 Task: Marketing: Incoming Requests.
Action: Mouse moved to (73, 102)
Screenshot: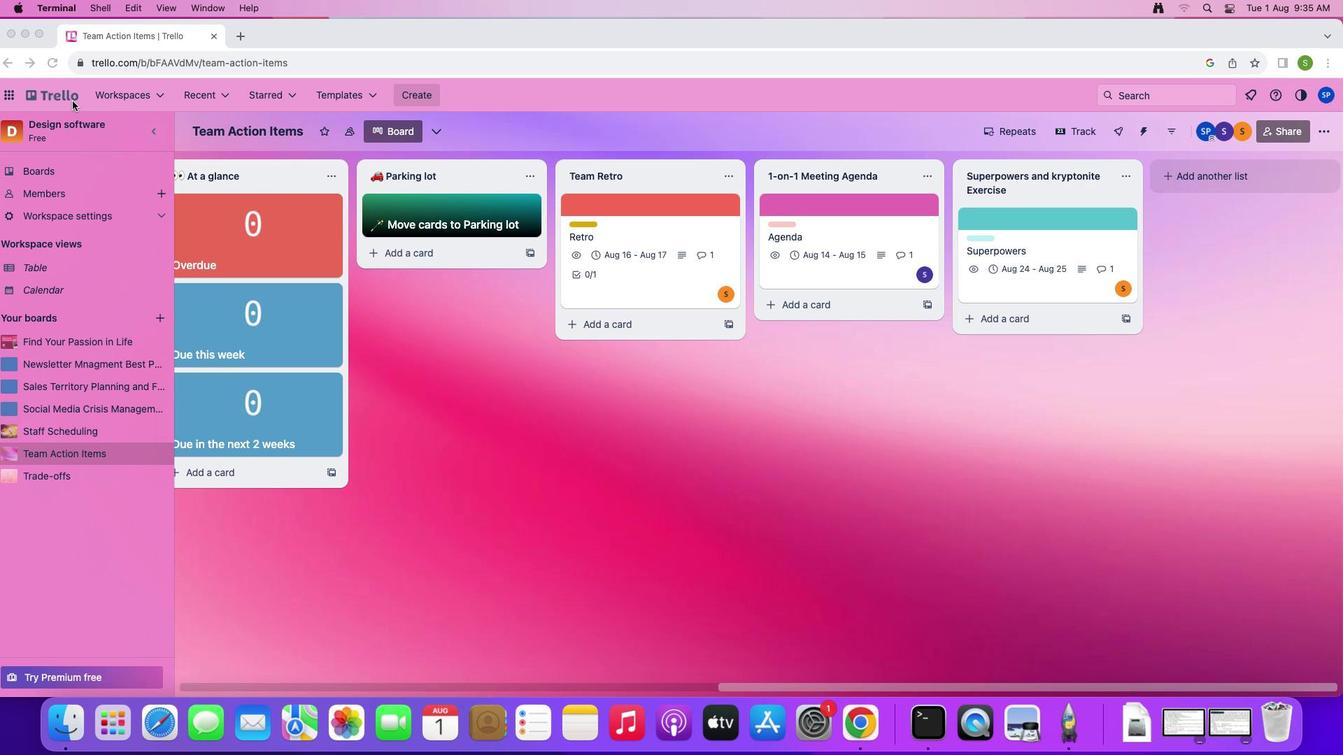 
Action: Mouse pressed left at (73, 102)
Screenshot: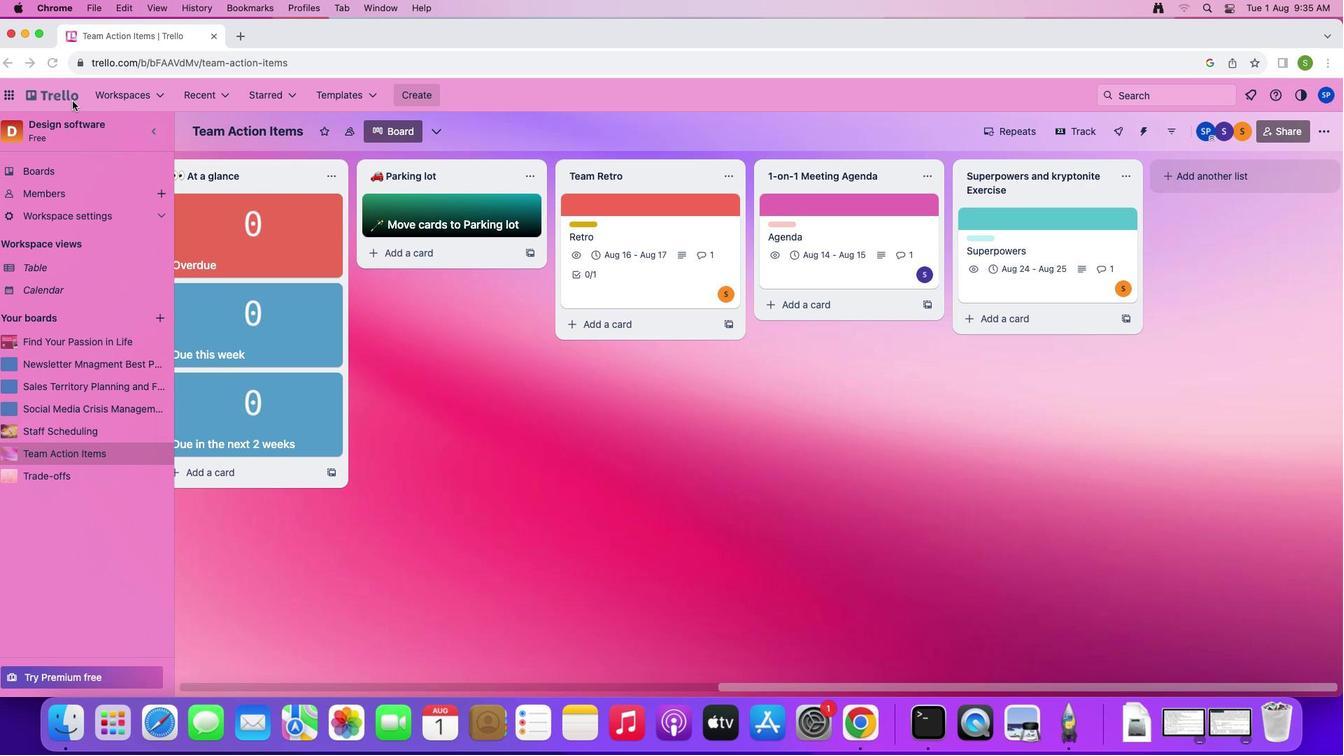 
Action: Mouse moved to (59, 98)
Screenshot: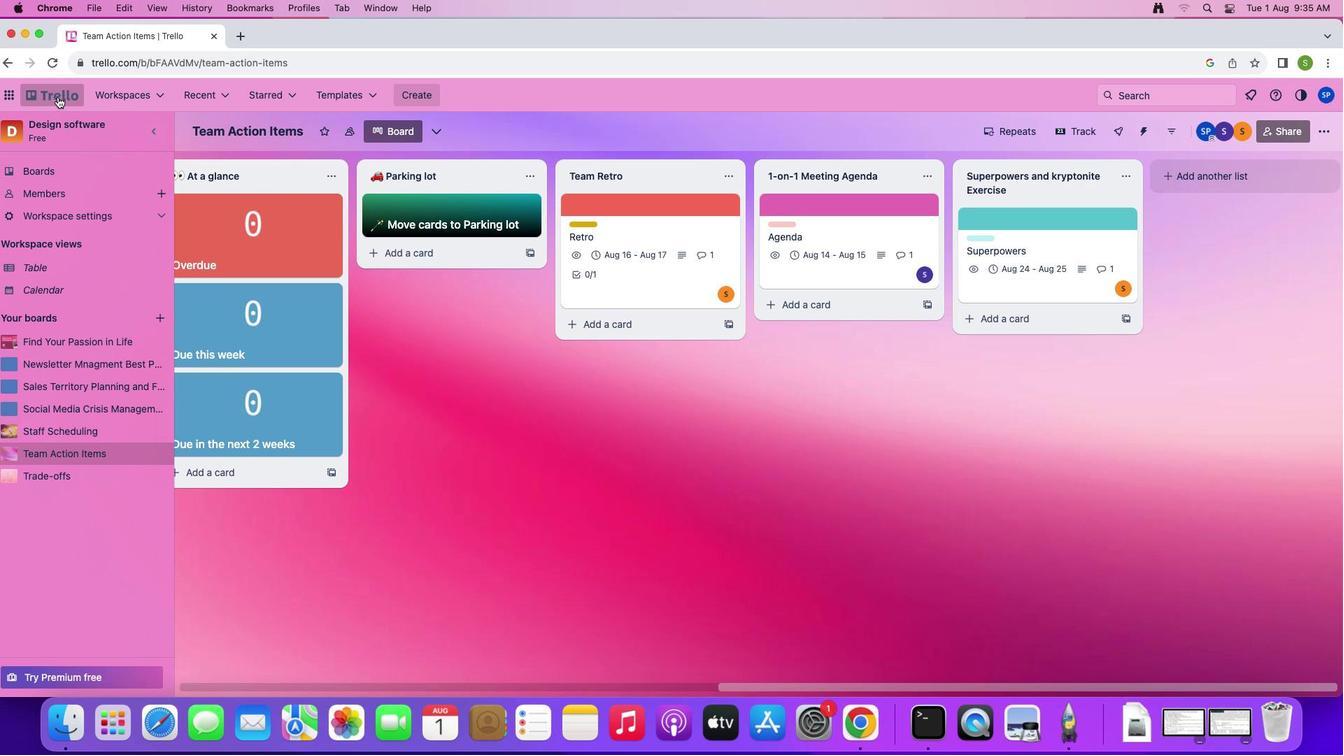 
Action: Mouse pressed left at (59, 98)
Screenshot: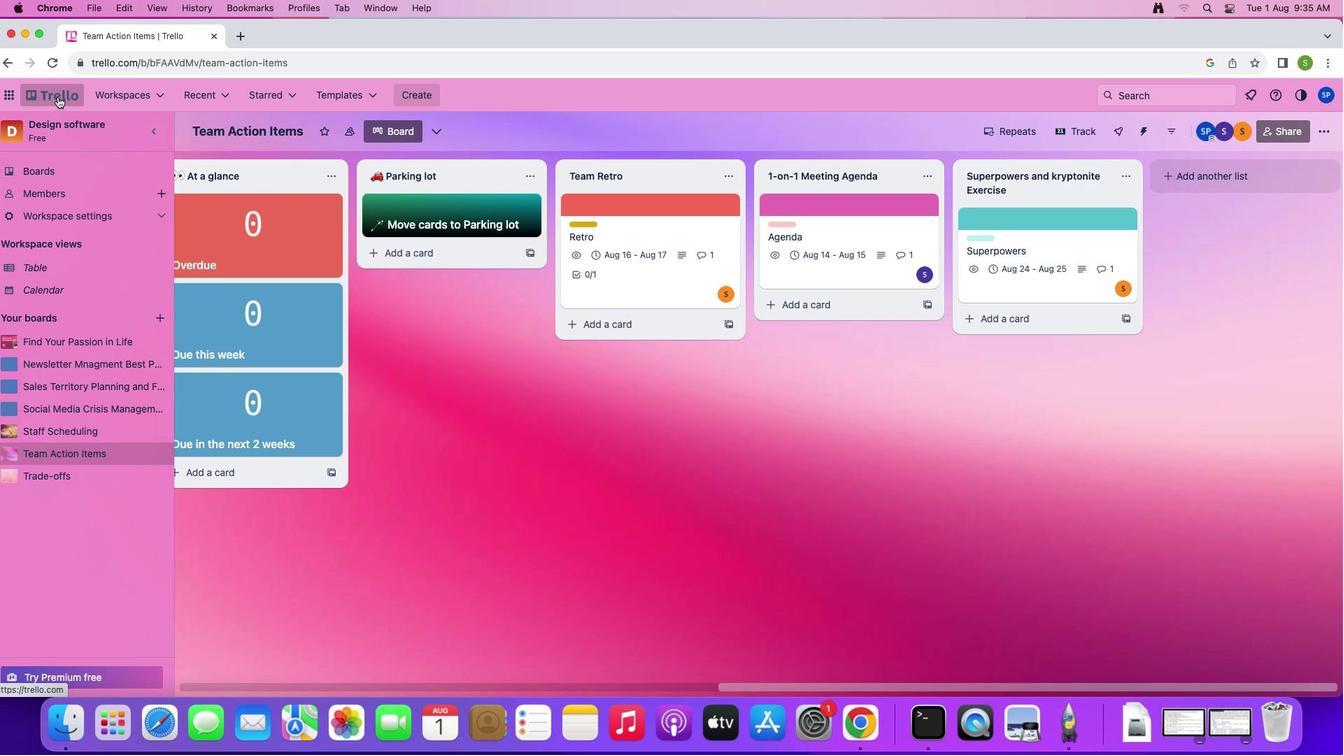
Action: Mouse moved to (349, 182)
Screenshot: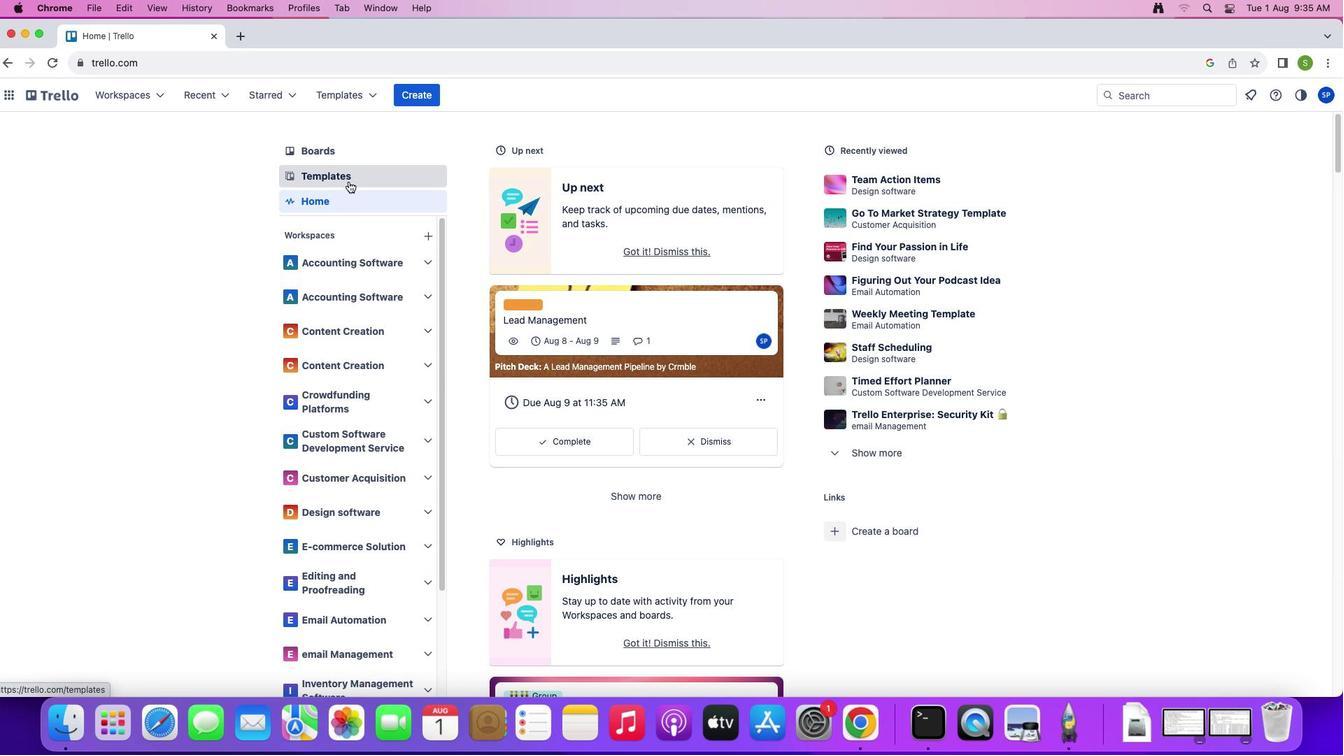 
Action: Mouse pressed left at (349, 182)
Screenshot: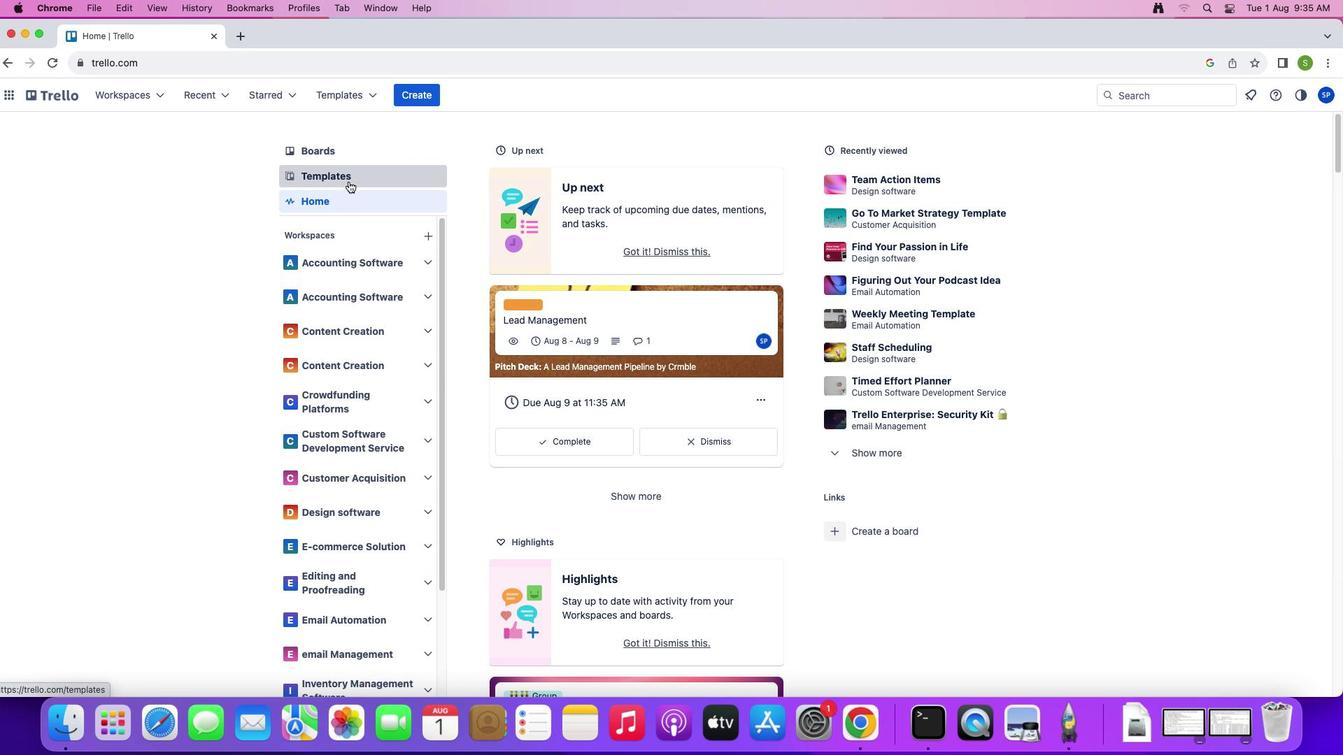 
Action: Mouse moved to (331, 320)
Screenshot: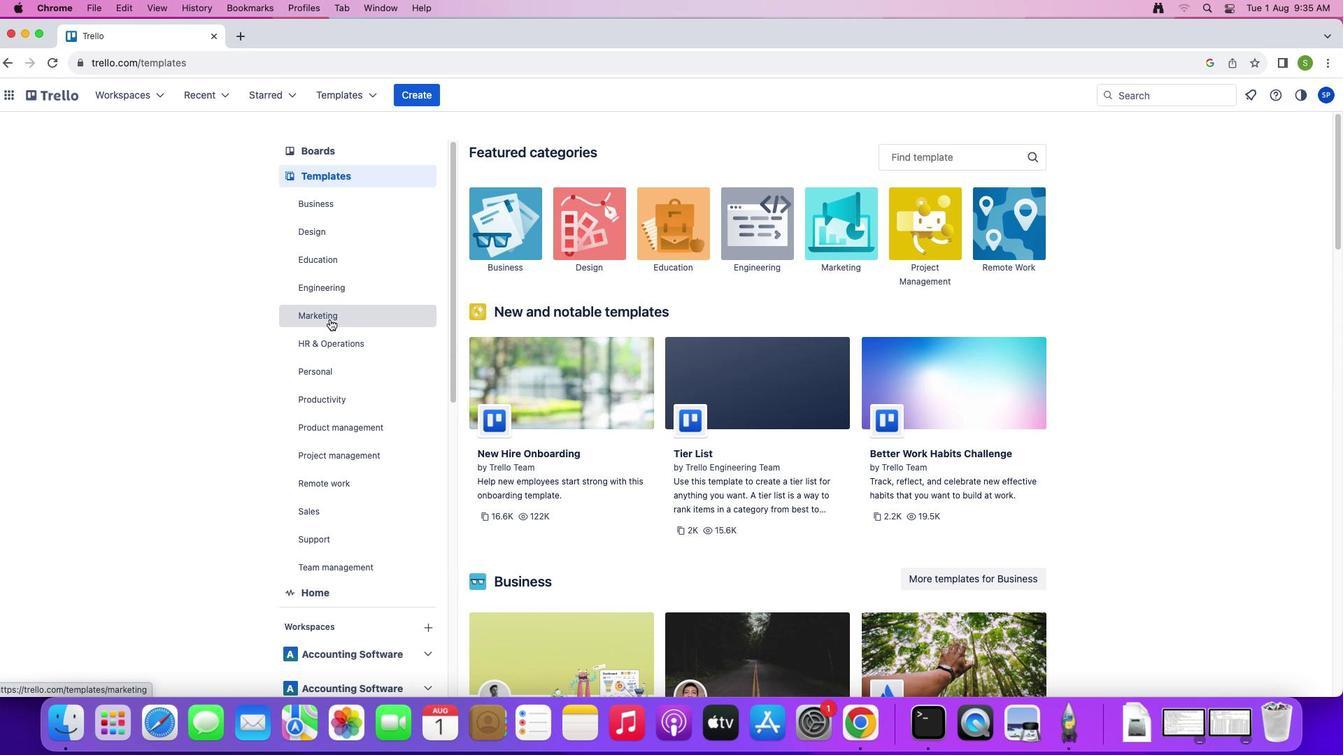
Action: Mouse pressed left at (331, 320)
Screenshot: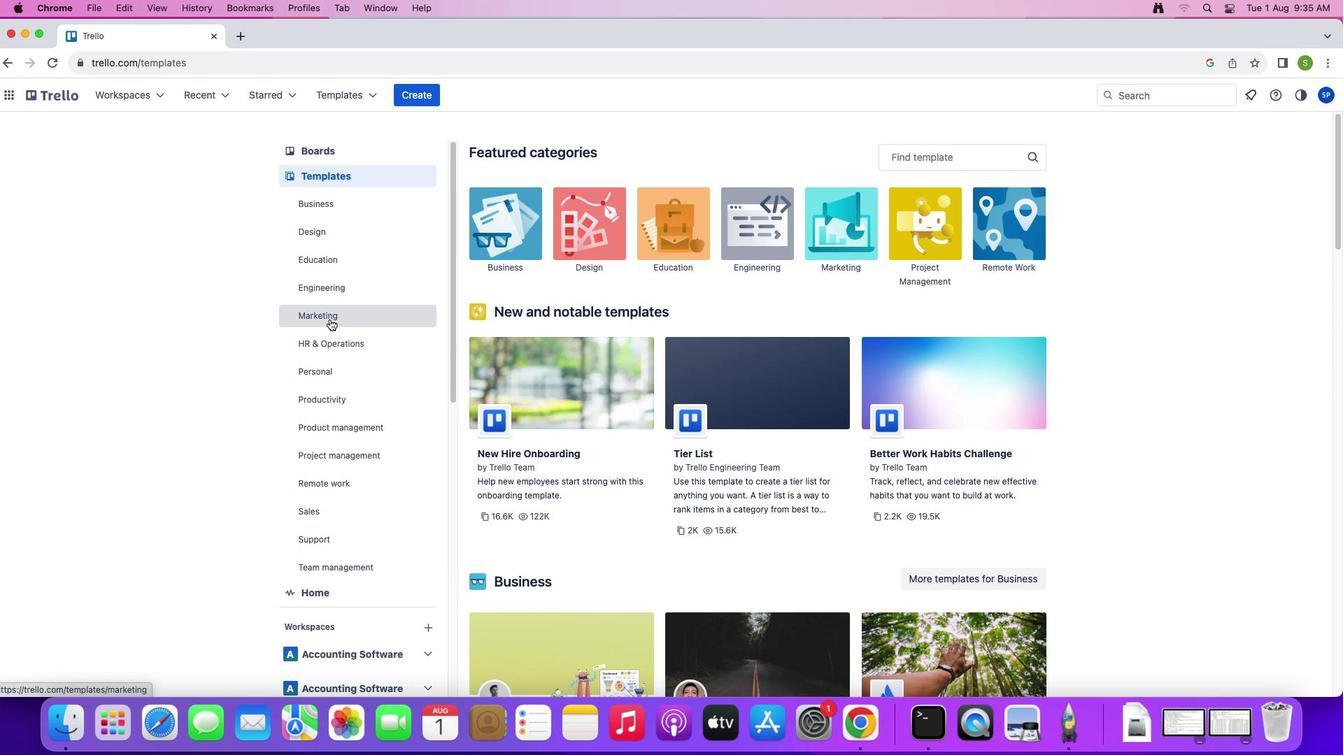 
Action: Mouse moved to (937, 156)
Screenshot: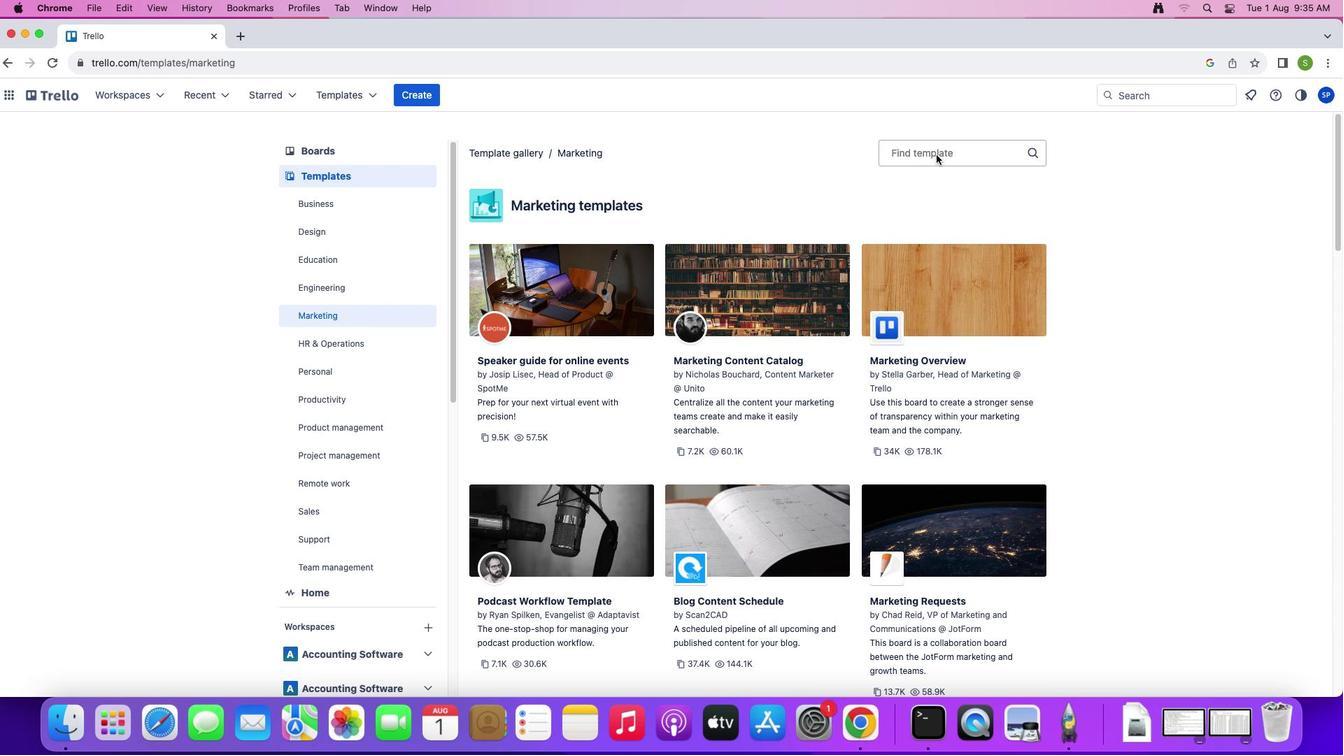 
Action: Mouse pressed left at (937, 156)
Screenshot: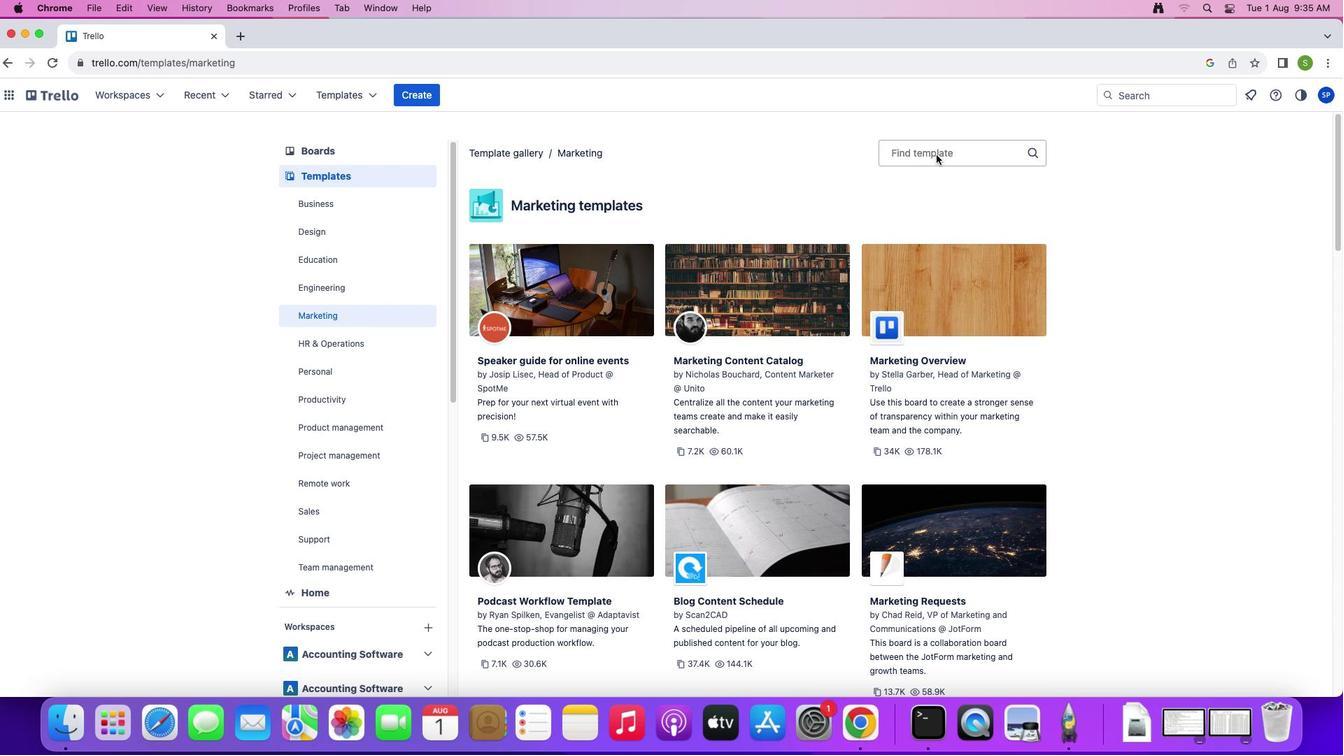 
Action: Mouse moved to (925, 266)
Screenshot: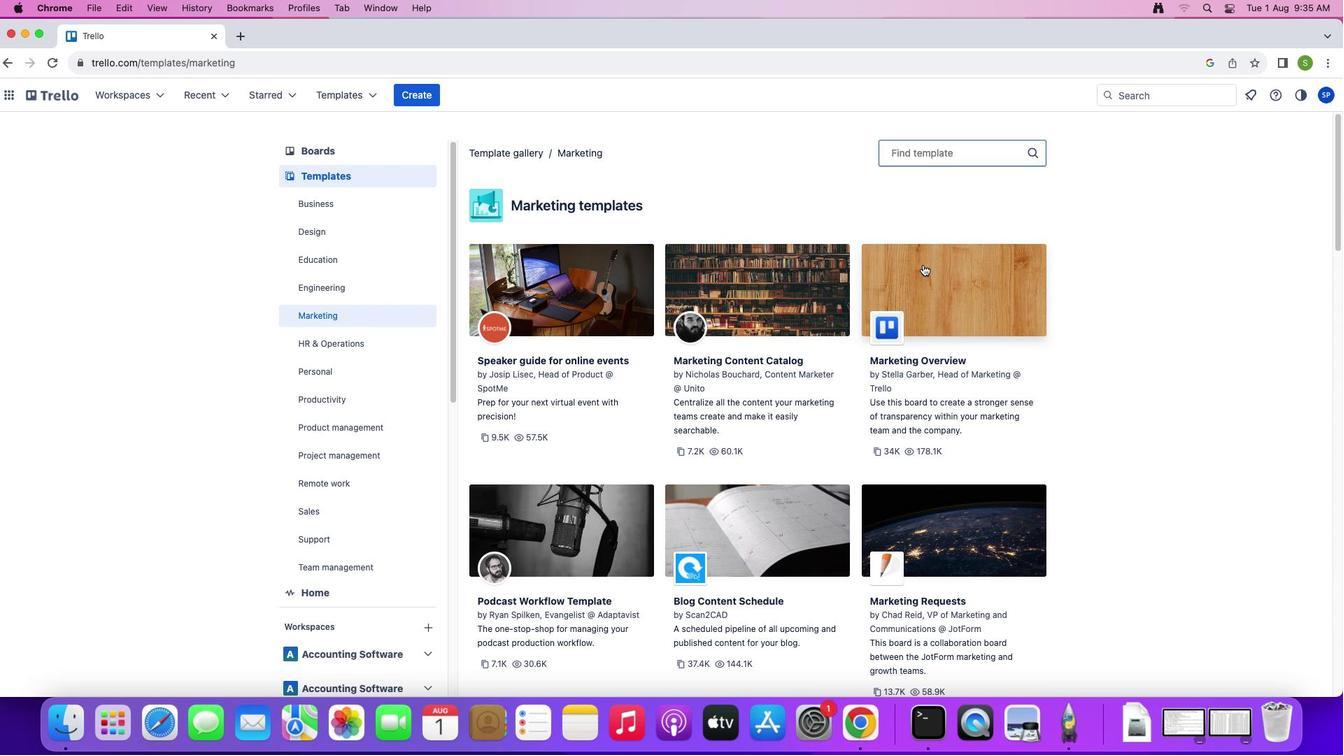 
Action: Key pressed Key.shift'I''n''c''o''m''i''n''g'Key.space
Screenshot: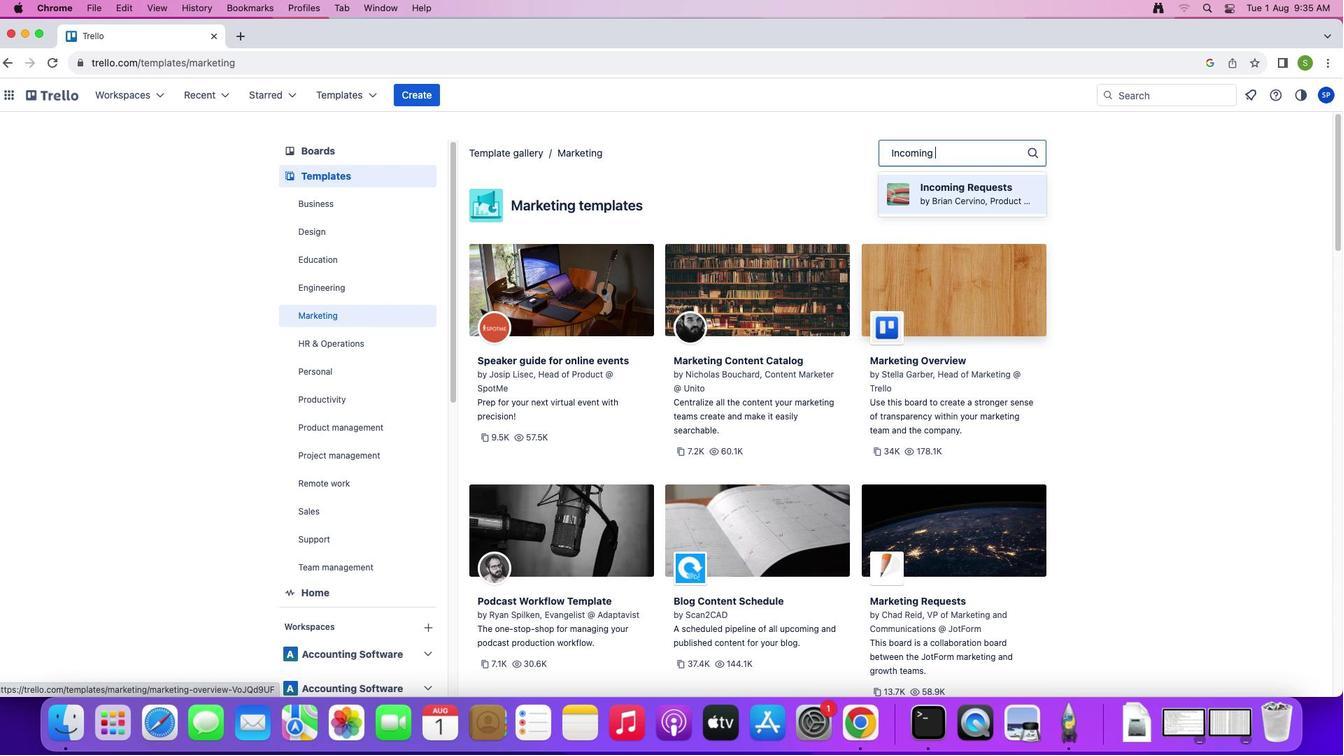 
Action: Mouse moved to (949, 201)
Screenshot: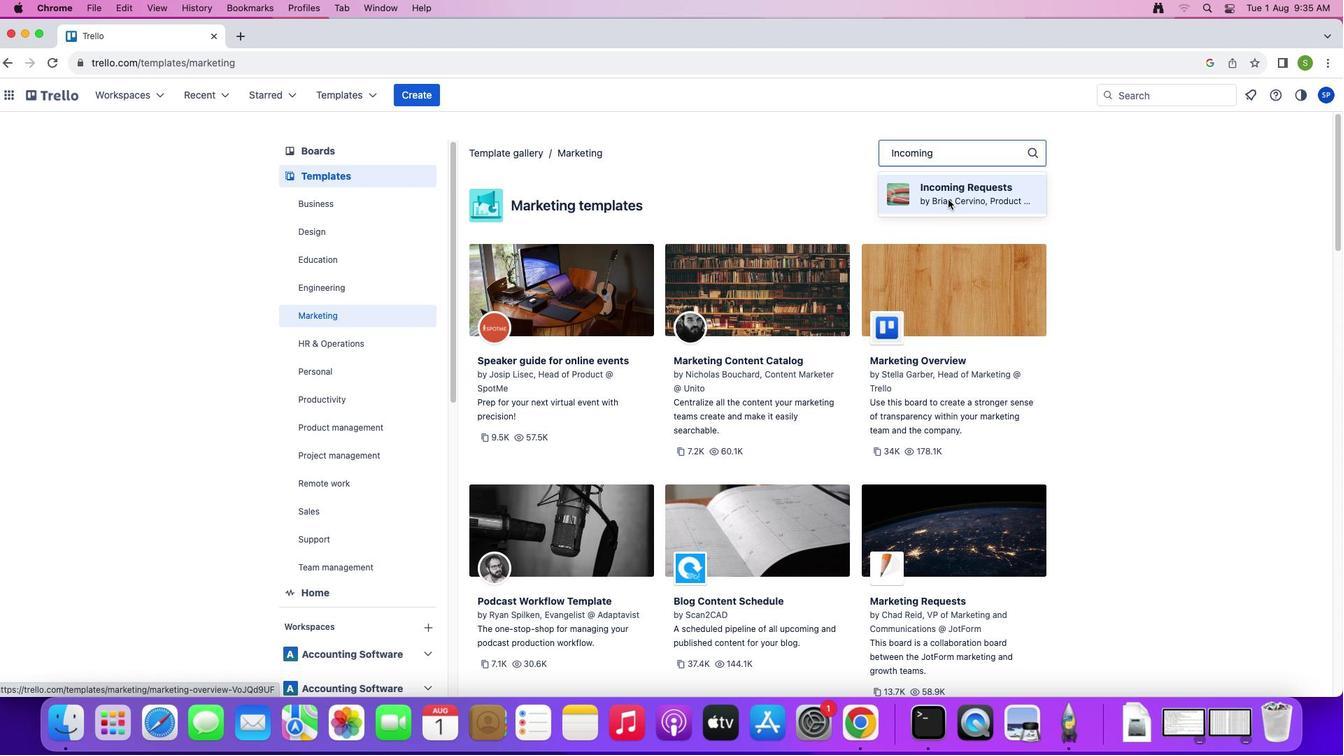 
Action: Mouse pressed left at (949, 201)
Screenshot: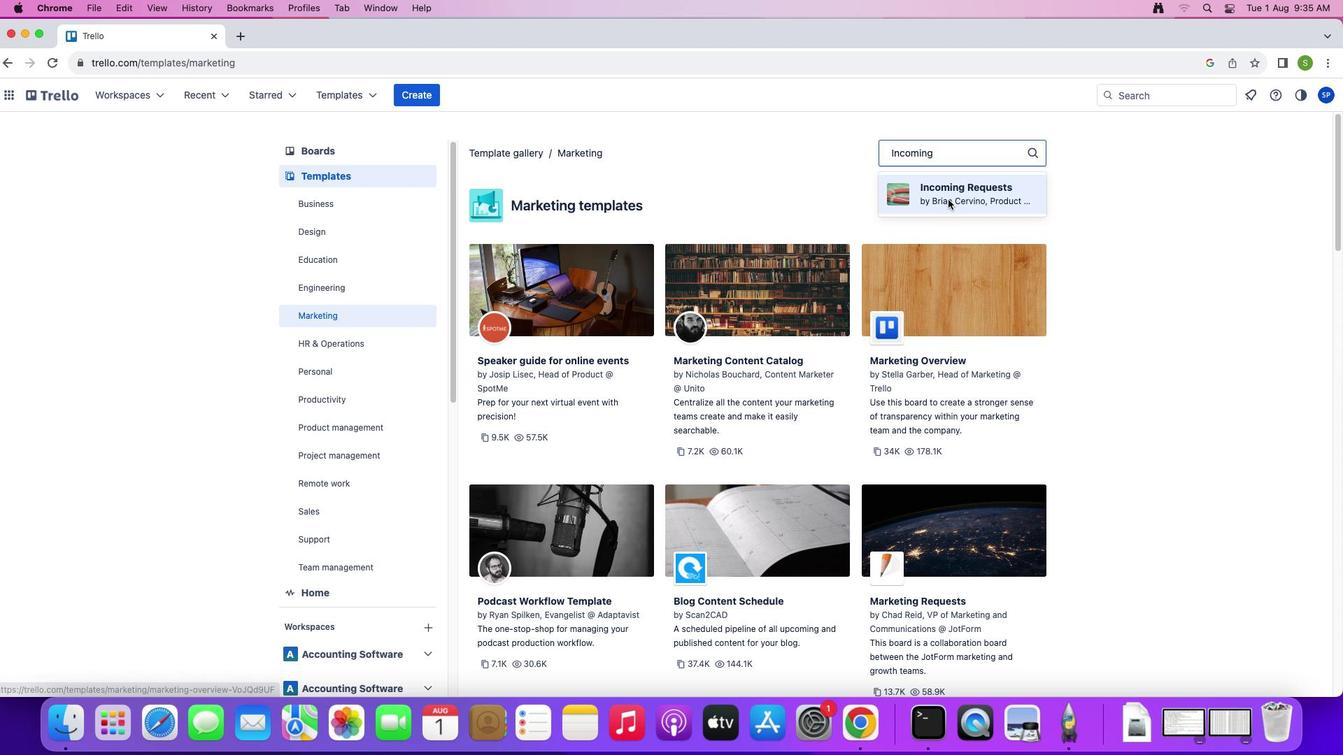 
Action: Mouse moved to (990, 212)
Screenshot: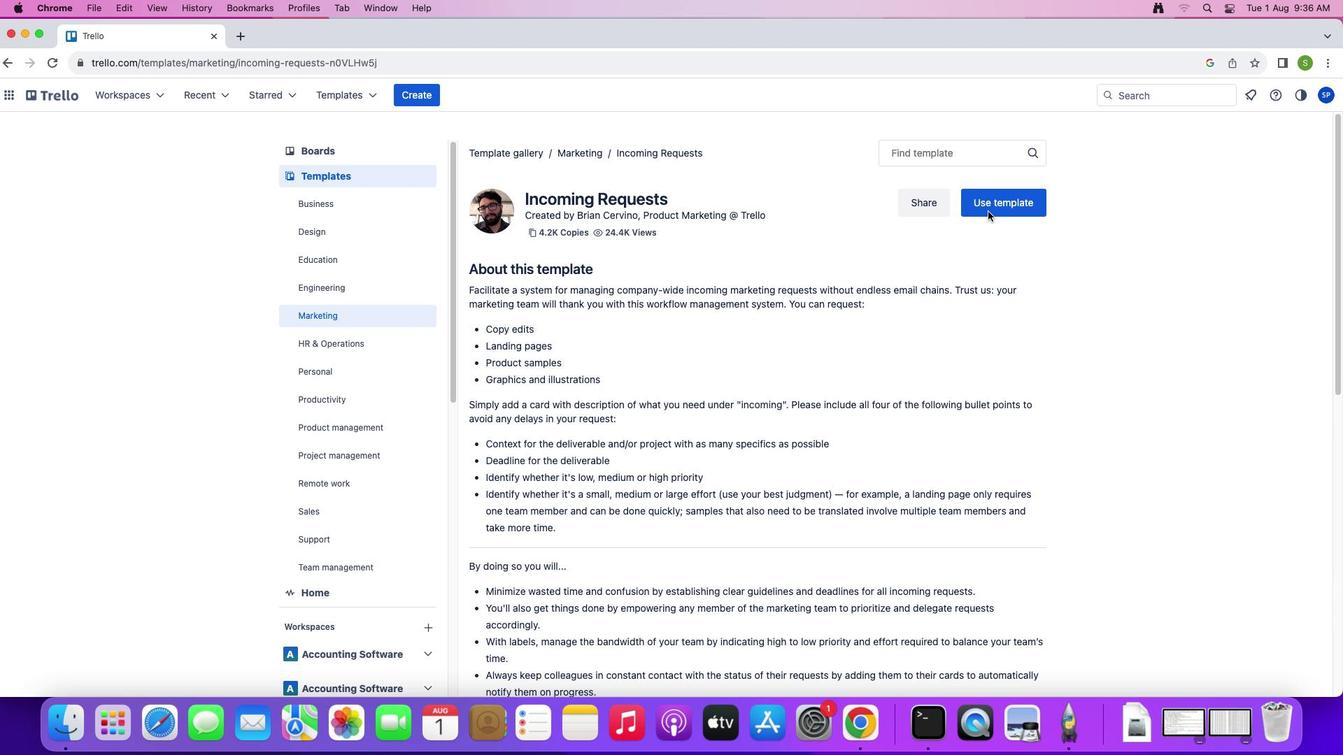 
Action: Mouse pressed left at (990, 212)
Screenshot: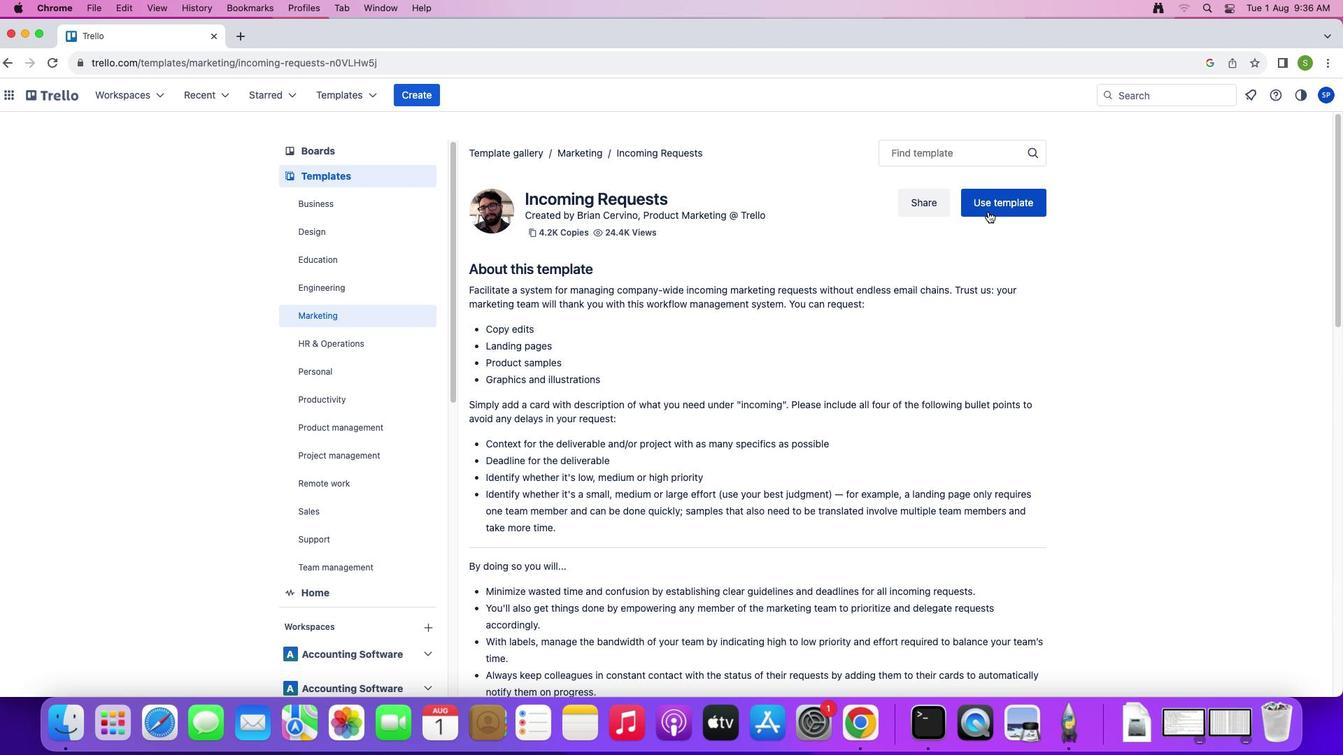 
Action: Mouse moved to (1030, 331)
Screenshot: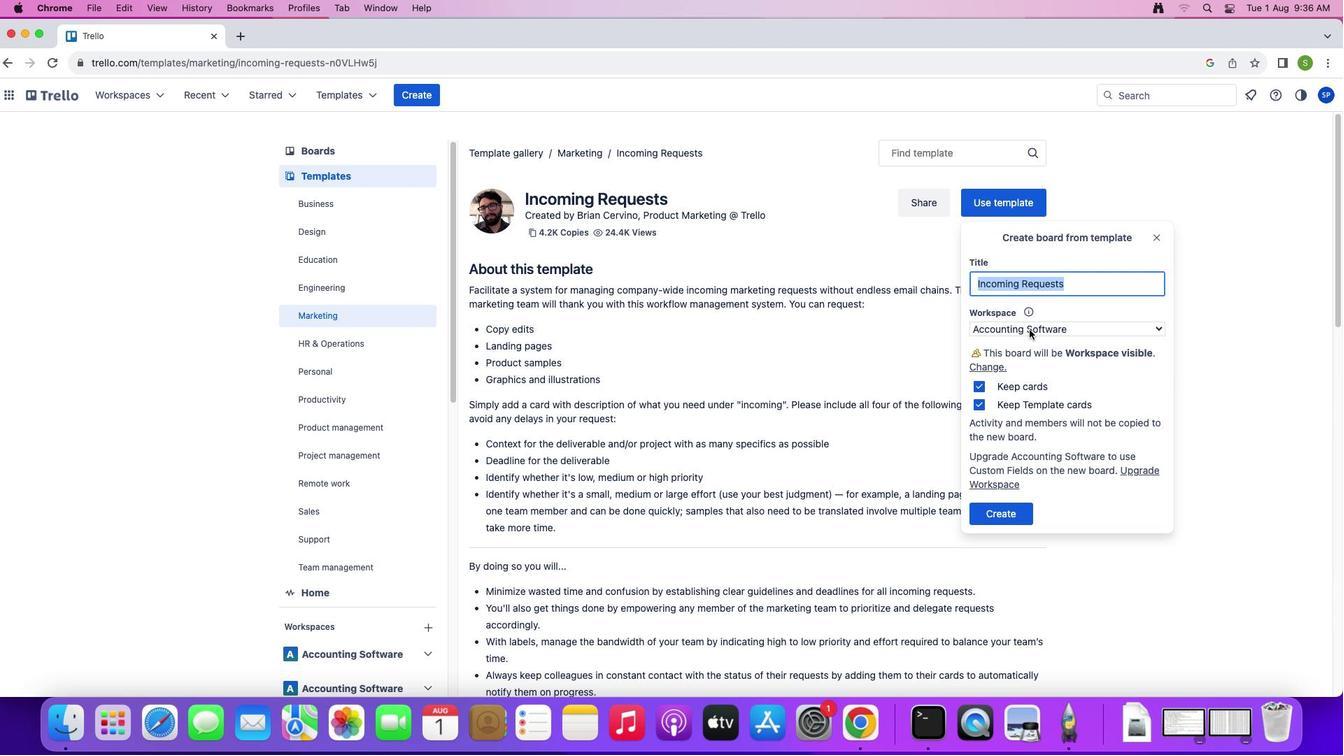 
Action: Mouse pressed left at (1030, 331)
Screenshot: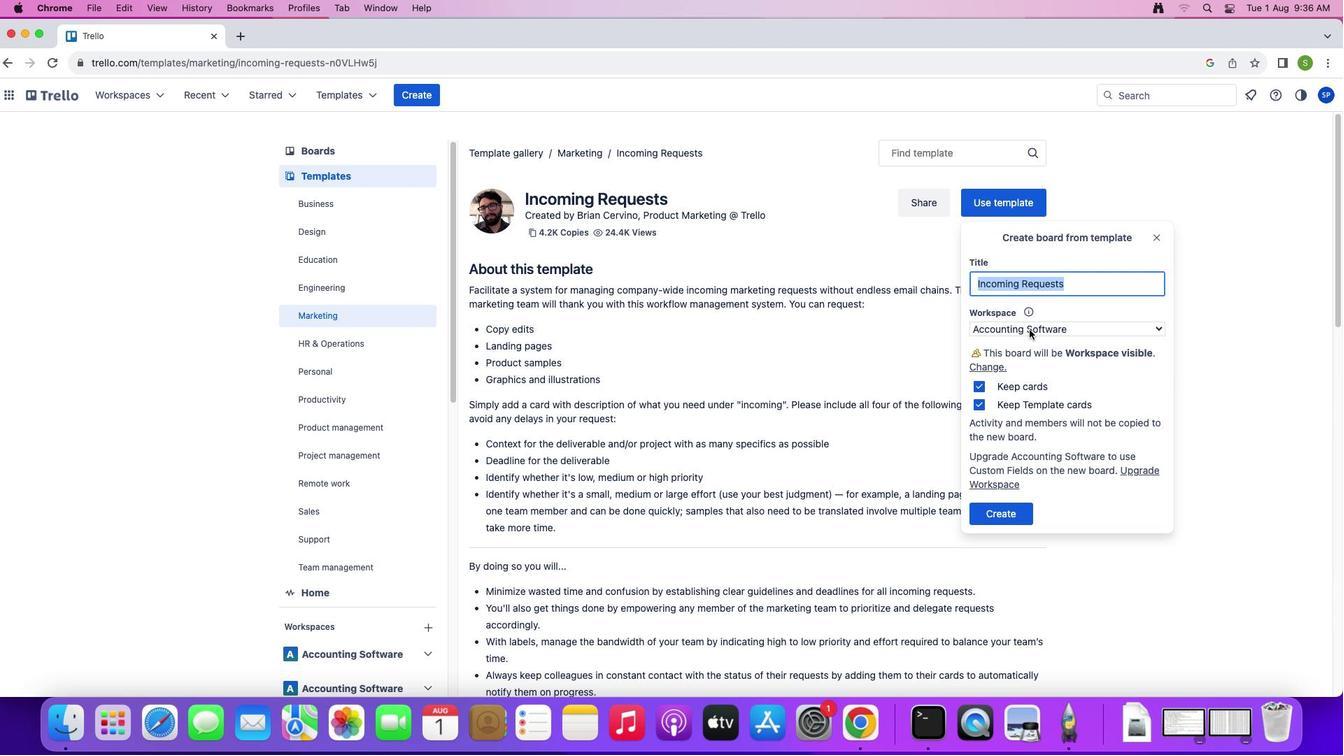 
Action: Mouse moved to (1026, 401)
Screenshot: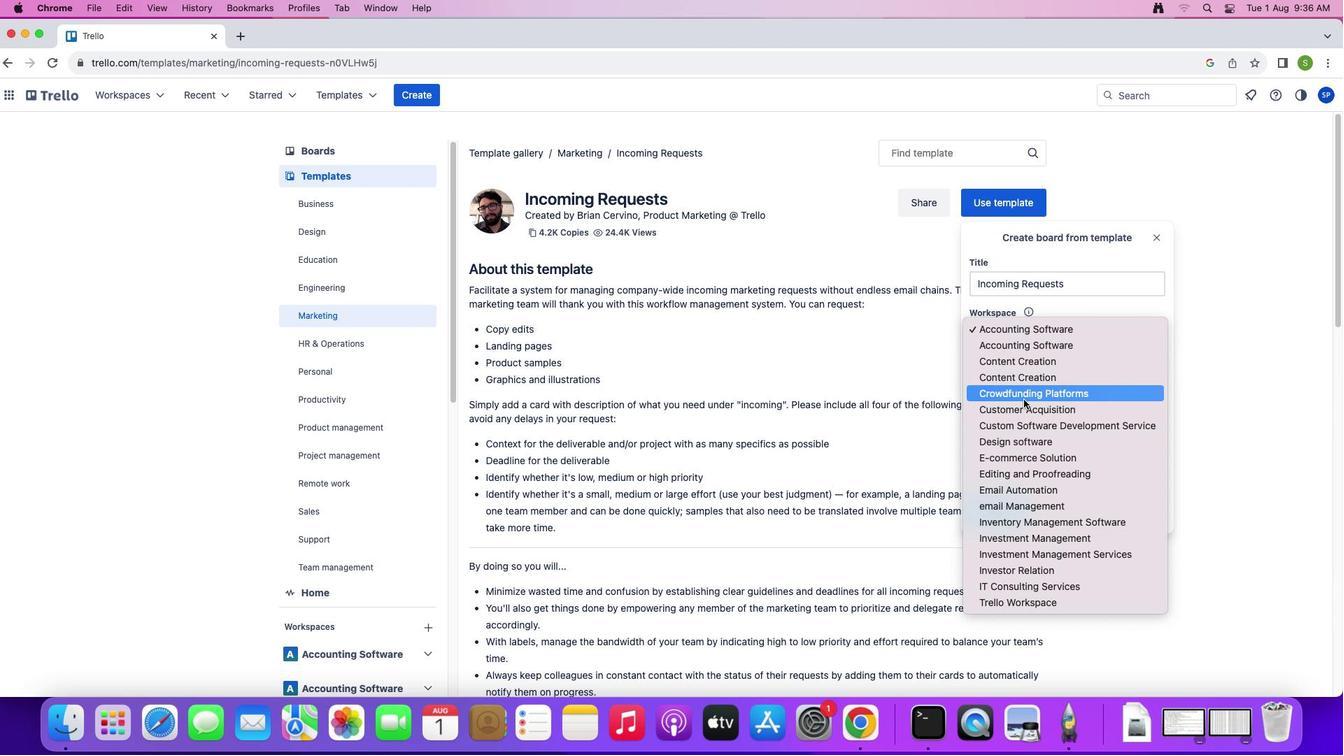 
Action: Mouse pressed left at (1026, 401)
Screenshot: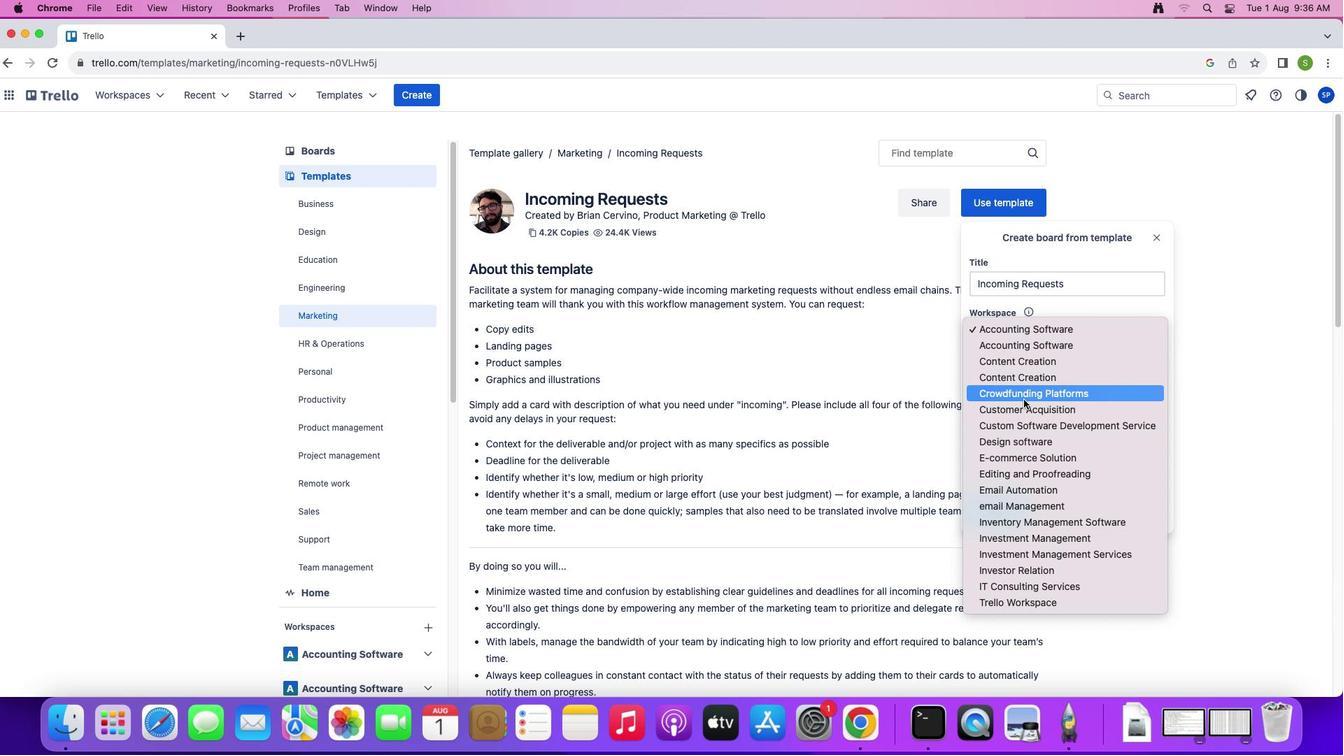 
Action: Mouse moved to (1007, 516)
Screenshot: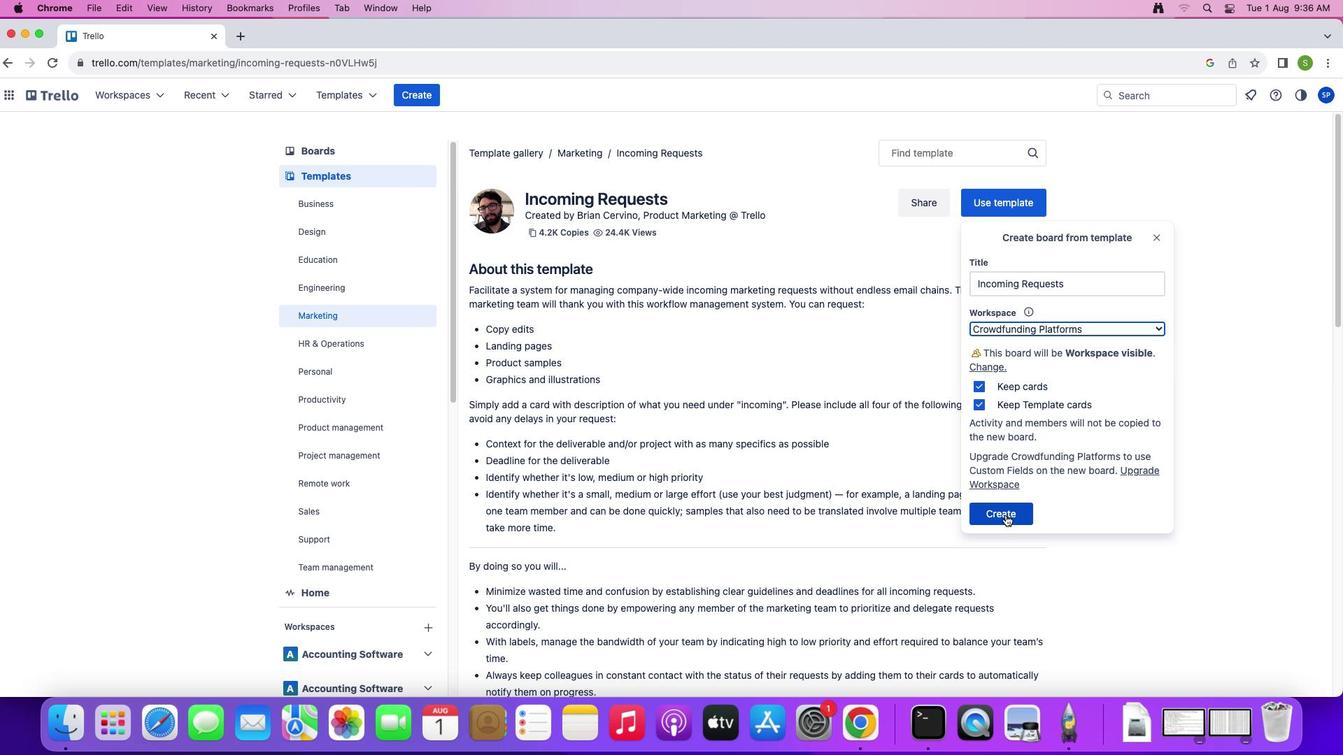
Action: Mouse pressed left at (1007, 516)
Screenshot: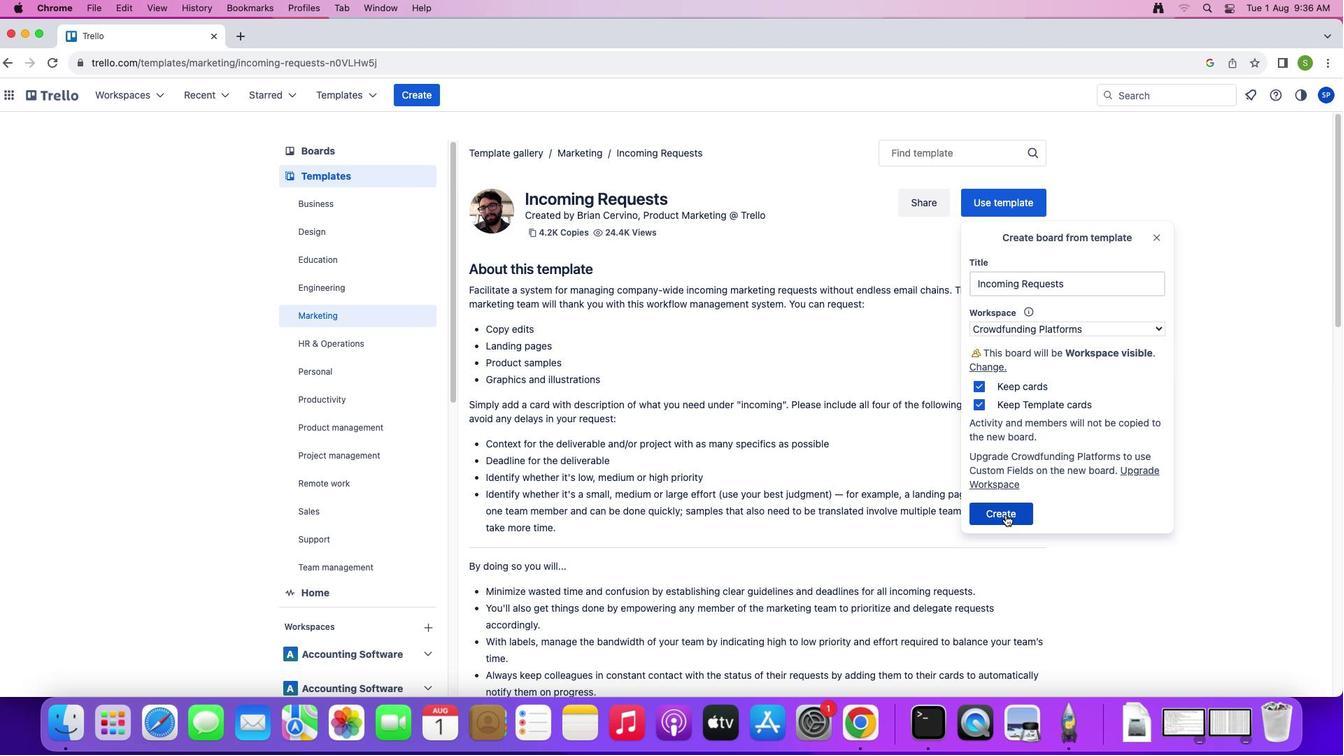
Action: Mouse moved to (622, 688)
Screenshot: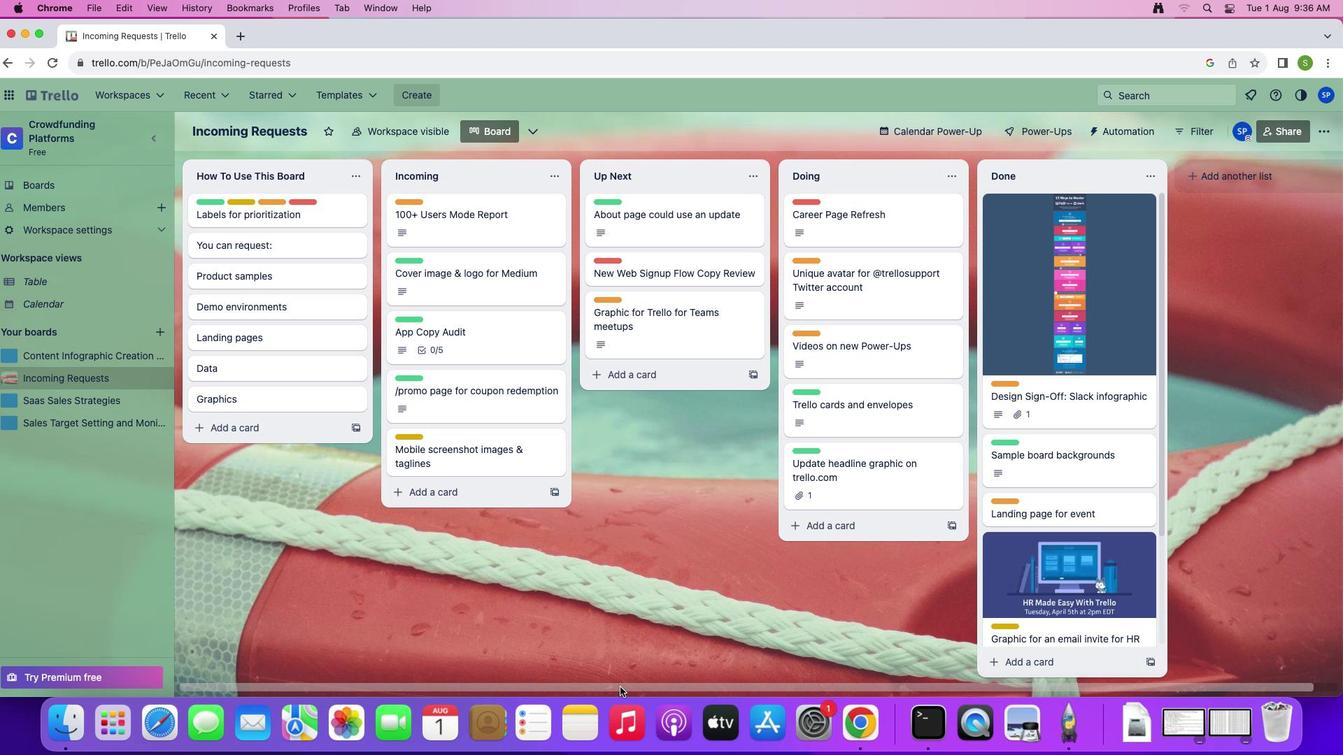 
Action: Mouse pressed left at (622, 688)
Screenshot: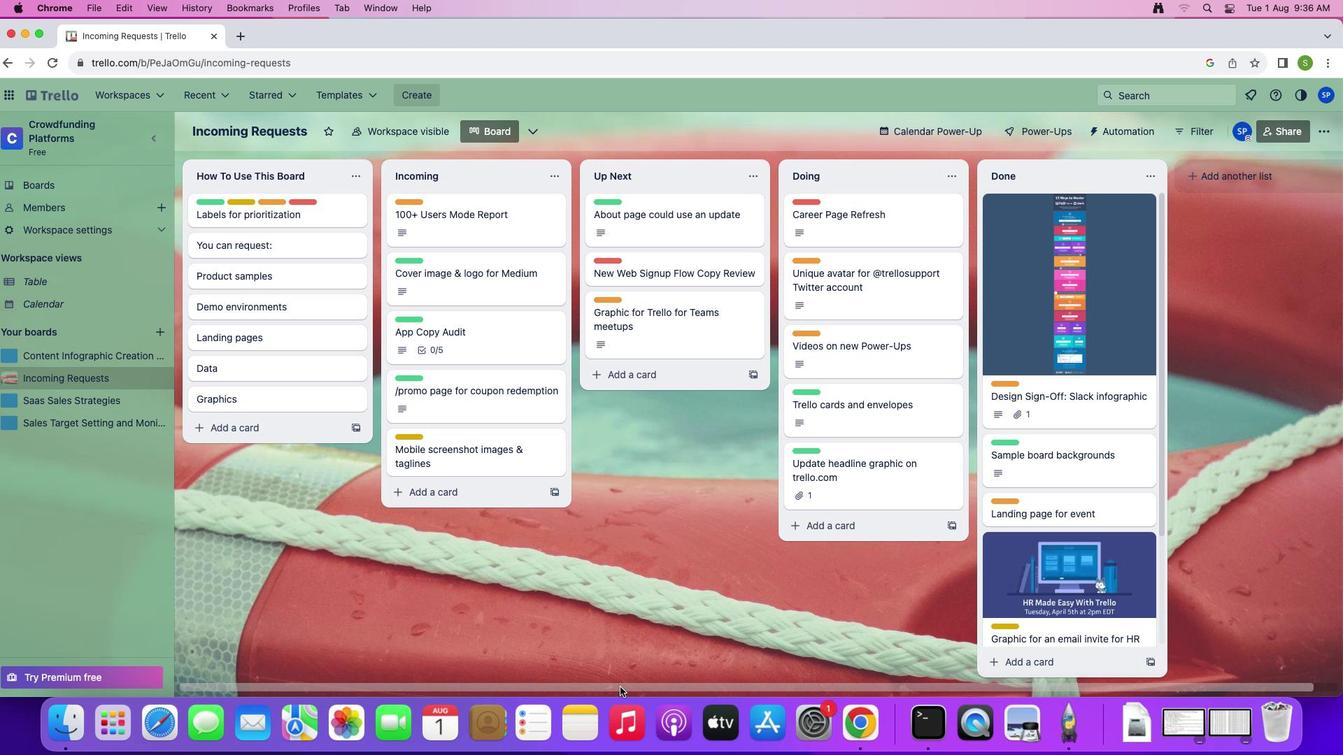 
Action: Mouse moved to (1219, 176)
Screenshot: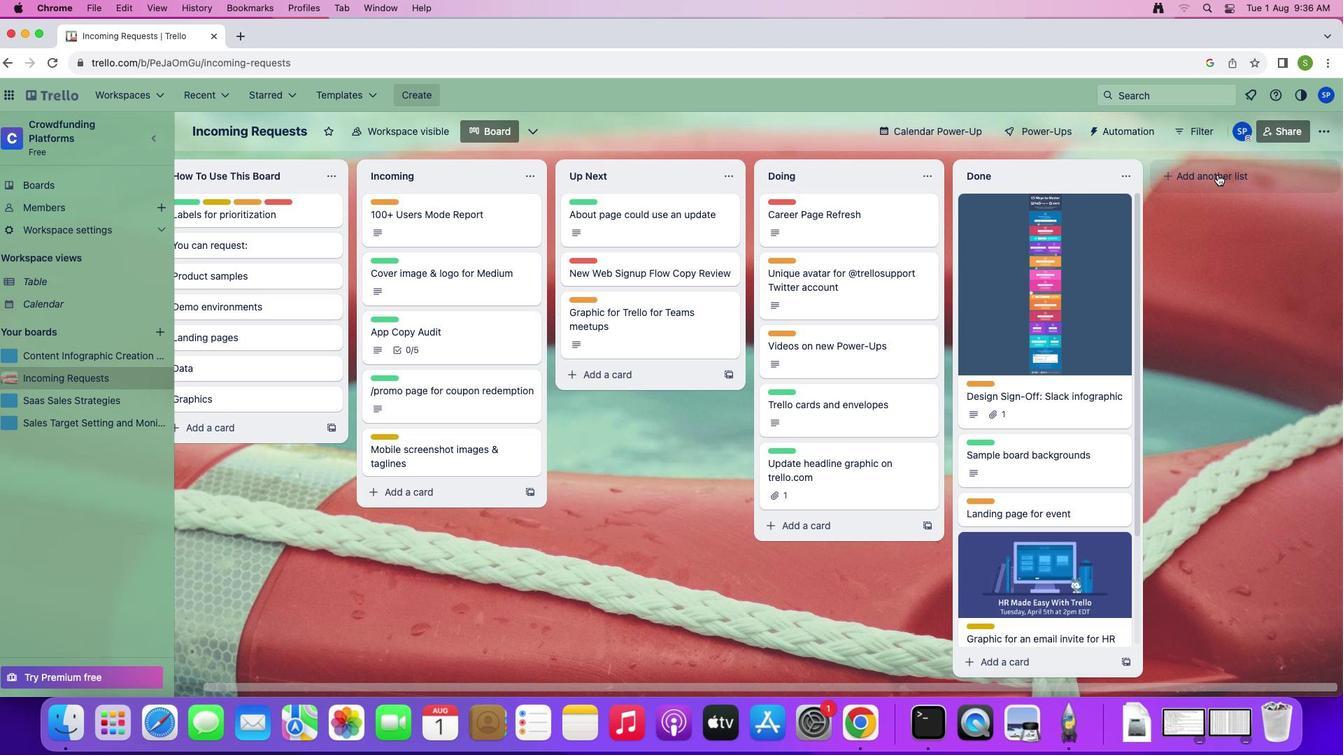 
Action: Mouse pressed left at (1219, 176)
Screenshot: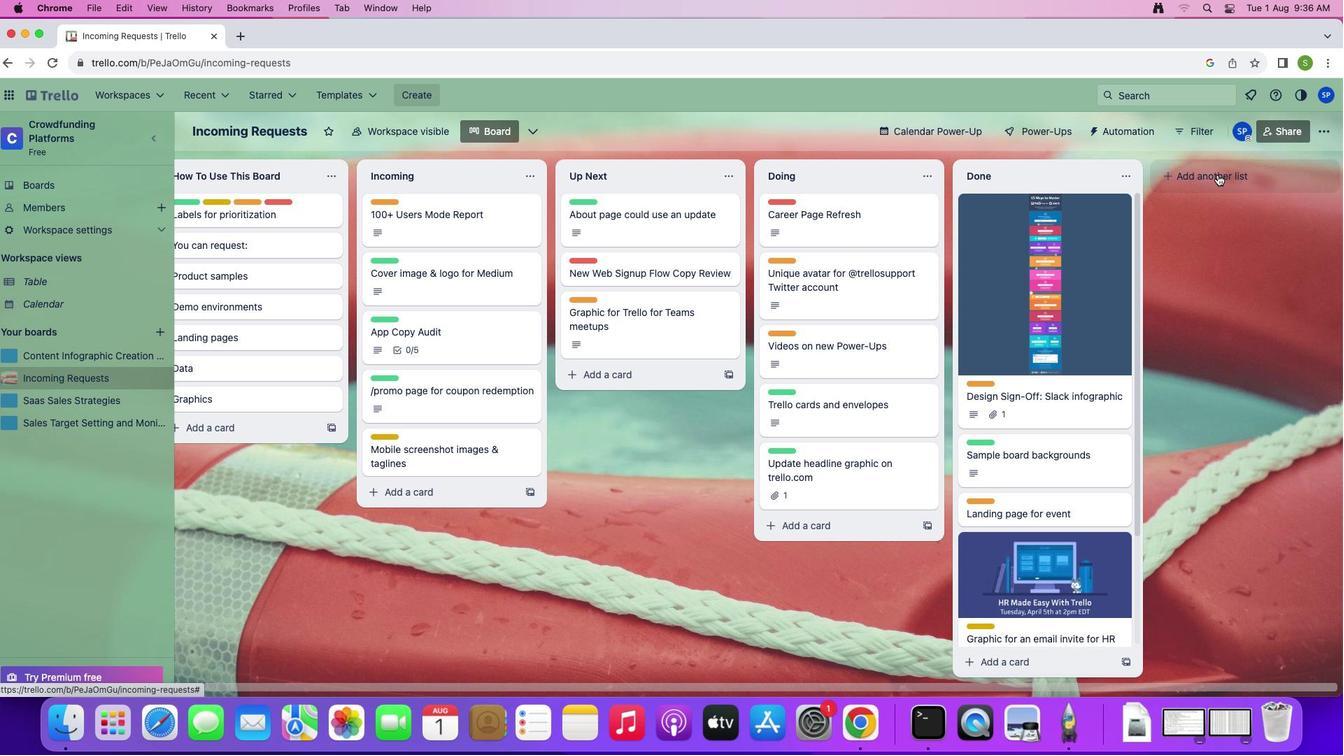 
Action: Mouse moved to (1171, 345)
Screenshot: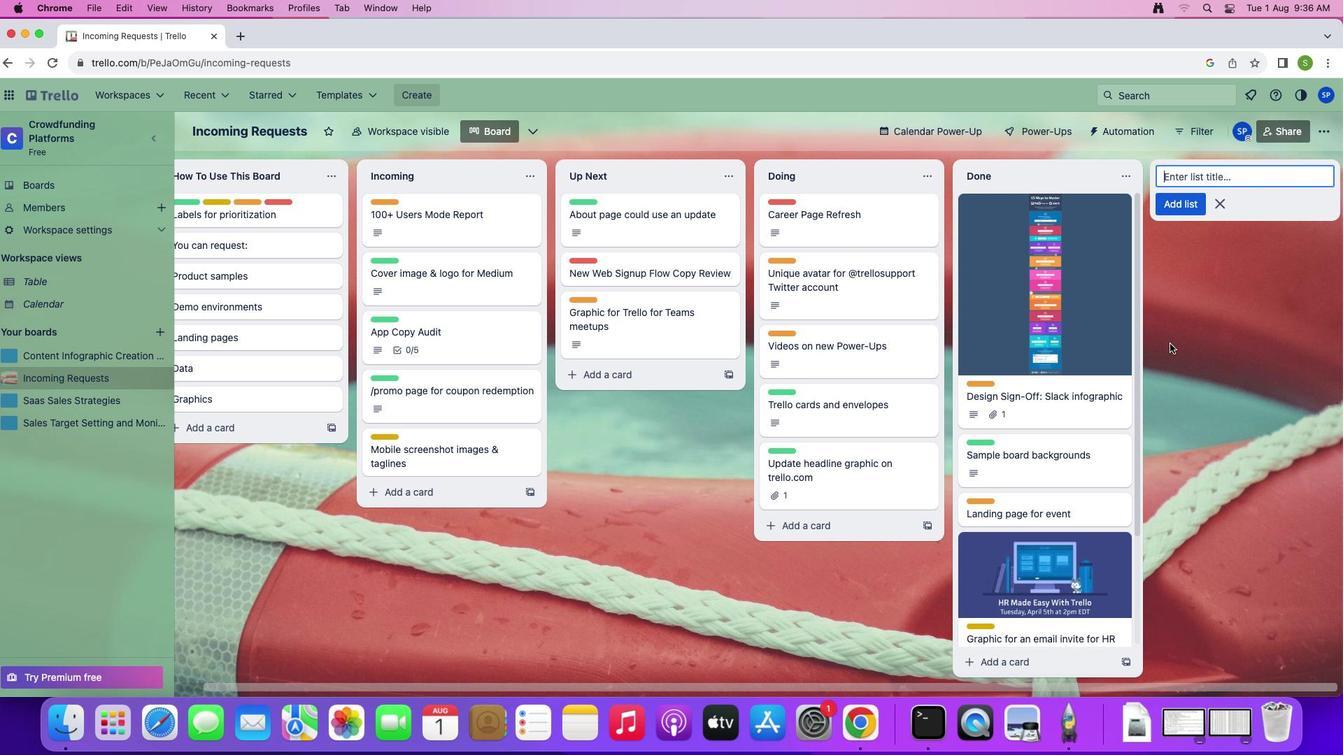
Action: Key pressed Key.shift'G''o'Key.space't''o'Key.space'm''a''r''k''e''t'Key.spaceKey.shift'S''t''r''a''t''e''g''y'Key.spaceKey.shift'T''e''m''p''l''a''t''e'Key.enterKey.shift'E''d''i''t''o''r''i''a''l'Key.spaceKey.shift'C''a''l''e''n''d''a''r'Key.enterKey.shift'M''a''r''k''e''t''i''n''g'Key.spaceKey.shift'O''v''e''r''v''i''e''w'Key.enter
Screenshot: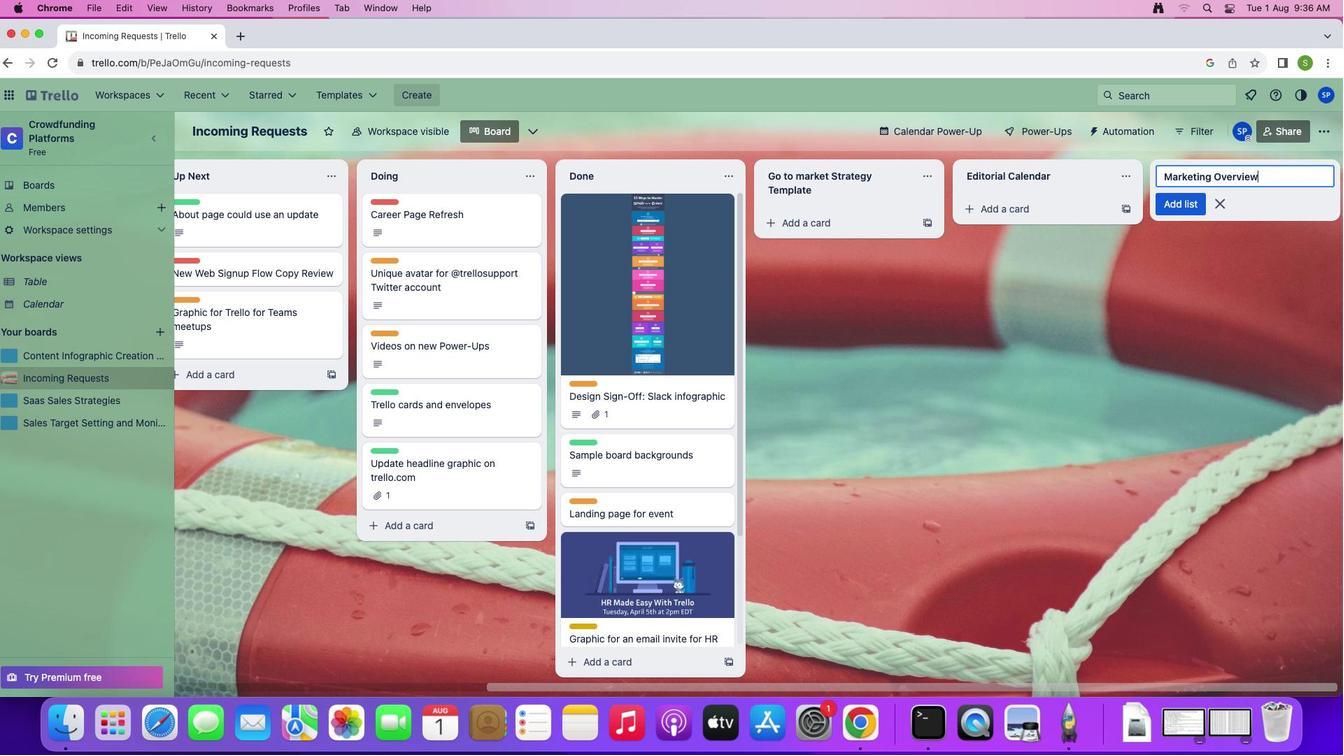 
Action: Mouse moved to (1221, 200)
Screenshot: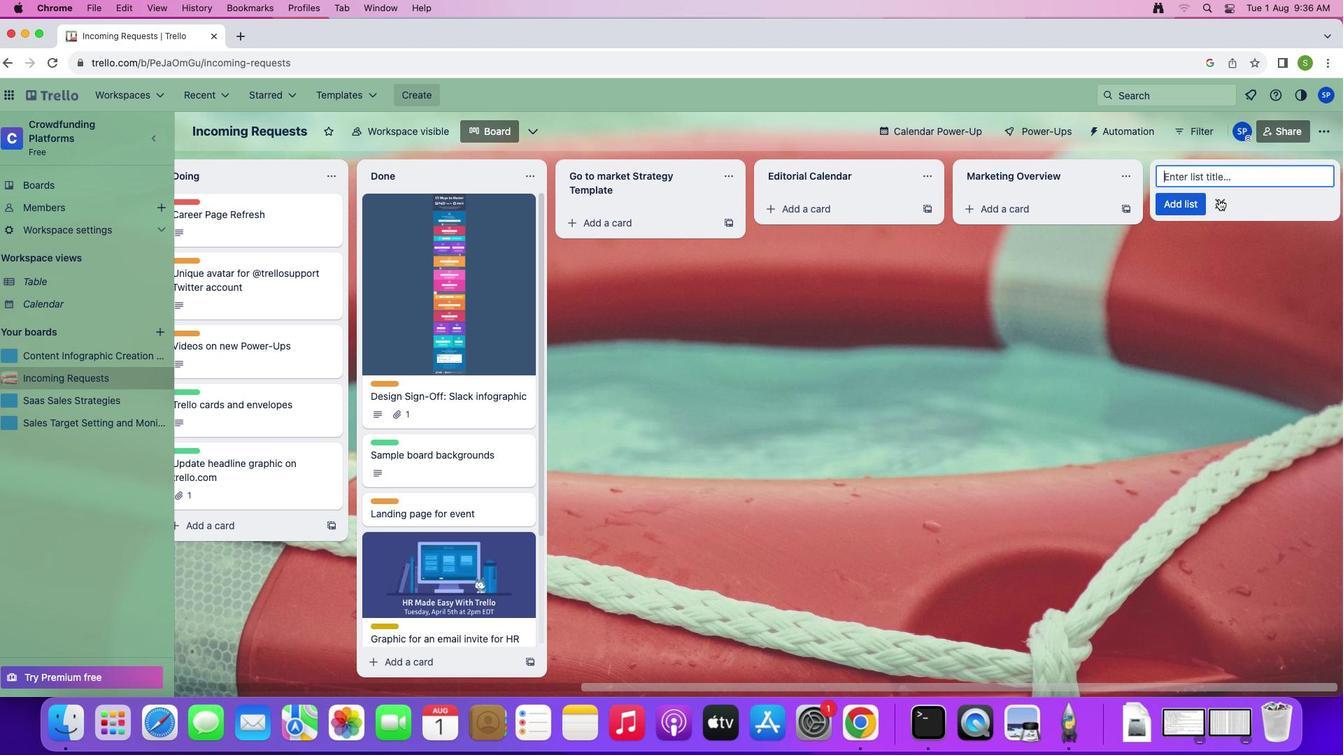 
Action: Mouse pressed left at (1221, 200)
Screenshot: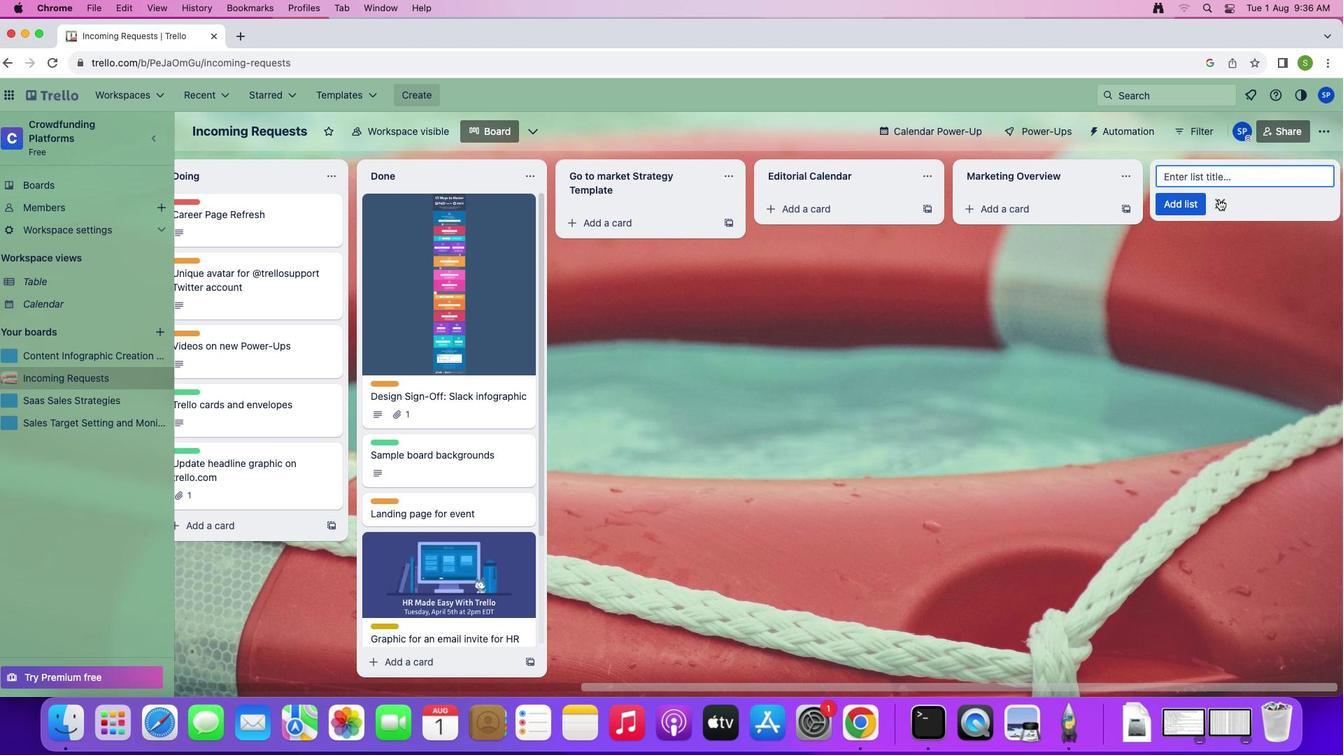 
Action: Mouse moved to (624, 220)
Screenshot: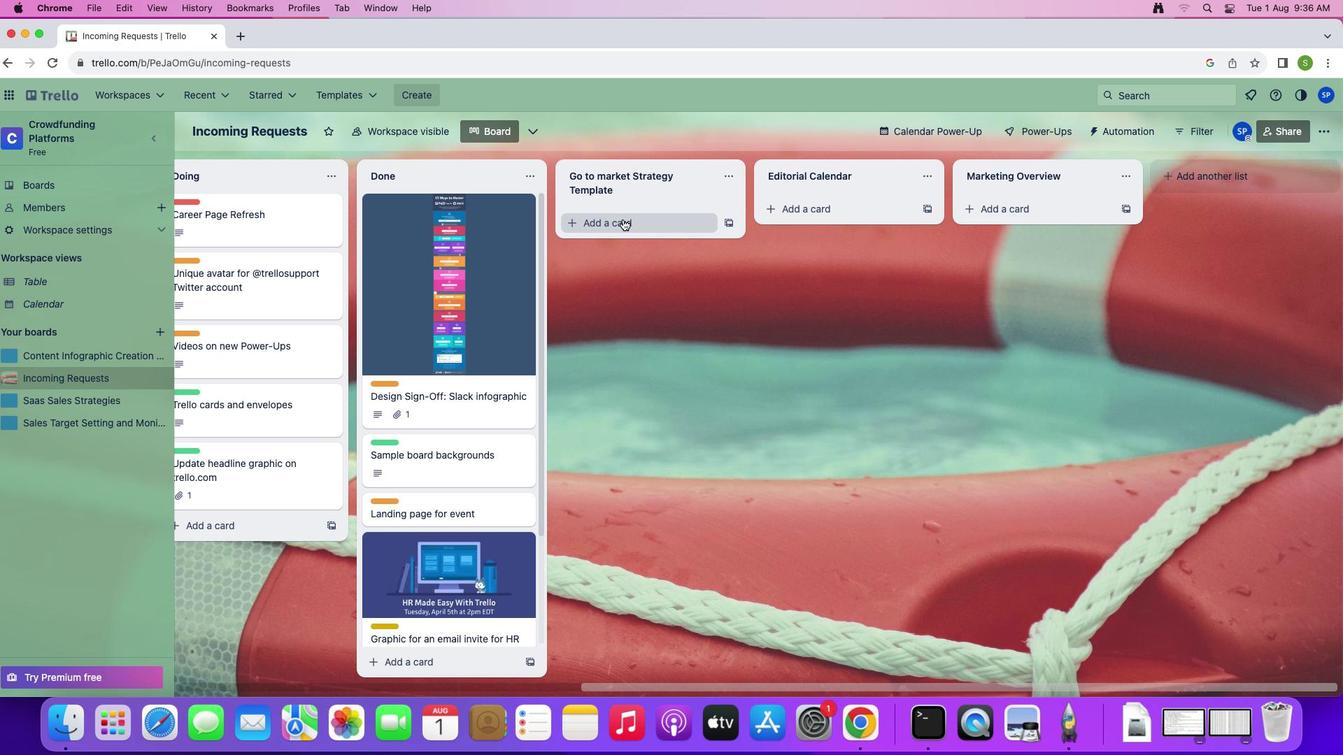 
Action: Mouse pressed left at (624, 220)
Screenshot: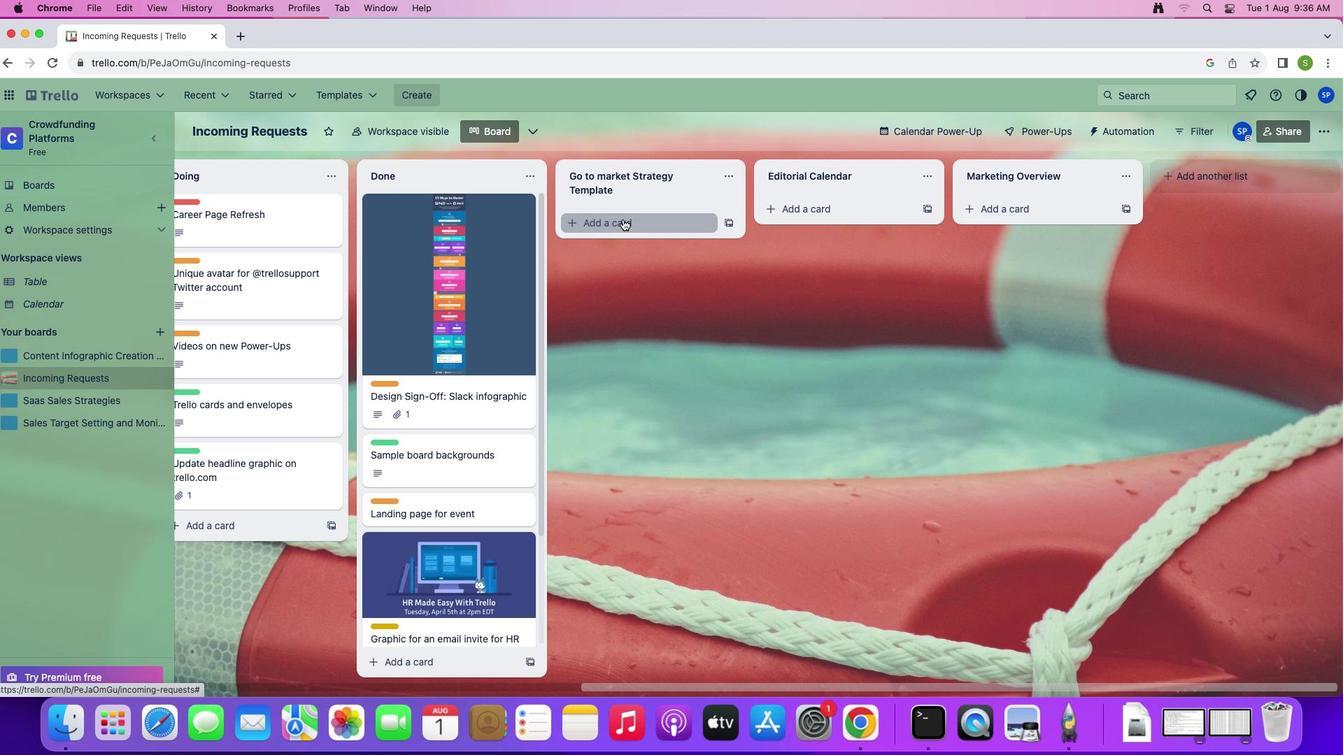 
Action: Mouse moved to (611, 226)
Screenshot: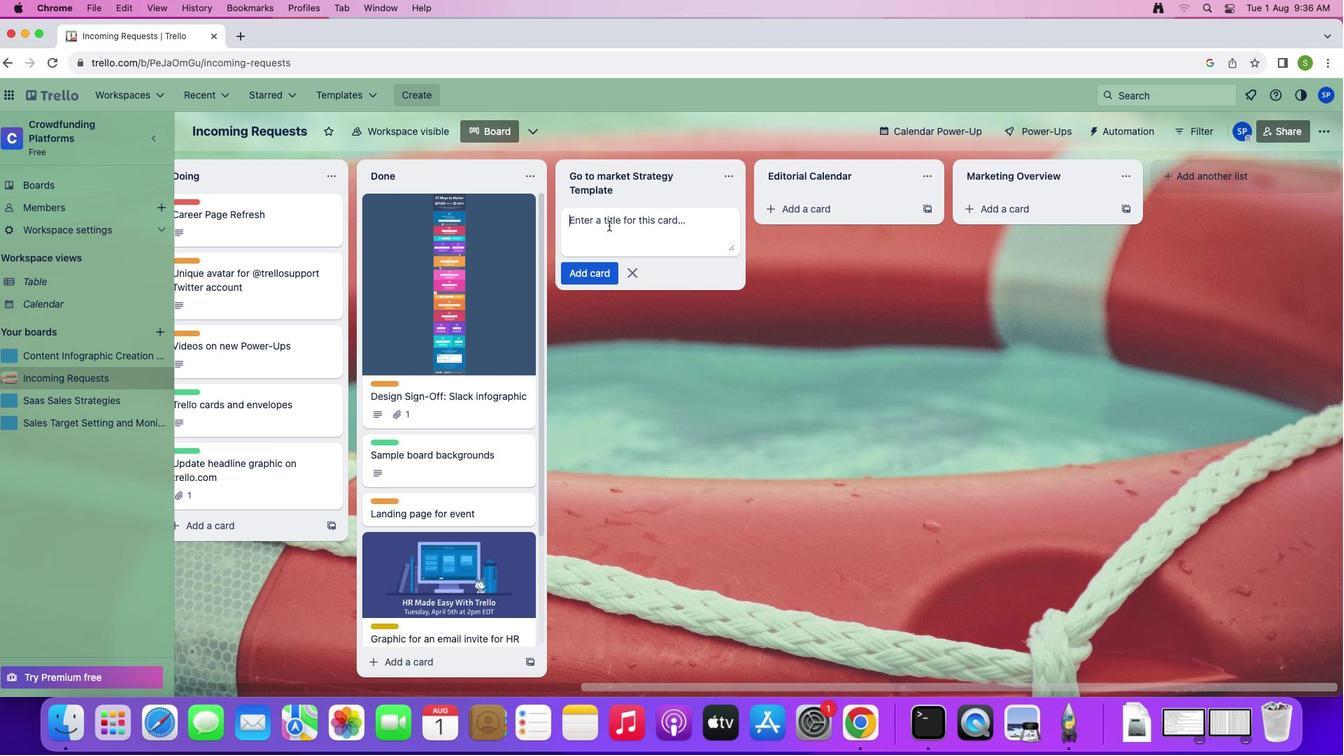 
Action: Mouse pressed left at (611, 226)
Screenshot: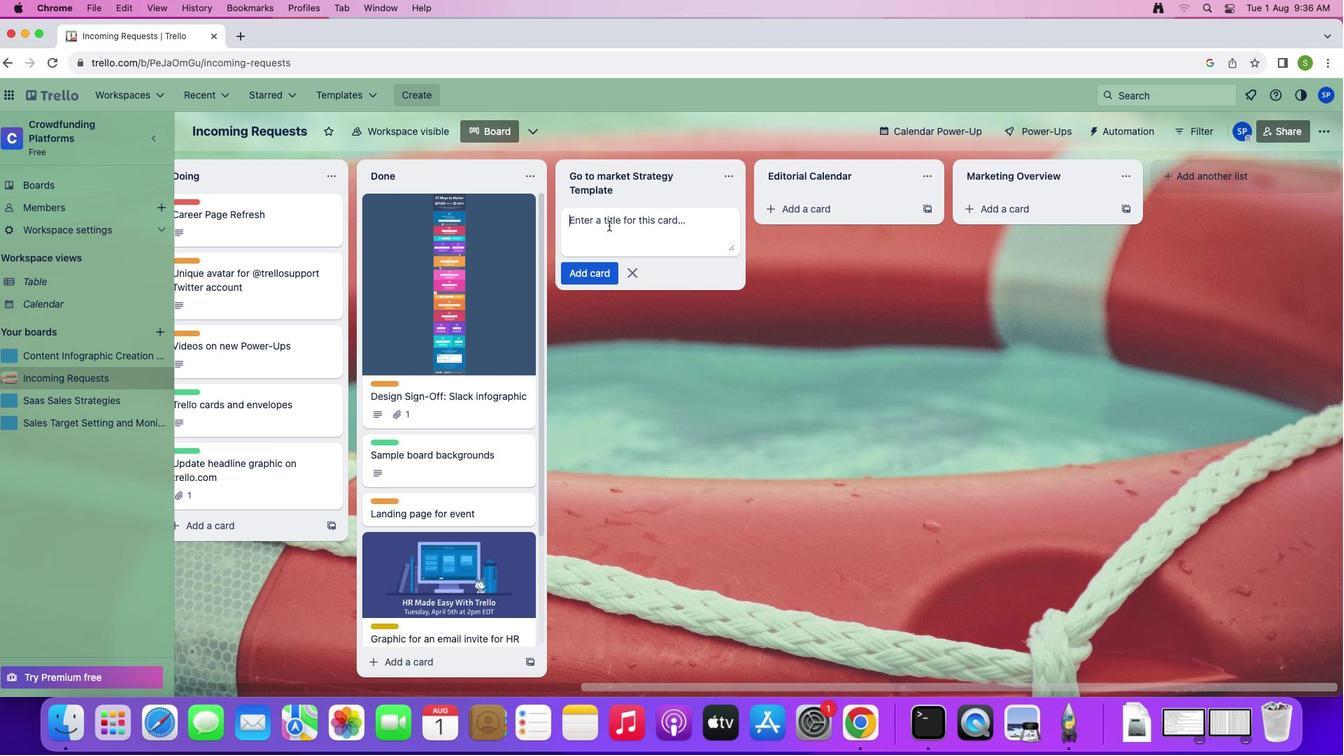 
Action: Mouse moved to (653, 240)
Screenshot: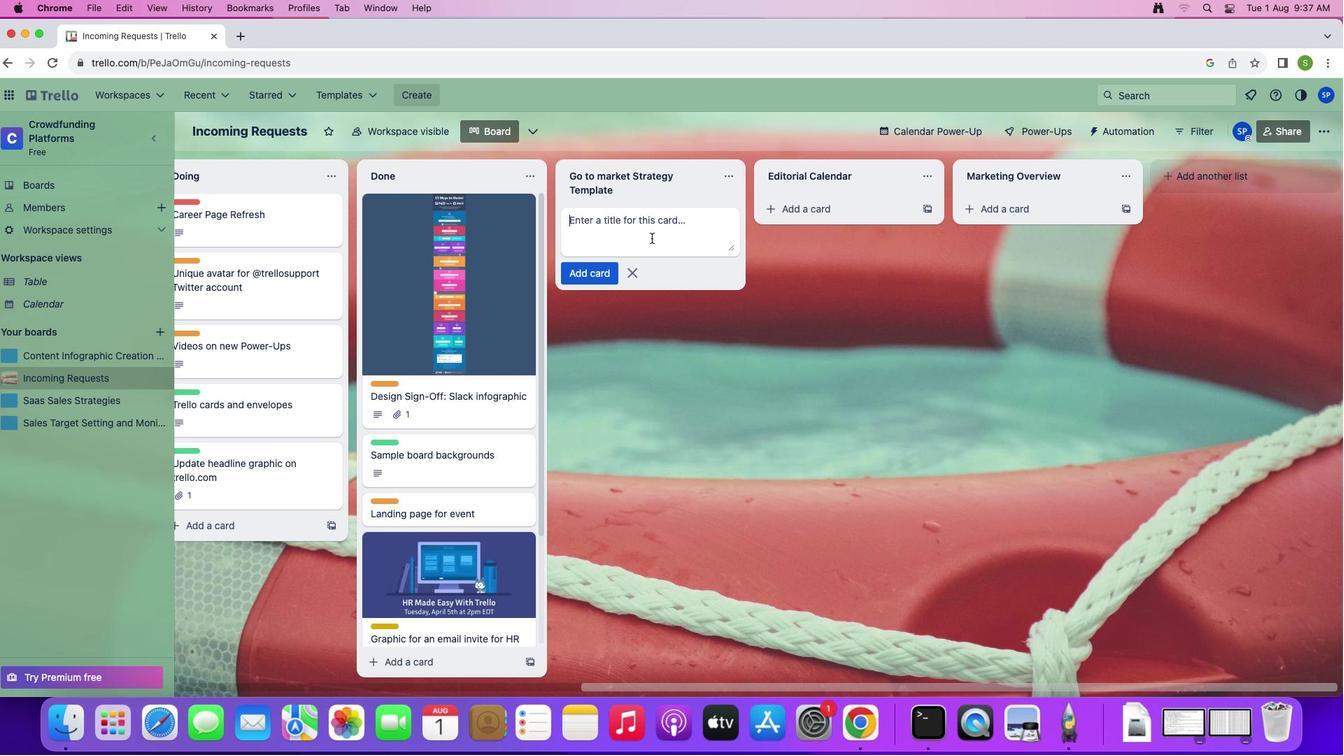 
Action: Key pressed Key.shift
Screenshot: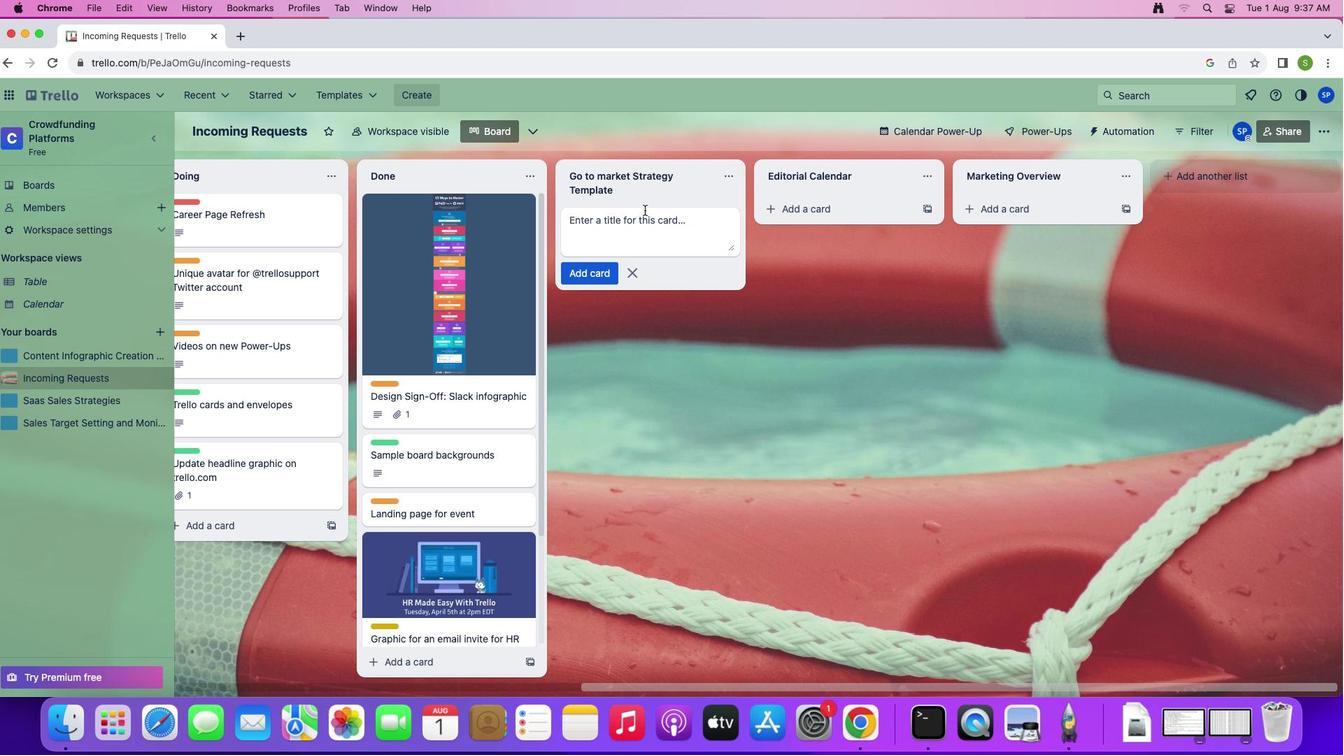 
Action: Mouse moved to (605, 109)
Screenshot: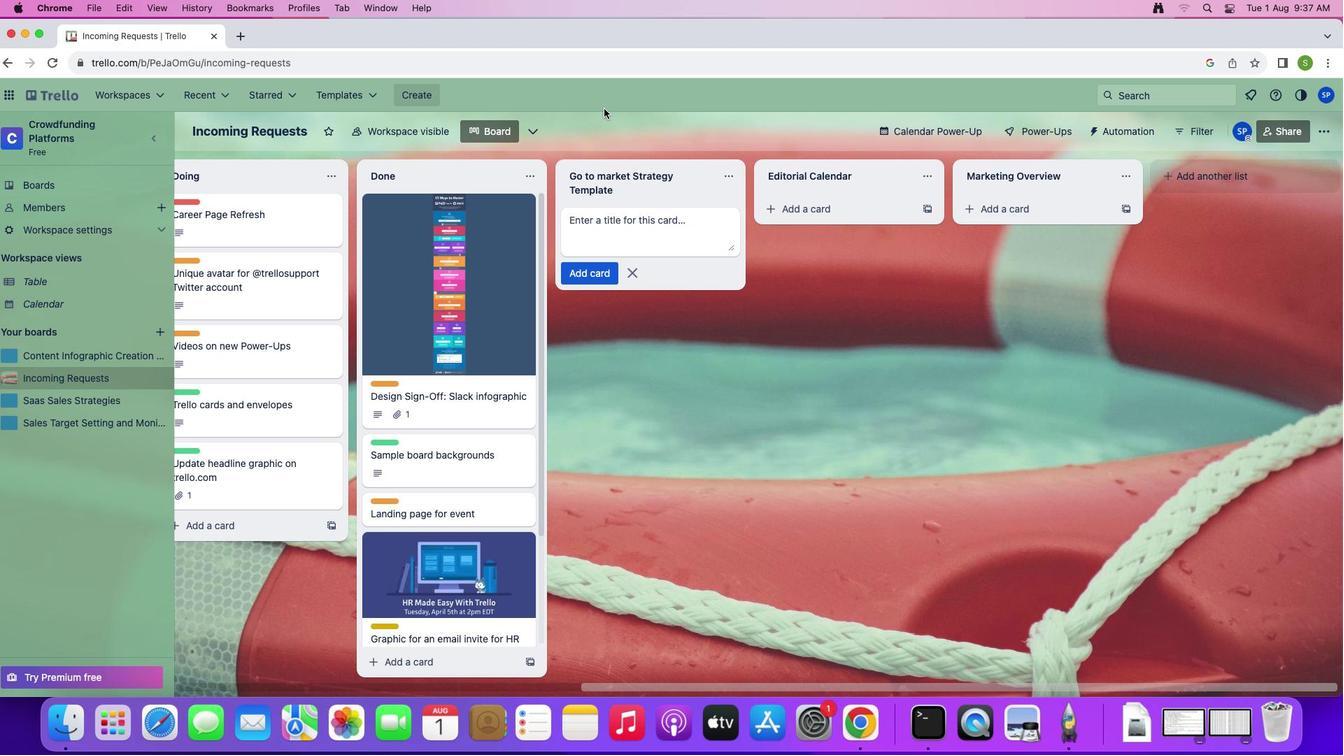 
Action: Key pressed 'M''a''k''e''t''i''n''g'Key.spaceKey.shift'S''t''r''a''t''e''g''y'Key.enter
Screenshot: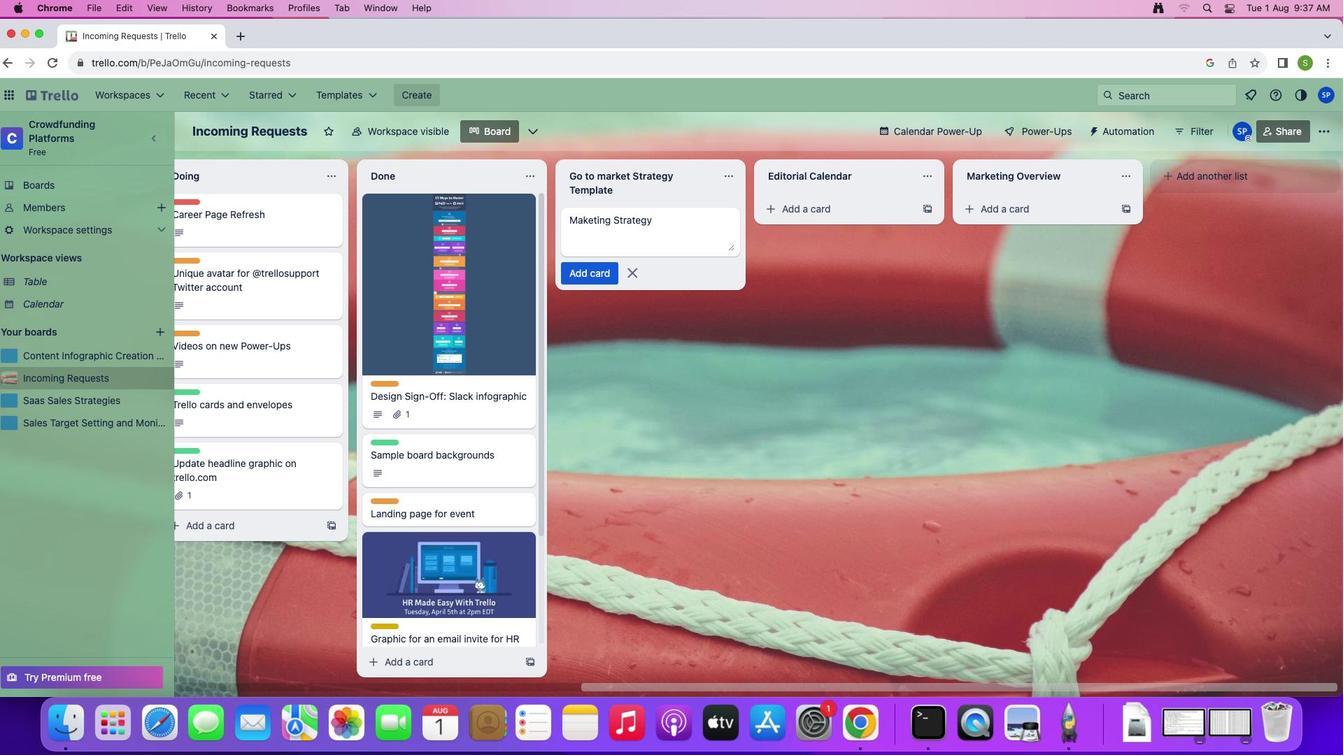
Action: Mouse moved to (809, 209)
Screenshot: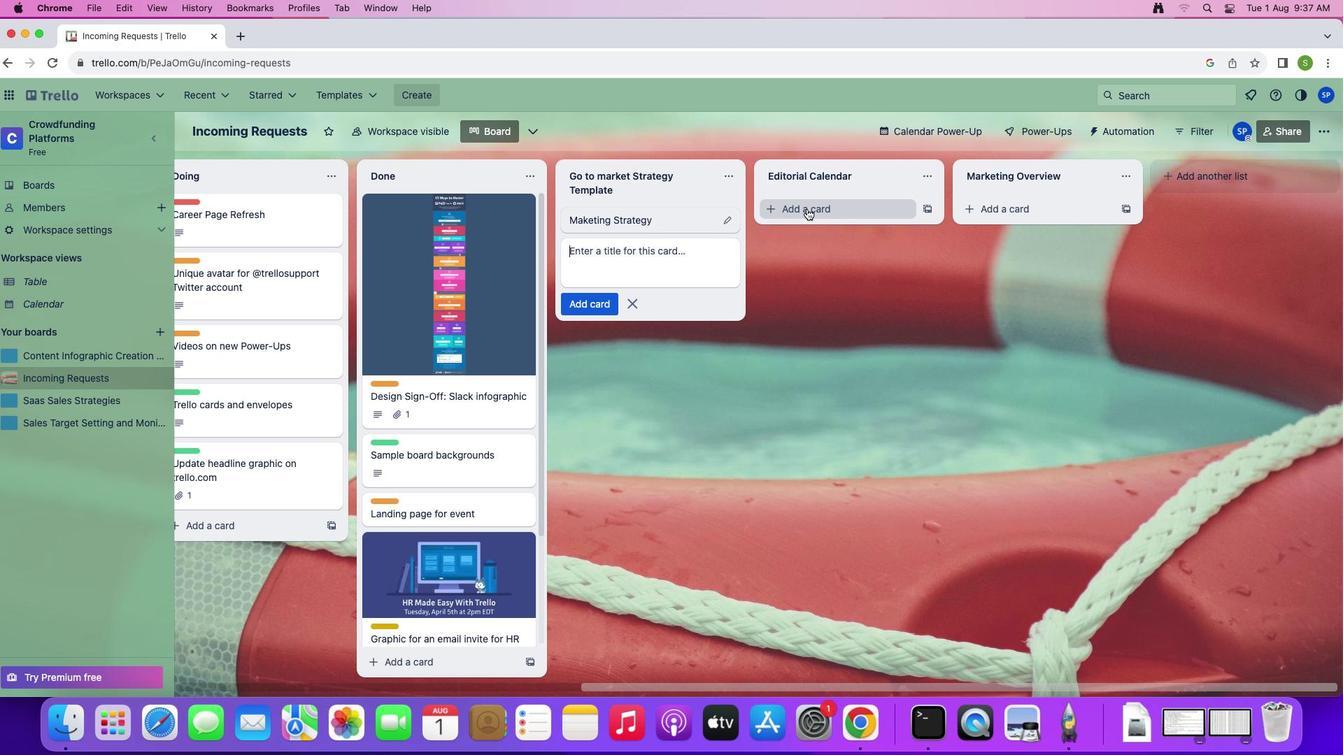 
Action: Mouse pressed left at (809, 209)
Screenshot: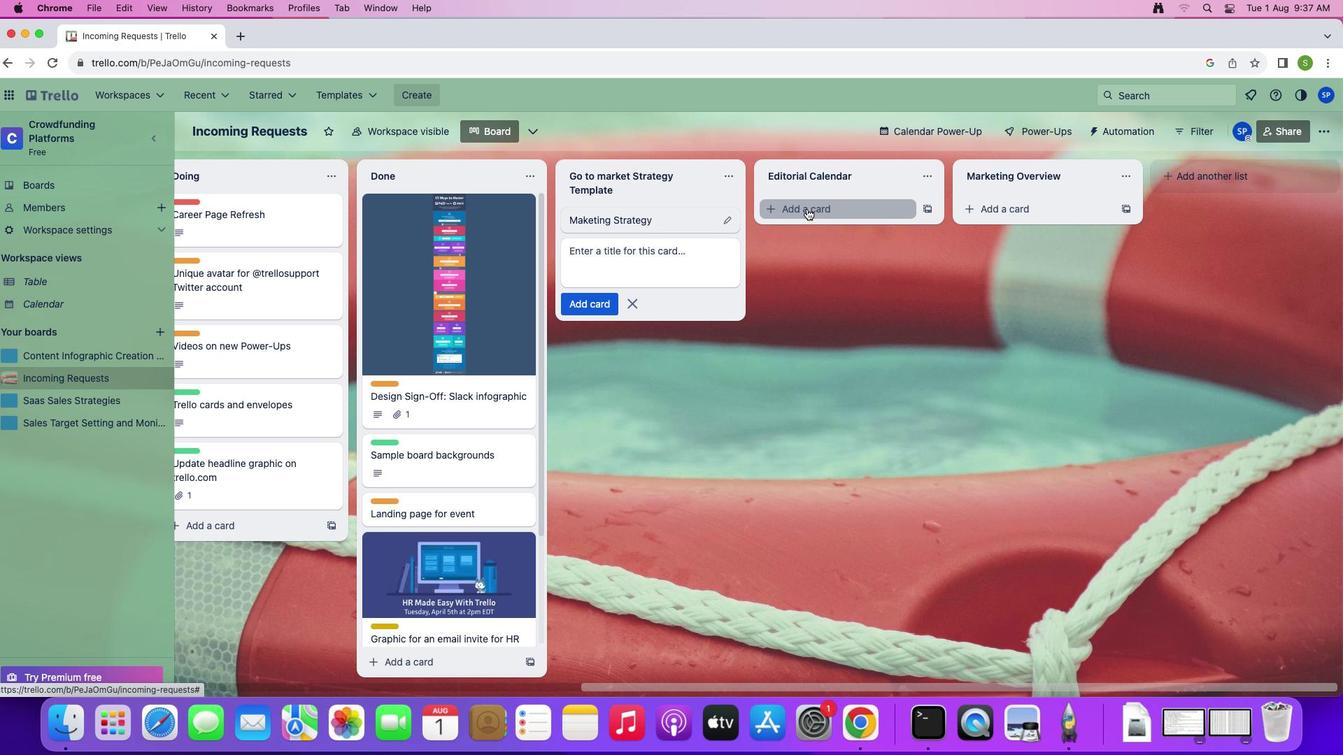 
Action: Mouse moved to (811, 226)
Screenshot: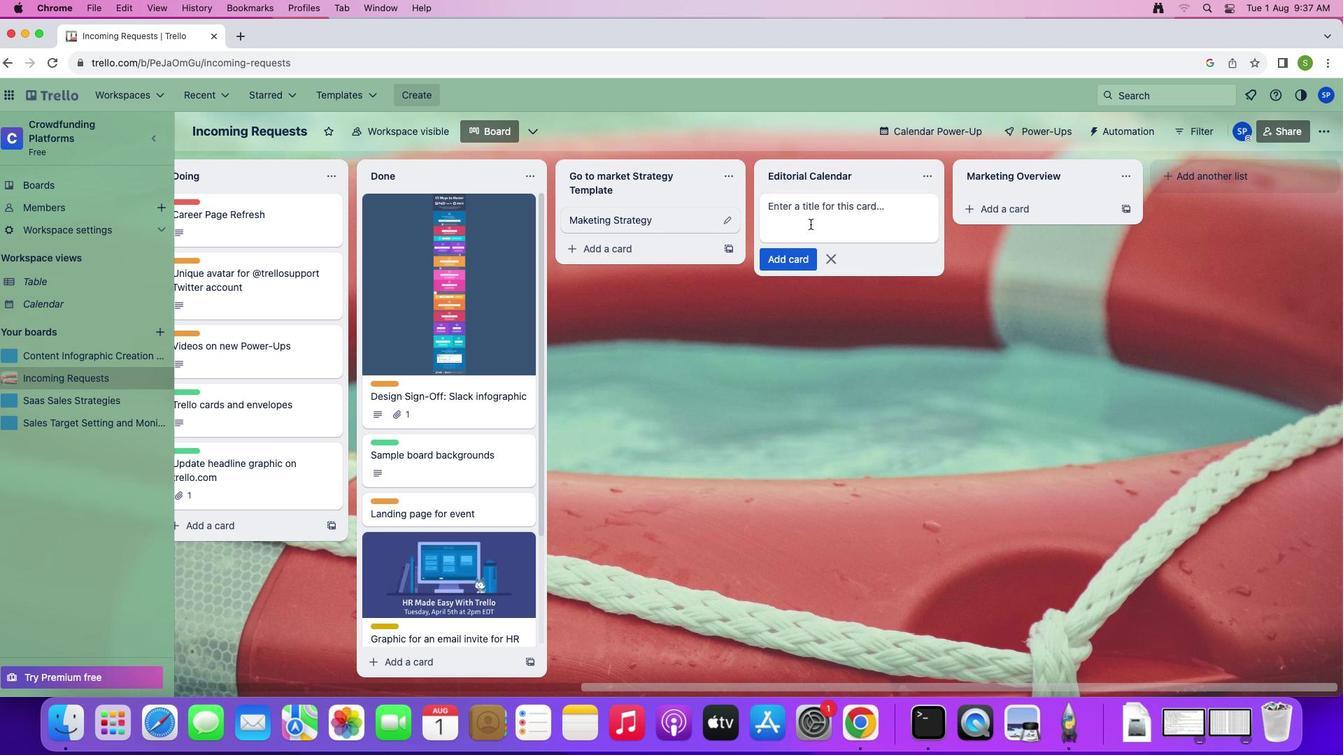 
Action: Key pressed Key.shift'E''d''i''t''o''r''i''a''l'Key.enter
Screenshot: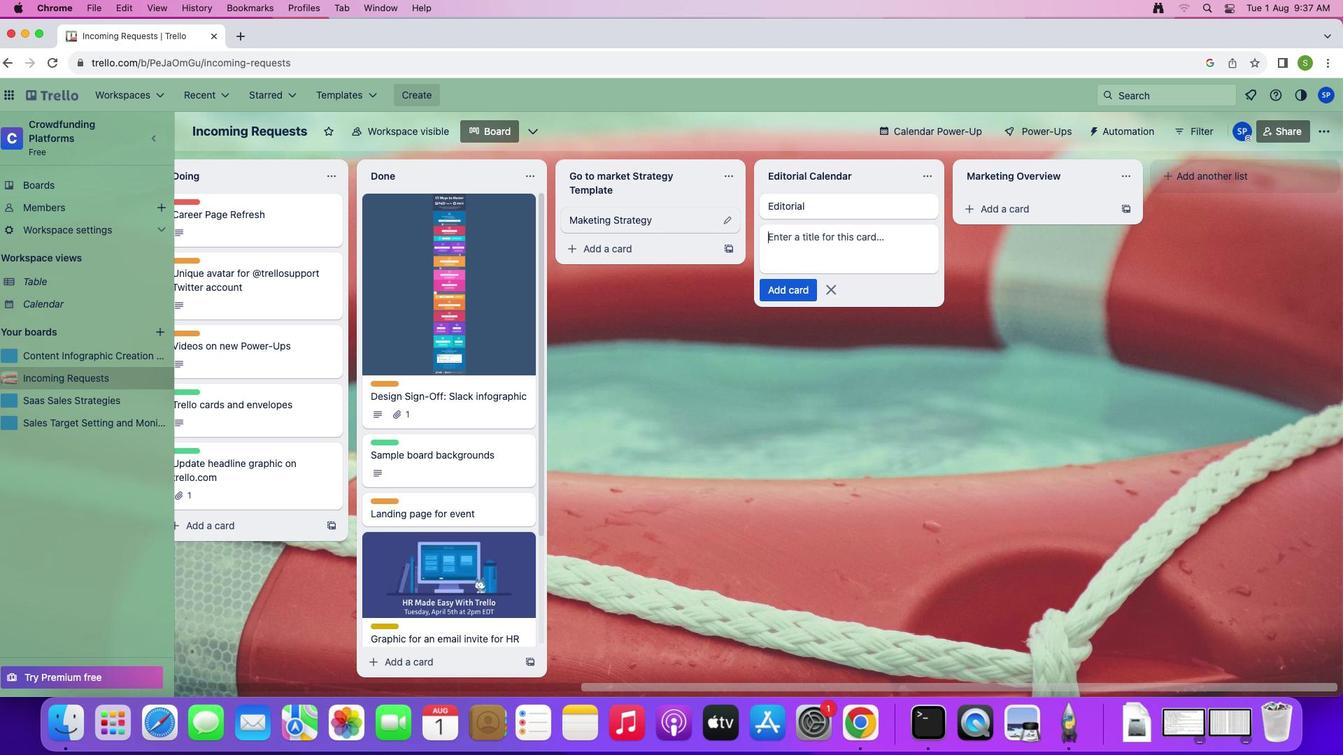 
Action: Mouse moved to (991, 208)
Screenshot: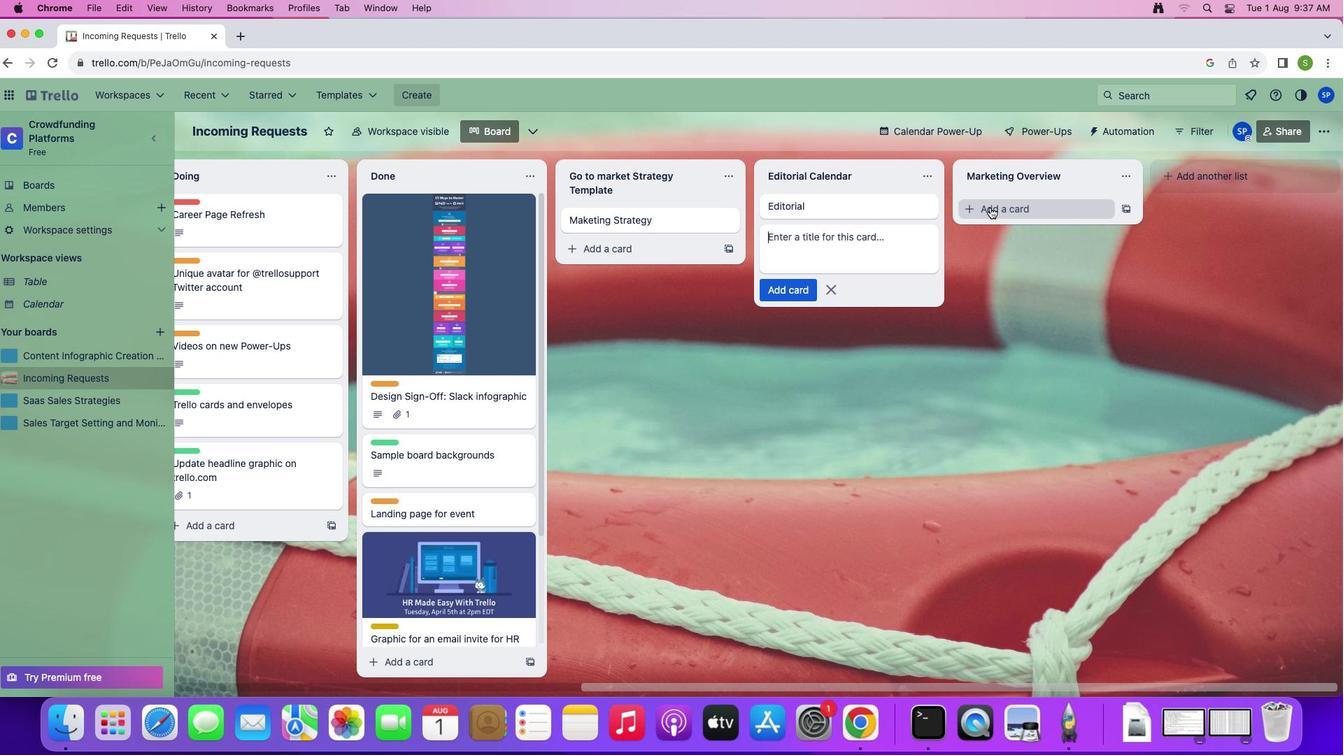 
Action: Mouse pressed left at (991, 208)
Screenshot: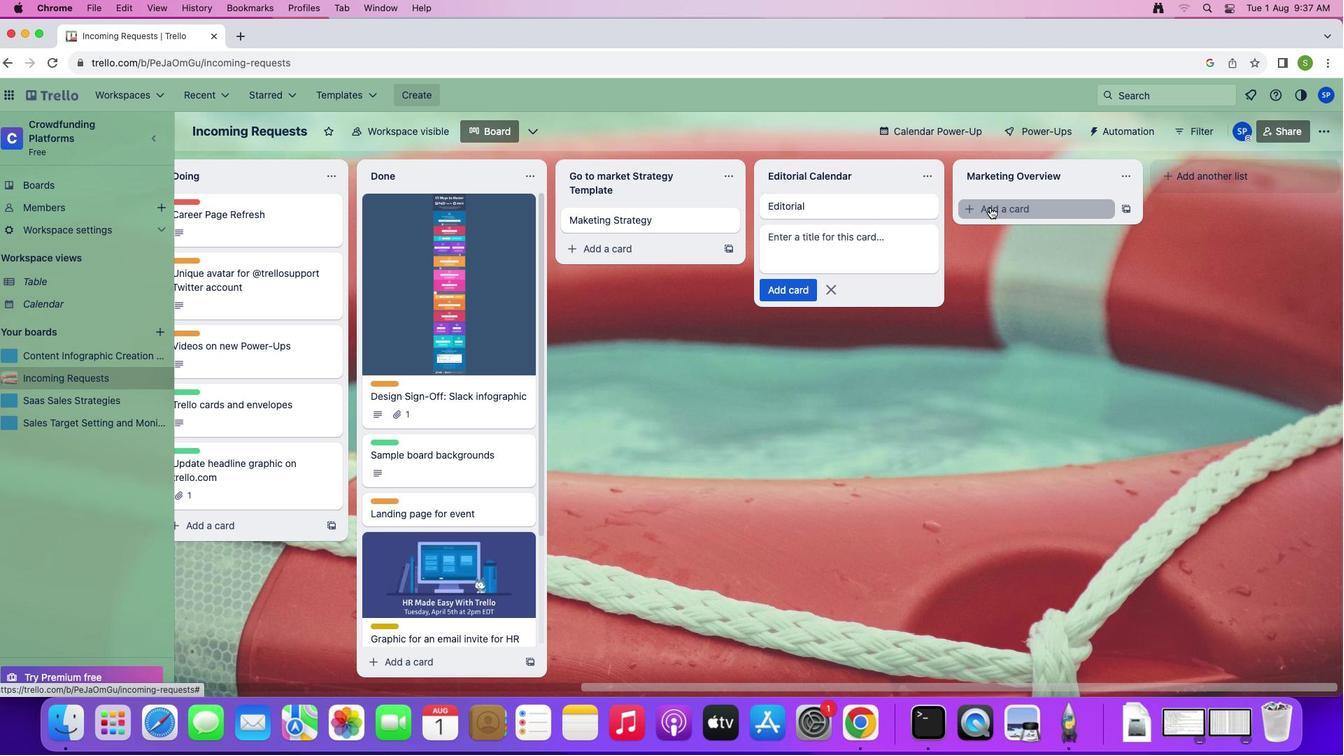 
Action: Mouse moved to (996, 212)
Screenshot: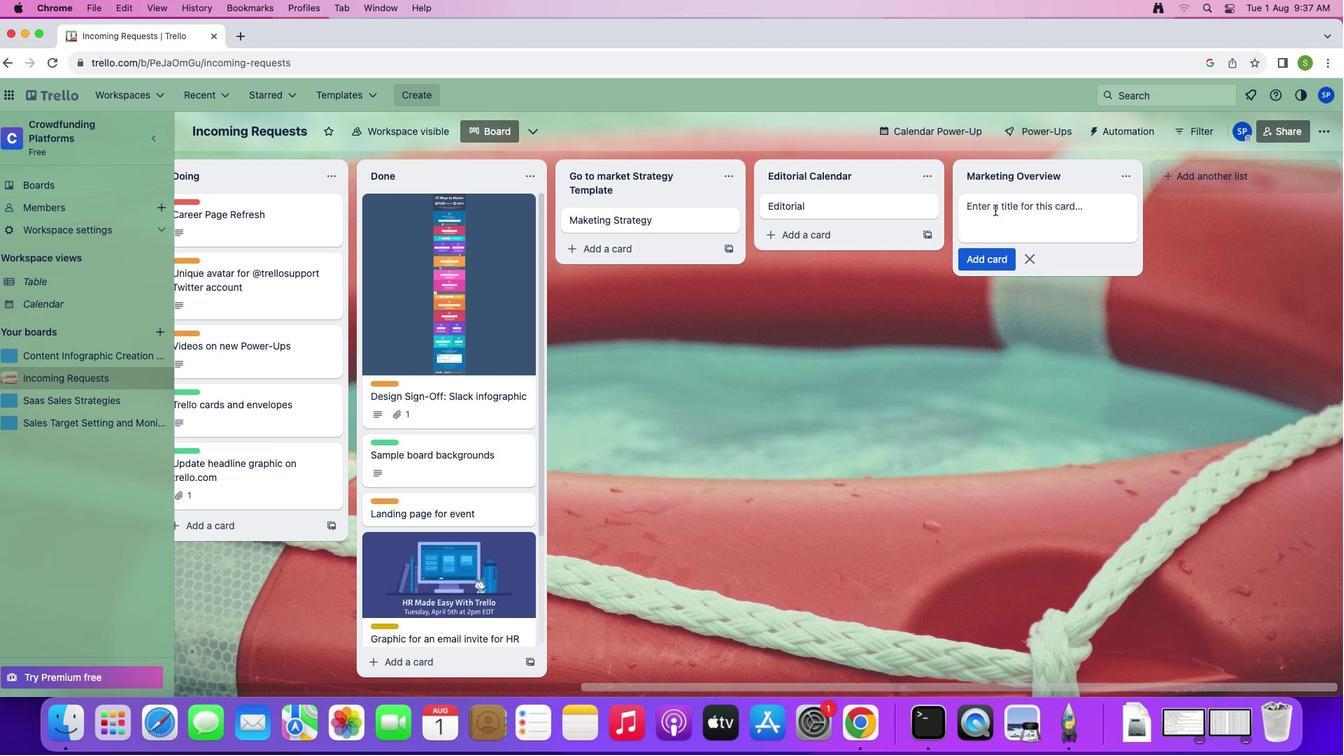 
Action: Key pressed Key.shift'M''a''r''k''e''t''i''n''g'Key.enter
Screenshot: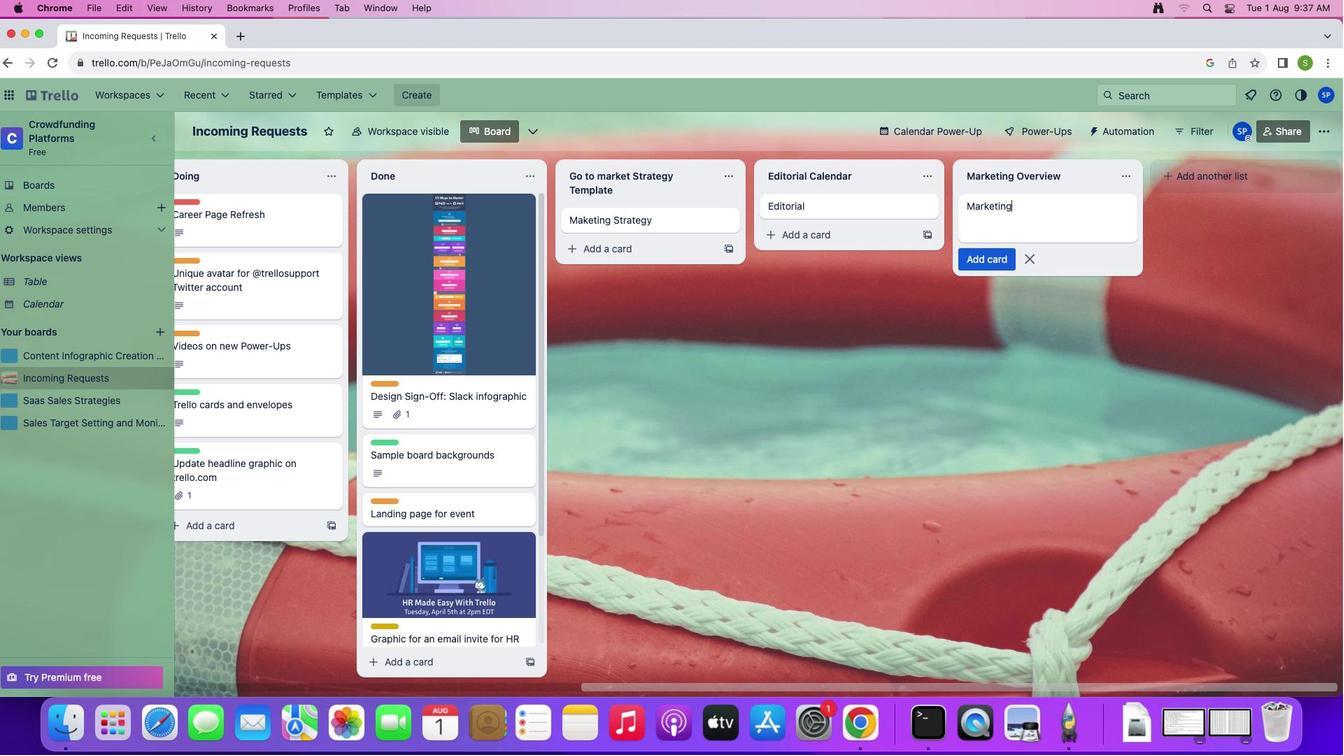 
Action: Mouse moved to (657, 224)
Screenshot: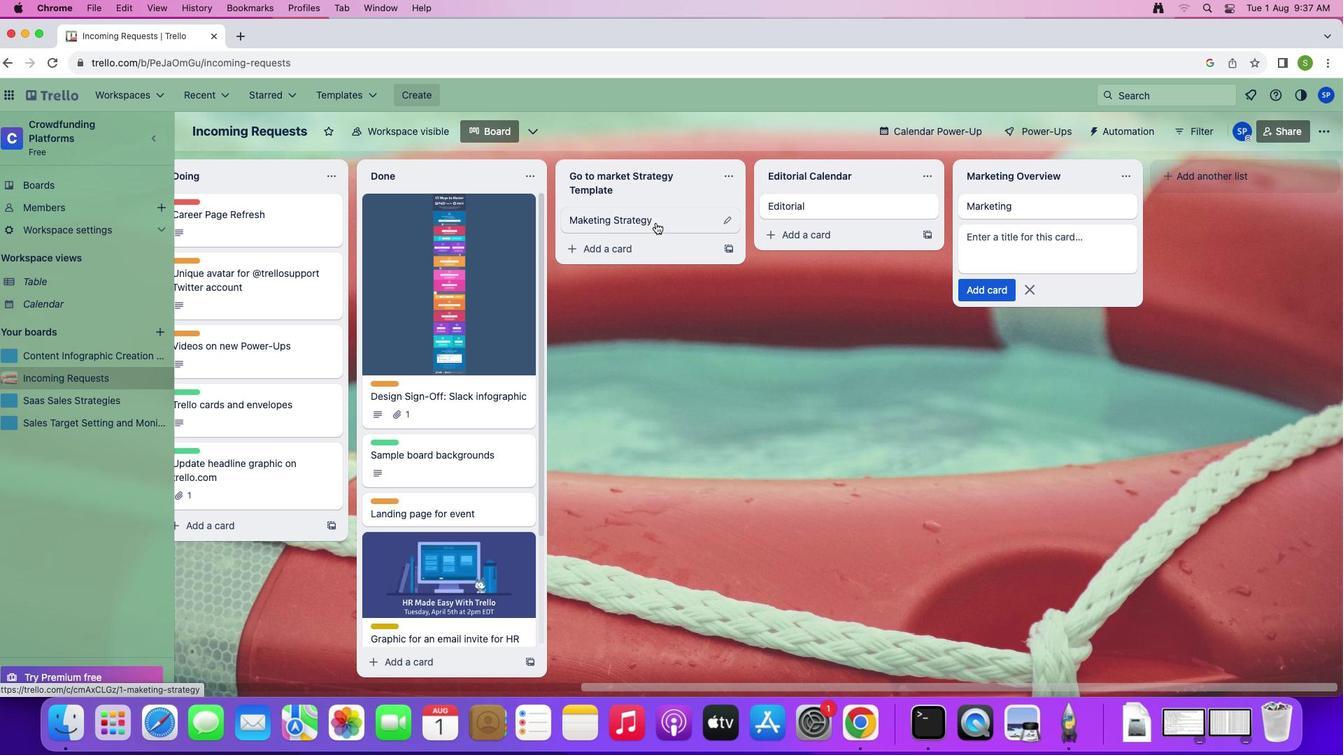 
Action: Mouse pressed left at (657, 224)
Screenshot: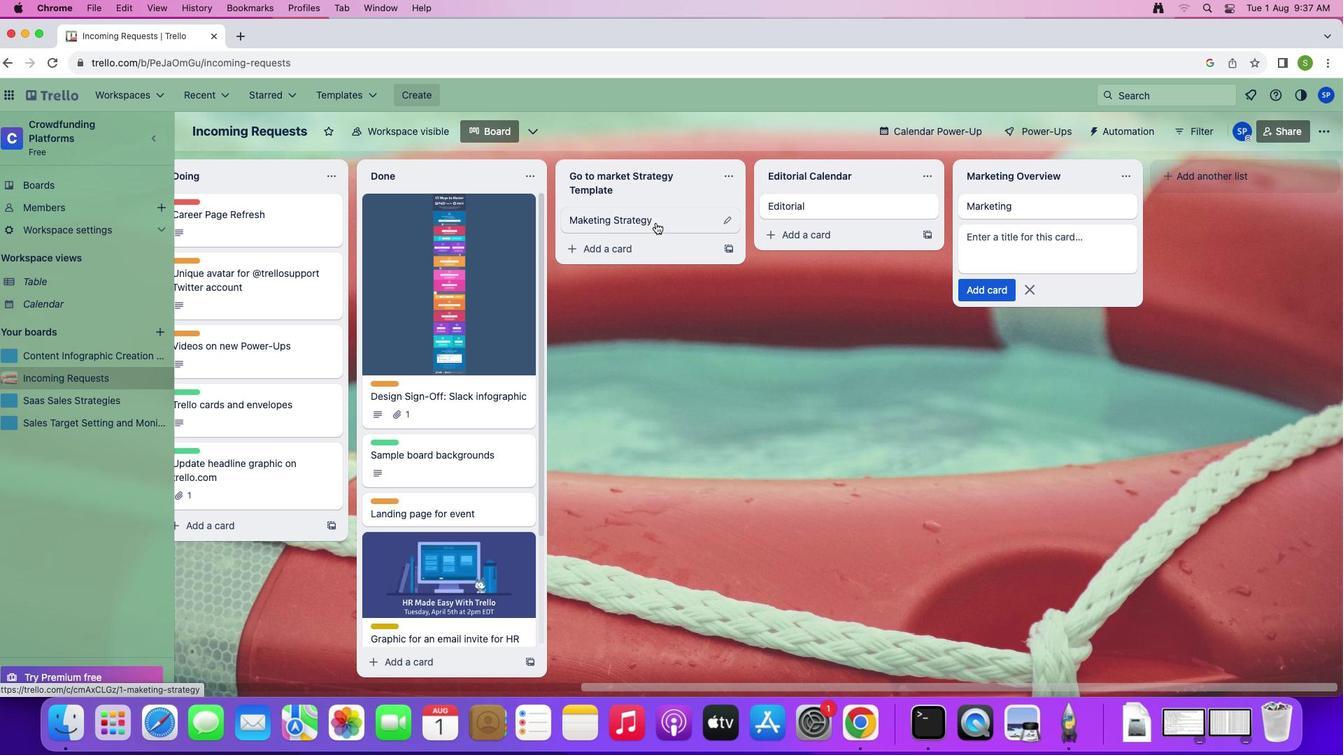
Action: Mouse moved to (848, 207)
Screenshot: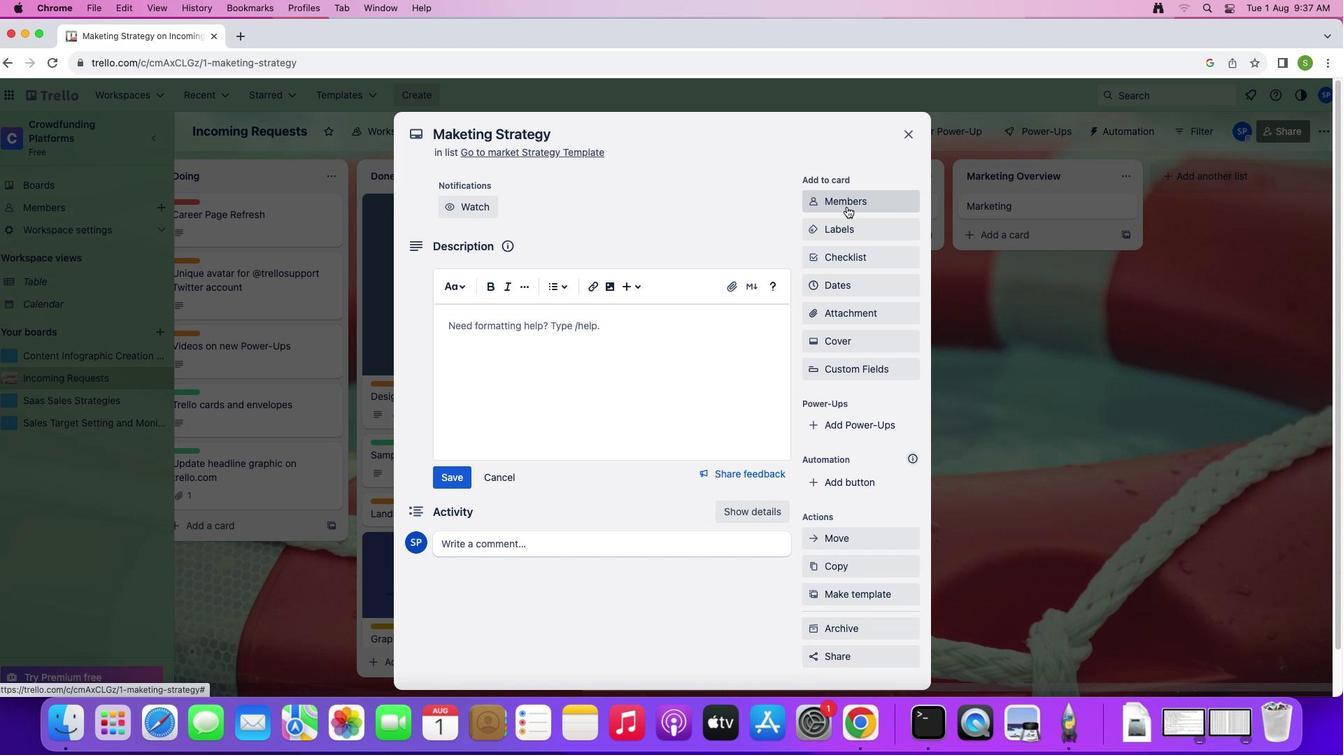 
Action: Mouse pressed left at (848, 207)
Screenshot: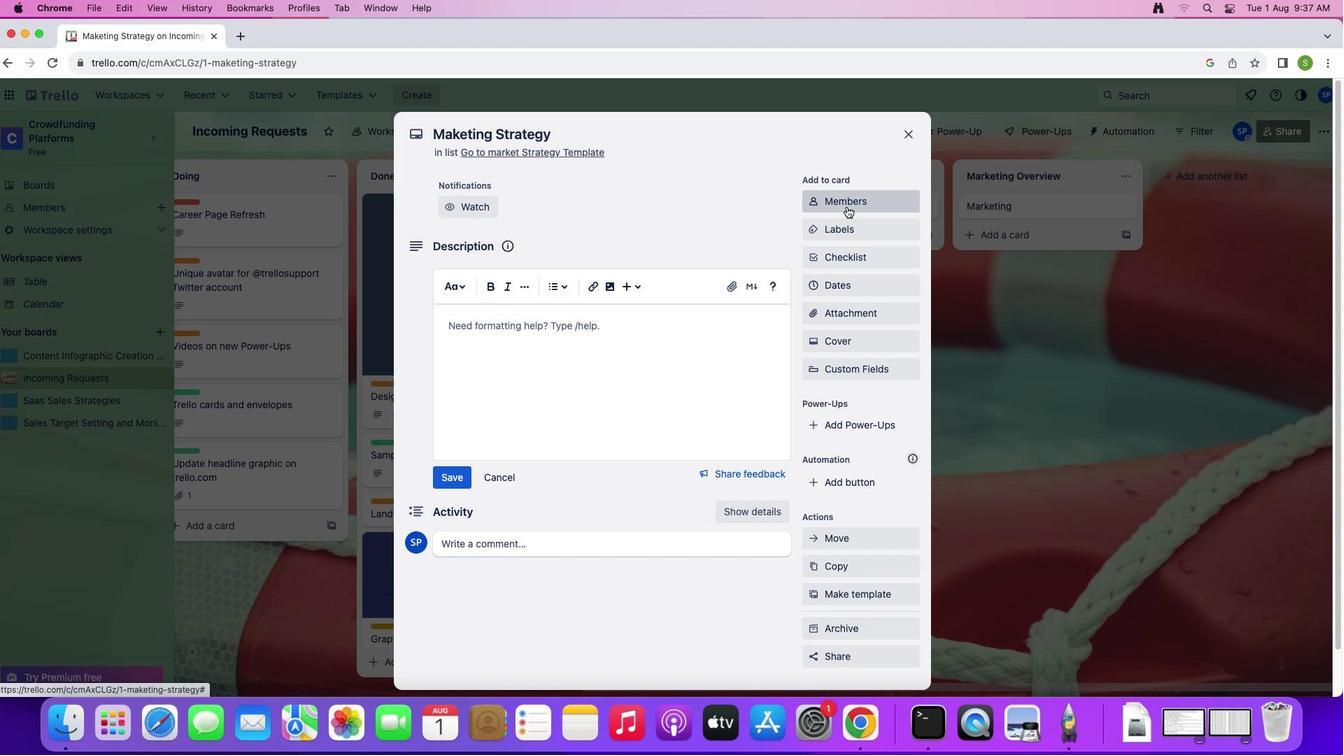 
Action: Mouse moved to (832, 260)
Screenshot: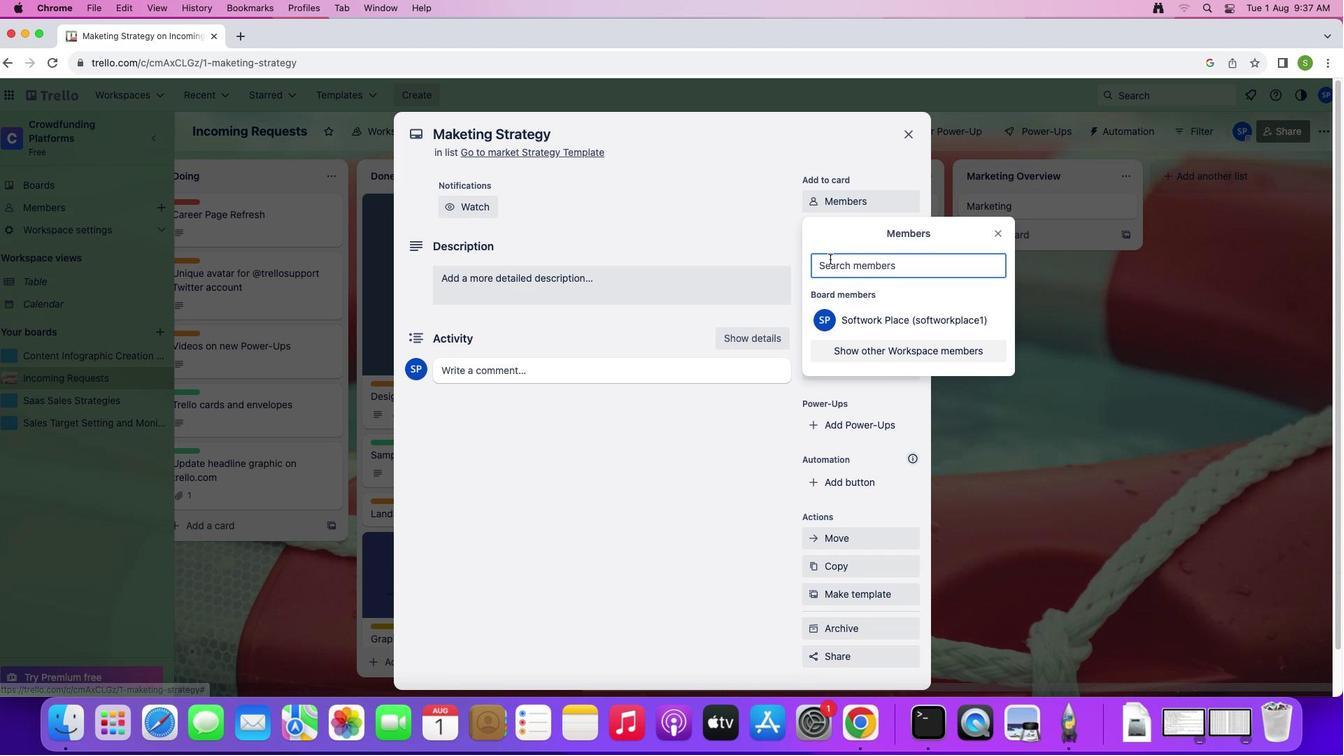 
Action: Mouse pressed left at (832, 260)
Screenshot: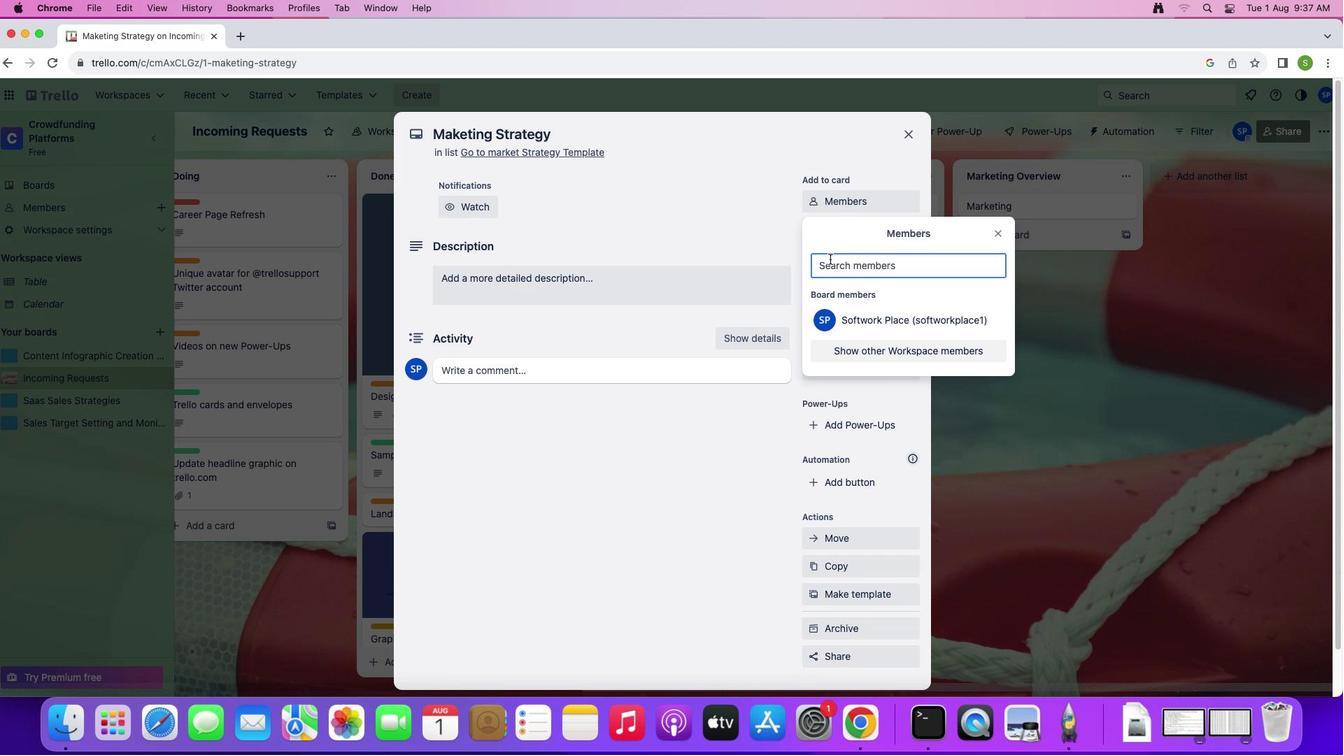 
Action: Mouse moved to (834, 270)
Screenshot: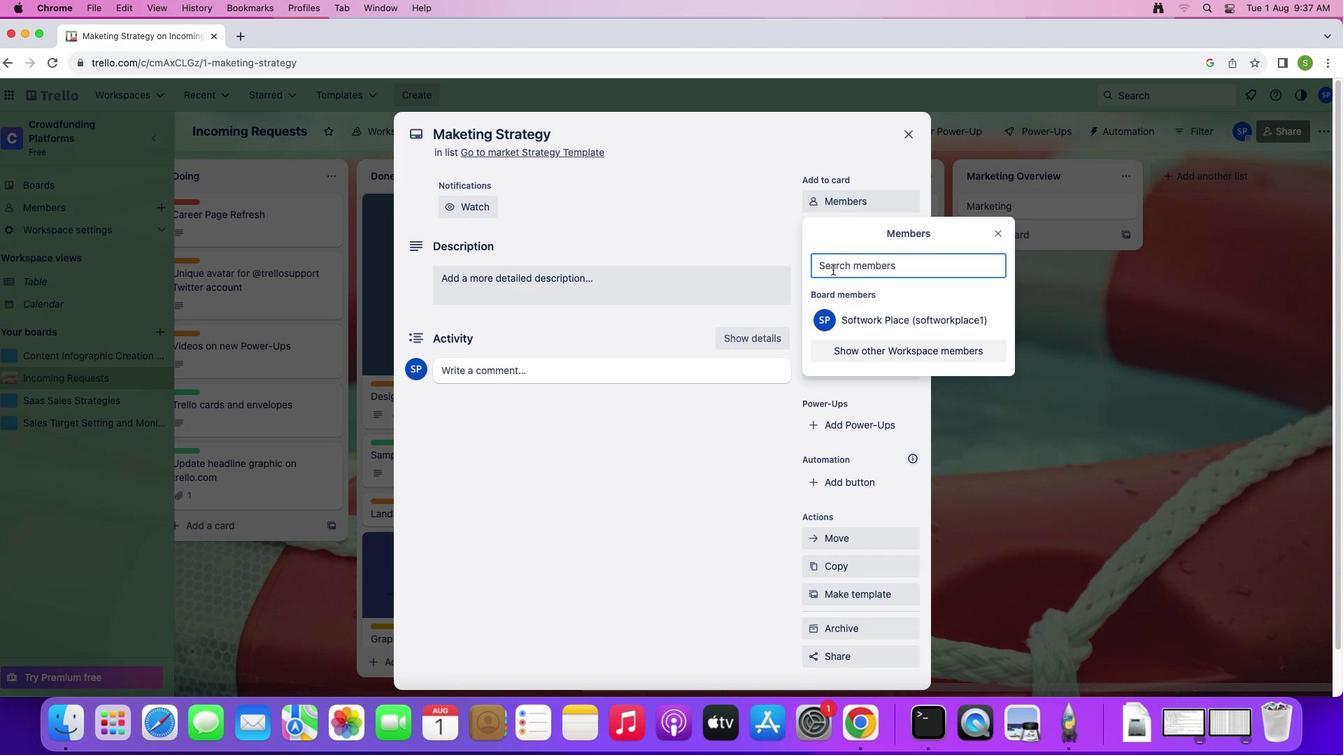 
Action: Key pressed 's''o''f''t''a''g''e''.''1'Key.shift'@''s''o''f''t''a''g''e''.''n''e''t'
Screenshot: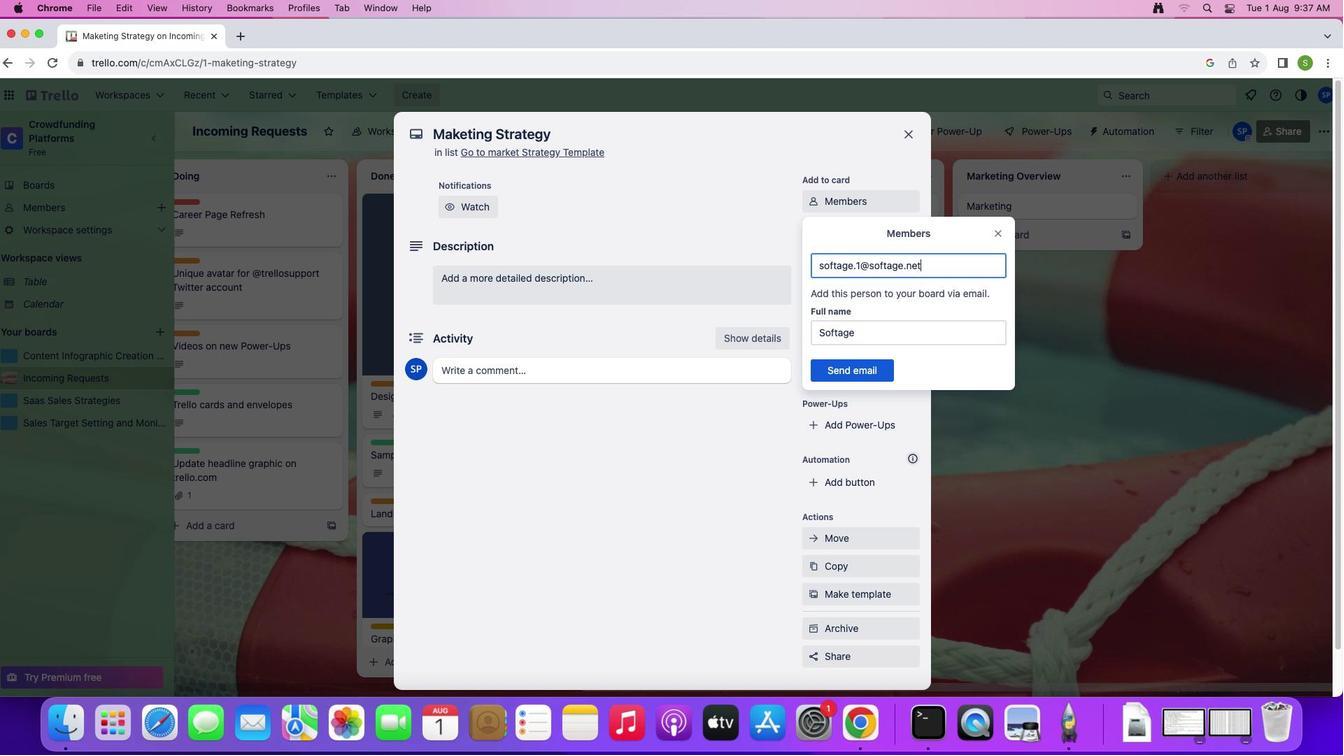 
Action: Mouse moved to (861, 366)
Screenshot: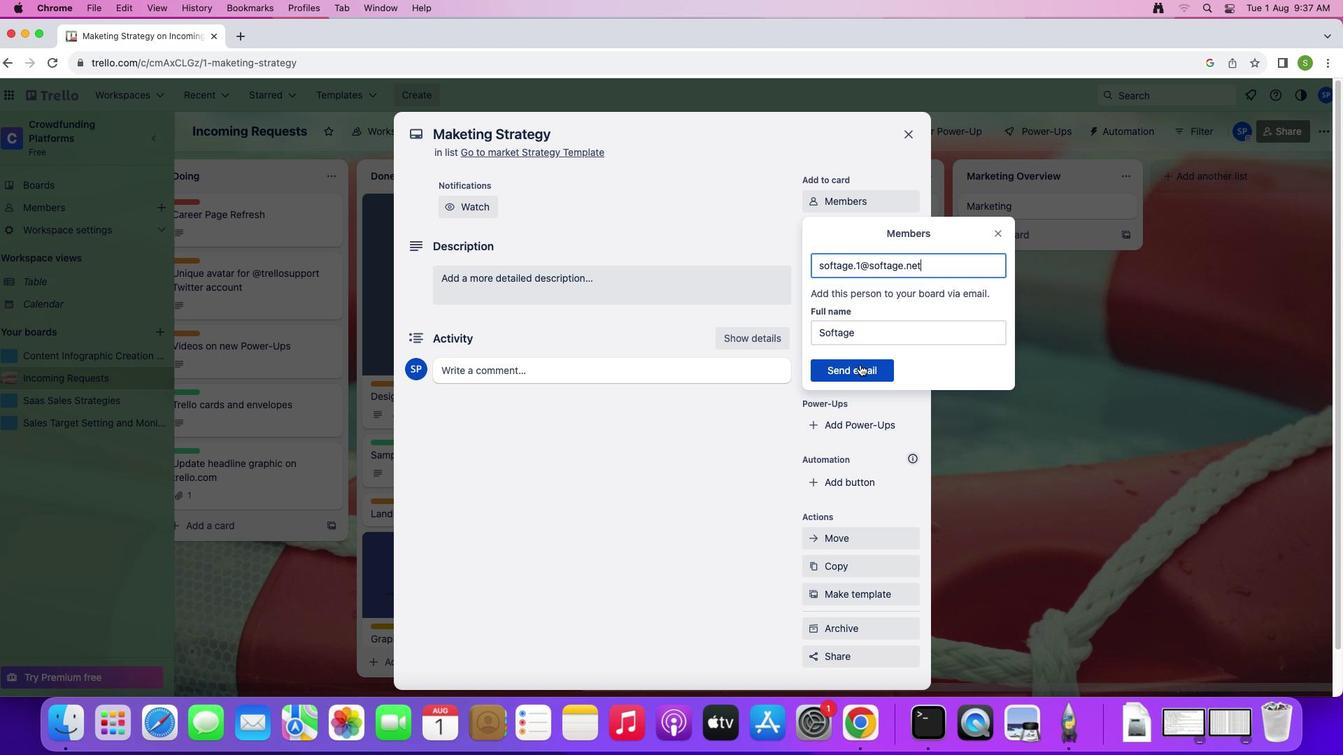 
Action: Mouse pressed left at (861, 366)
Screenshot: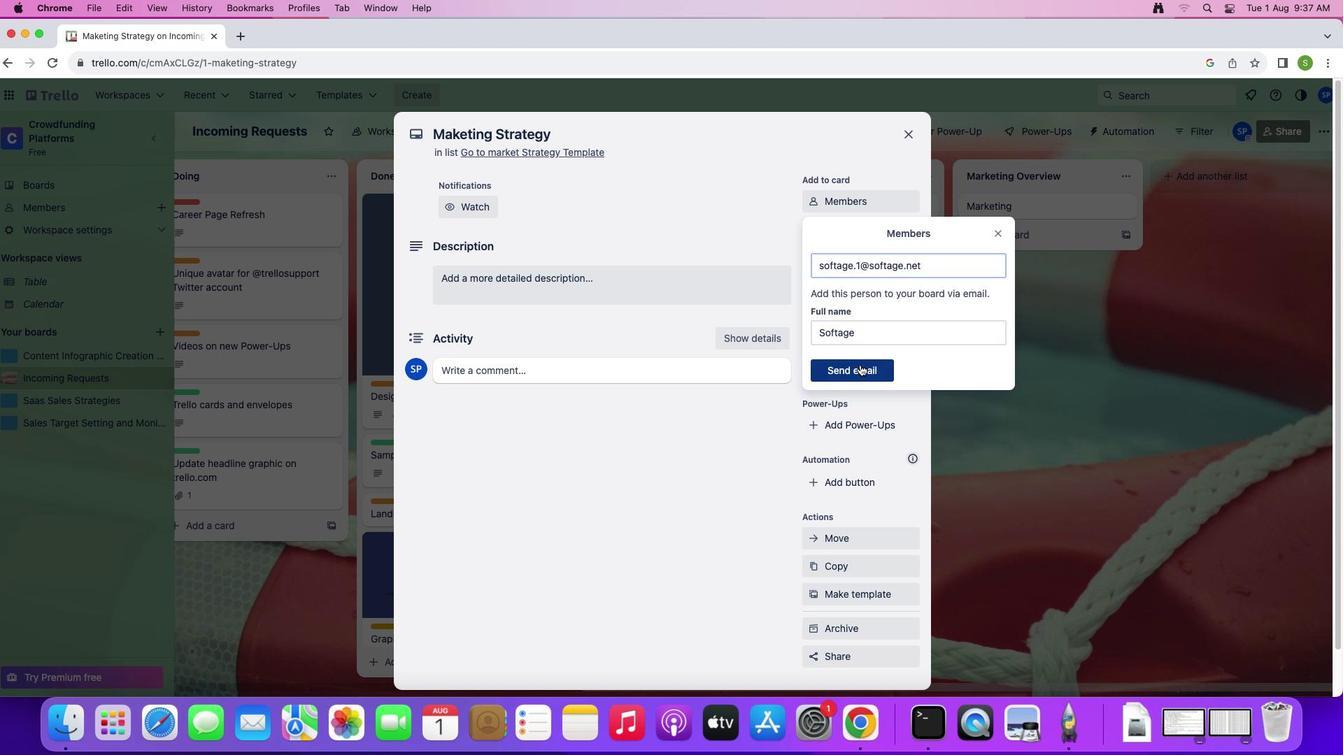 
Action: Mouse moved to (843, 278)
Screenshot: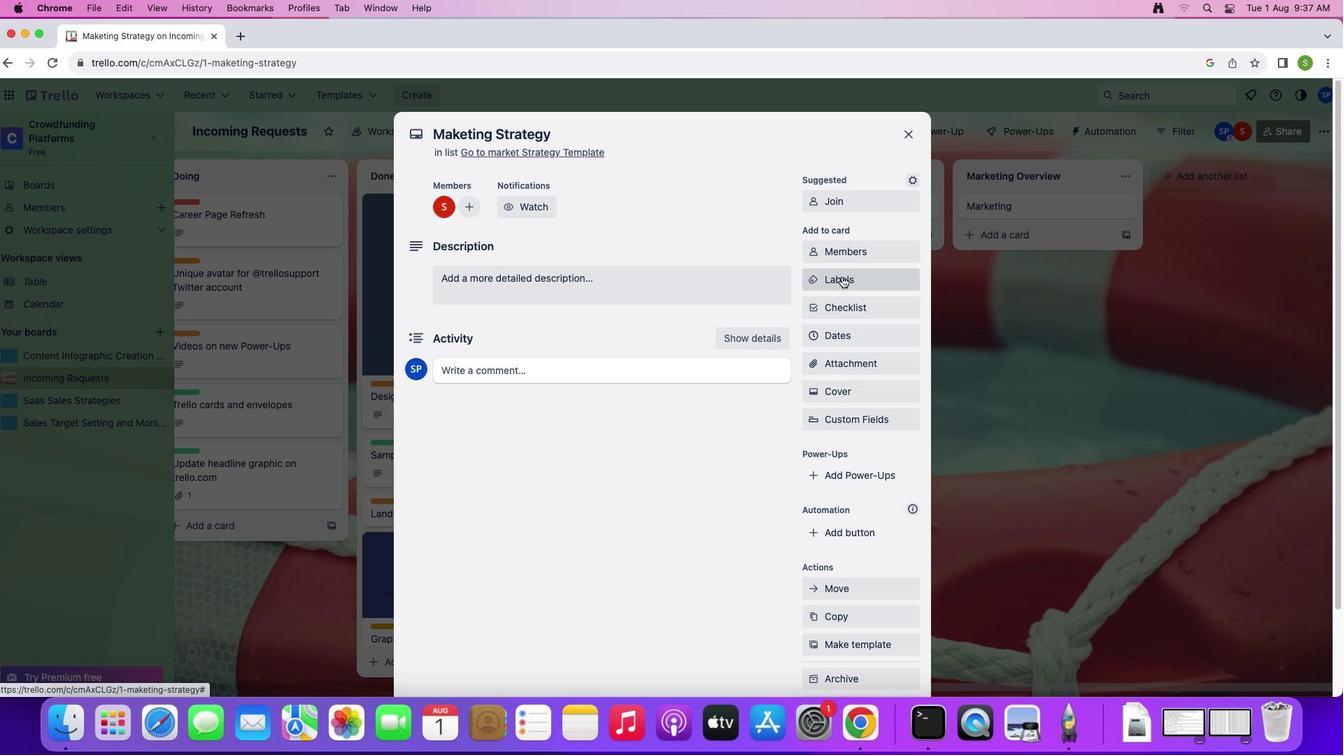 
Action: Mouse pressed left at (843, 278)
Screenshot: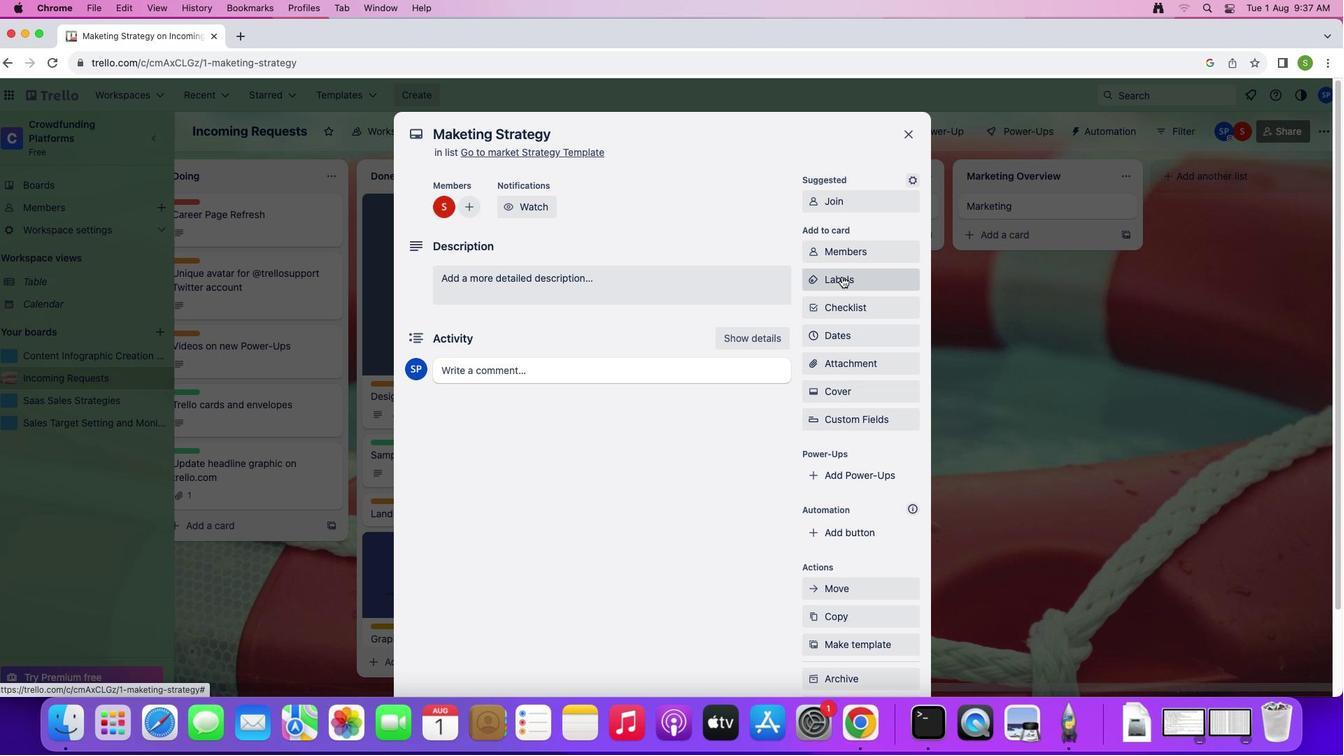 
Action: Mouse moved to (895, 394)
Screenshot: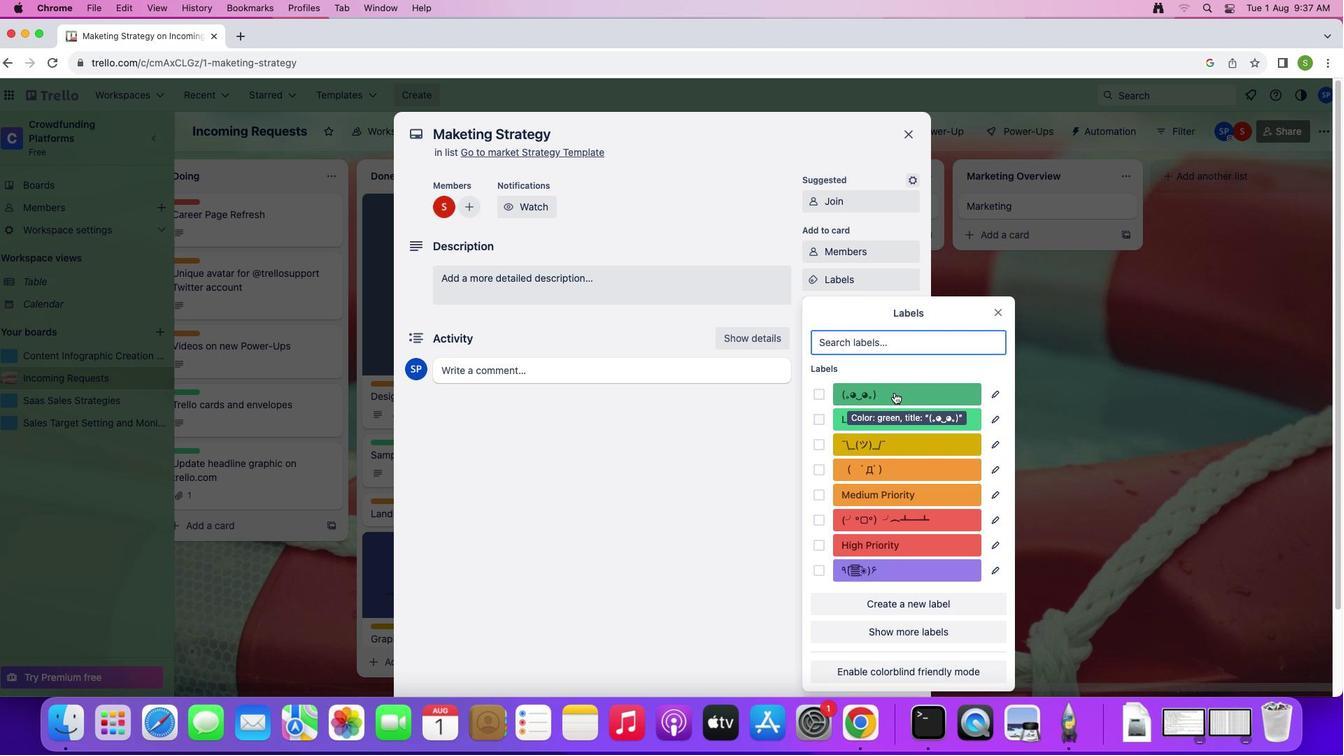 
Action: Mouse pressed left at (895, 394)
Screenshot: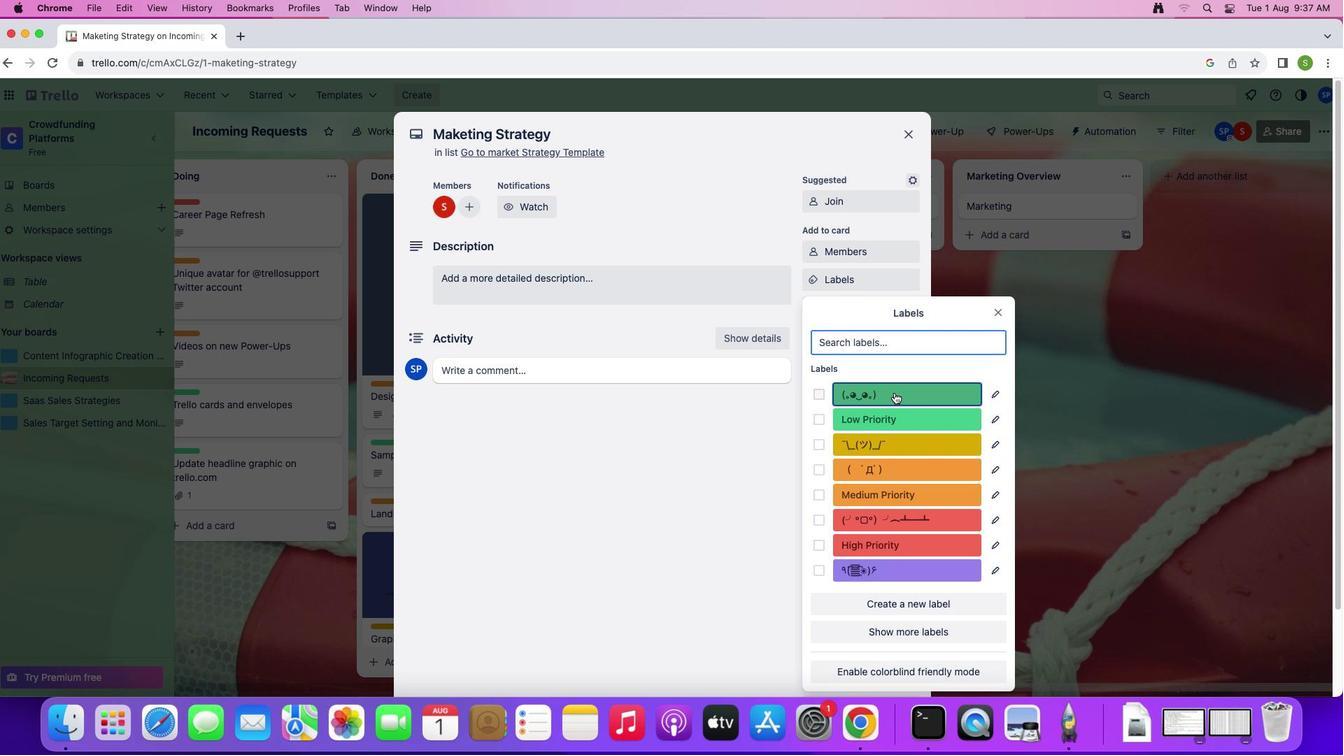 
Action: Mouse moved to (1002, 320)
Screenshot: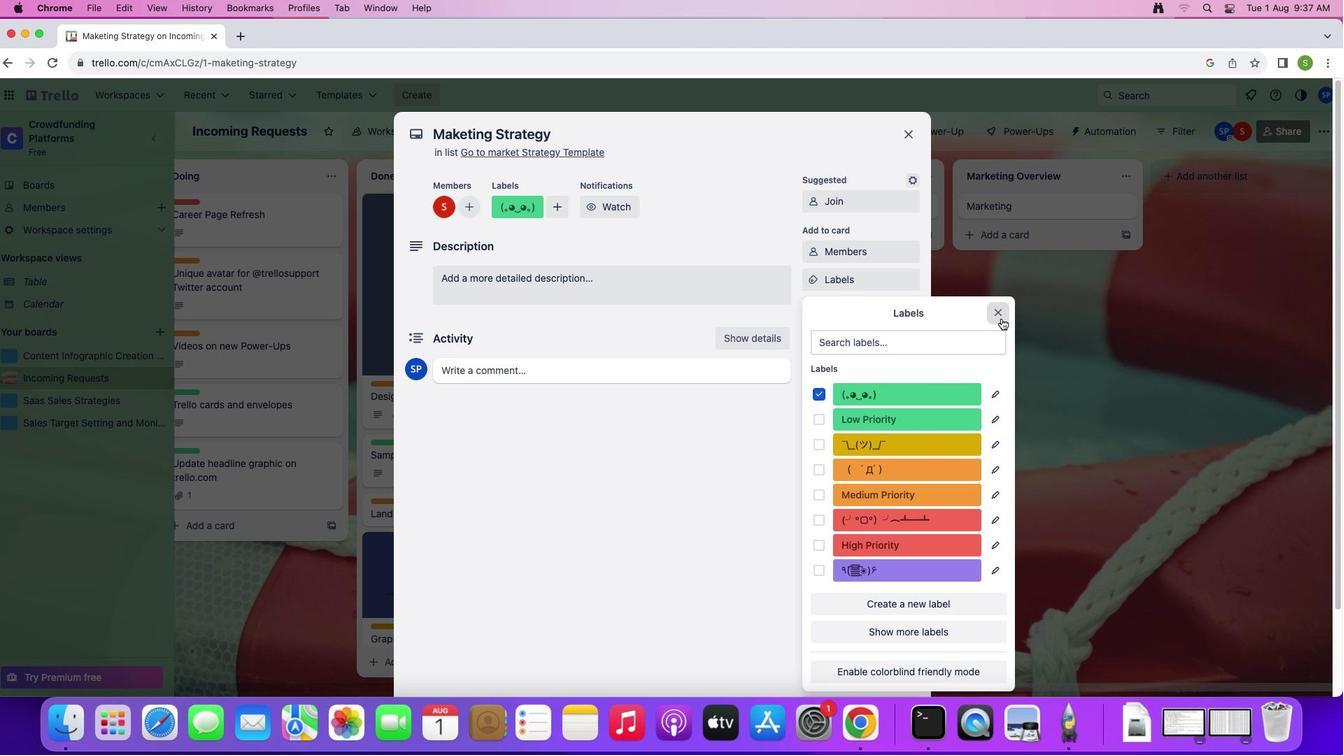 
Action: Mouse pressed left at (1002, 320)
Screenshot: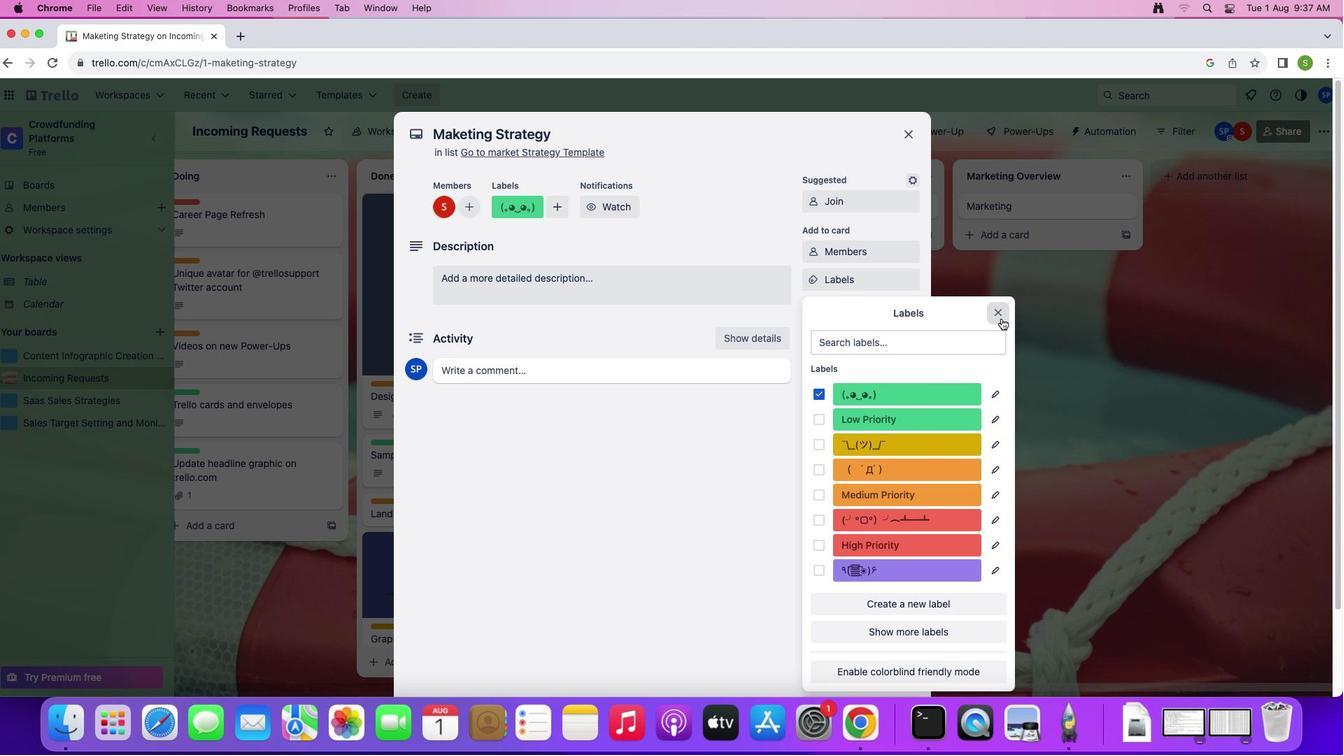 
Action: Mouse moved to (839, 313)
Screenshot: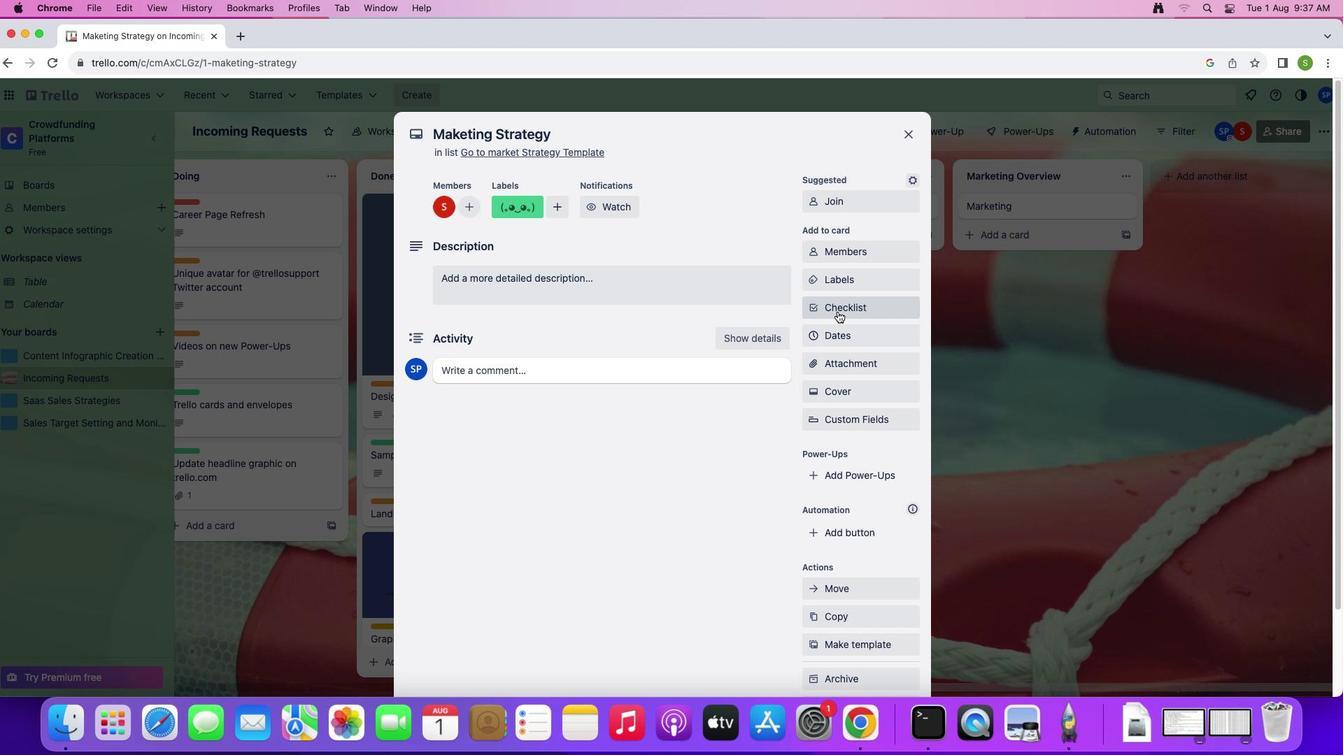 
Action: Mouse pressed left at (839, 313)
Screenshot: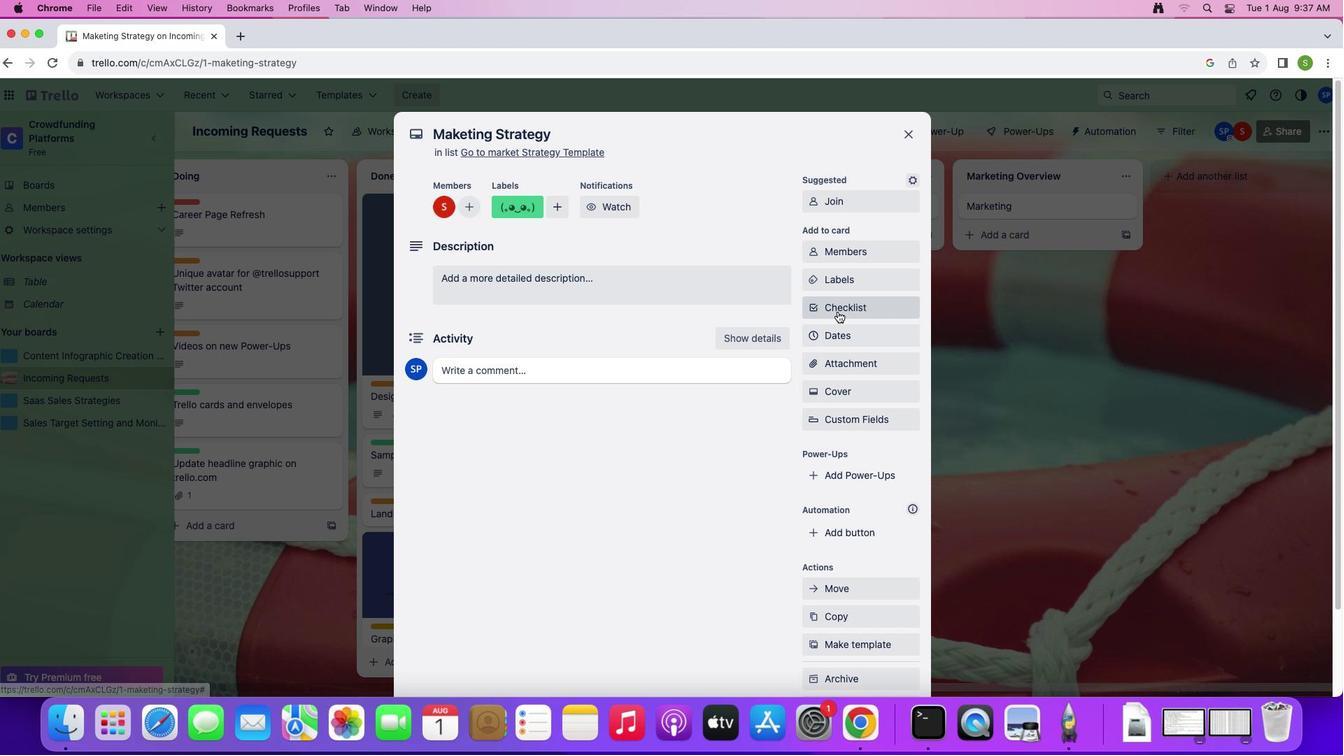 
Action: Mouse moved to (840, 464)
Screenshot: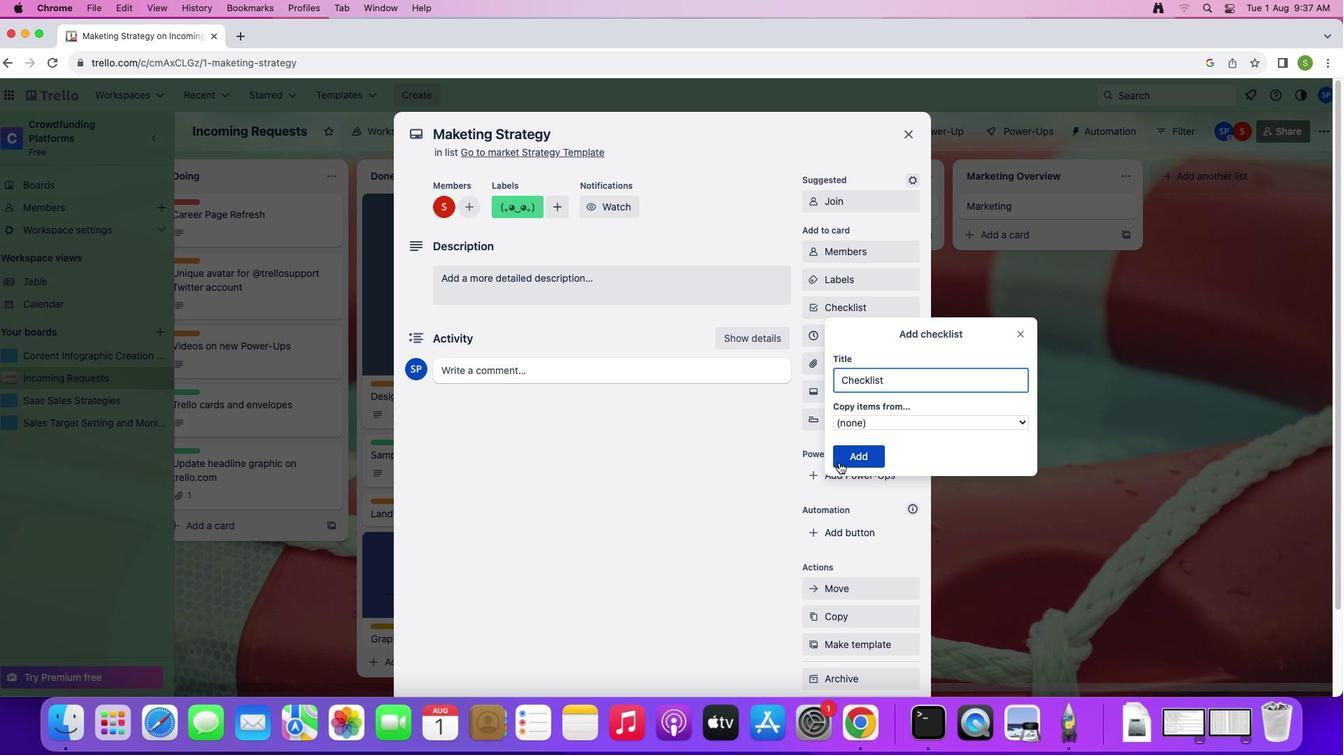 
Action: Mouse pressed left at (840, 464)
Screenshot: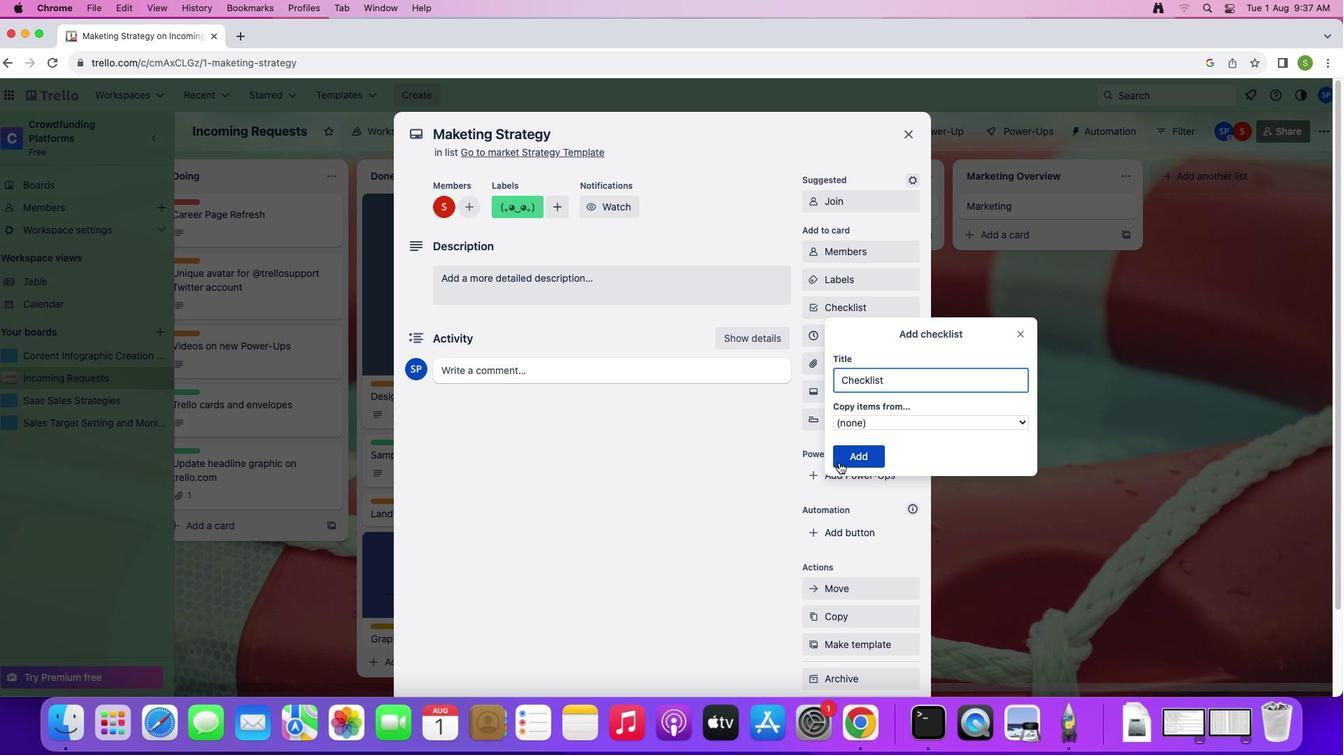 
Action: Mouse moved to (844, 331)
Screenshot: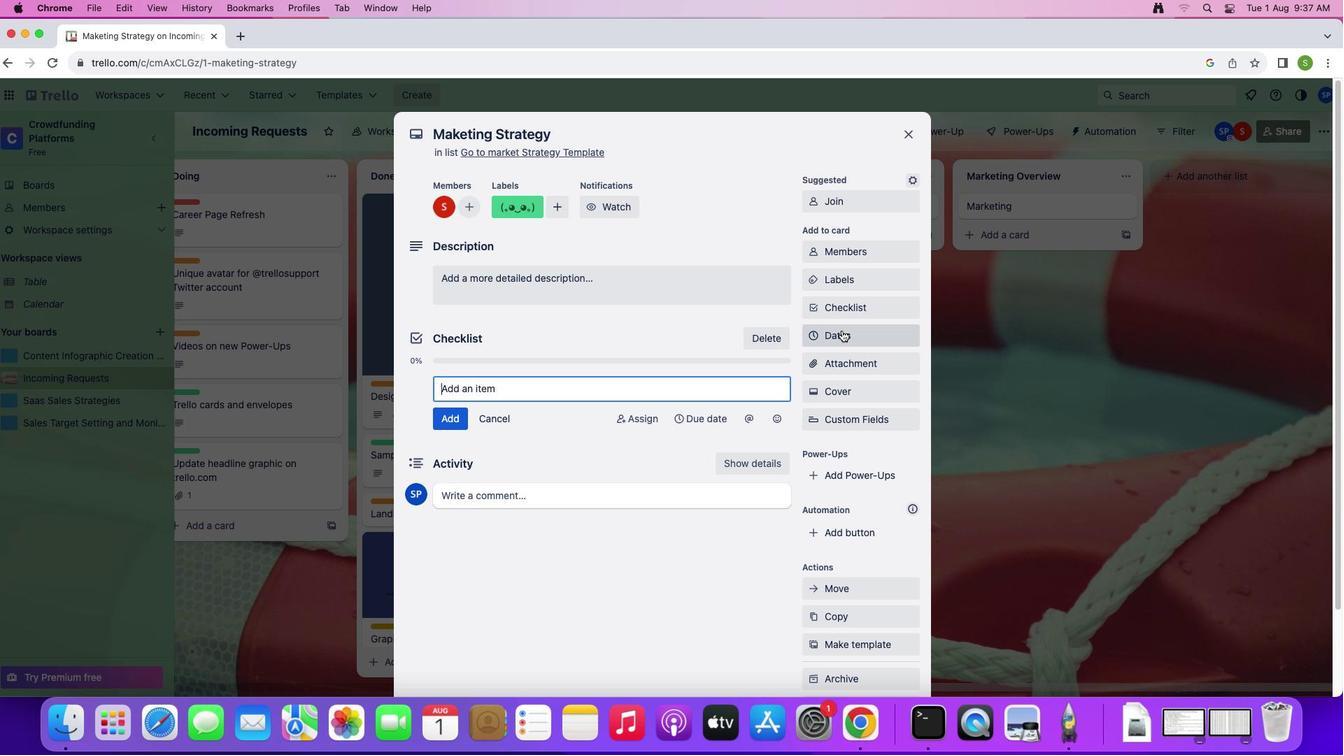 
Action: Mouse pressed left at (844, 331)
Screenshot: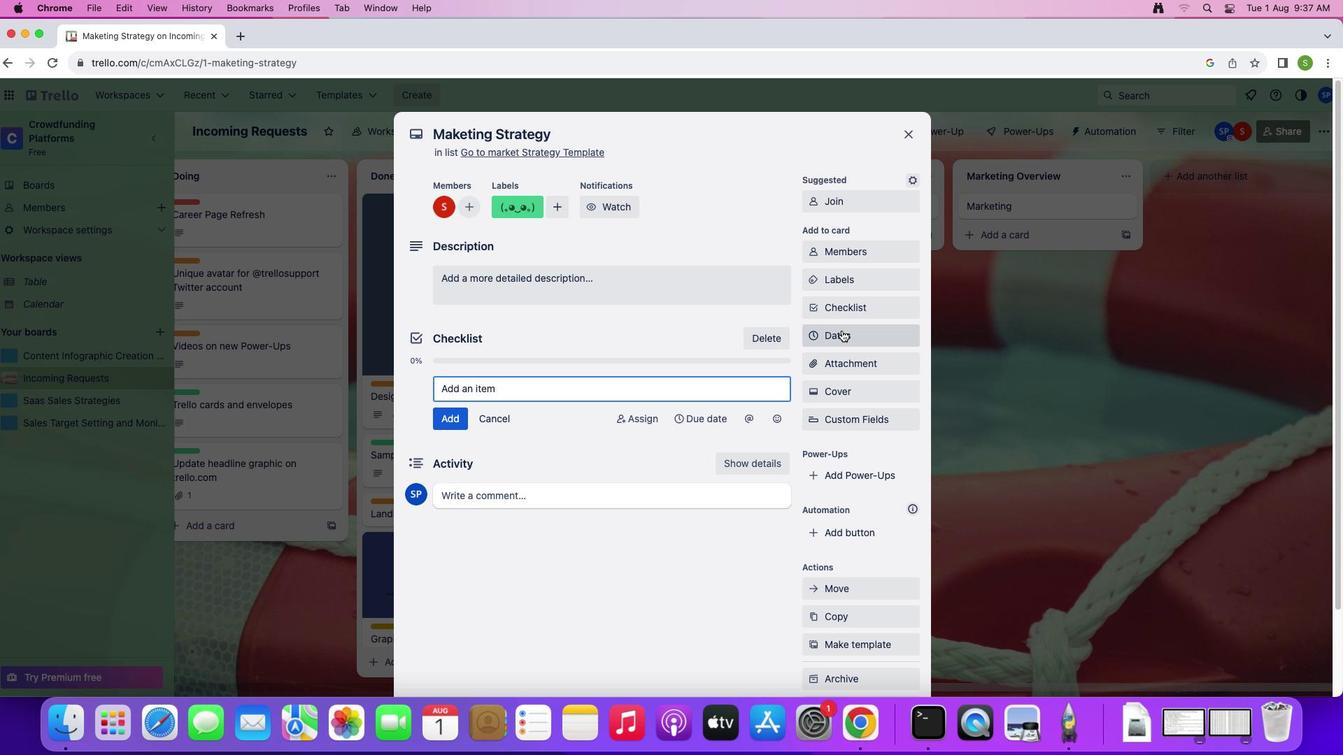 
Action: Mouse moved to (852, 241)
Screenshot: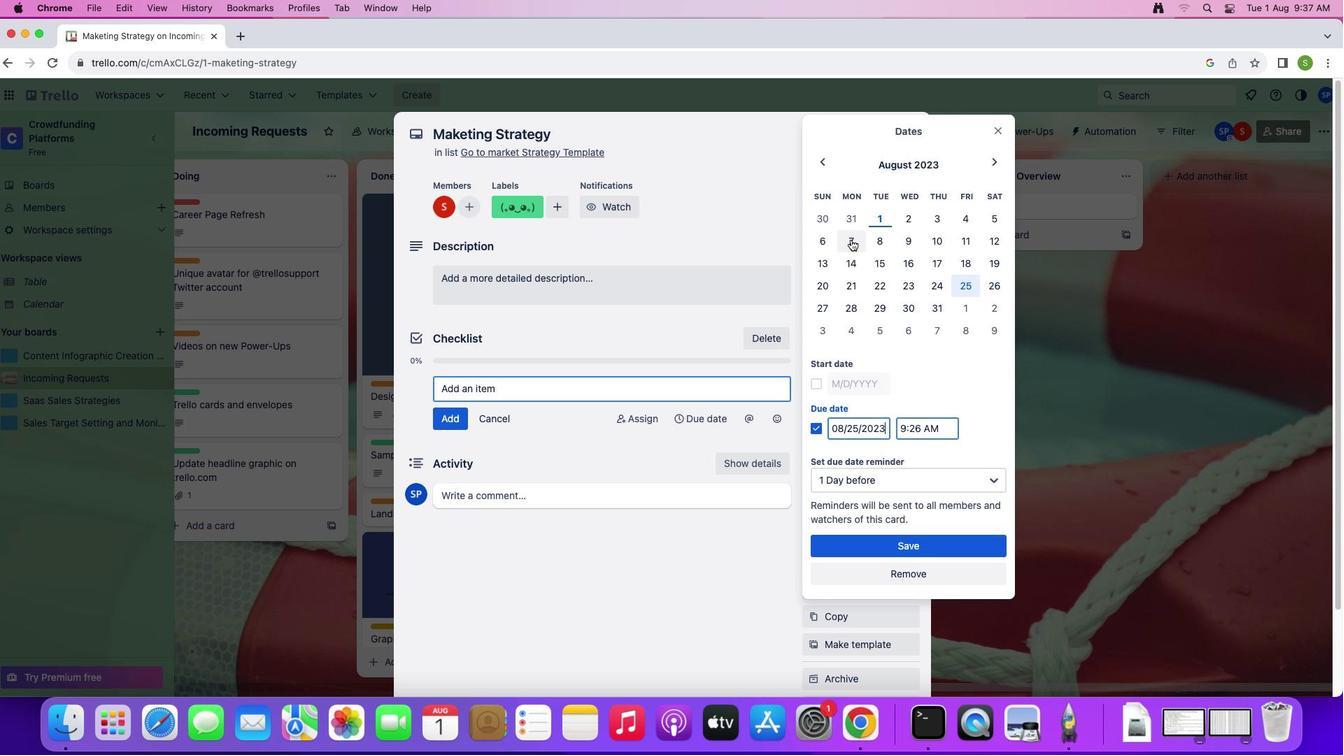 
Action: Mouse pressed left at (852, 241)
Screenshot: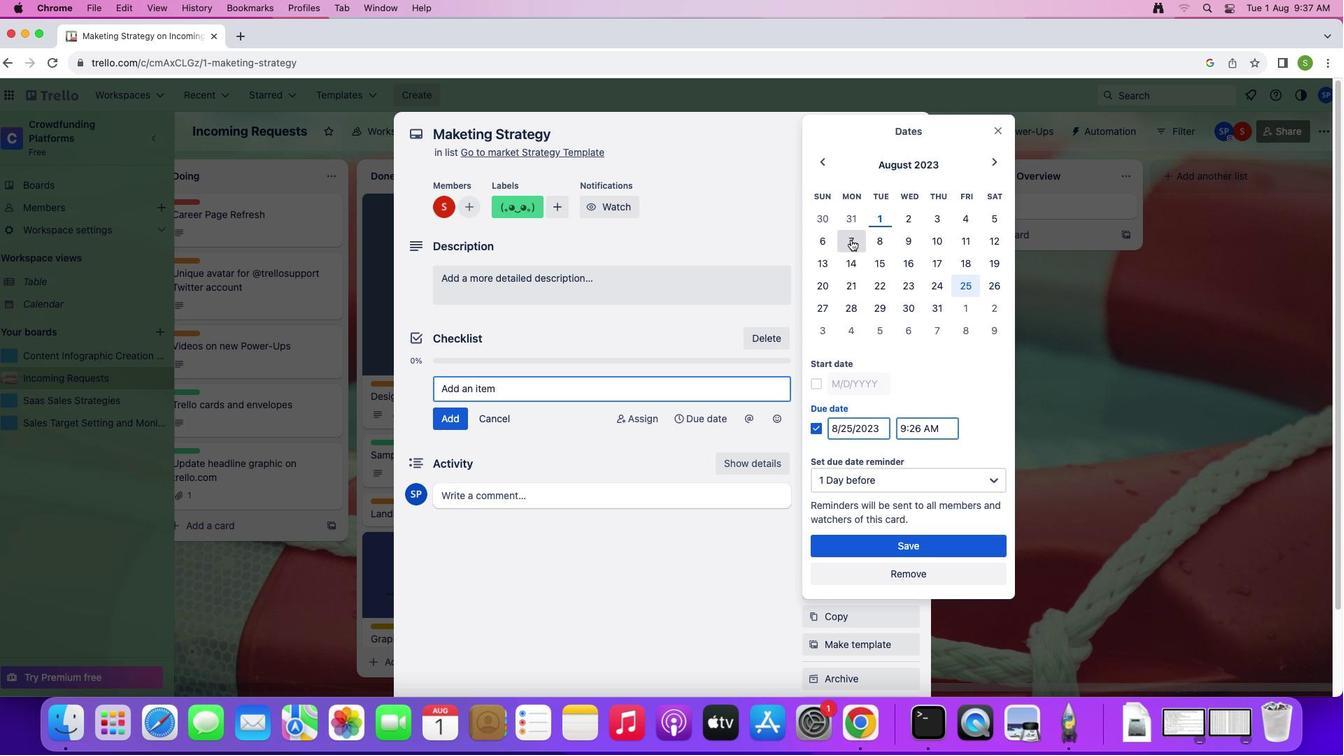 
Action: Mouse moved to (827, 382)
Screenshot: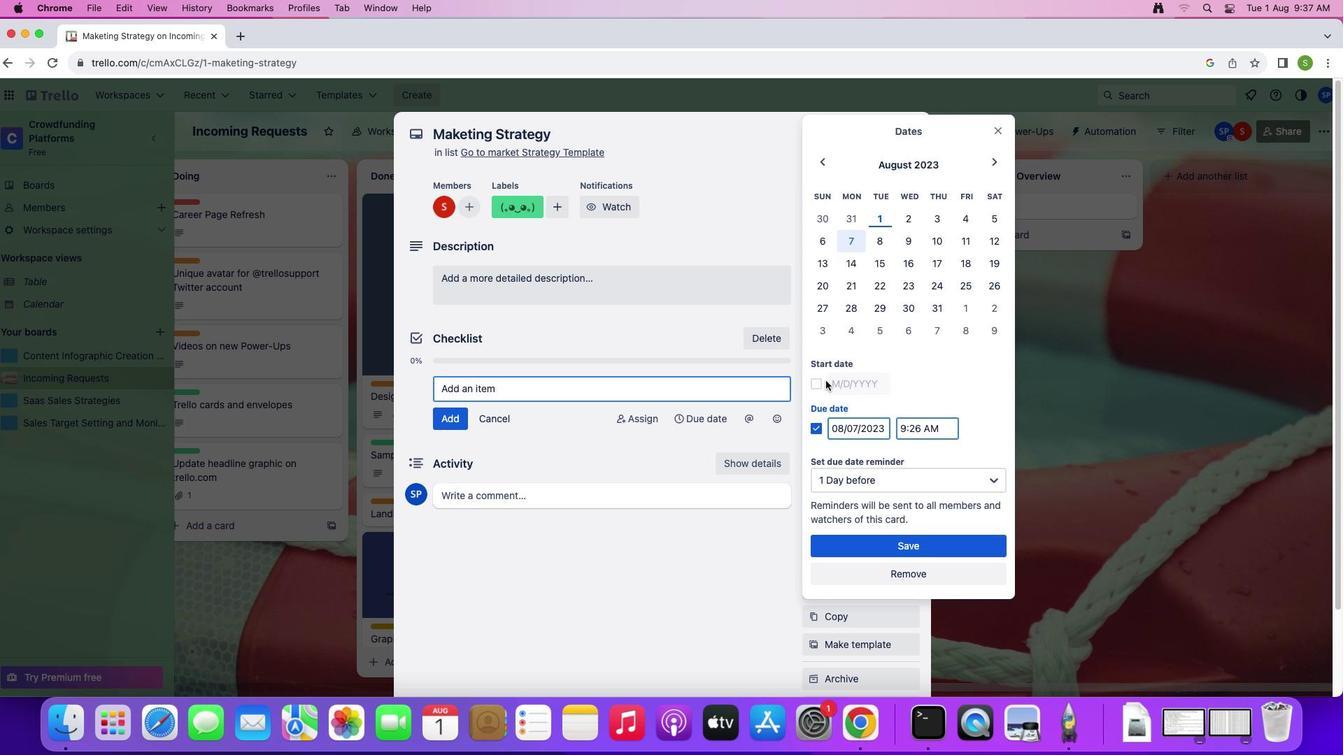 
Action: Mouse pressed left at (827, 382)
Screenshot: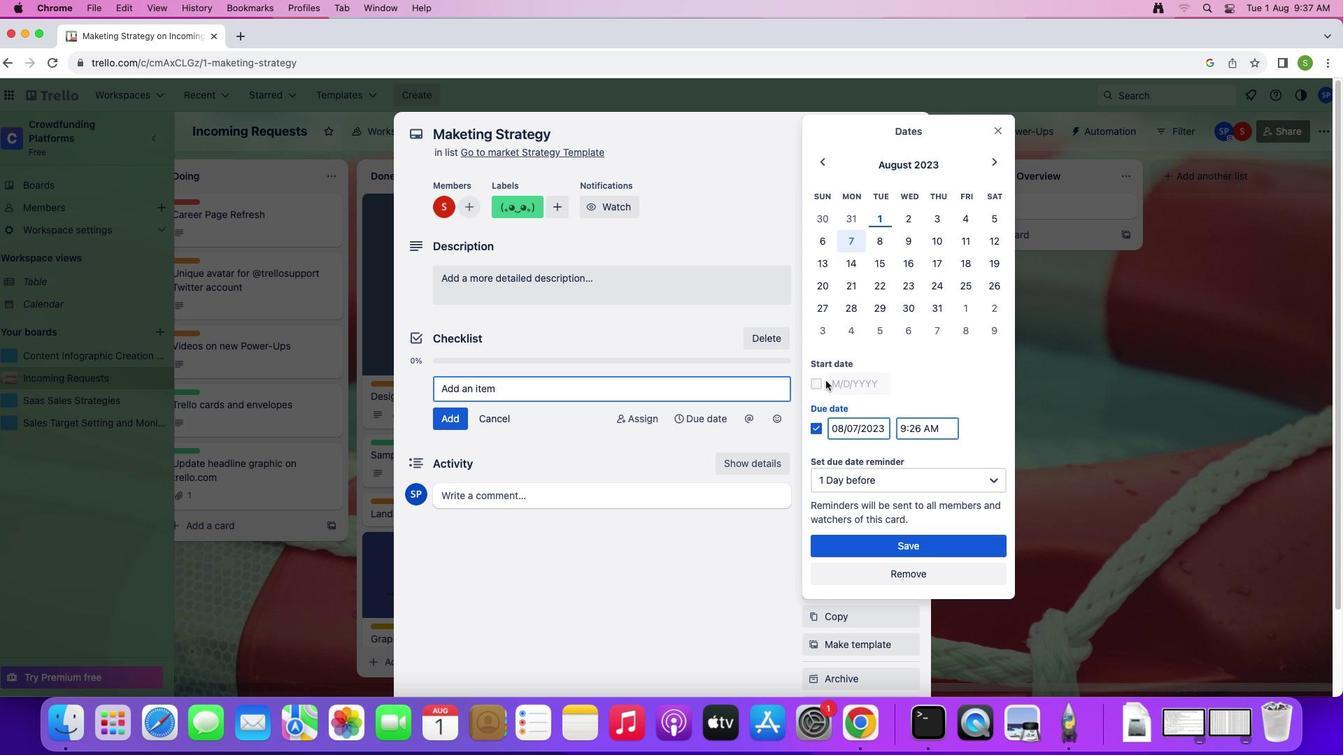 
Action: Mouse moved to (869, 544)
Screenshot: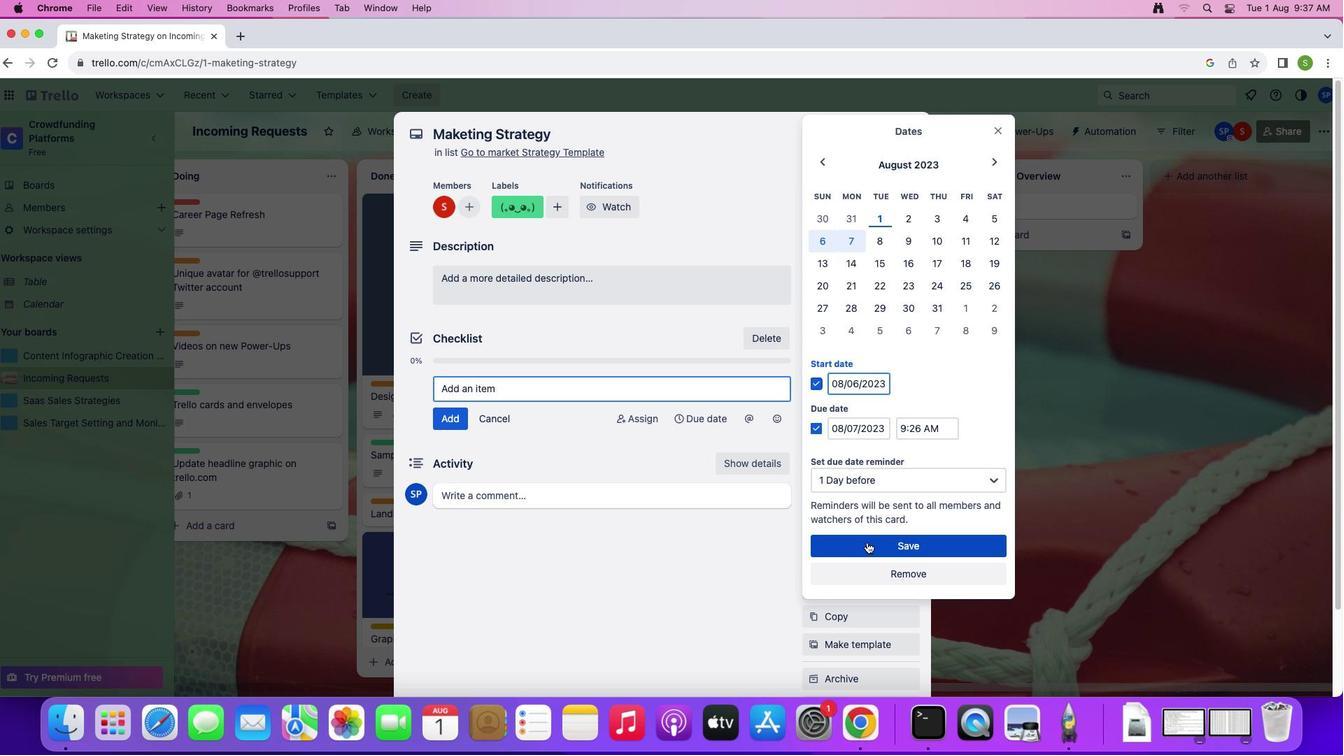 
Action: Mouse pressed left at (869, 544)
Screenshot: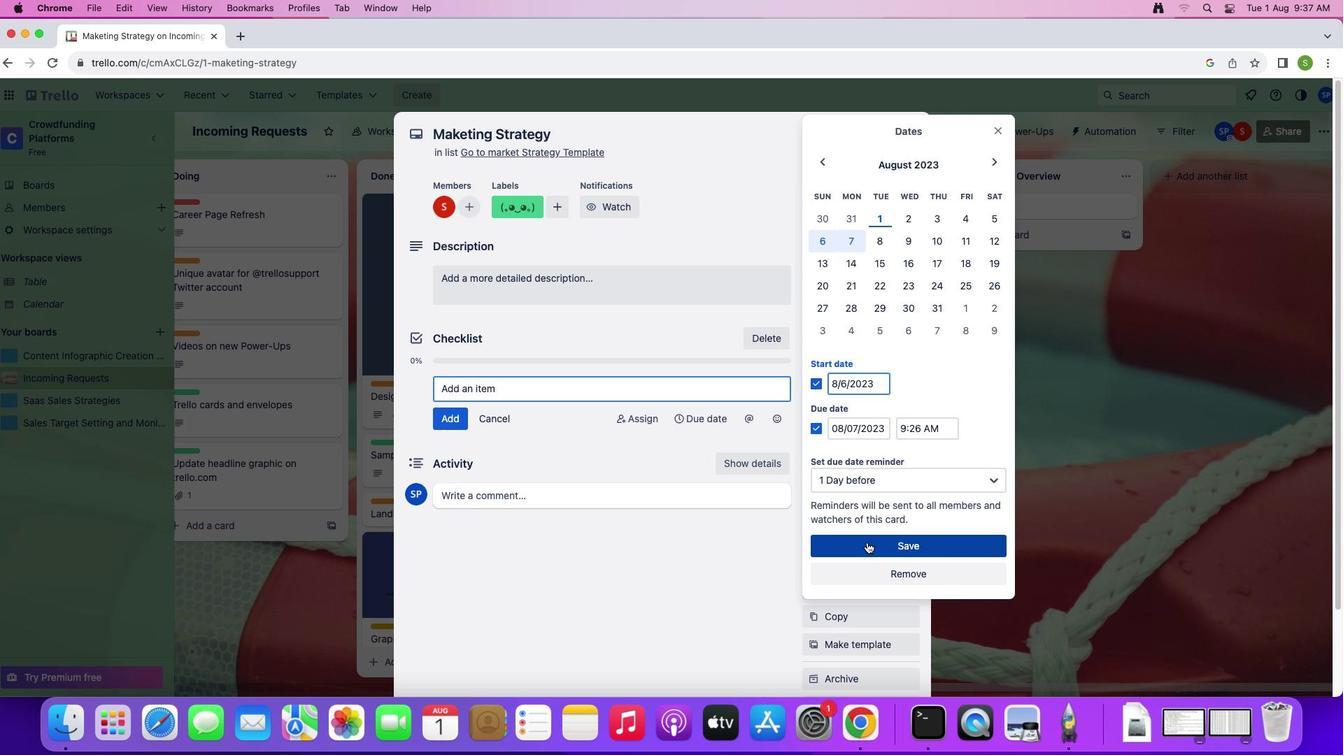 
Action: Mouse moved to (854, 391)
Screenshot: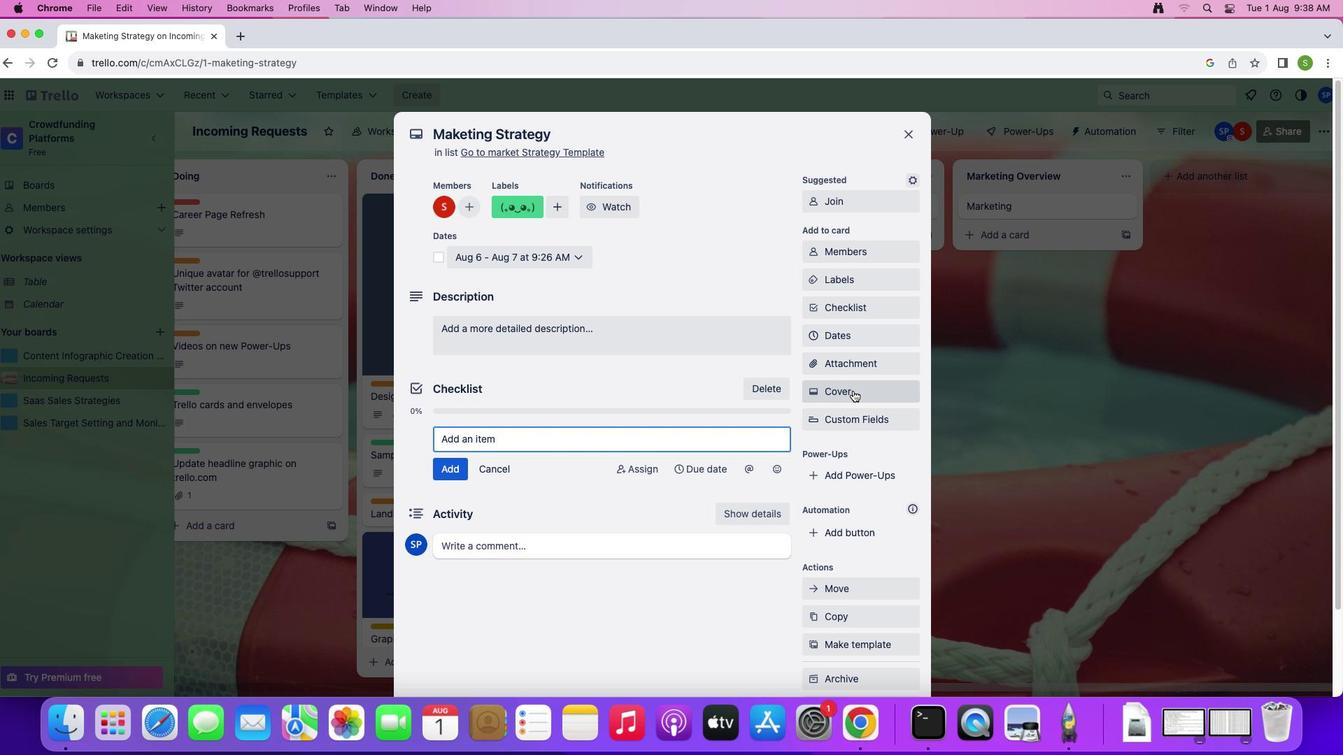 
Action: Mouse pressed left at (854, 391)
Screenshot: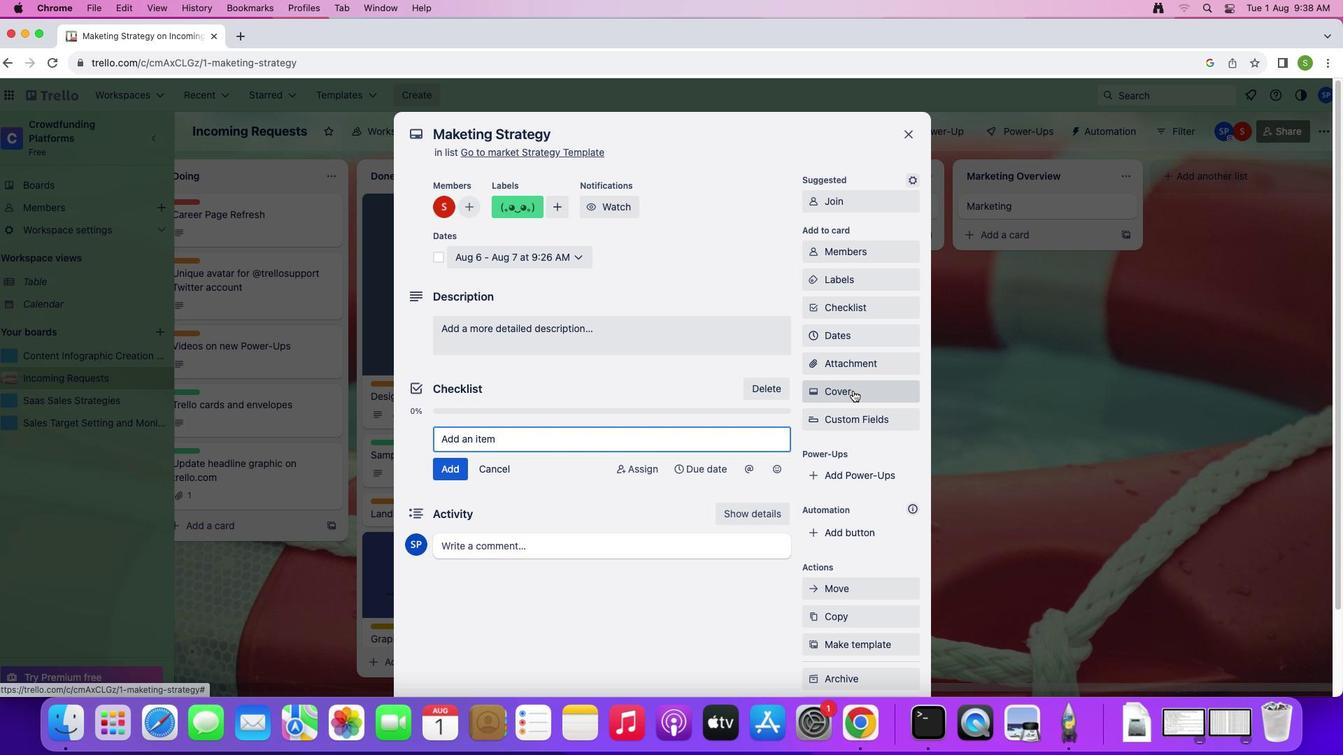 
Action: Mouse moved to (946, 421)
Screenshot: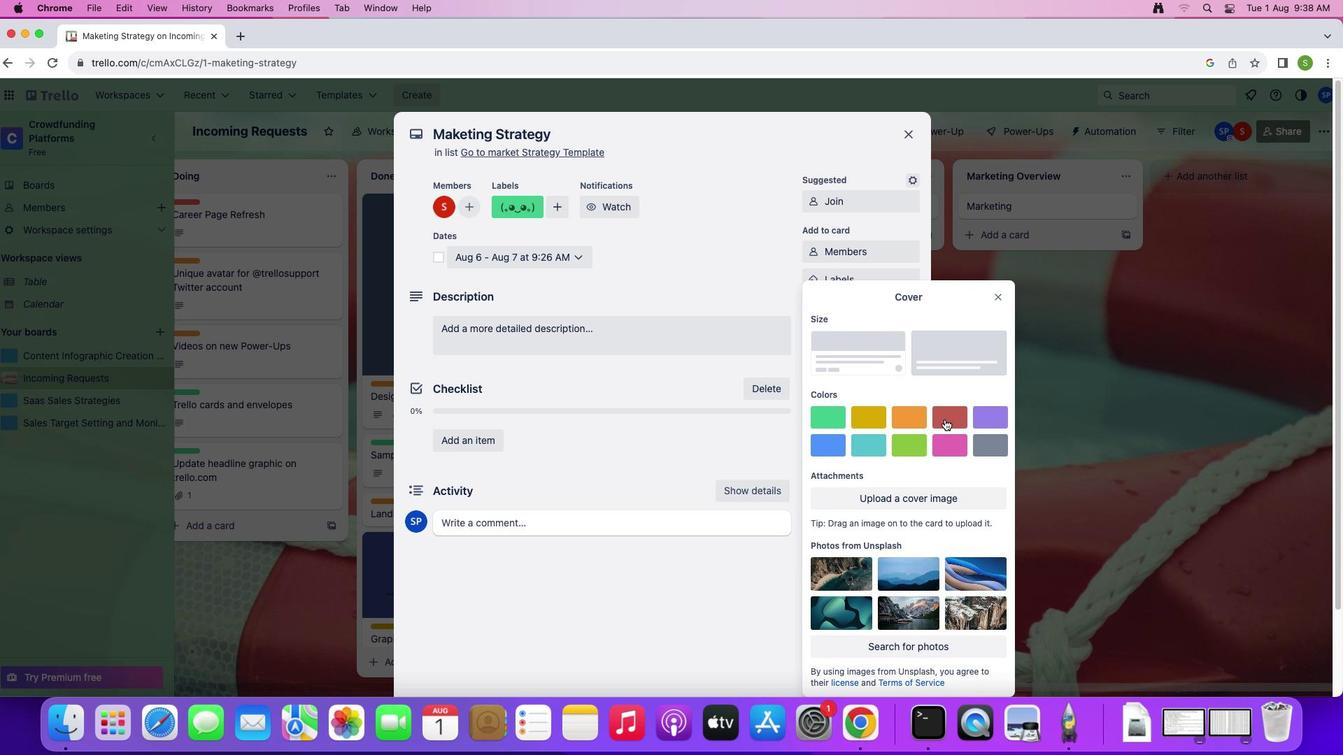 
Action: Mouse pressed left at (946, 421)
Screenshot: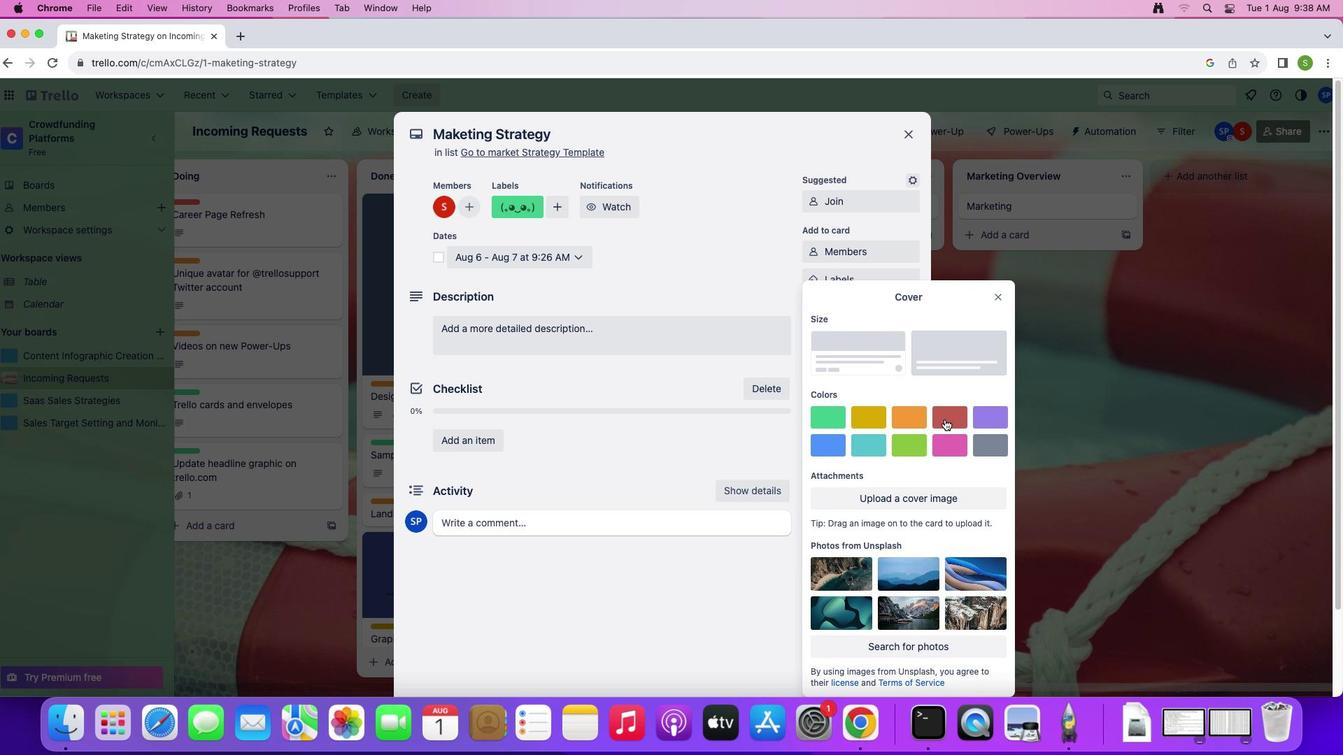 
Action: Mouse moved to (994, 265)
Screenshot: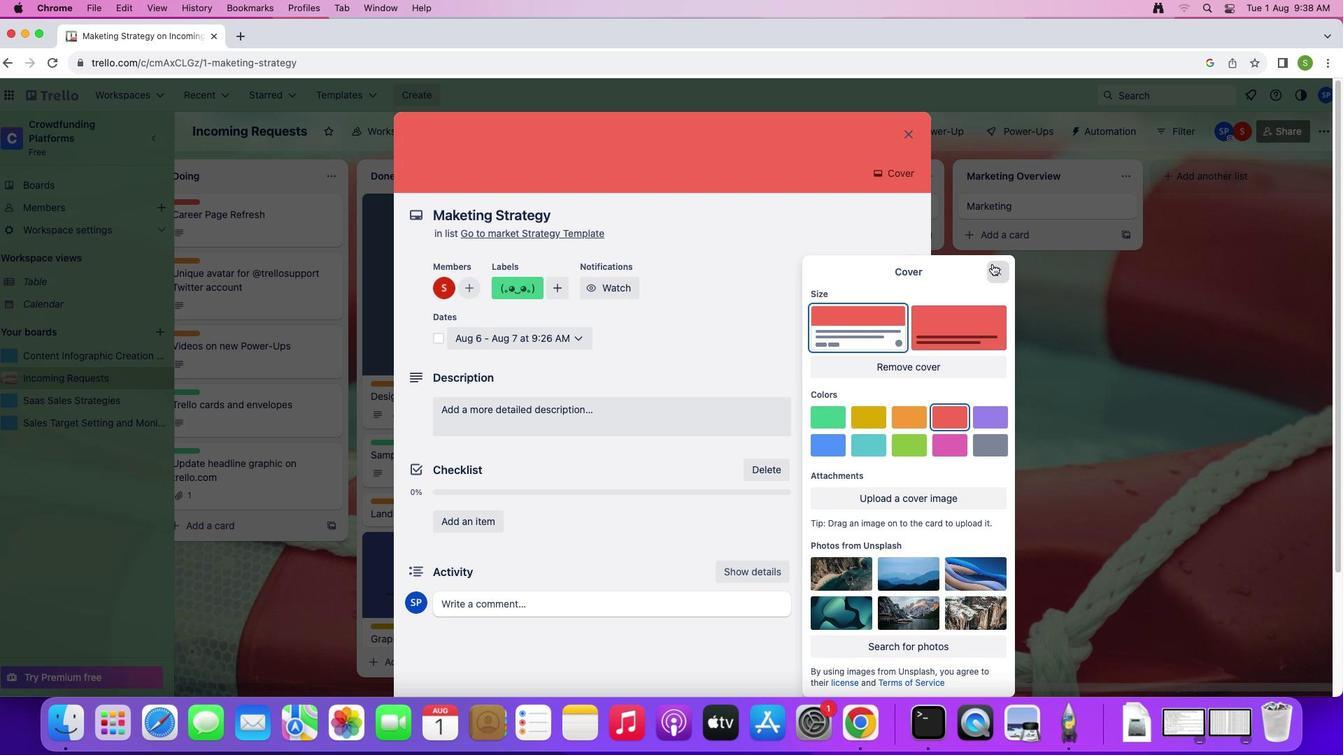 
Action: Mouse pressed left at (994, 265)
Screenshot: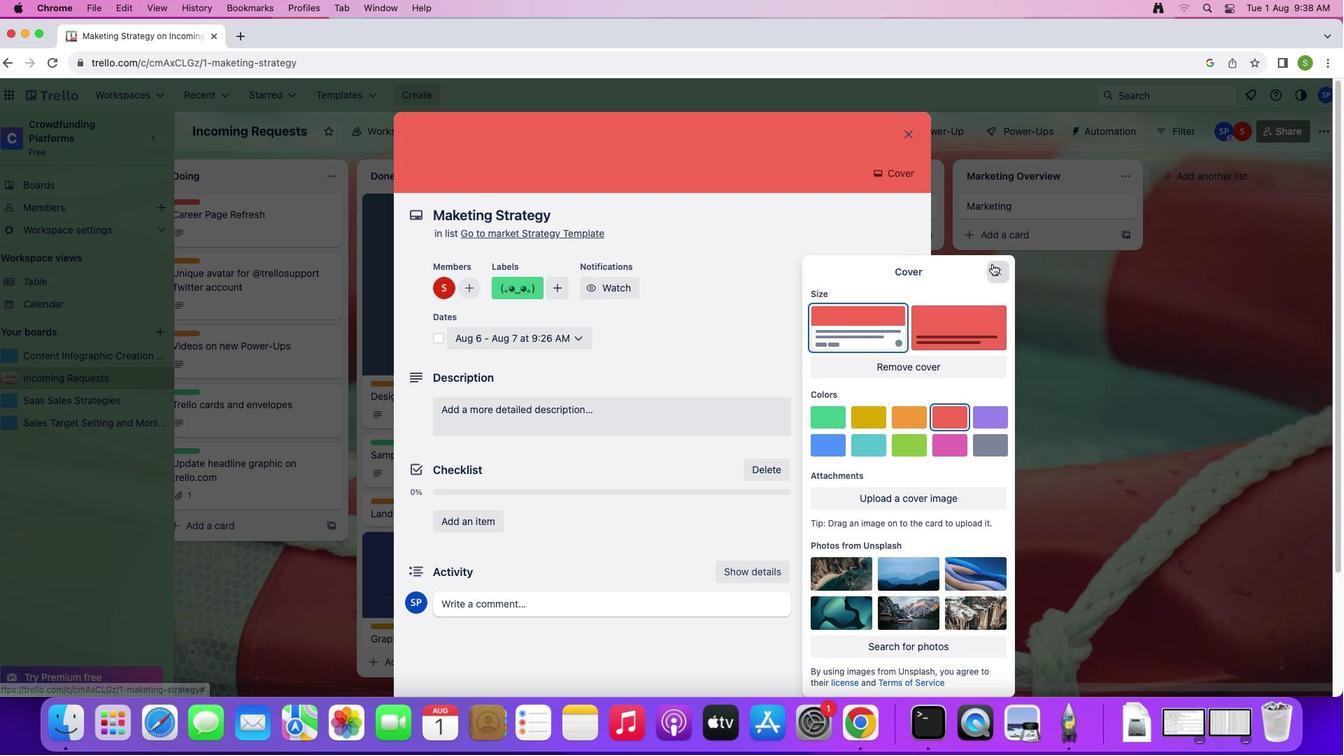 
Action: Mouse moved to (569, 412)
Screenshot: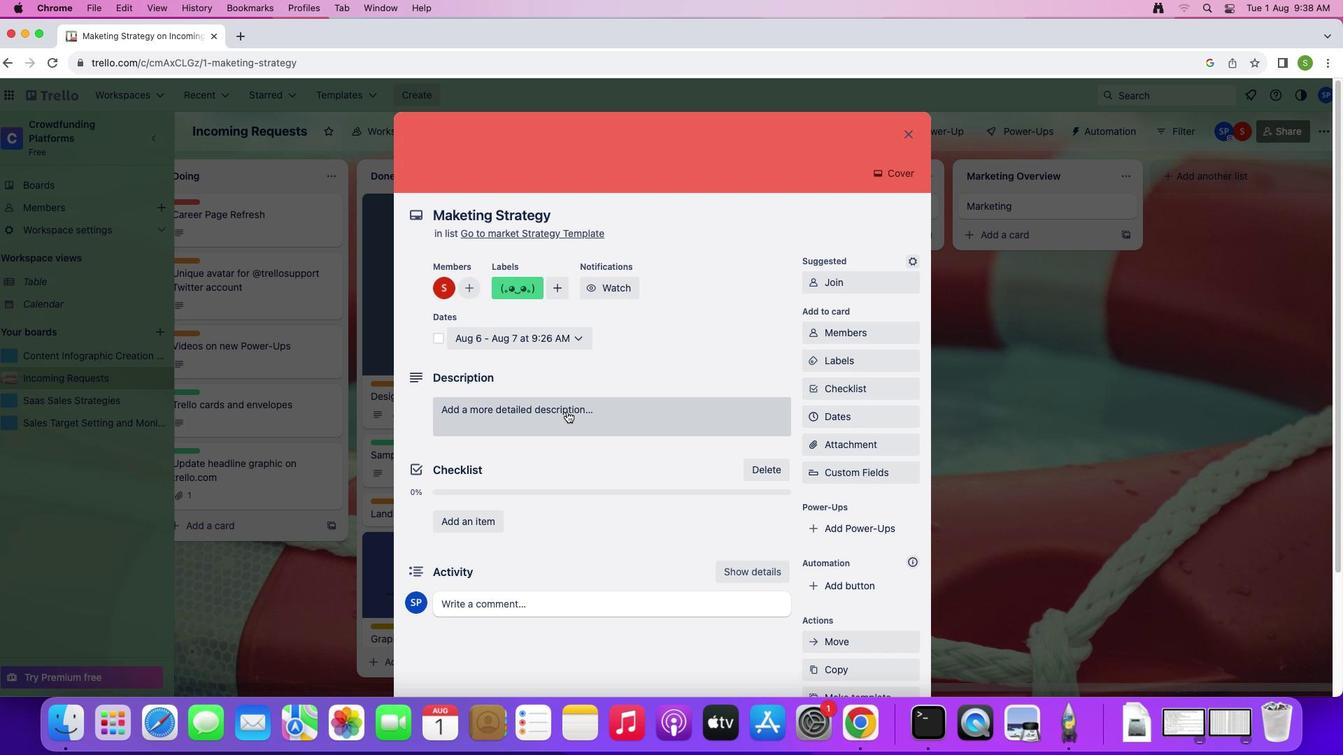 
Action: Mouse pressed left at (569, 412)
Screenshot: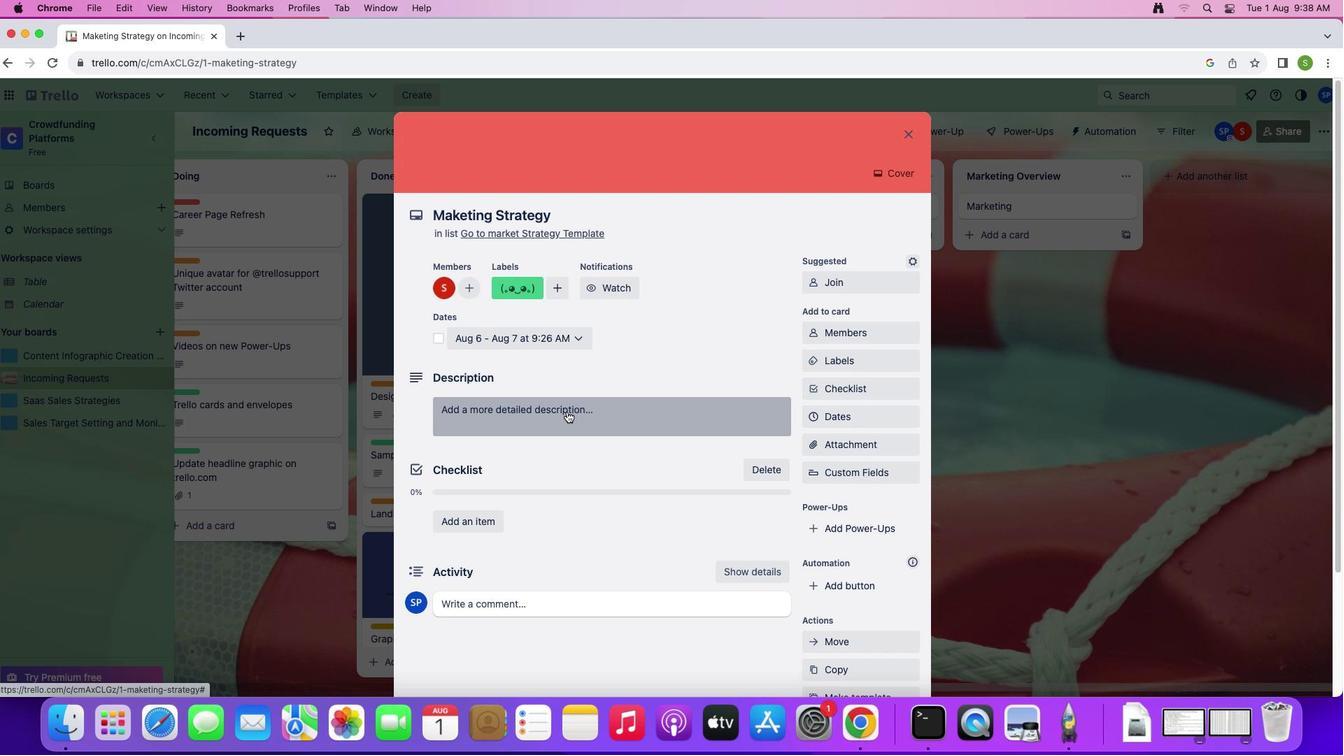 
Action: Mouse moved to (513, 467)
Screenshot: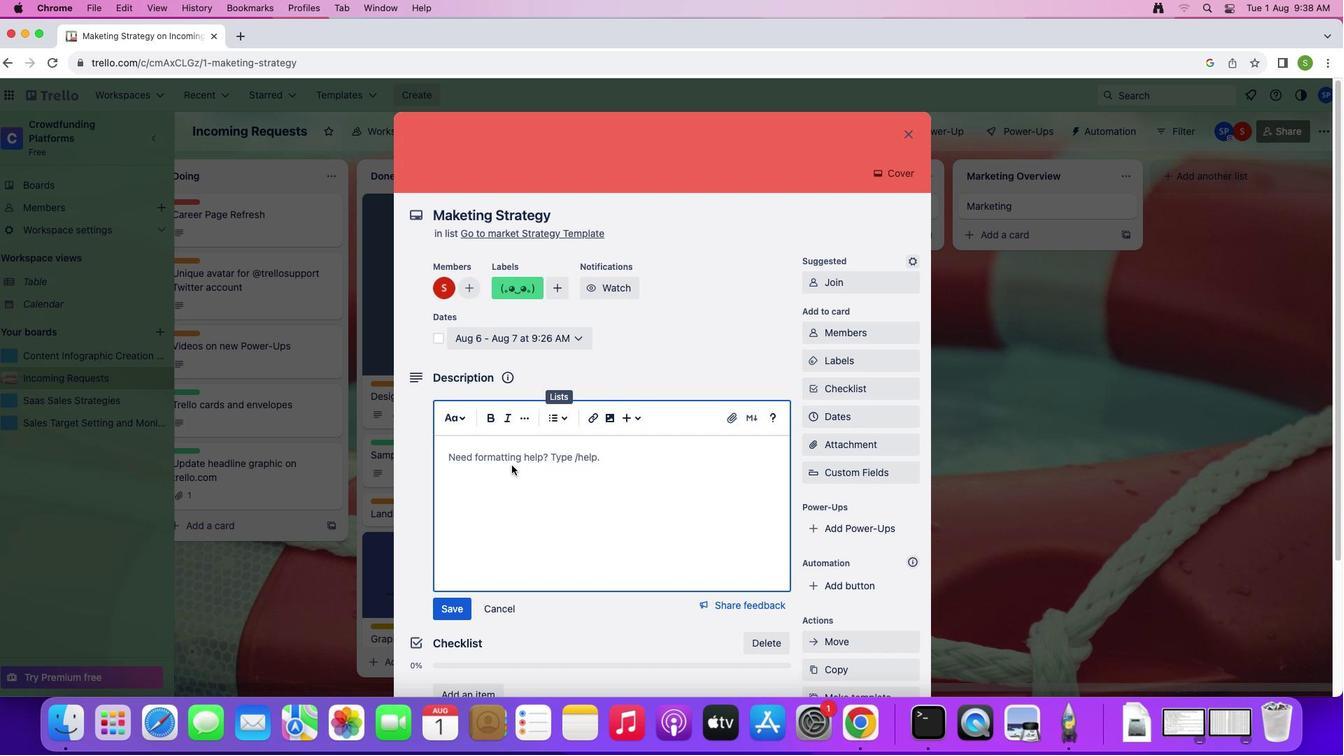 
Action: Mouse pressed left at (513, 467)
Screenshot: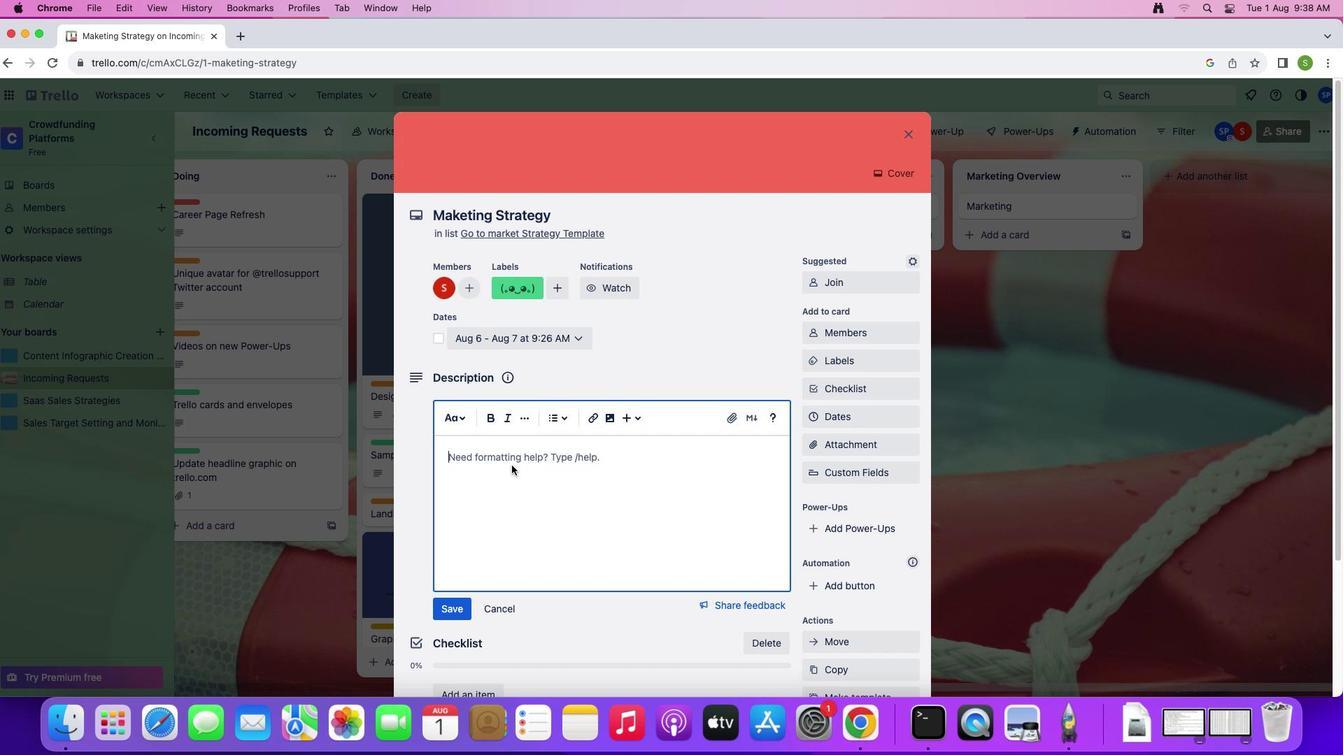 
Action: Mouse moved to (587, 482)
Screenshot: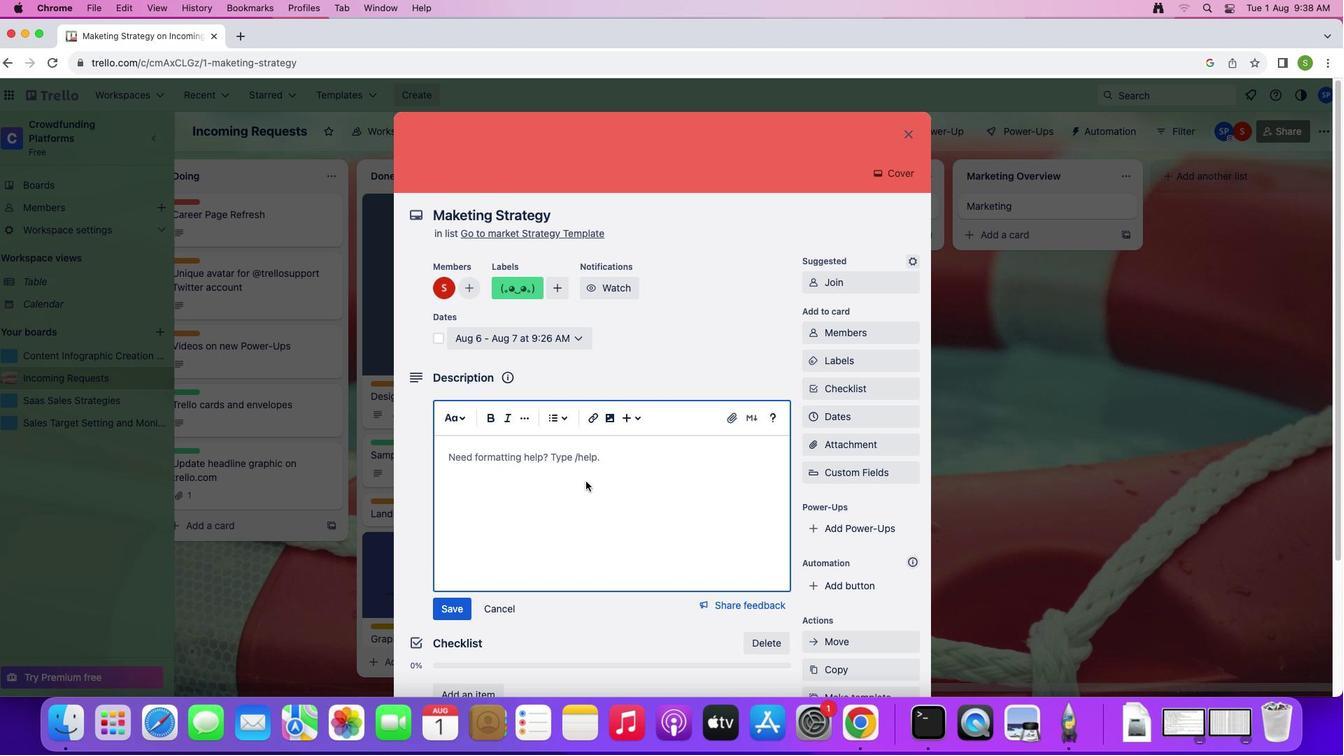 
Action: Key pressed Key.shift'S''e''a''m''l''e''s''s''l''y'Key.space'c''o''o''r''d''i''n''a''t''e'Key.space'c''r''o''s''s''-'Key.spaceKey.backspace't''e''a''m'Key.space'g''o'Key.space't''o'Key.space'm''a''k'Key.backspace'r''k''e''t'Key.space'b''r''a''n''d'Key.space'a''n''d'Key.space'p''r''o''d''u''c''t'Key.space'l''a''u''n''c''h''e''s'Key.space'w''i''t''h'Key.space'a'Key.space's''i''n''g''l''e'Key.spaceKey.shift'T''r''e''l''l''o'Key.space'b''o''a''r''d''.'
Screenshot: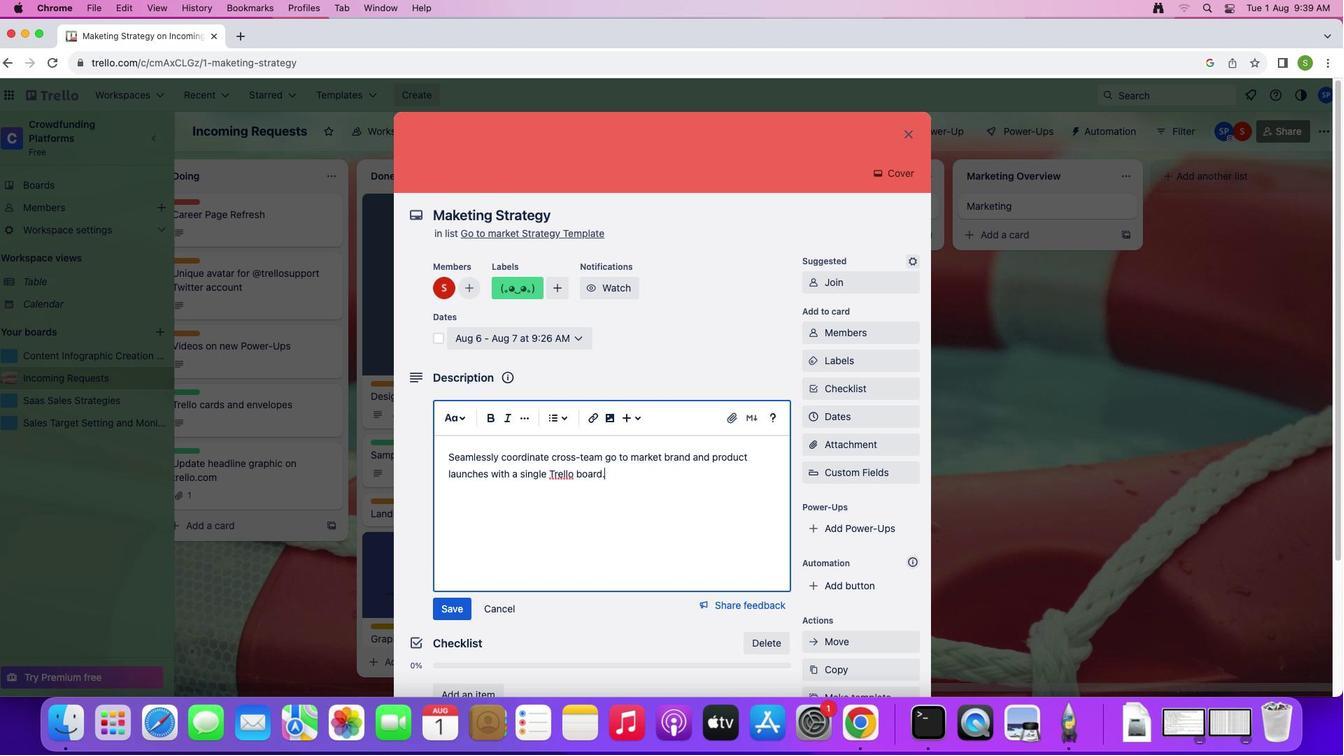 
Action: Mouse moved to (459, 610)
Screenshot: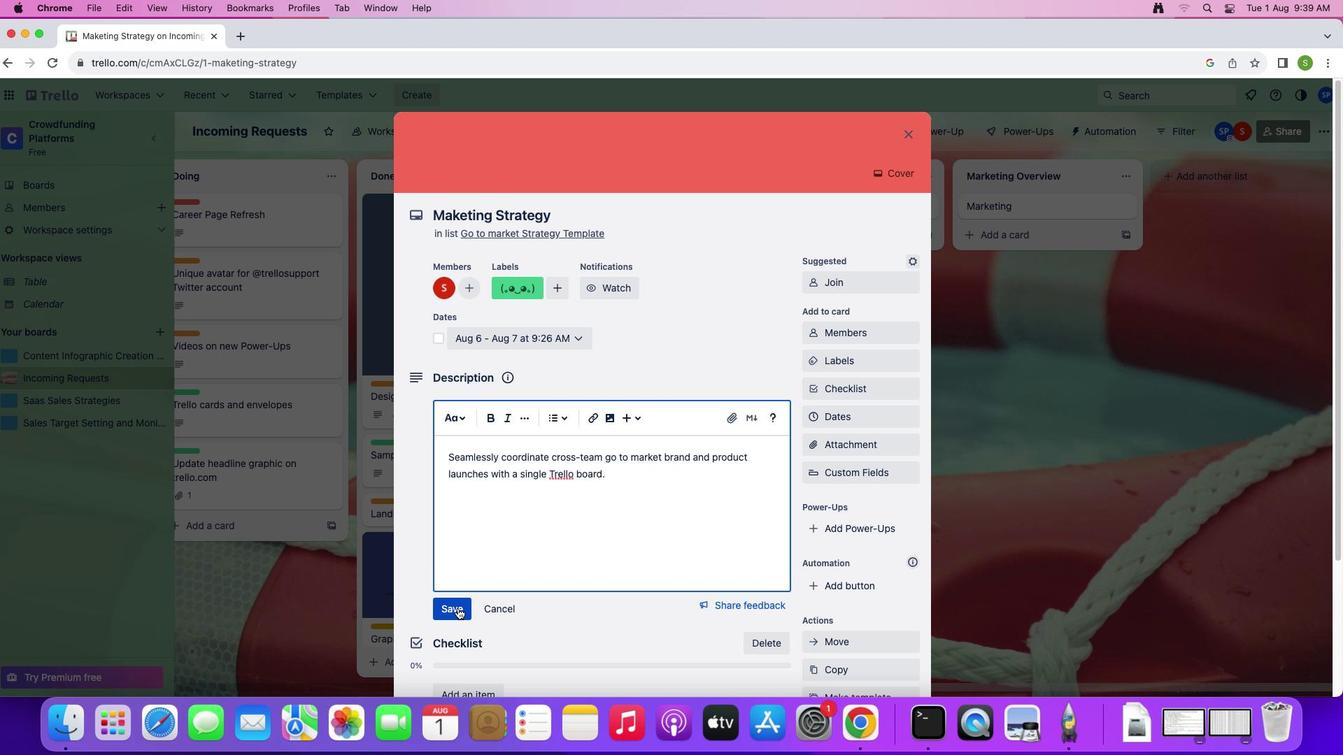 
Action: Mouse pressed left at (459, 610)
Screenshot: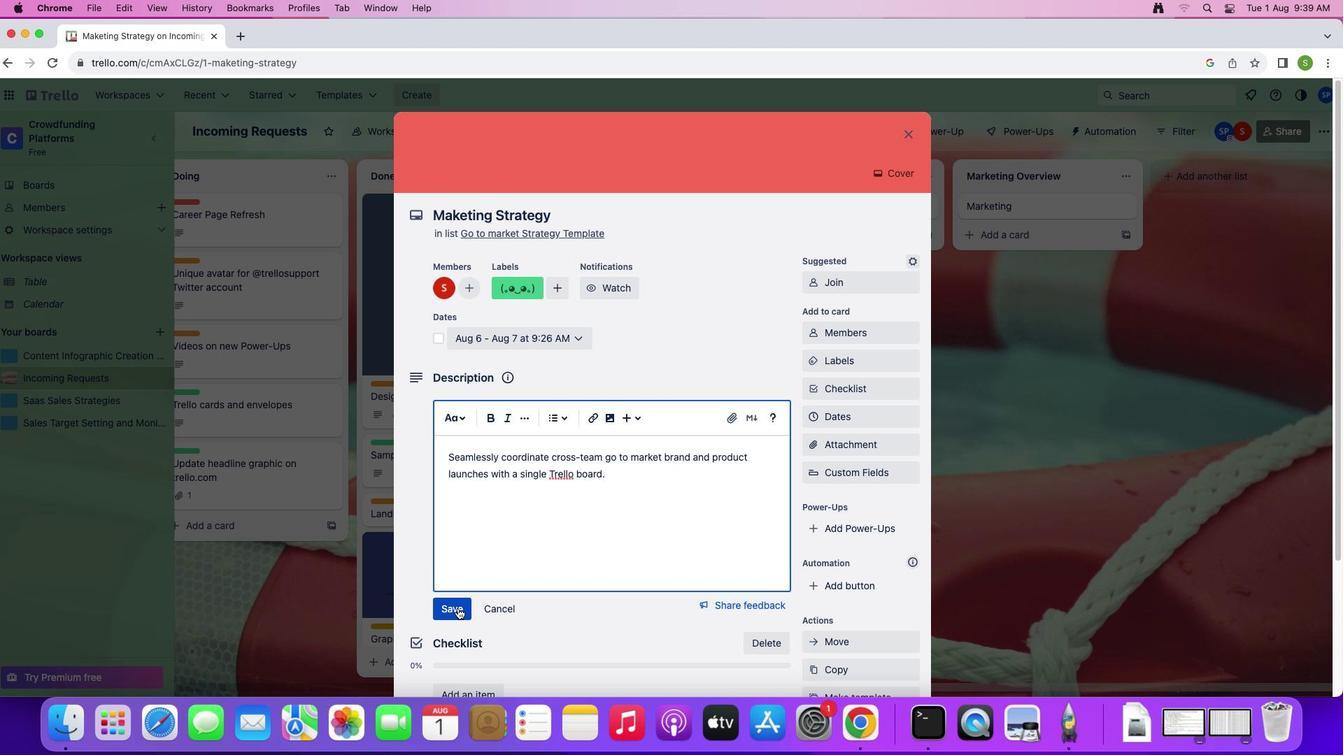 
Action: Mouse moved to (529, 594)
Screenshot: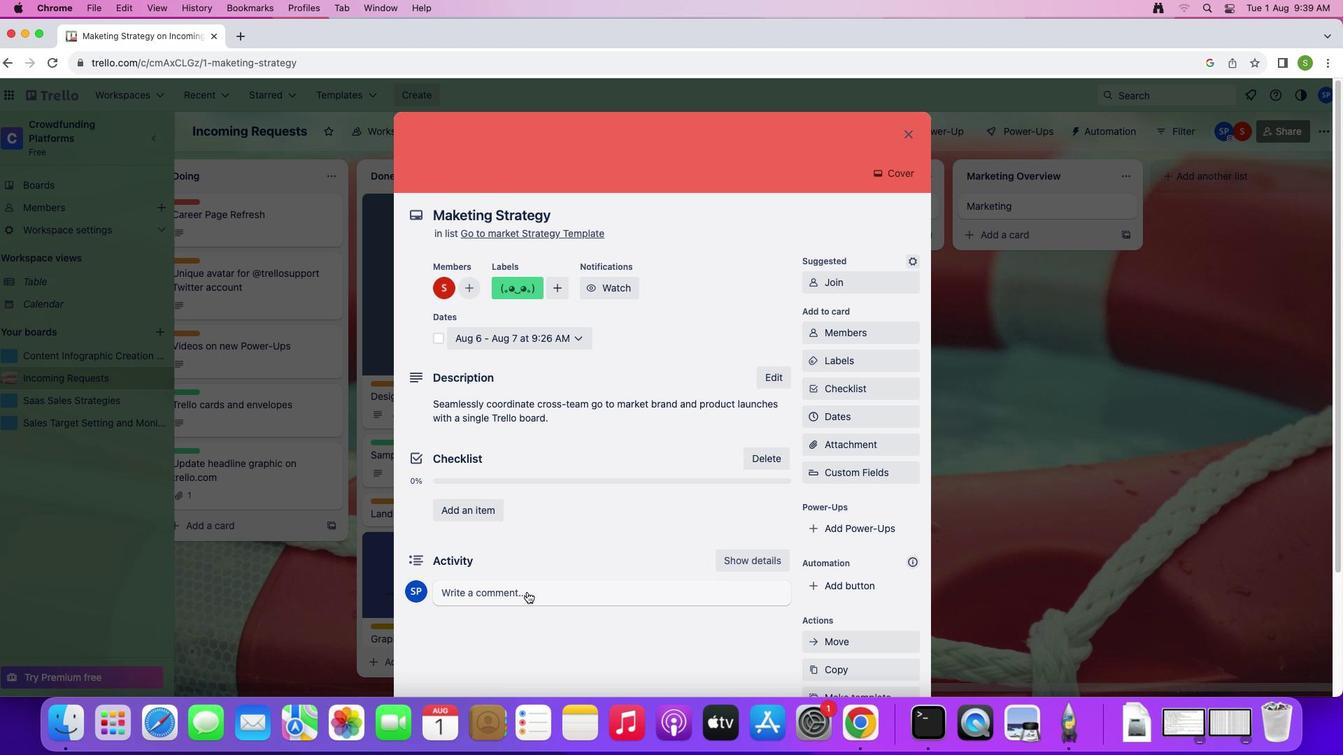
Action: Mouse pressed left at (529, 594)
Screenshot: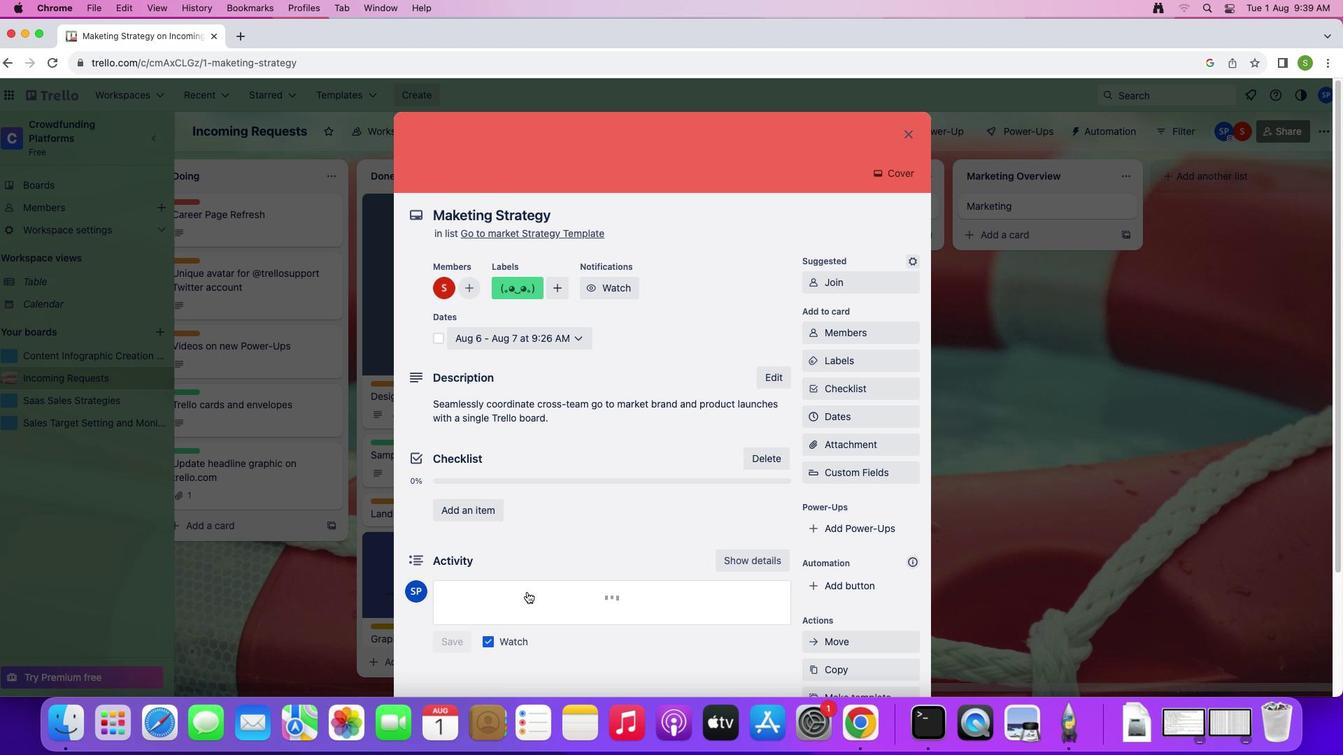 
Action: Mouse moved to (520, 624)
Screenshot: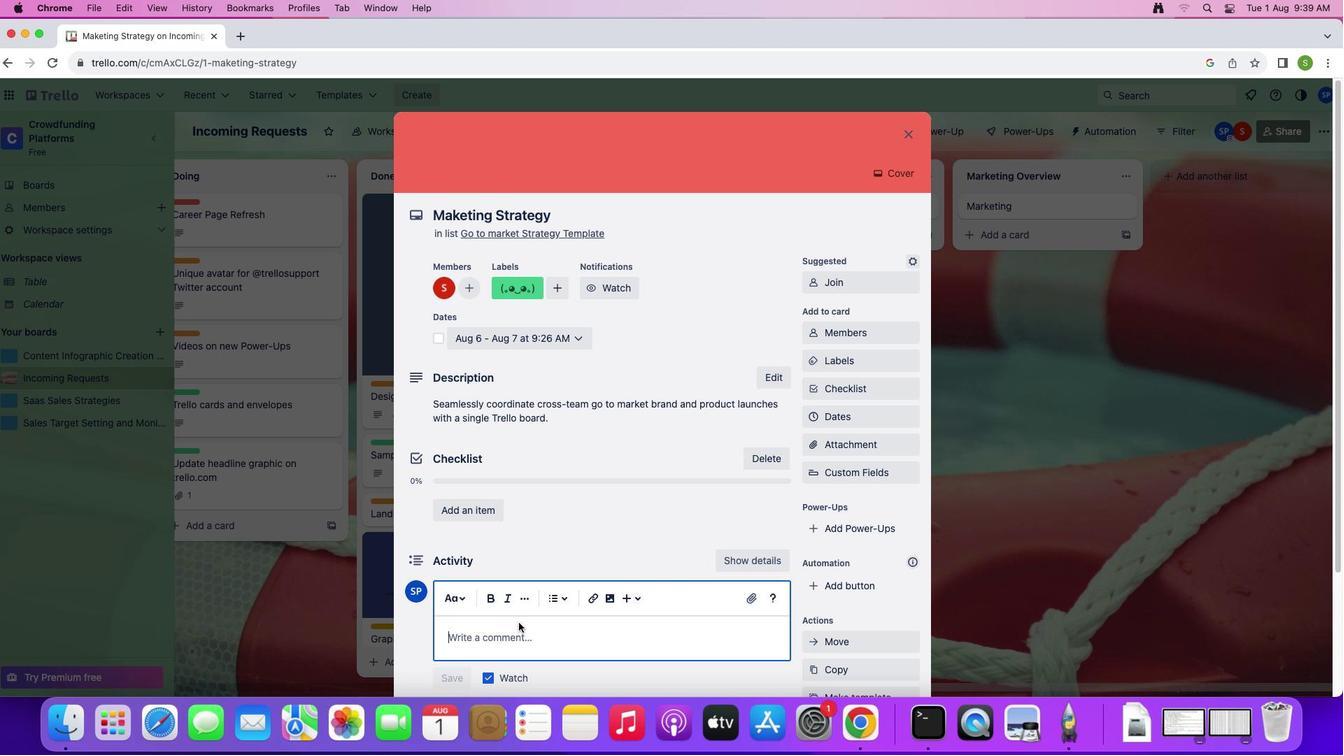 
Action: Mouse pressed left at (520, 624)
Screenshot: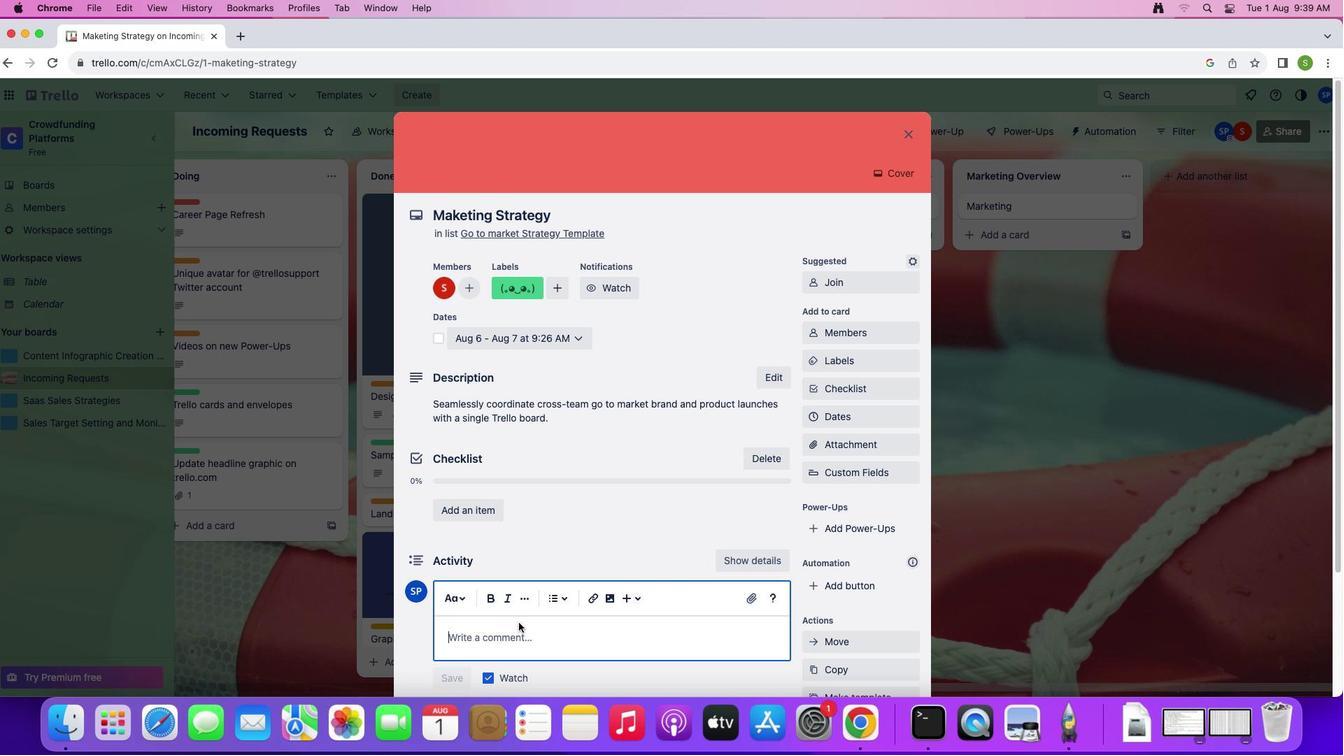 
Action: Mouse moved to (632, 537)
Screenshot: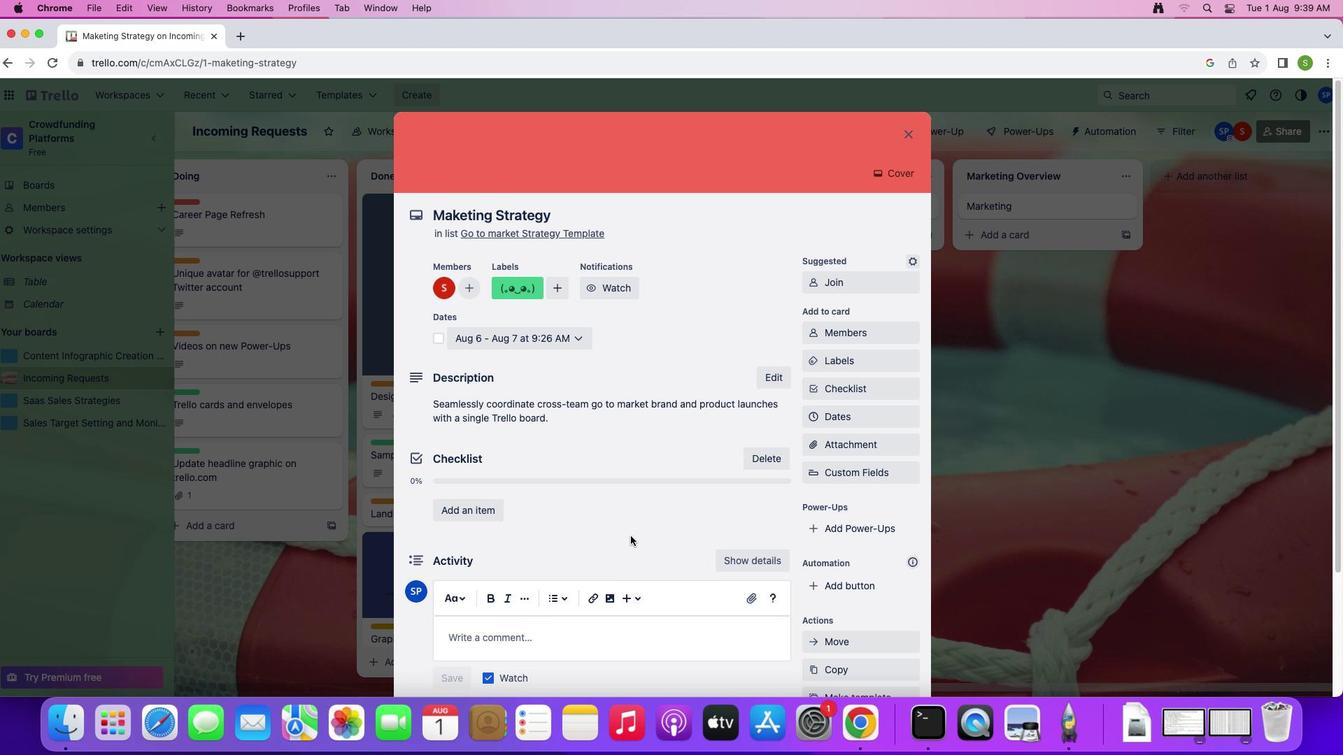 
Action: Key pressed Key.shift'M''a''r''k''e''t''i''n''g'Key.spaceKey.shift'T''e''a''m'
Screenshot: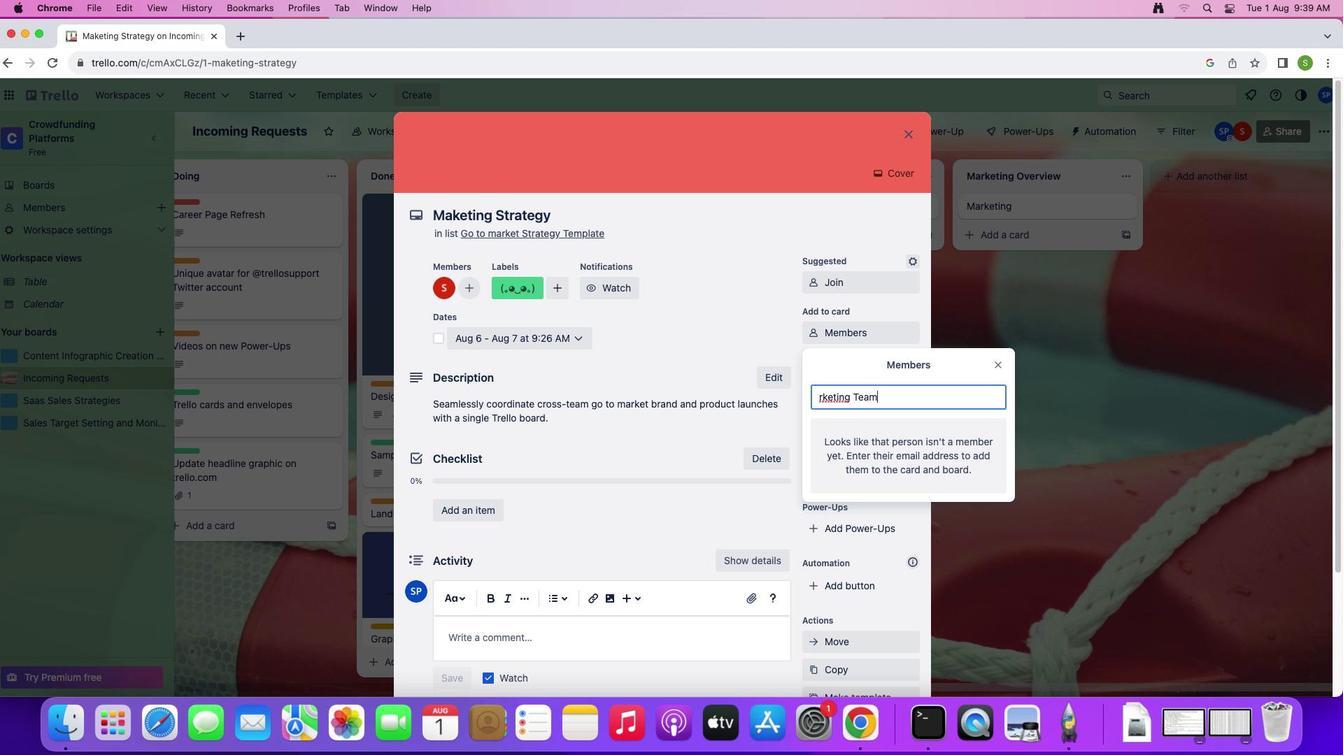 
Action: Mouse moved to (917, 396)
Screenshot: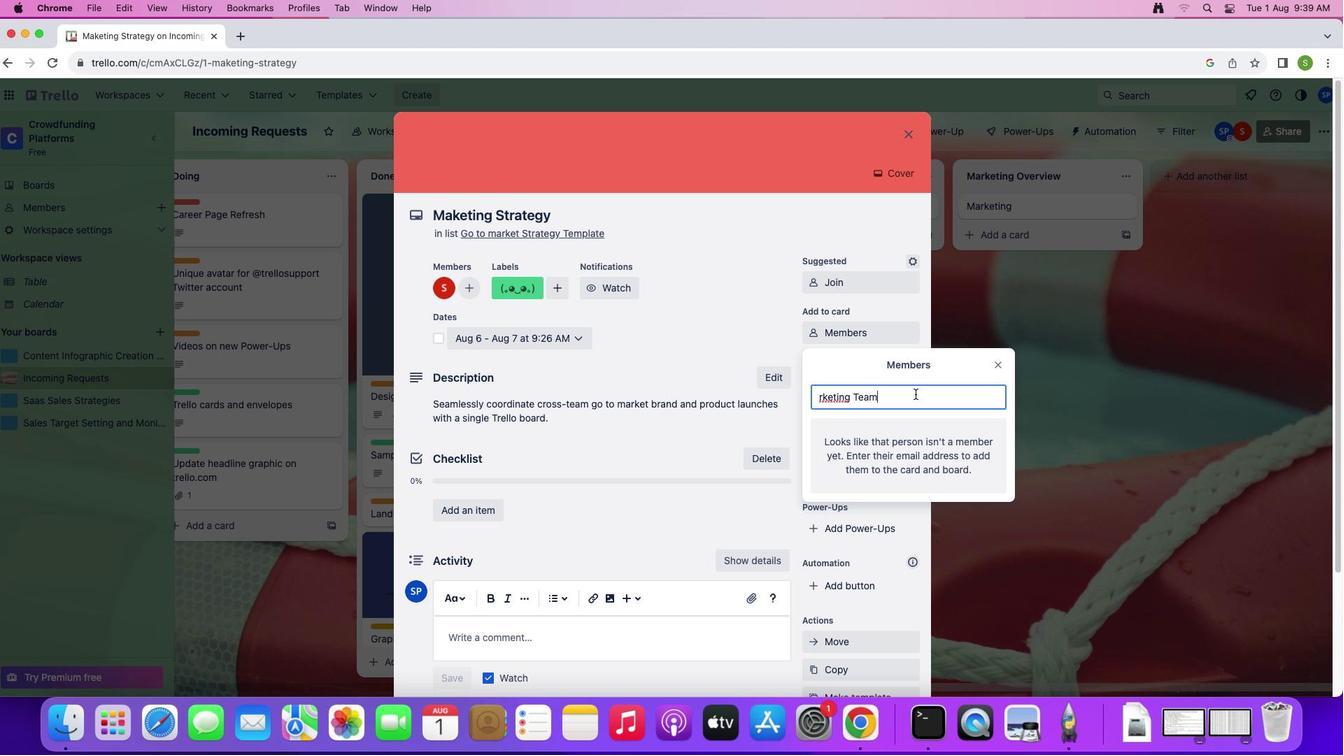 
Action: Key pressed Key.backspace
Screenshot: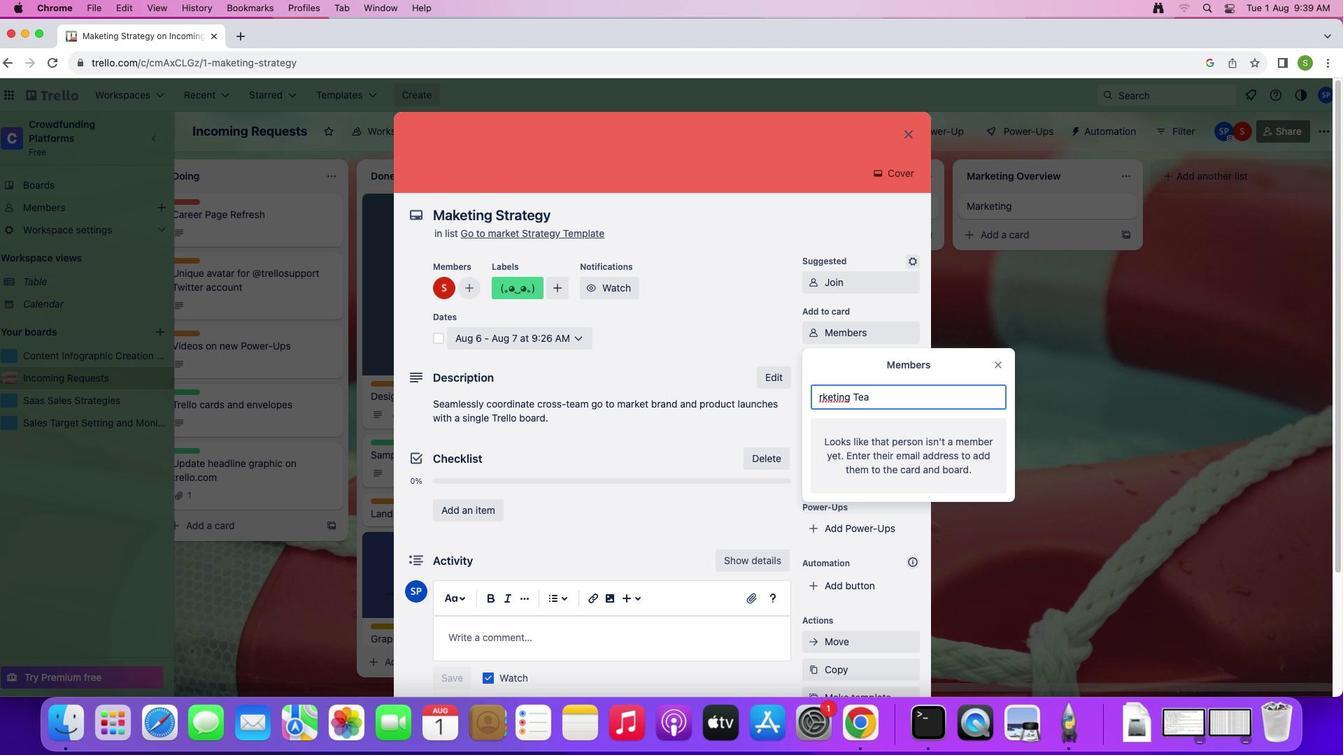 
Action: Mouse moved to (916, 396)
Screenshot: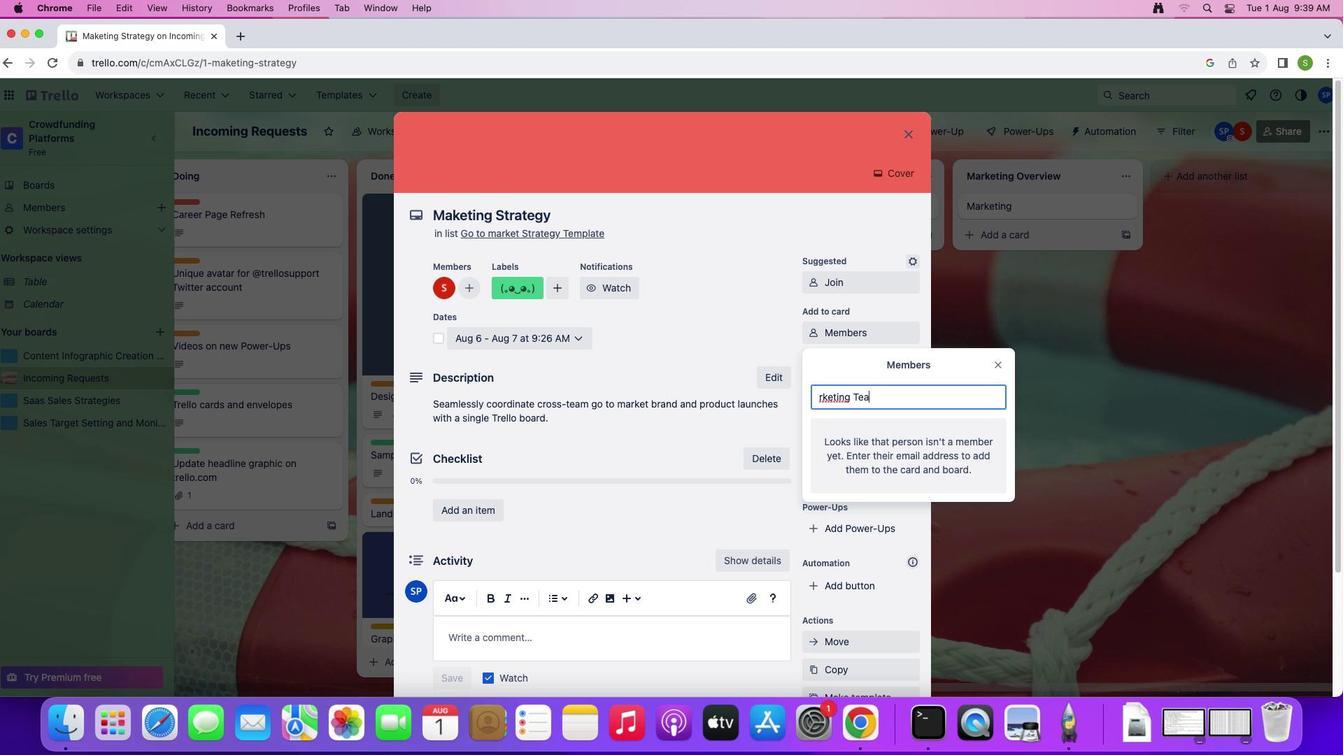 
Action: Key pressed Key.backspaceKey.backspaceKey.backspaceKey.backspaceKey.backspaceKey.backspaceKey.backspaceKey.backspace
Screenshot: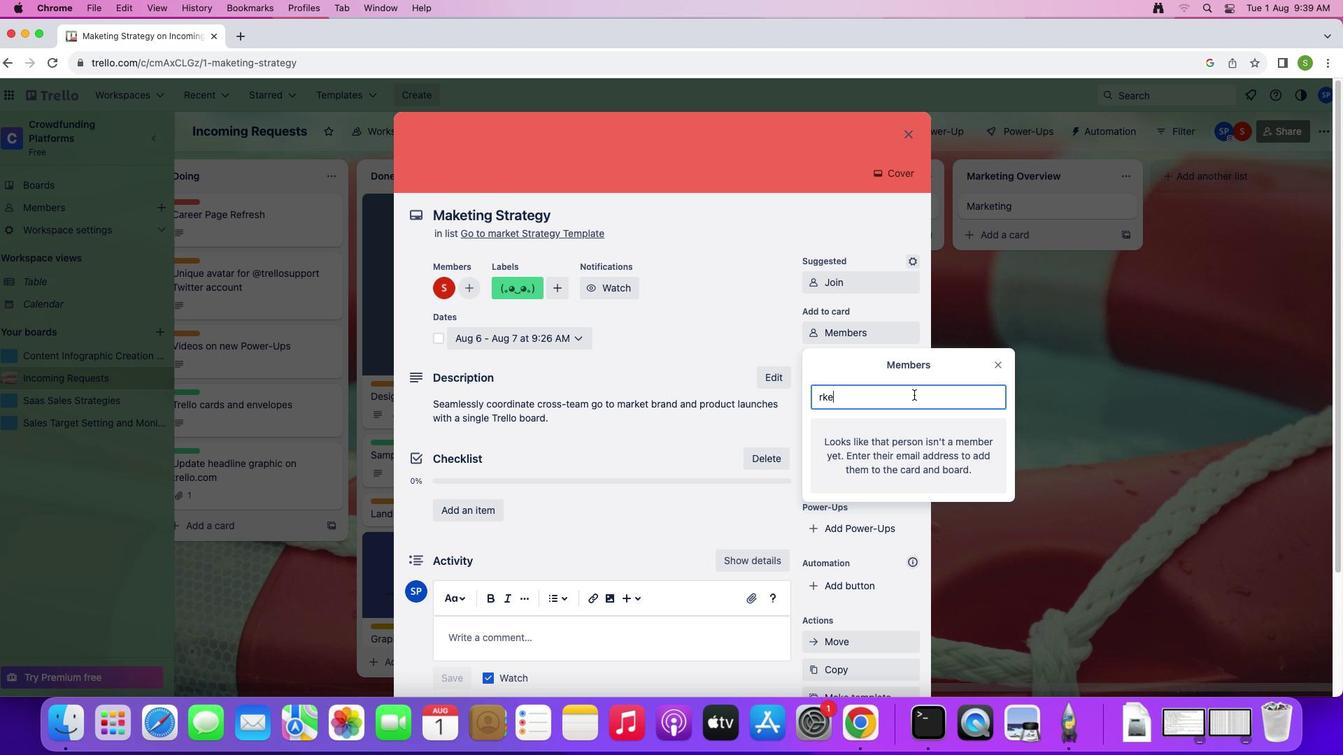 
Action: Mouse moved to (916, 396)
Screenshot: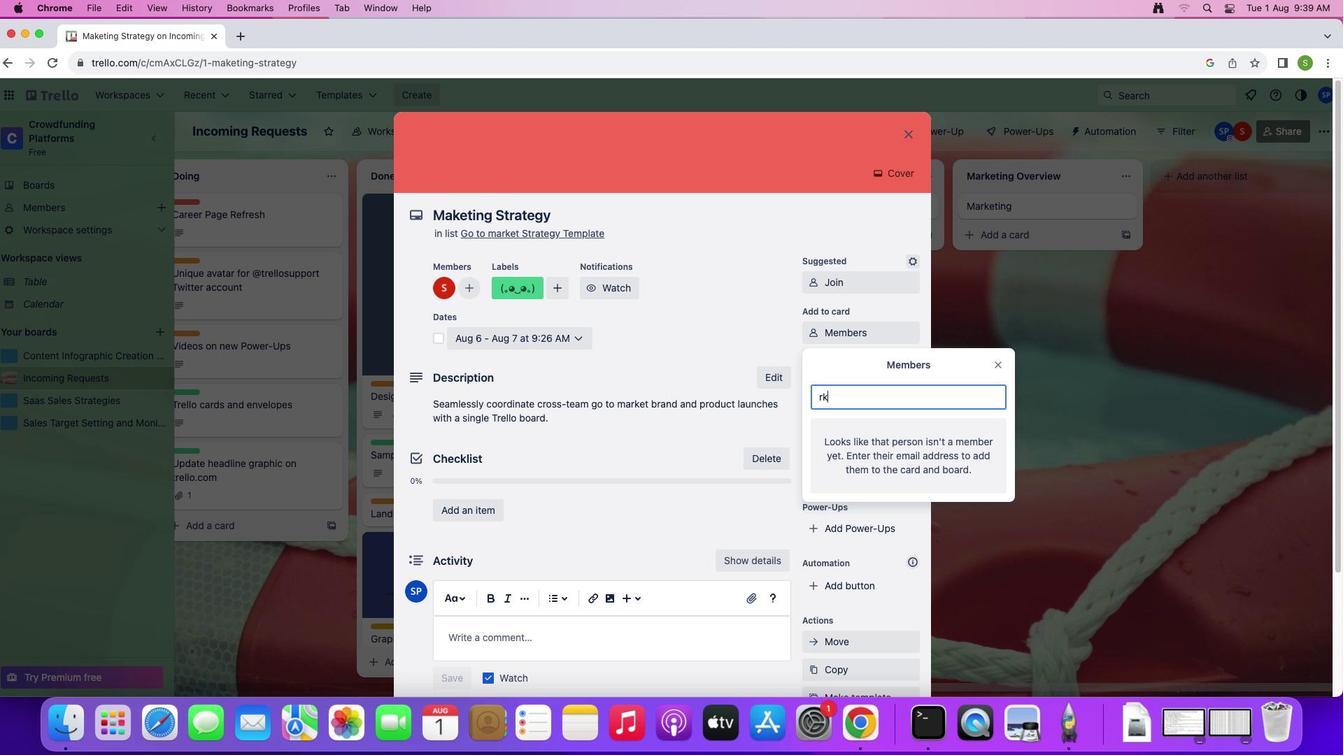 
Action: Key pressed Key.backspace
Screenshot: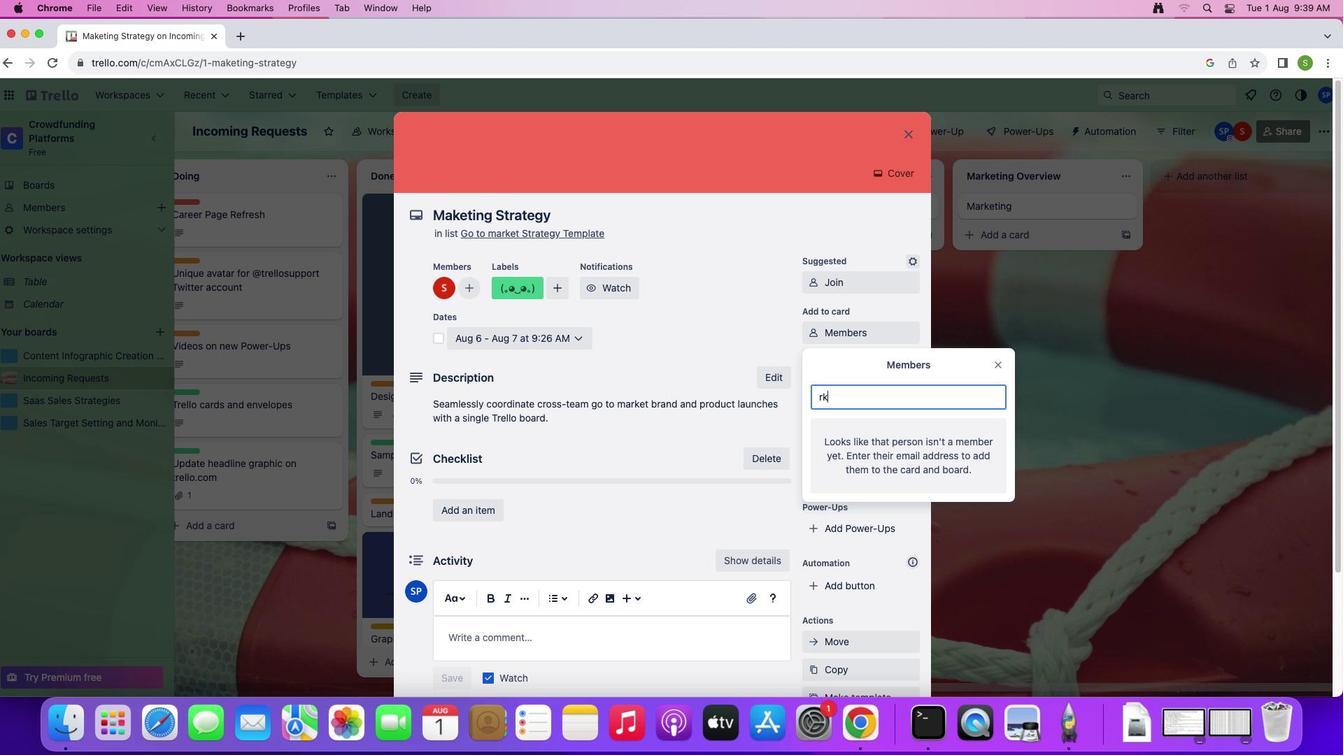
Action: Mouse moved to (914, 397)
Screenshot: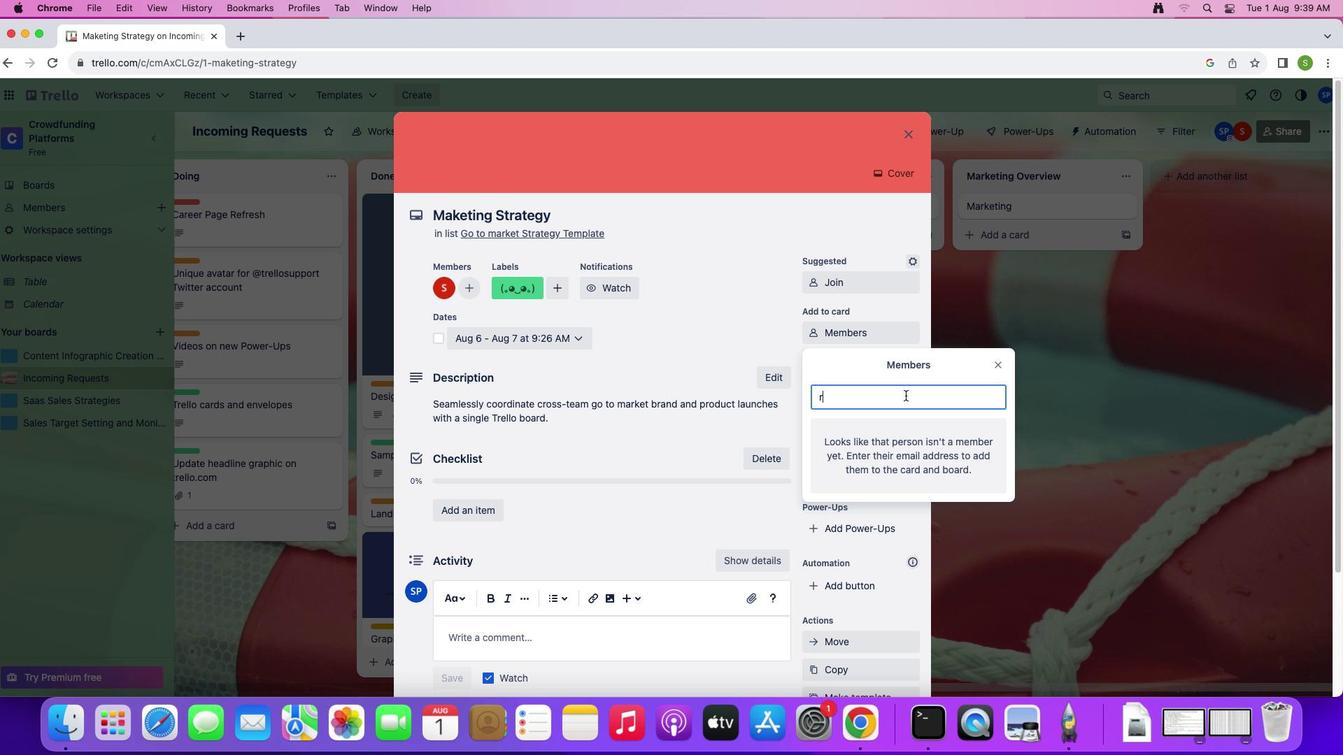 
Action: Key pressed Key.backspace
Screenshot: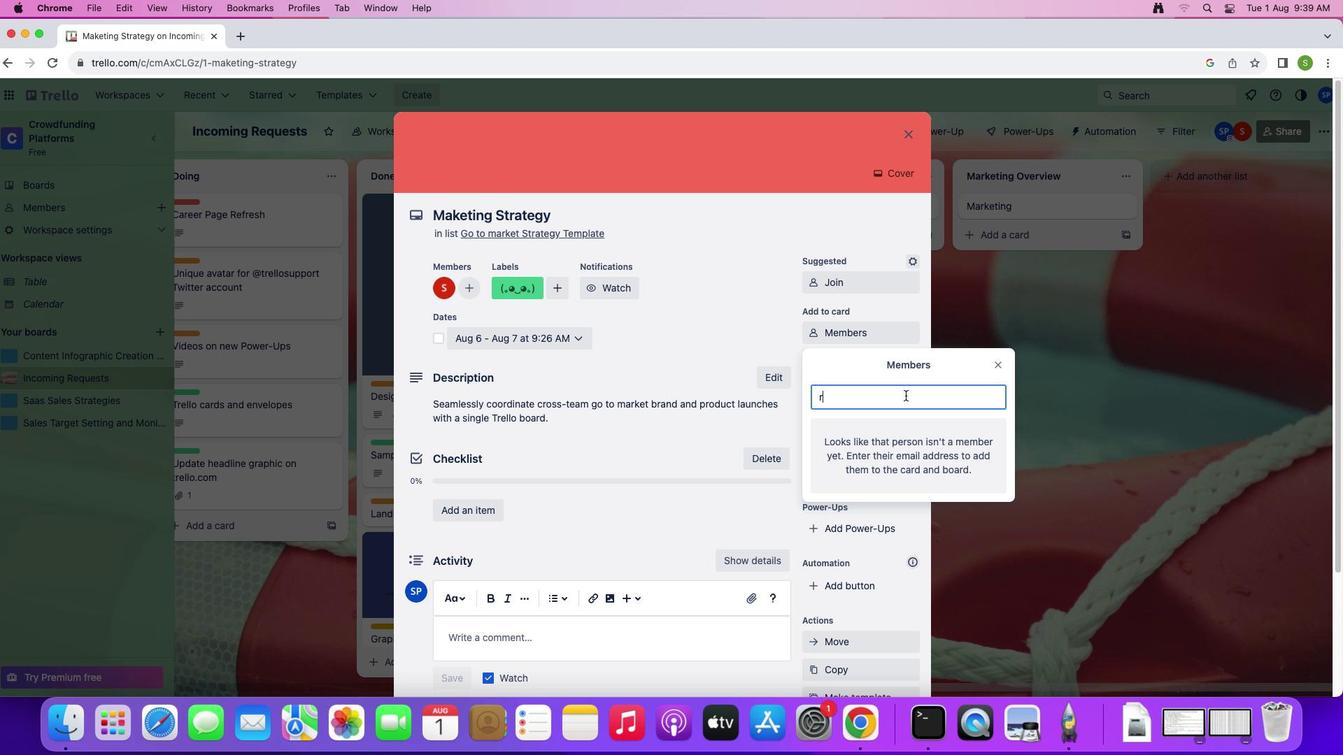 
Action: Mouse moved to (907, 397)
Screenshot: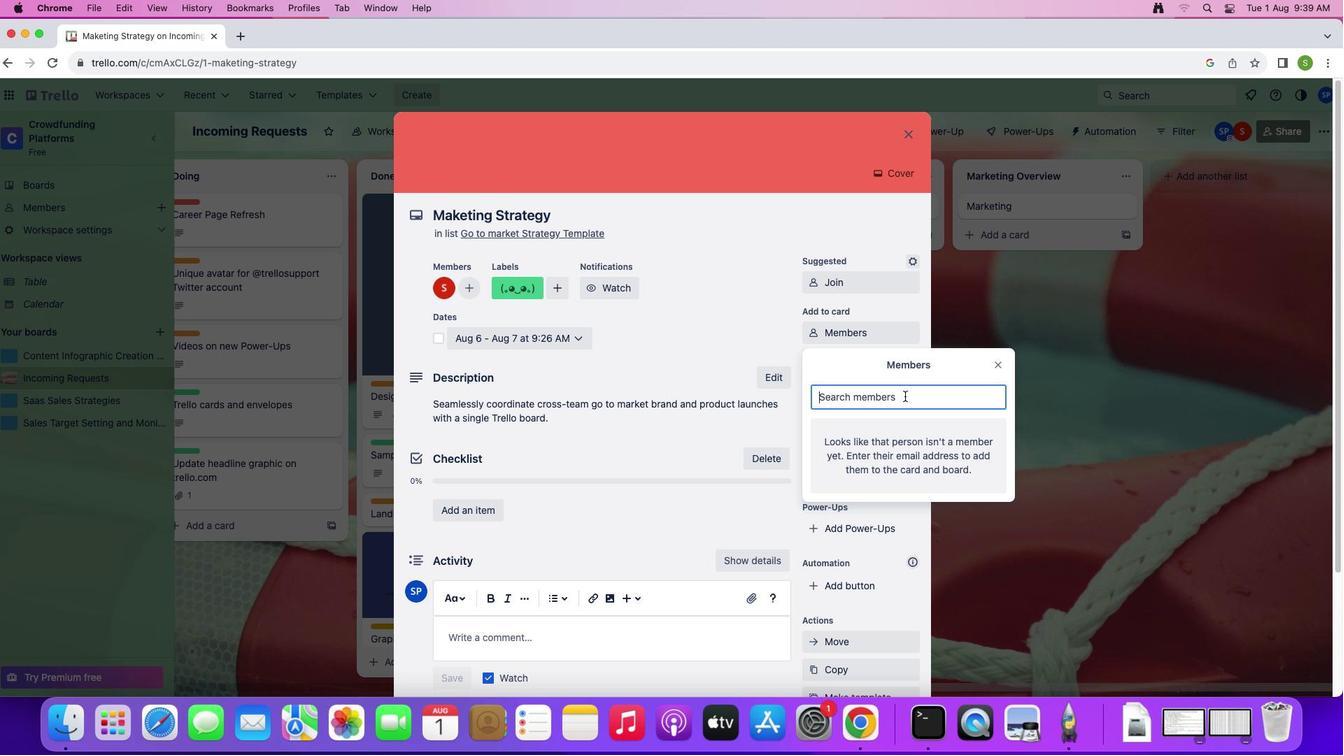 
Action: Key pressed Key.backspace
Screenshot: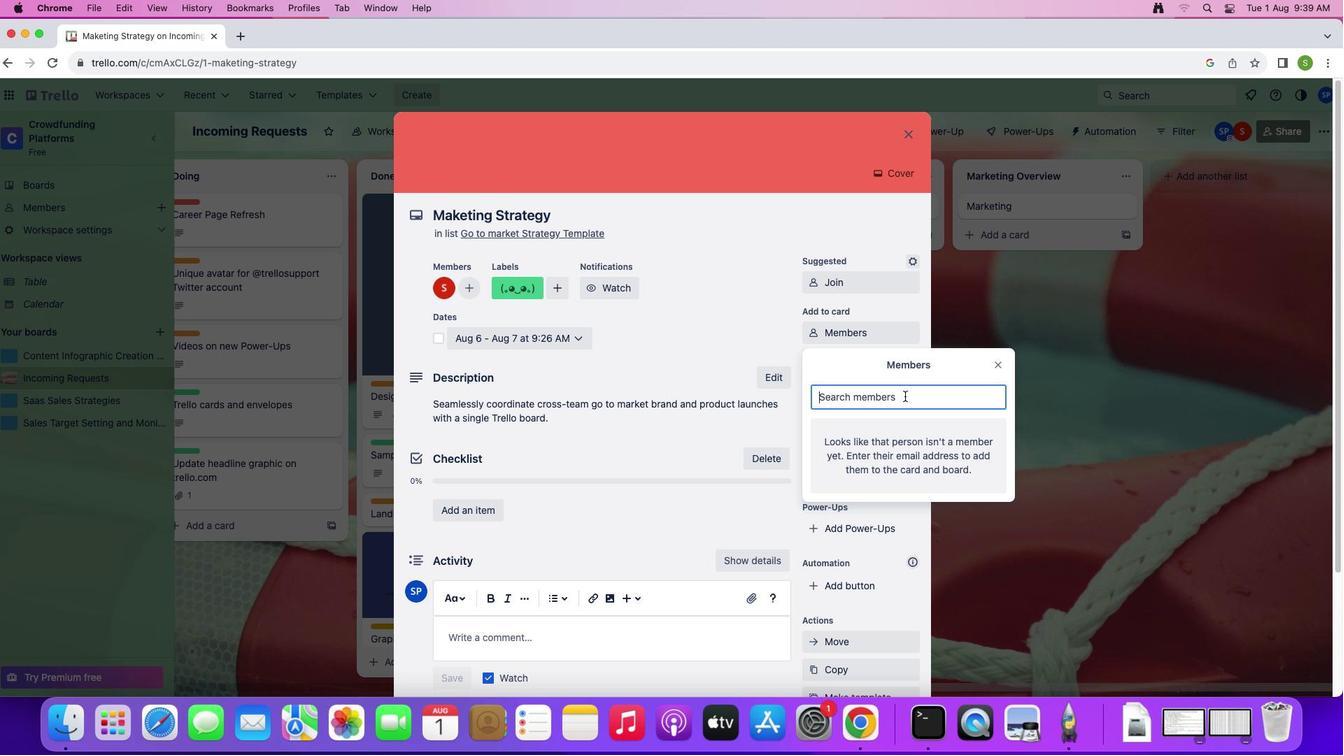 
Action: Mouse moved to (907, 397)
Screenshot: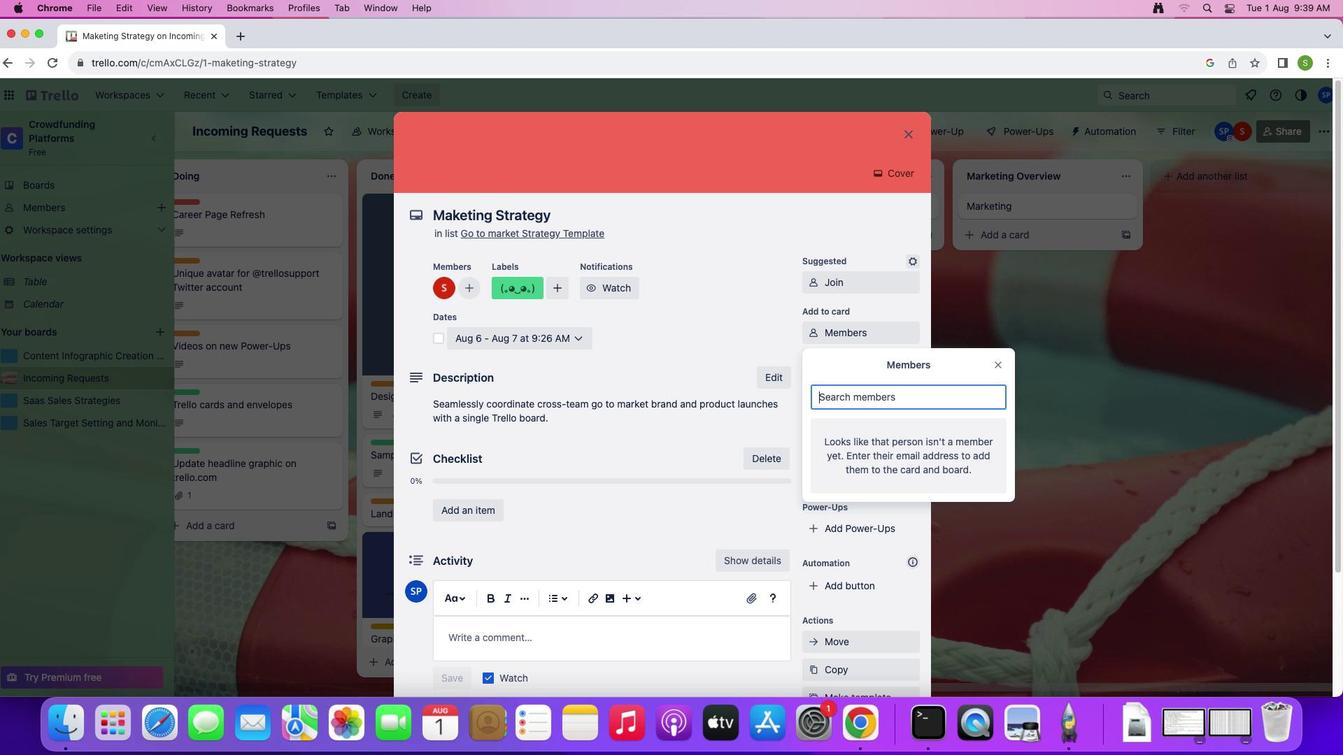 
Action: Key pressed Key.backspaceKey.backspaceKey.backspace
Screenshot: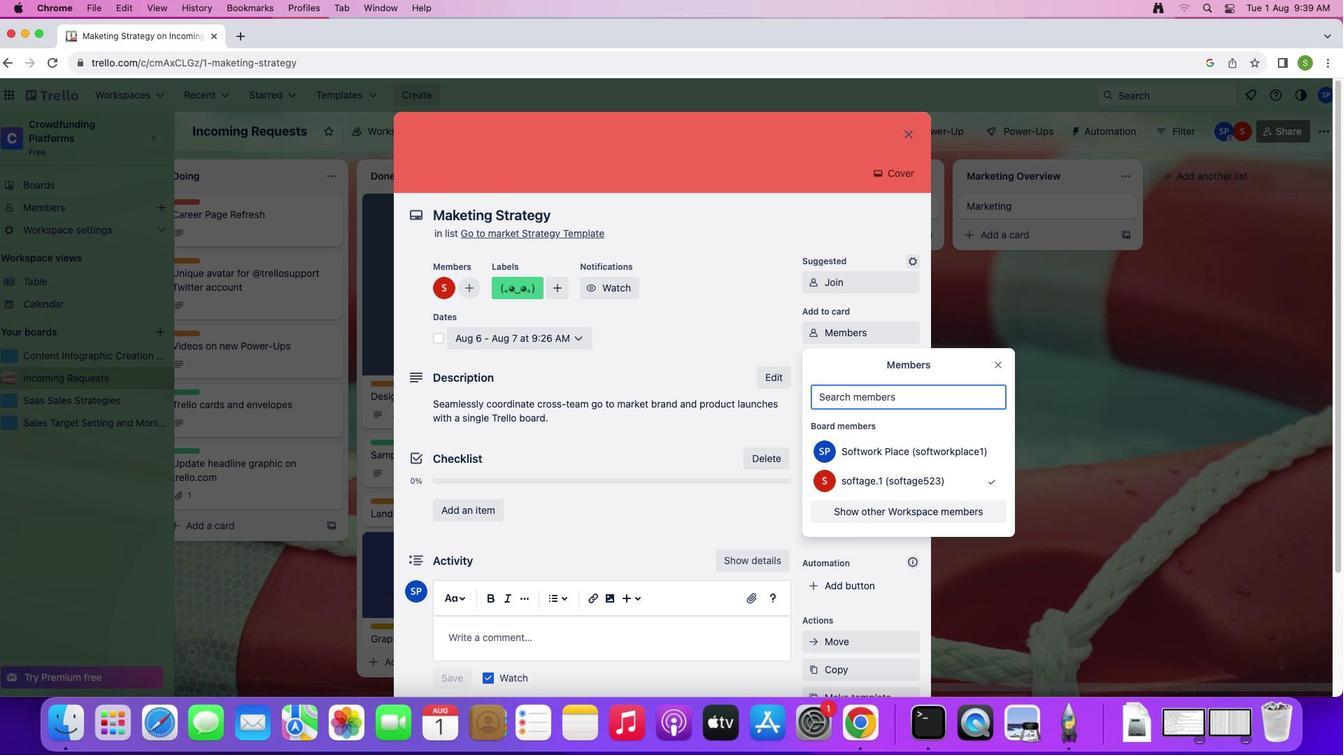 
Action: Mouse moved to (905, 397)
Screenshot: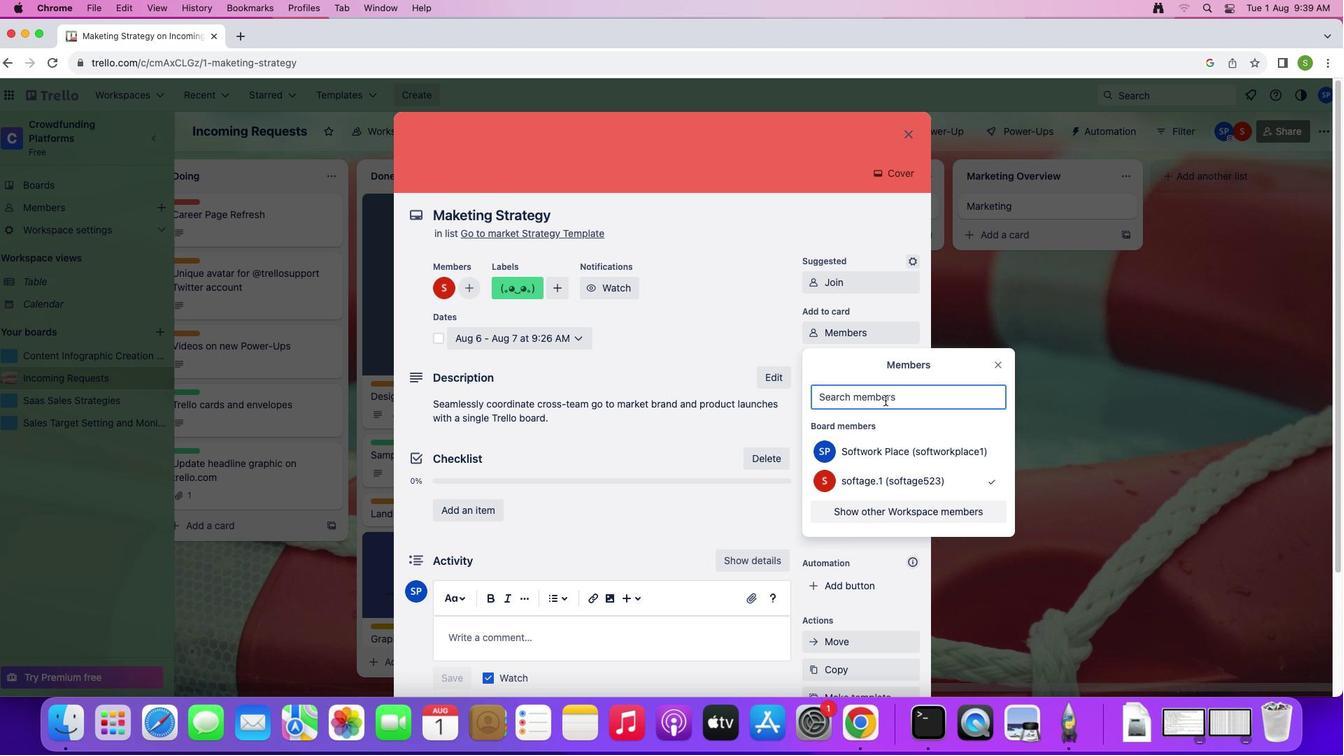 
Action: Key pressed Key.backspace
Screenshot: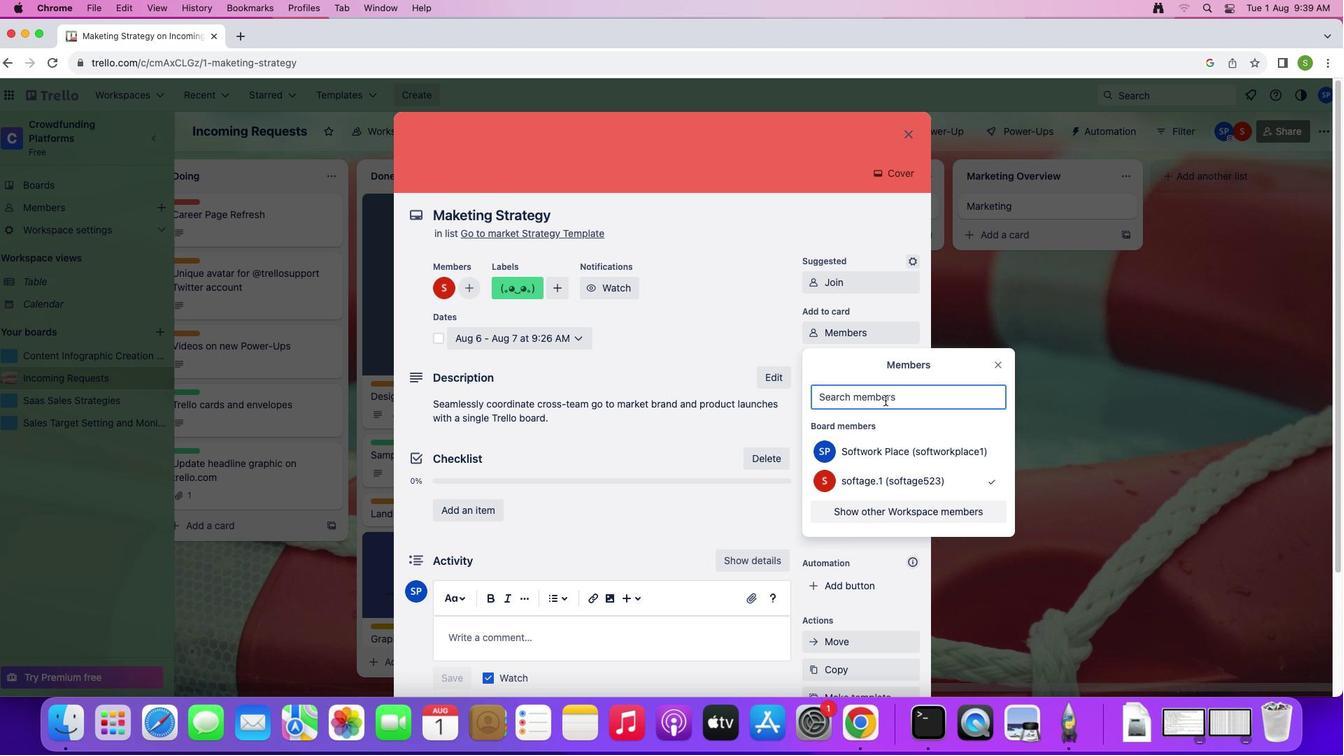 
Action: Mouse moved to (865, 409)
Screenshot: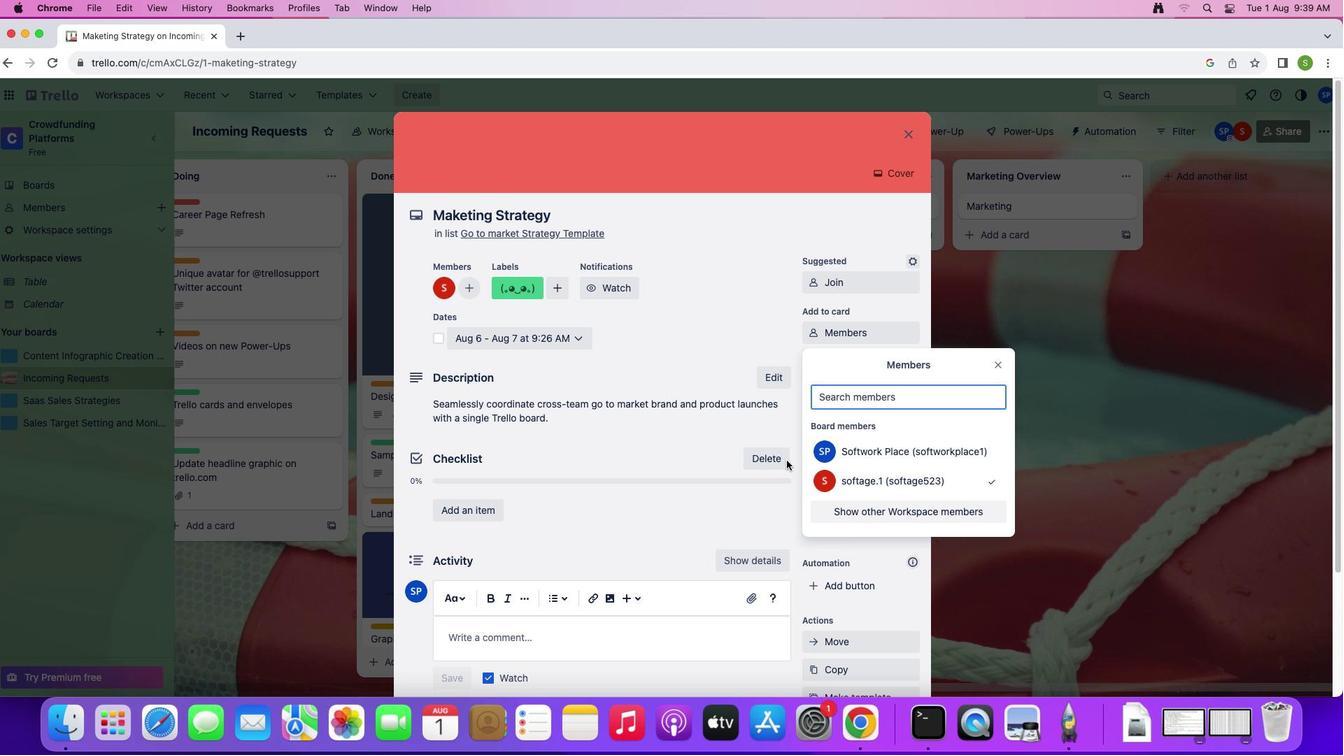 
Action: Key pressed Key.backspace
Screenshot: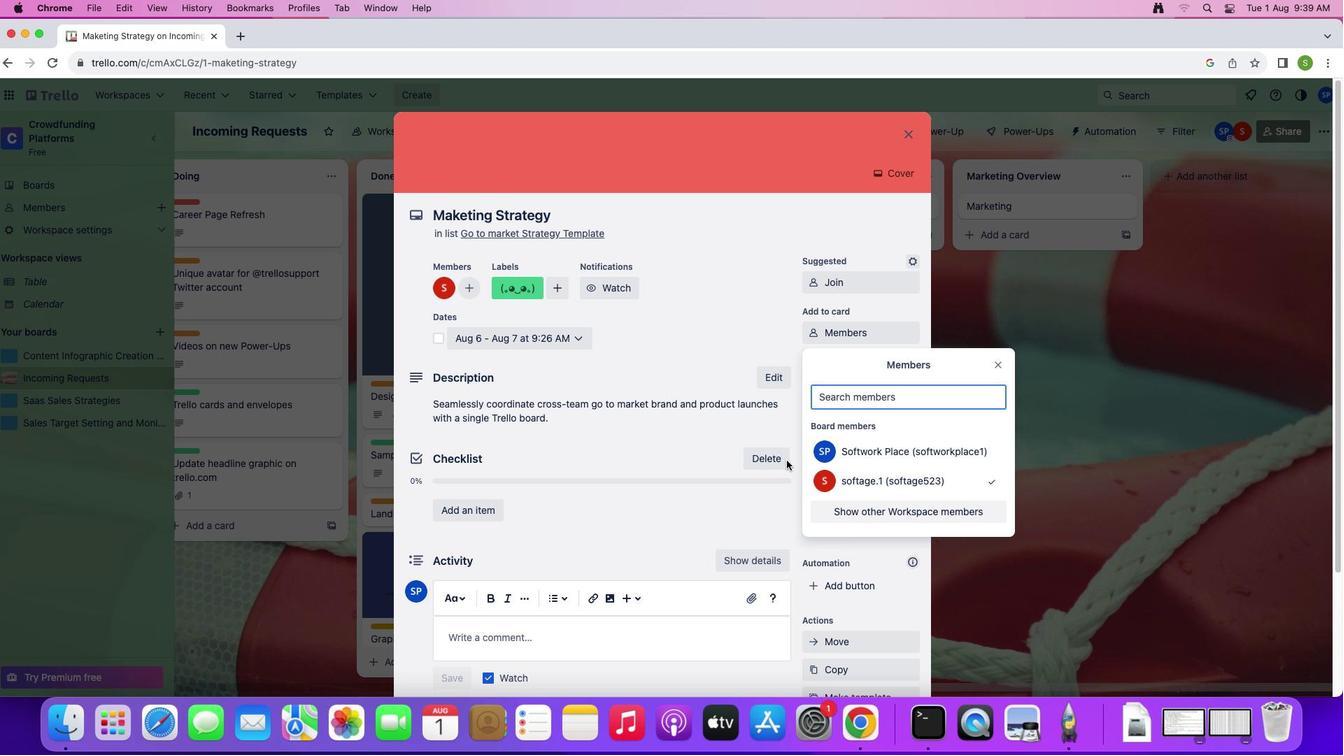 
Action: Mouse moved to (744, 490)
Screenshot: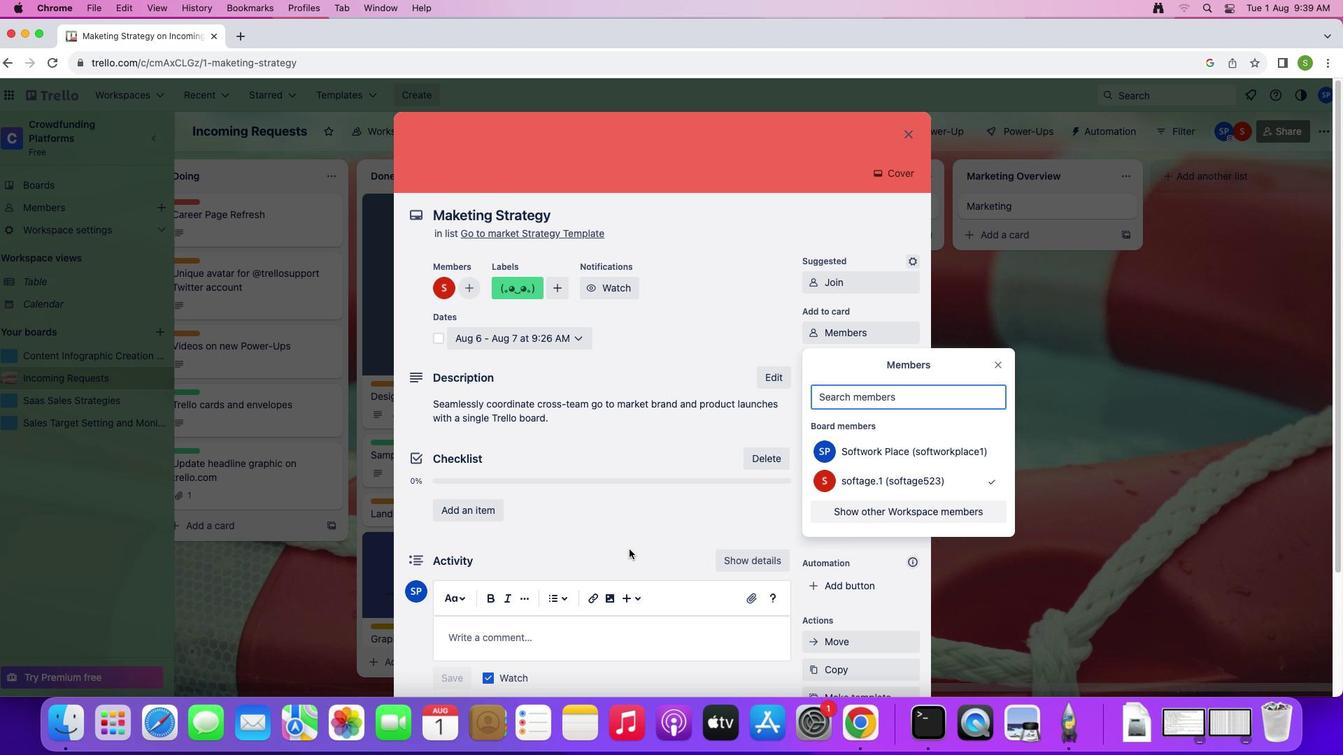 
Action: Key pressed Key.backspace
Screenshot: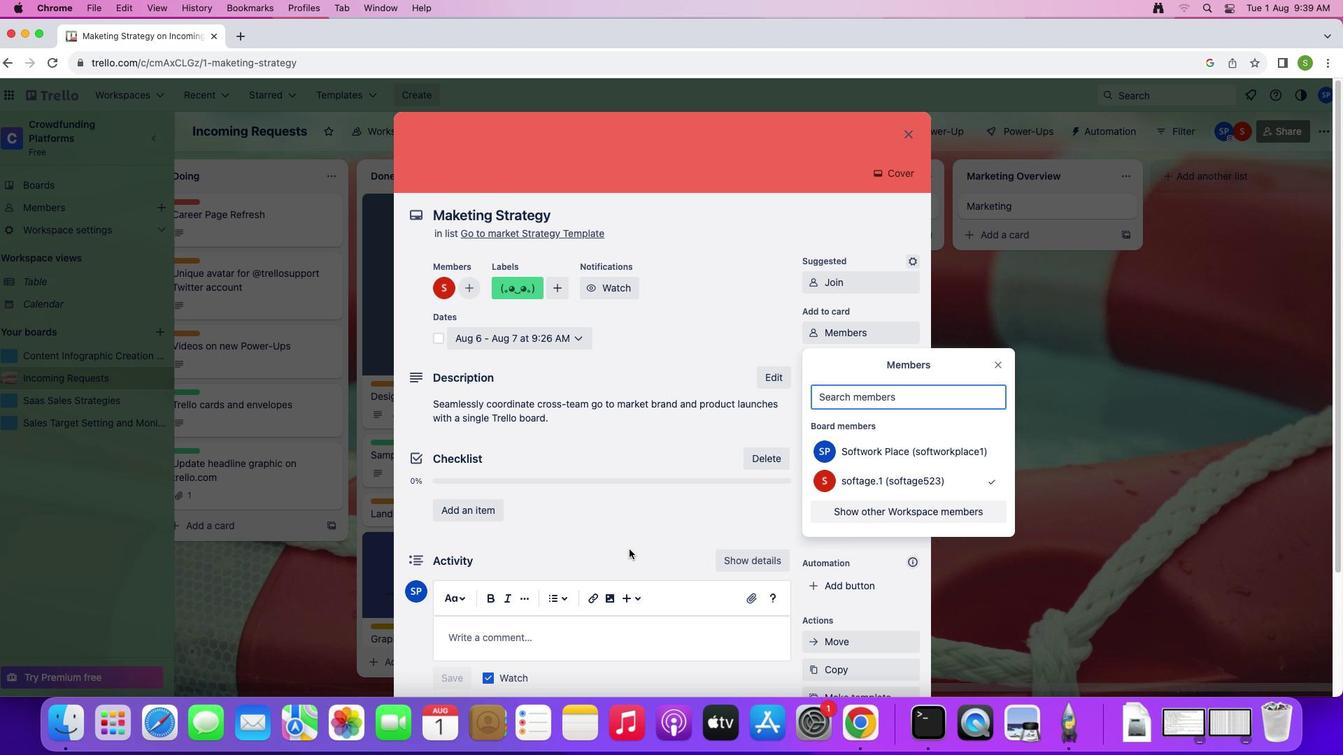 
Action: Mouse moved to (468, 648)
Screenshot: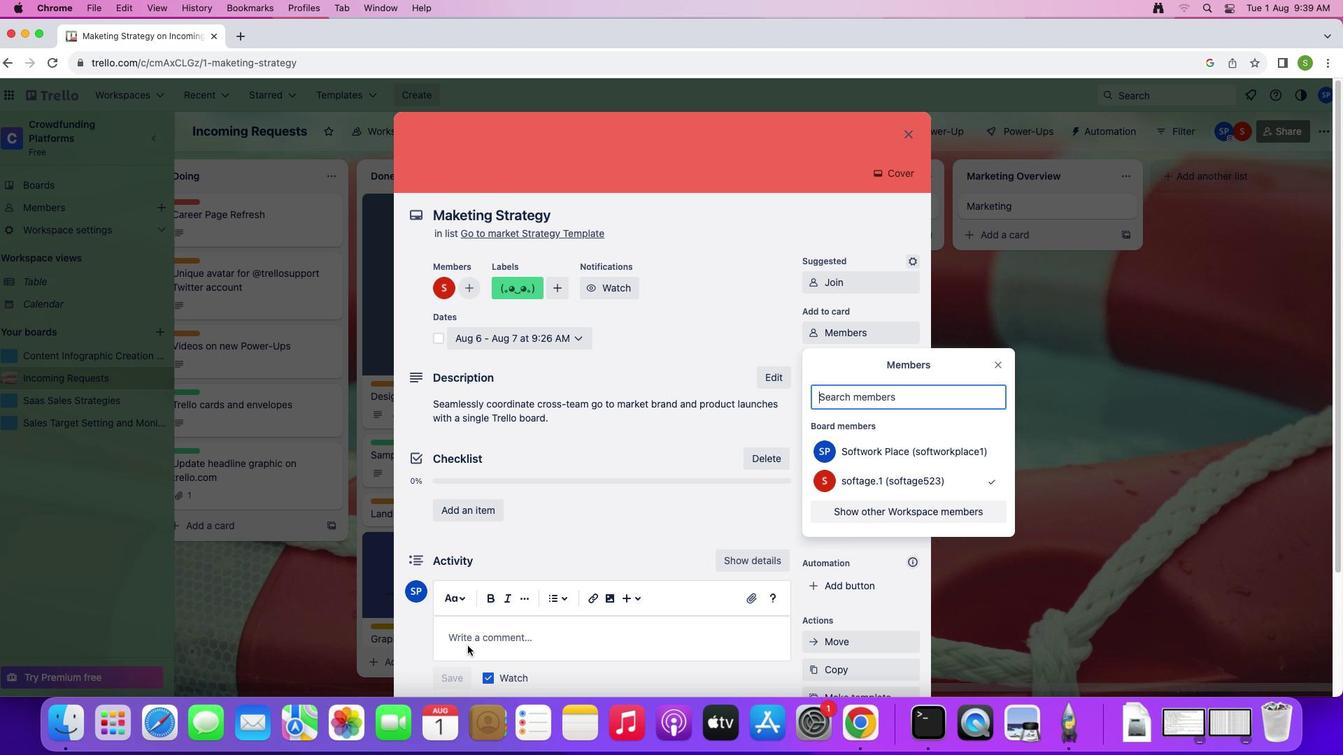 
Action: Mouse pressed left at (468, 648)
Screenshot: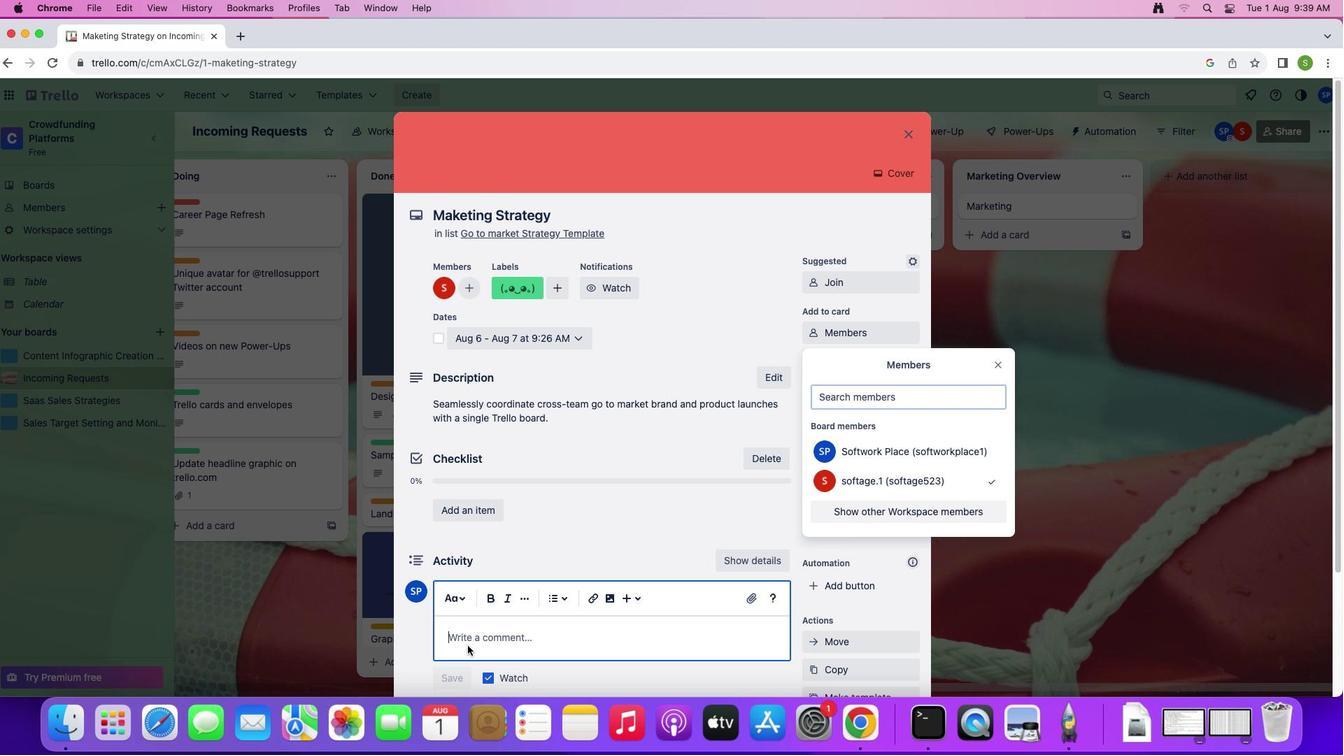 
Action: Mouse moved to (556, 608)
Screenshot: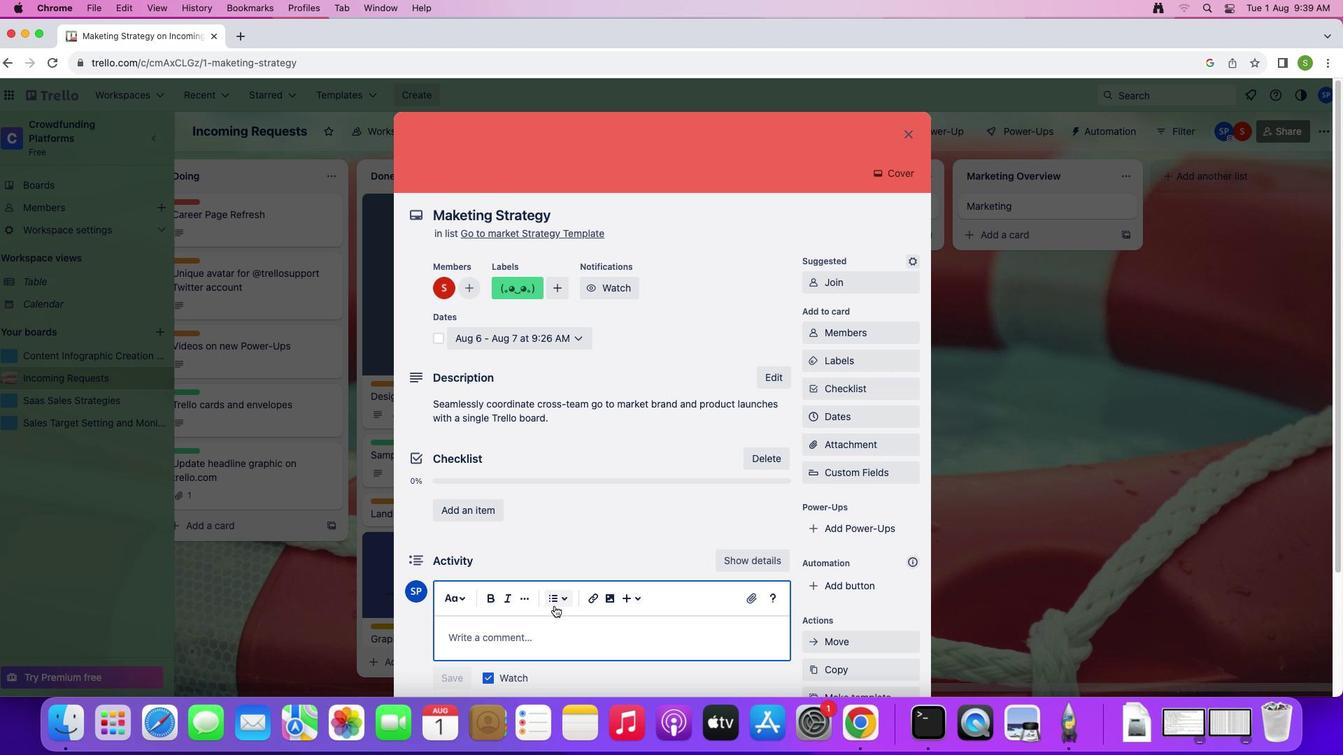 
Action: Key pressed Key.shift'N'Key.backspaceKey.shift'M''a''r''k''e''t''i''n''g'Key.spaceKey.shift'T''e''a''m'
Screenshot: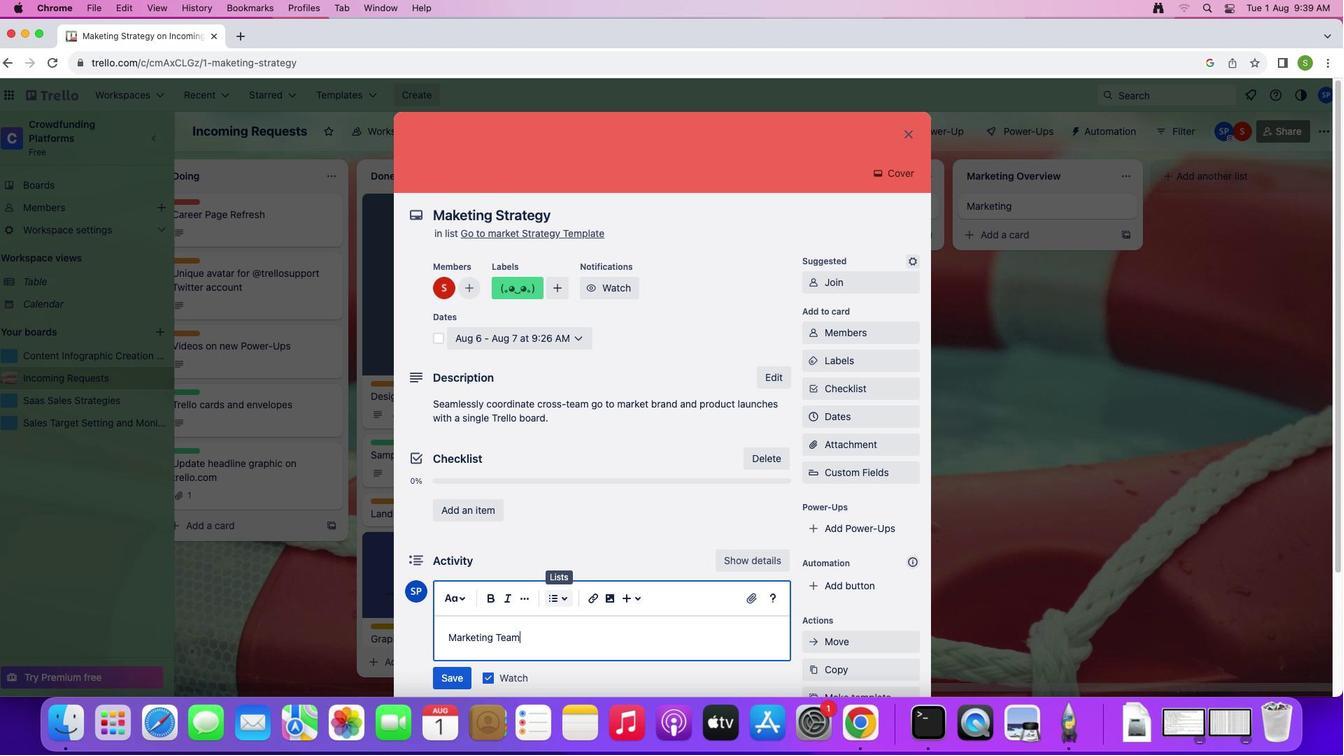 
Action: Mouse moved to (461, 687)
Screenshot: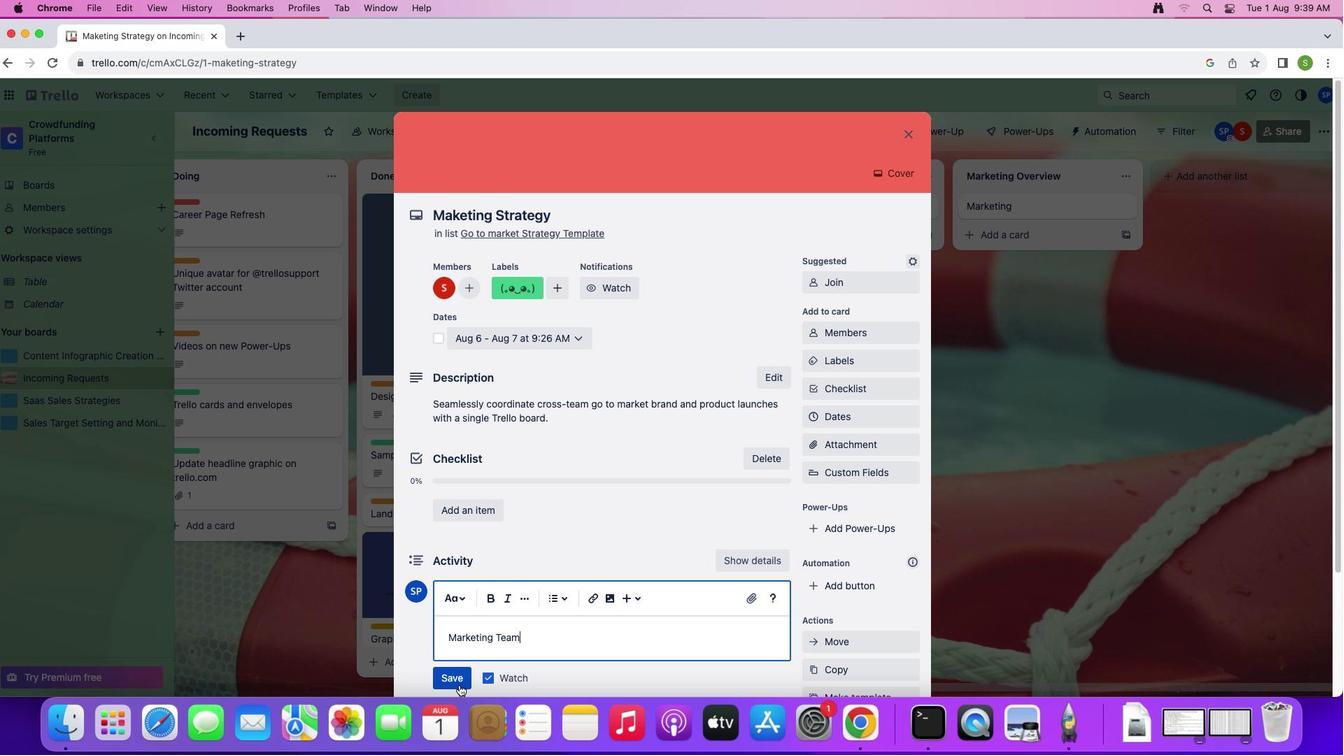 
Action: Mouse pressed left at (461, 687)
Screenshot: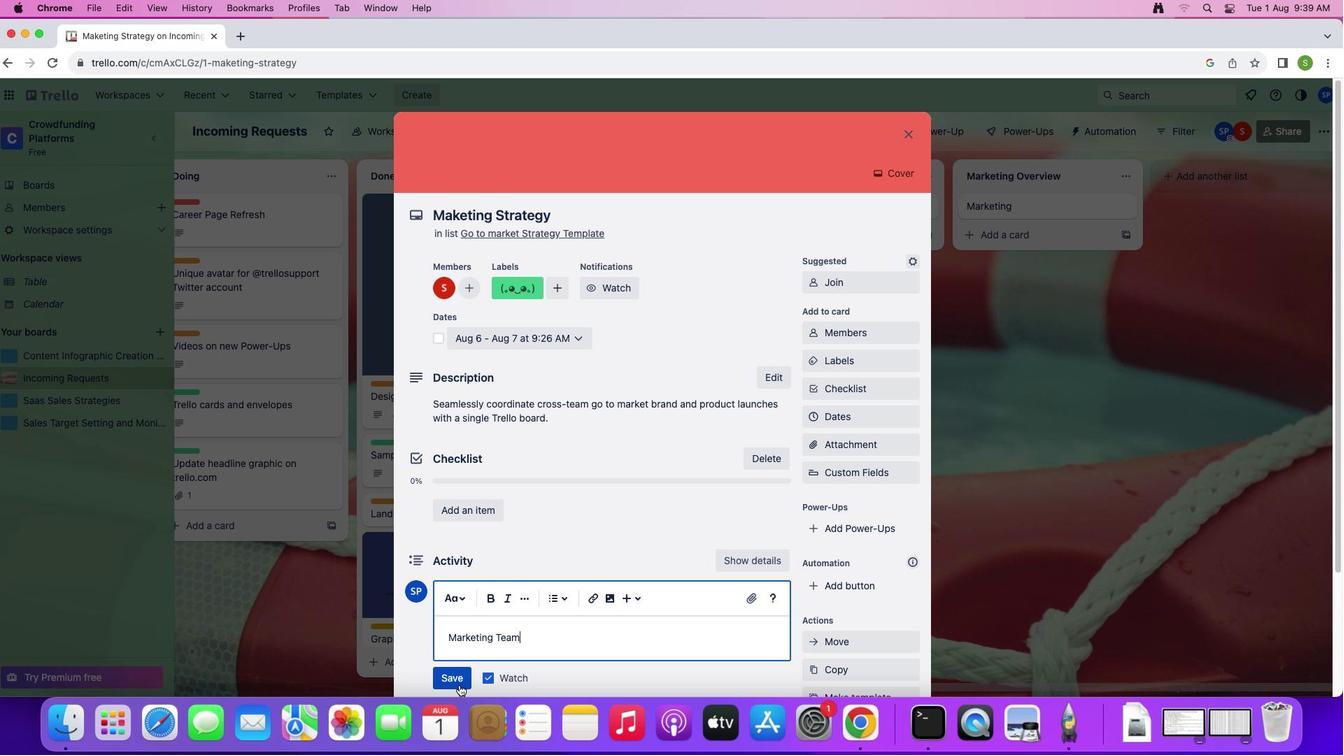 
Action: Mouse moved to (916, 138)
Screenshot: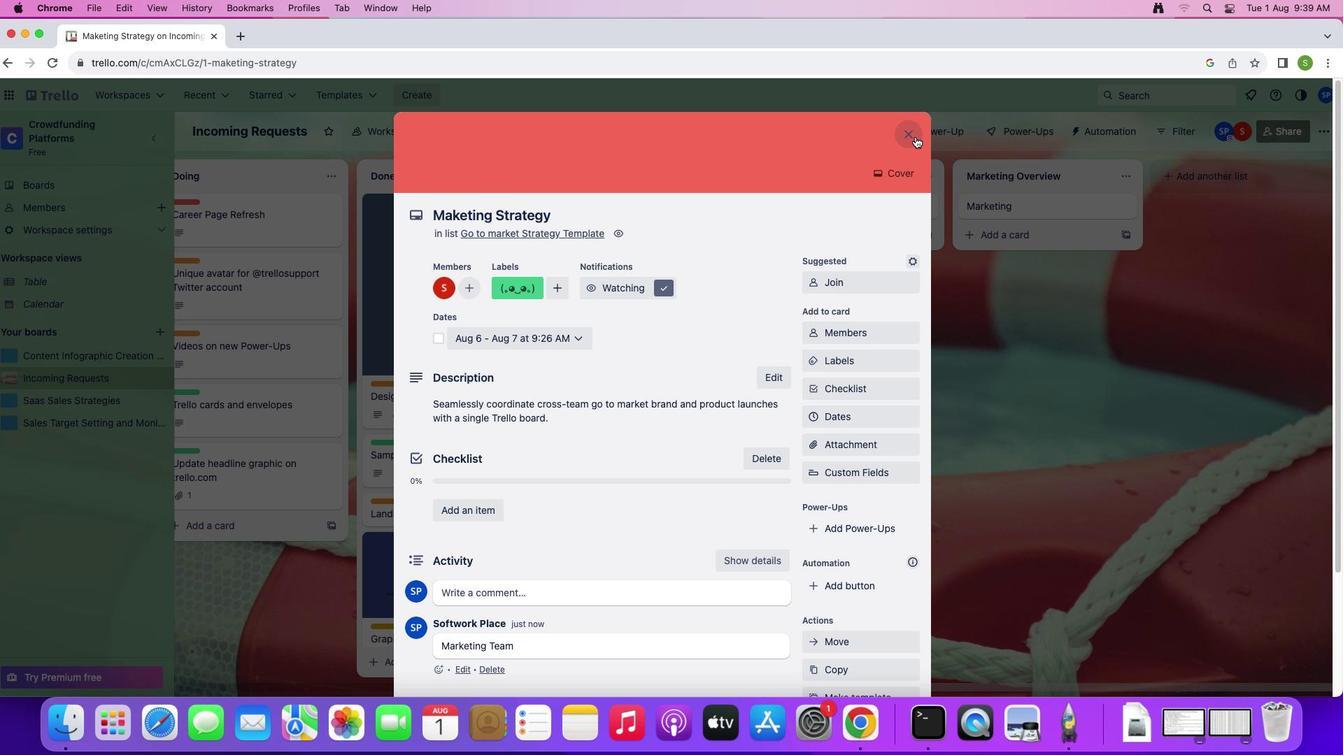 
Action: Mouse pressed left at (916, 138)
Screenshot: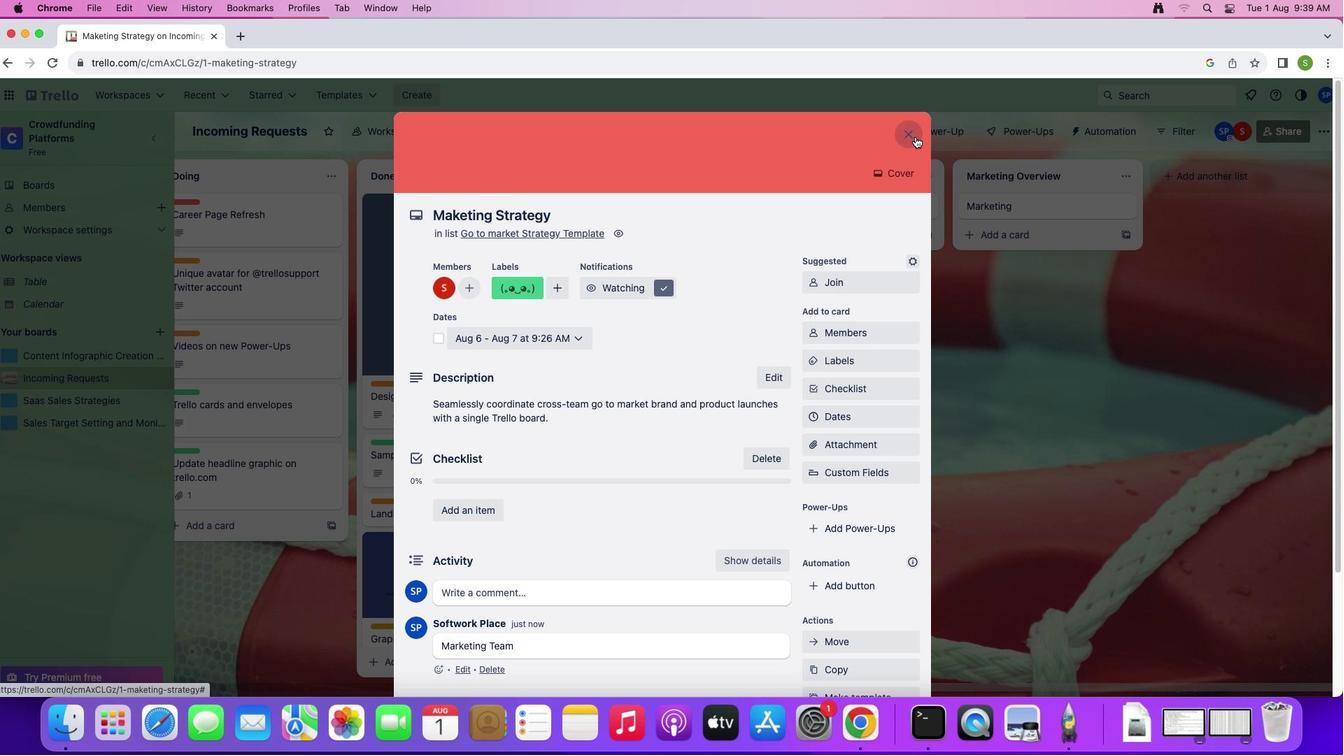 
Action: Mouse moved to (800, 209)
Screenshot: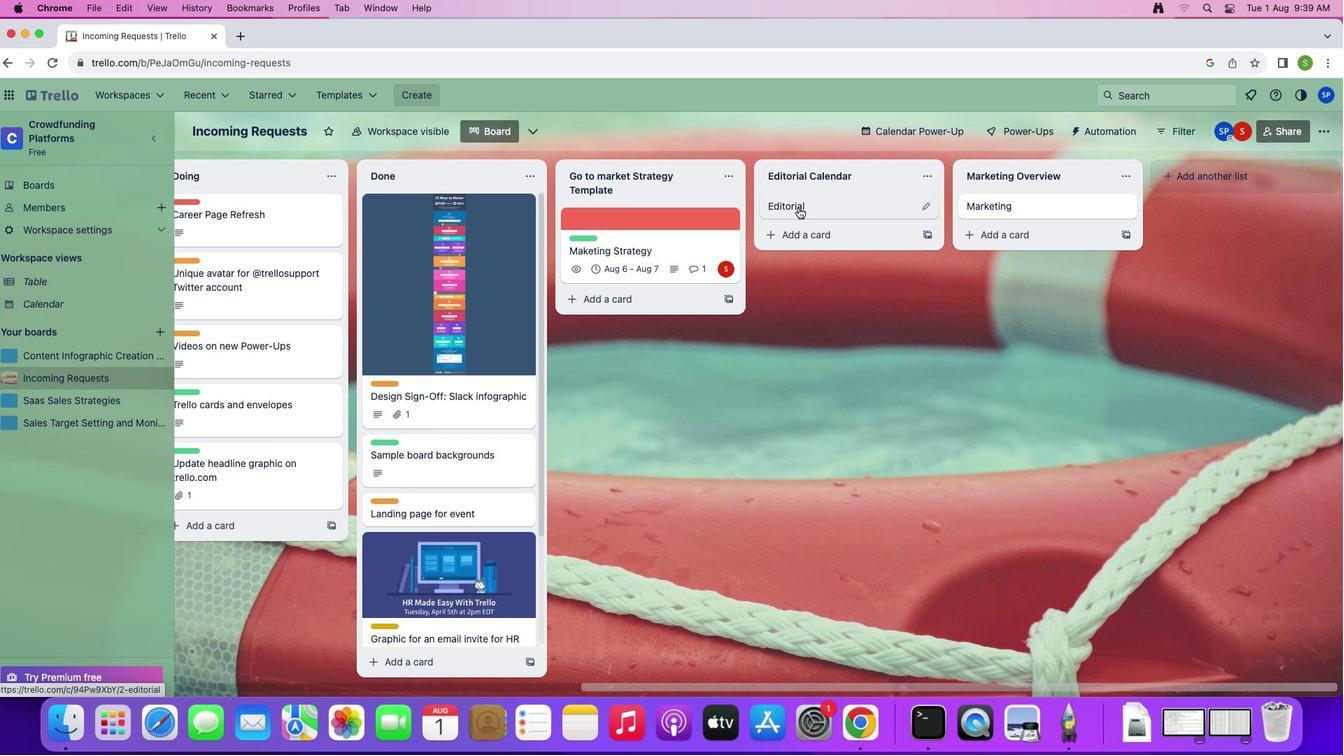 
Action: Mouse pressed left at (800, 209)
Screenshot: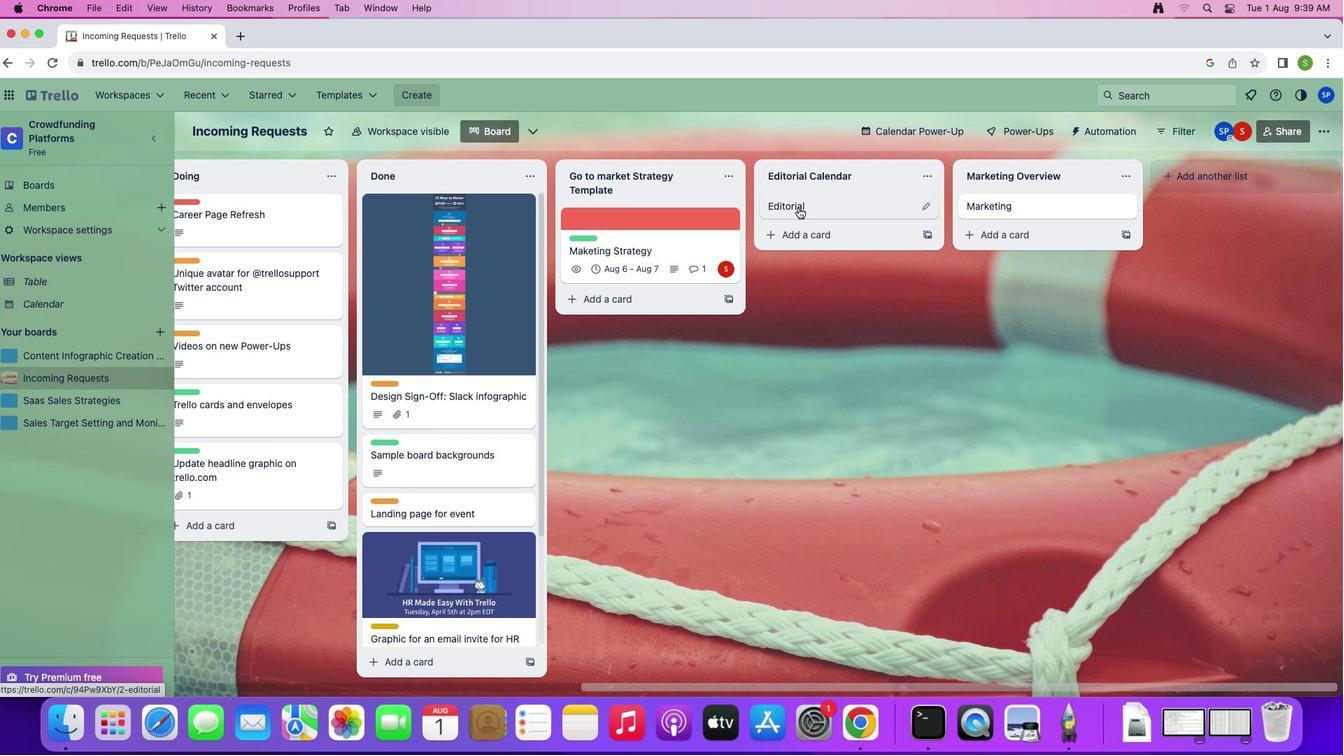 
Action: Mouse moved to (858, 250)
Screenshot: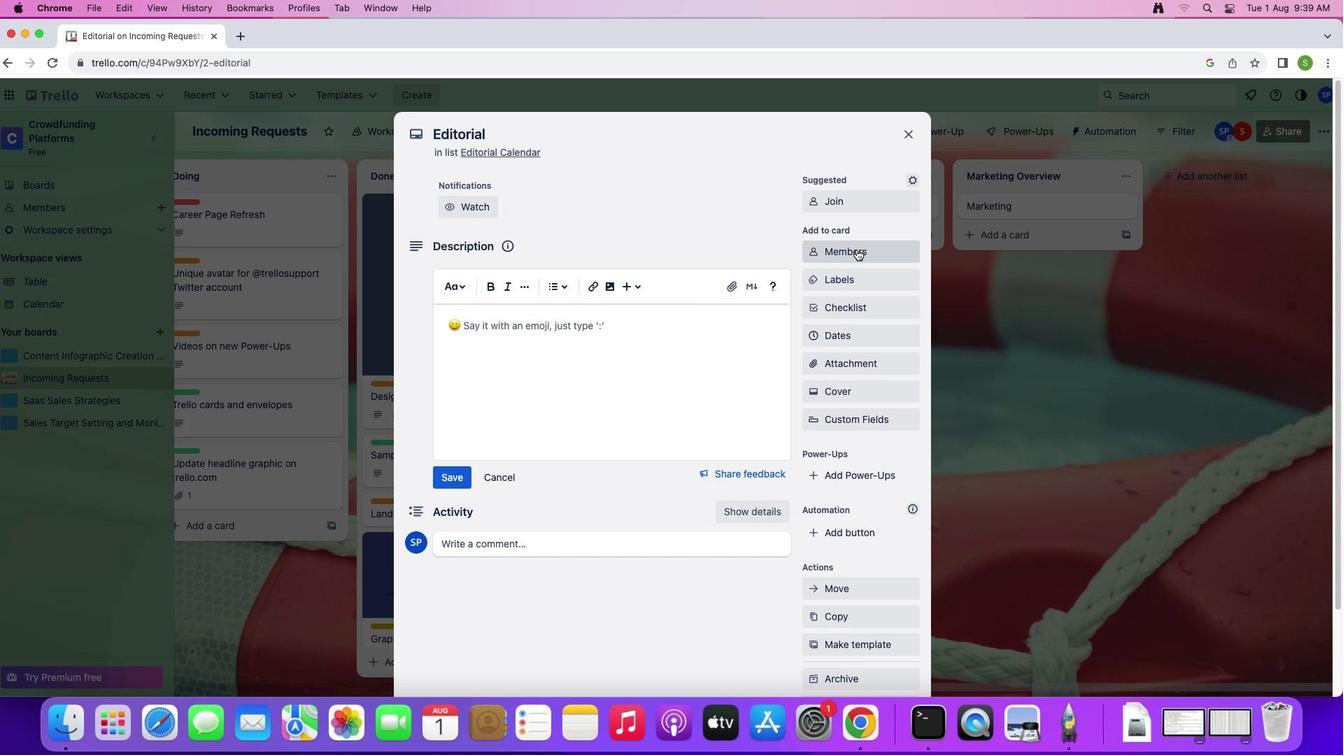 
Action: Mouse pressed left at (858, 250)
Screenshot: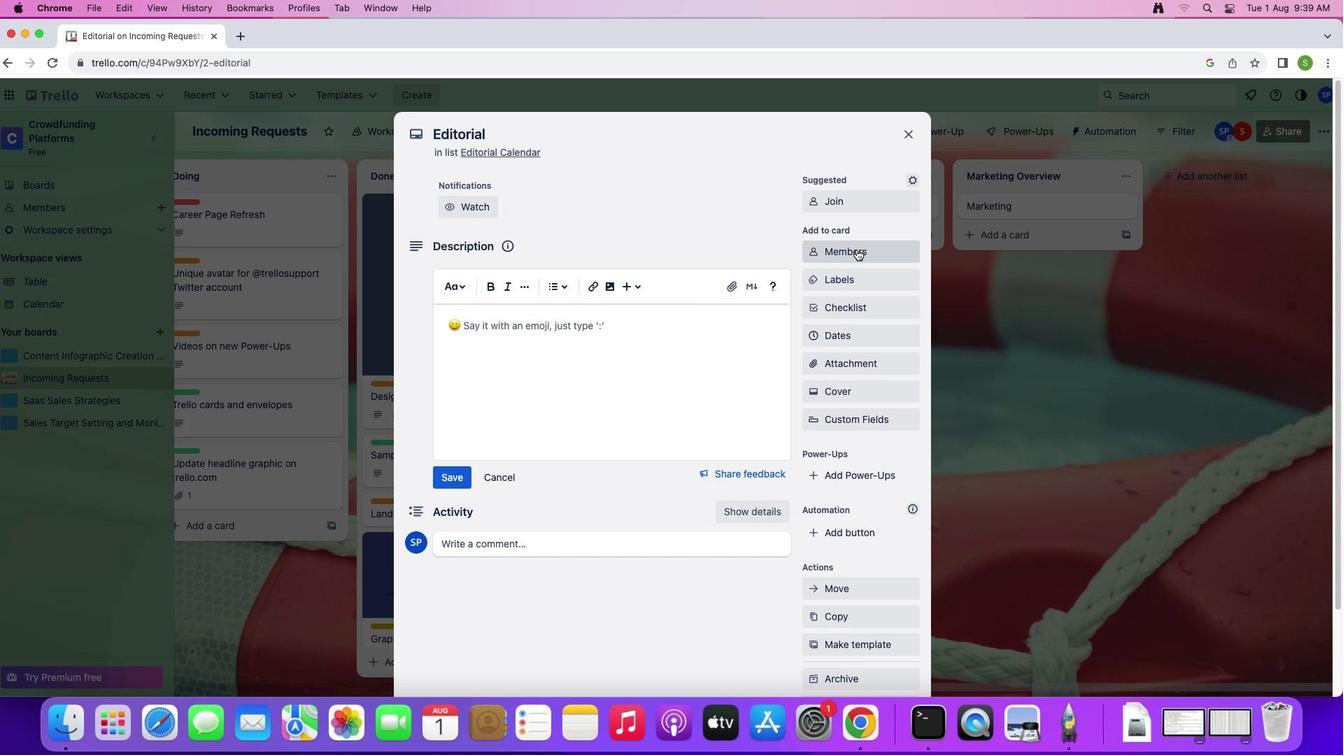 
Action: Mouse moved to (852, 314)
Screenshot: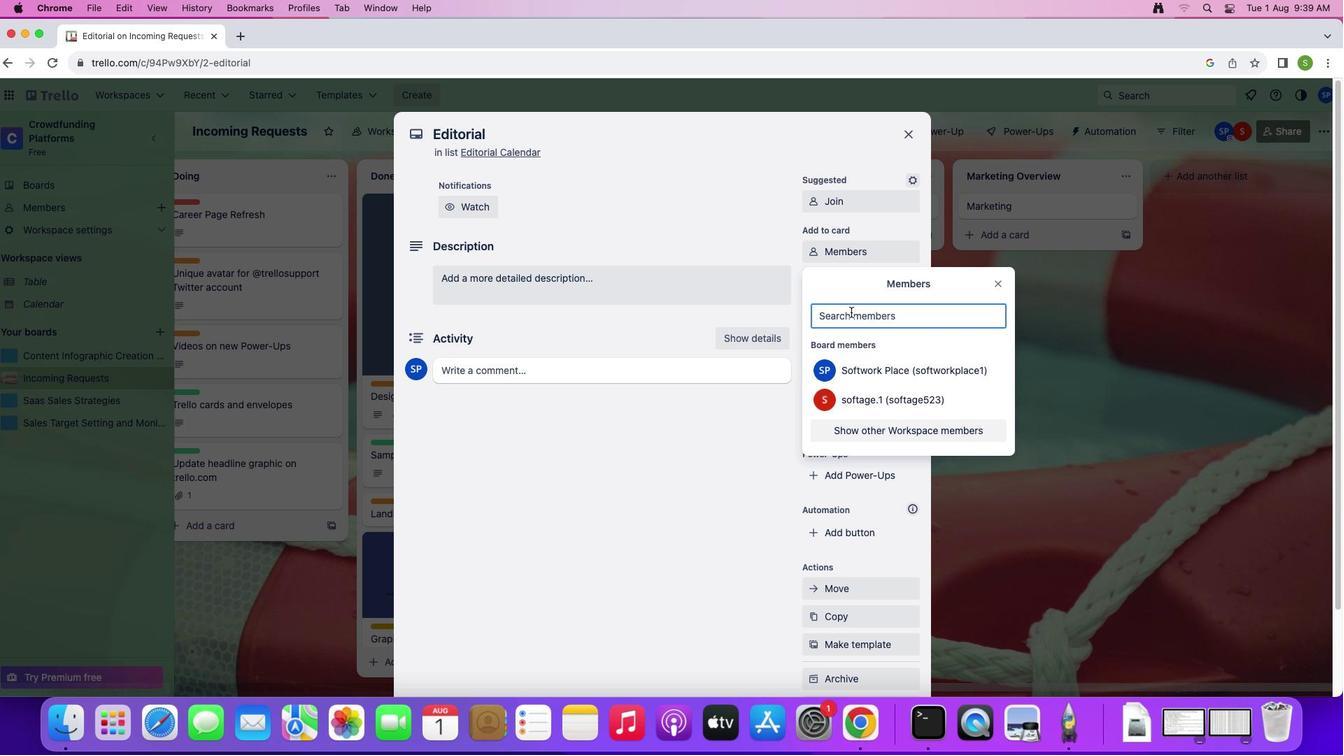 
Action: Key pressed 's''o''f''t''a''g''e''.''3'Key.shift'@''s''o''f''t''a''g''e'','Key.backspace'.''n''e''t'
Screenshot: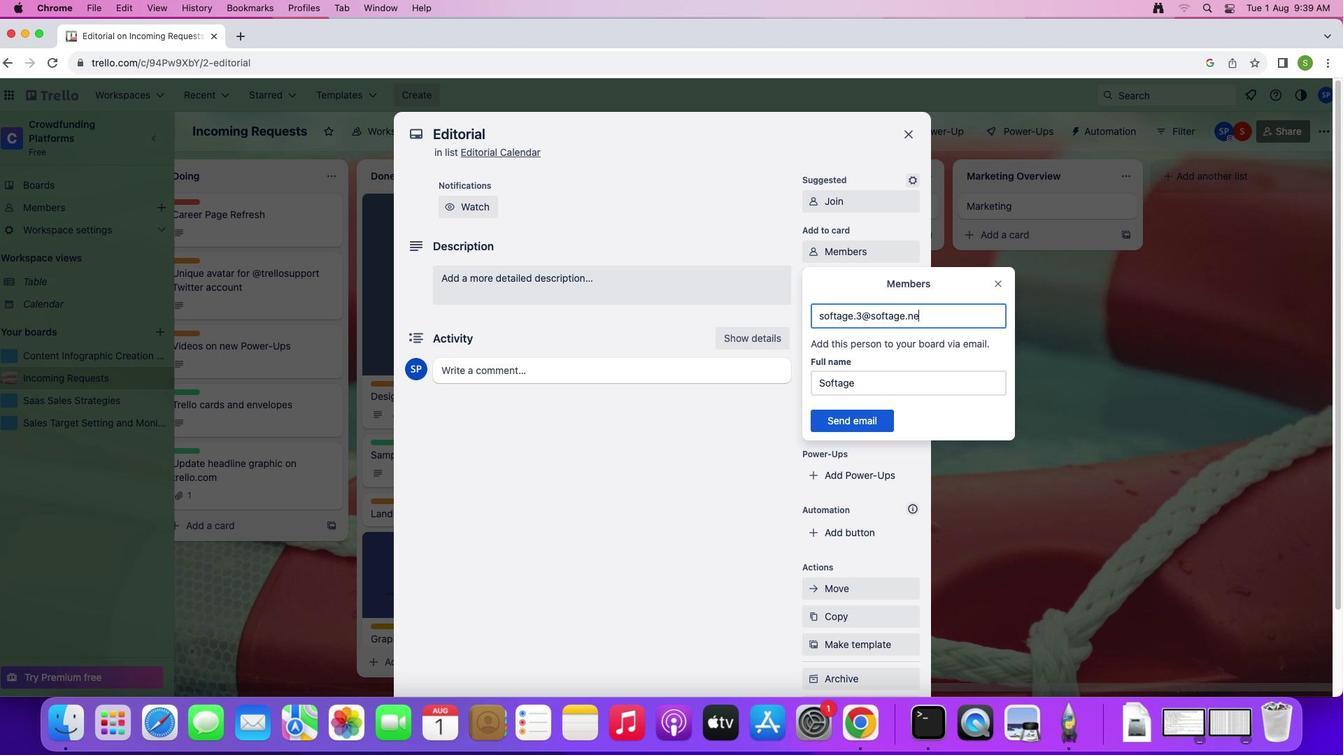 
Action: Mouse moved to (854, 428)
Screenshot: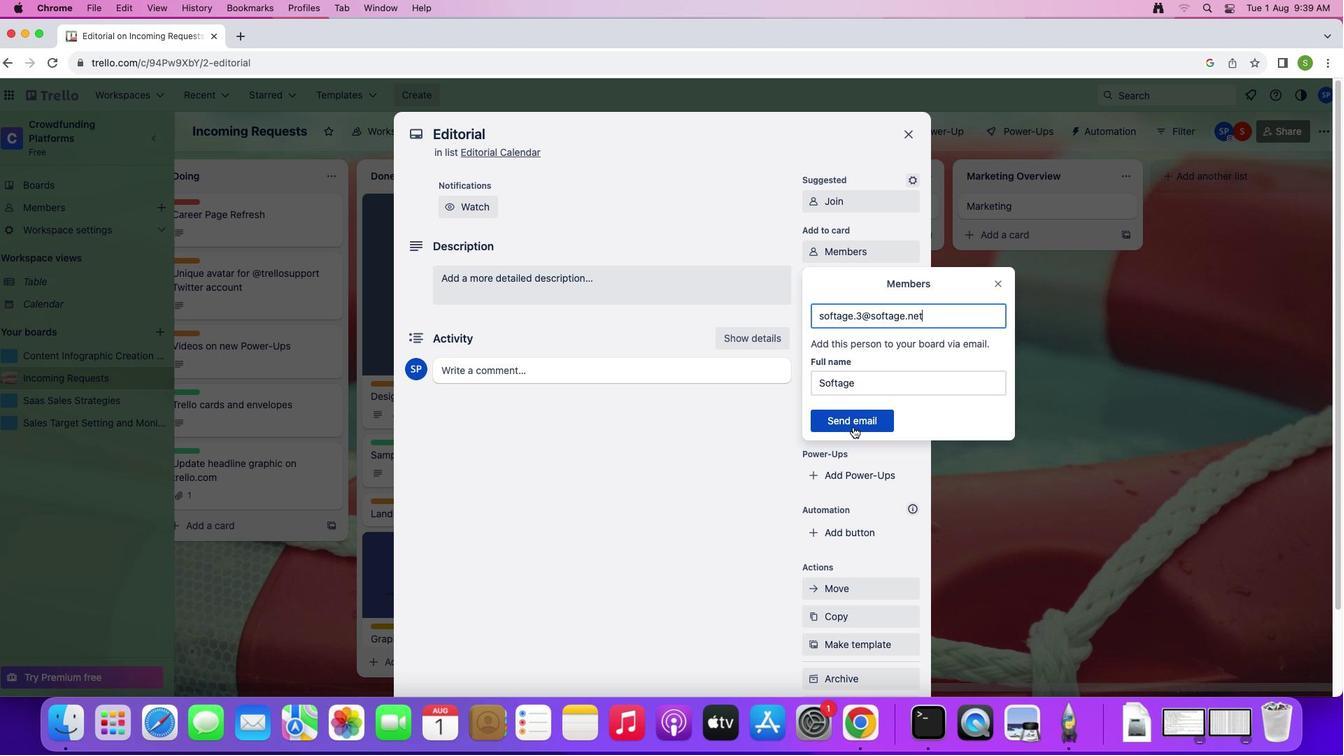 
Action: Mouse pressed left at (854, 428)
Screenshot: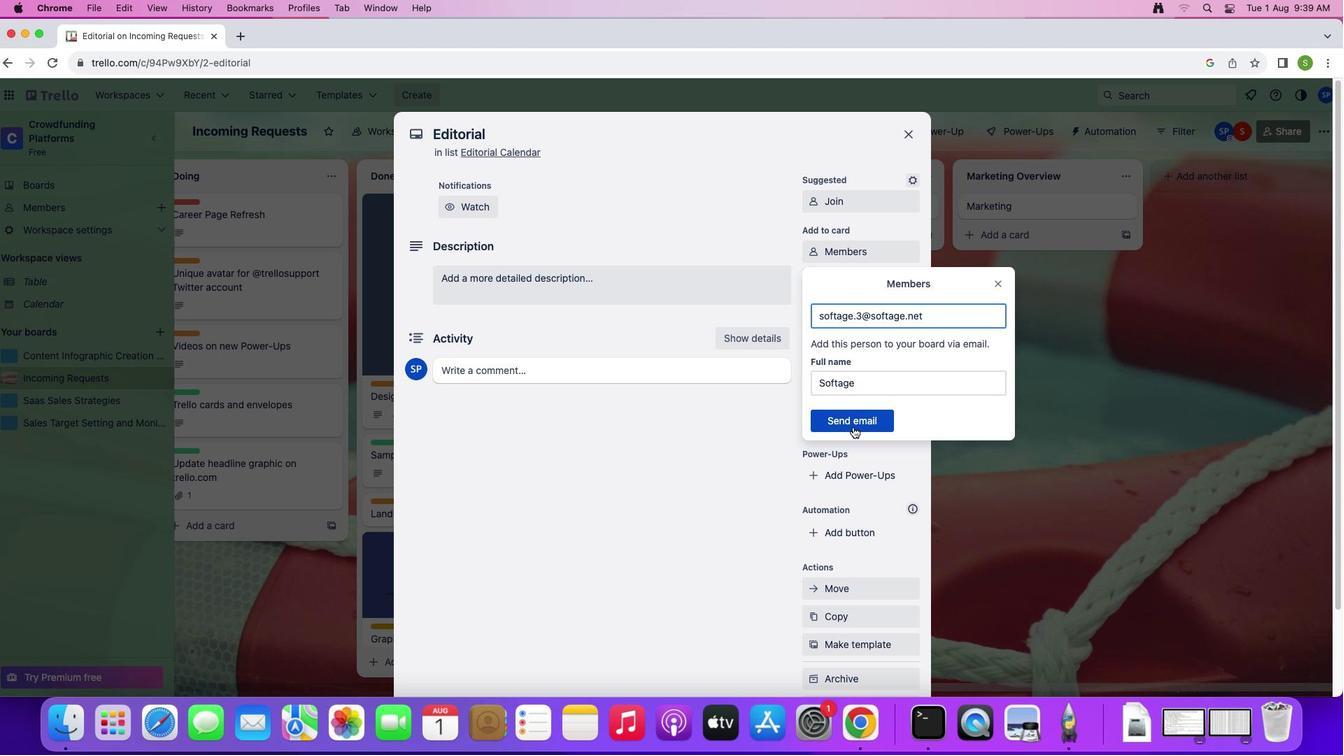 
Action: Mouse moved to (849, 282)
Screenshot: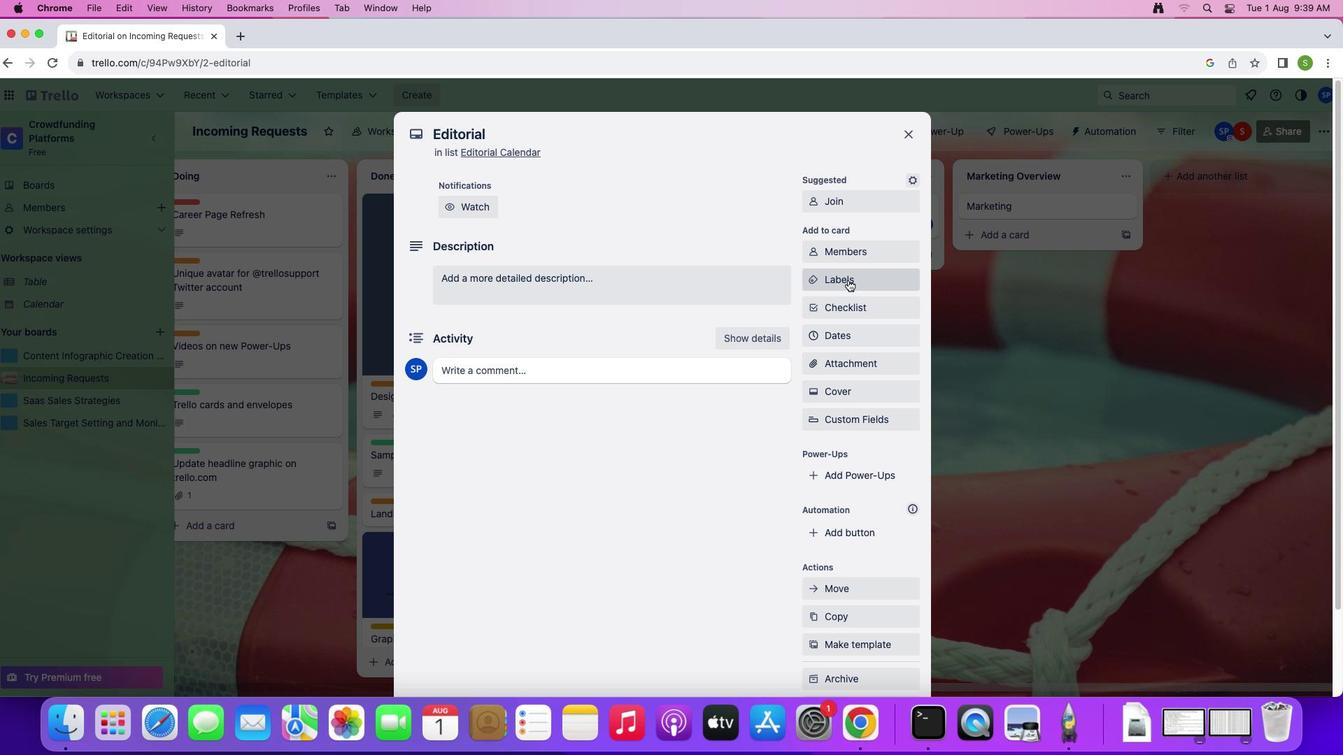 
Action: Mouse pressed left at (849, 282)
Screenshot: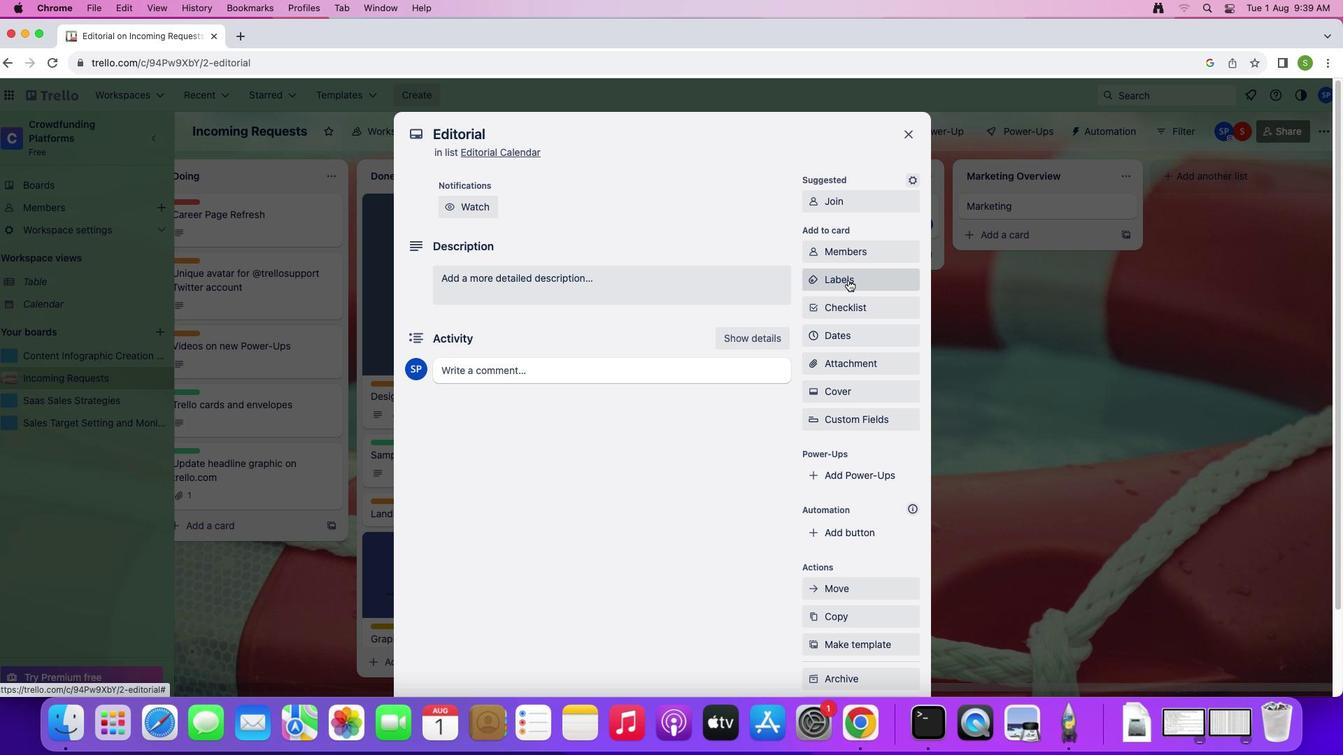 
Action: Mouse moved to (886, 492)
Screenshot: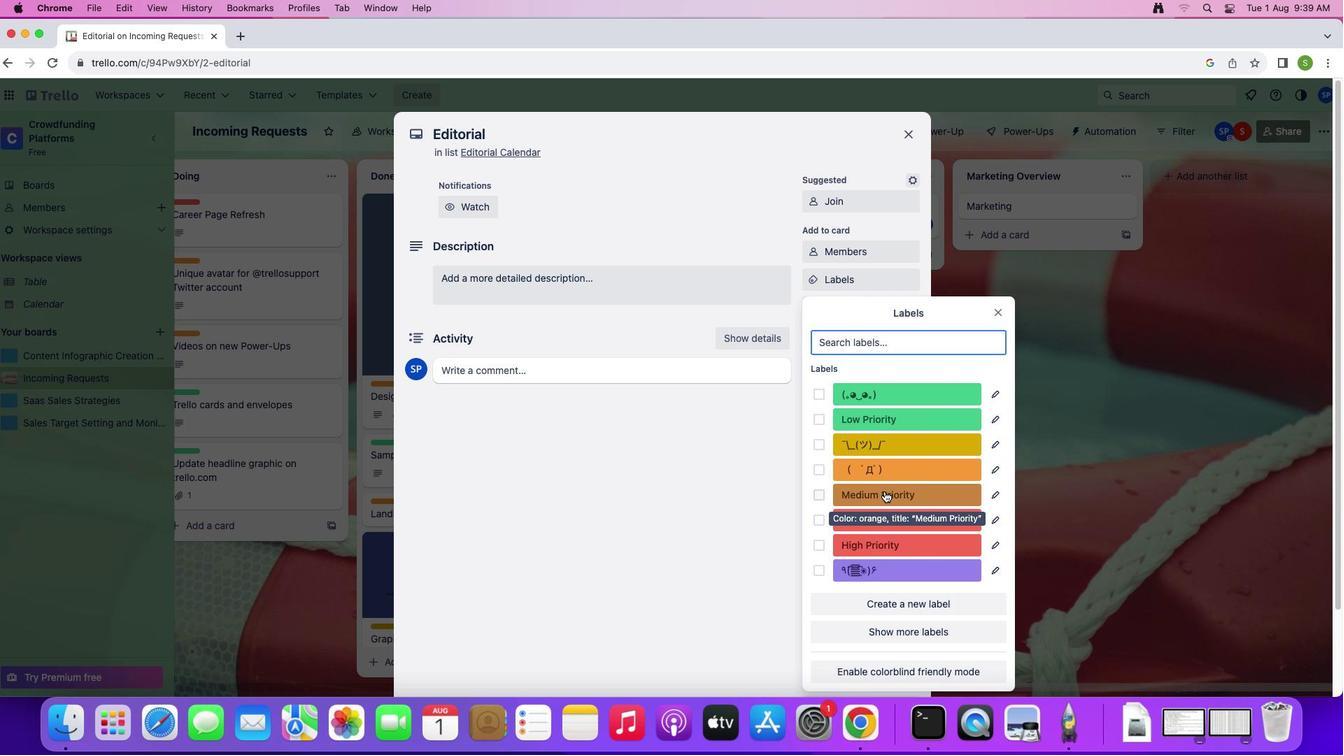 
Action: Mouse pressed left at (886, 492)
Screenshot: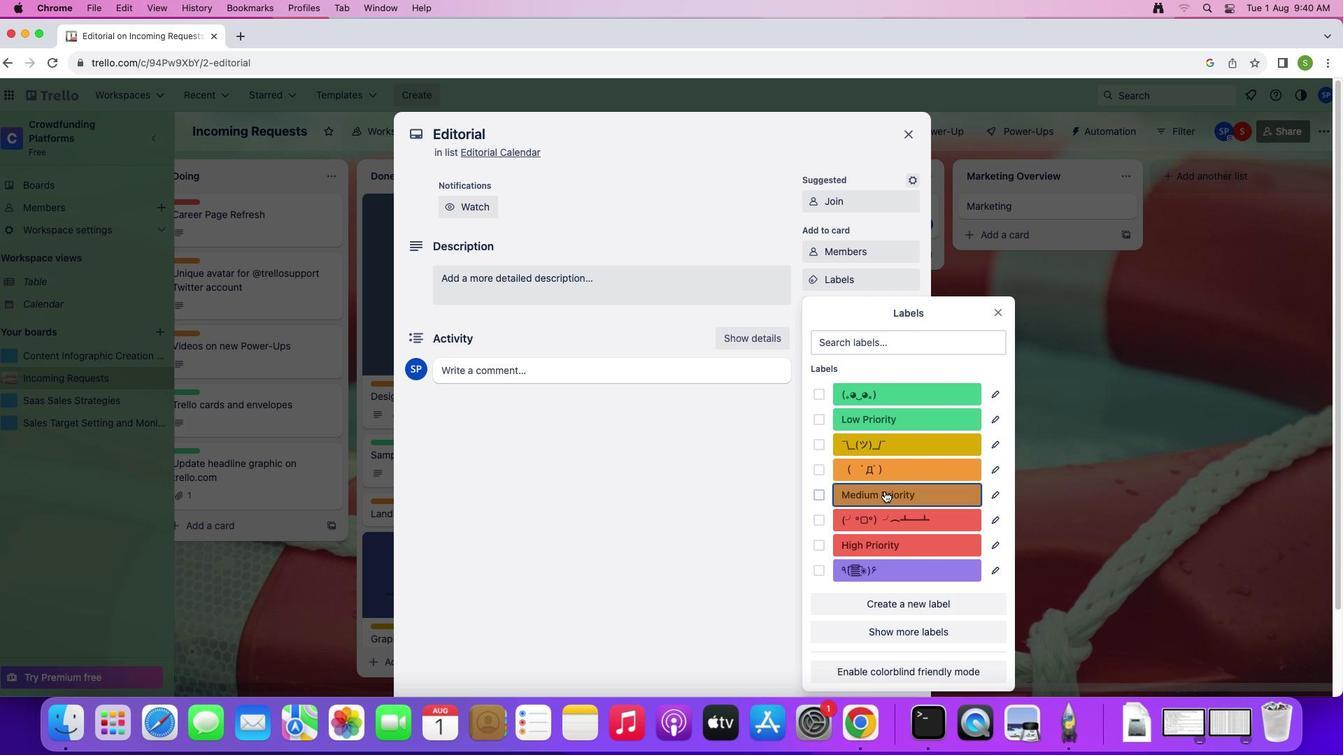 
Action: Mouse moved to (1001, 307)
Screenshot: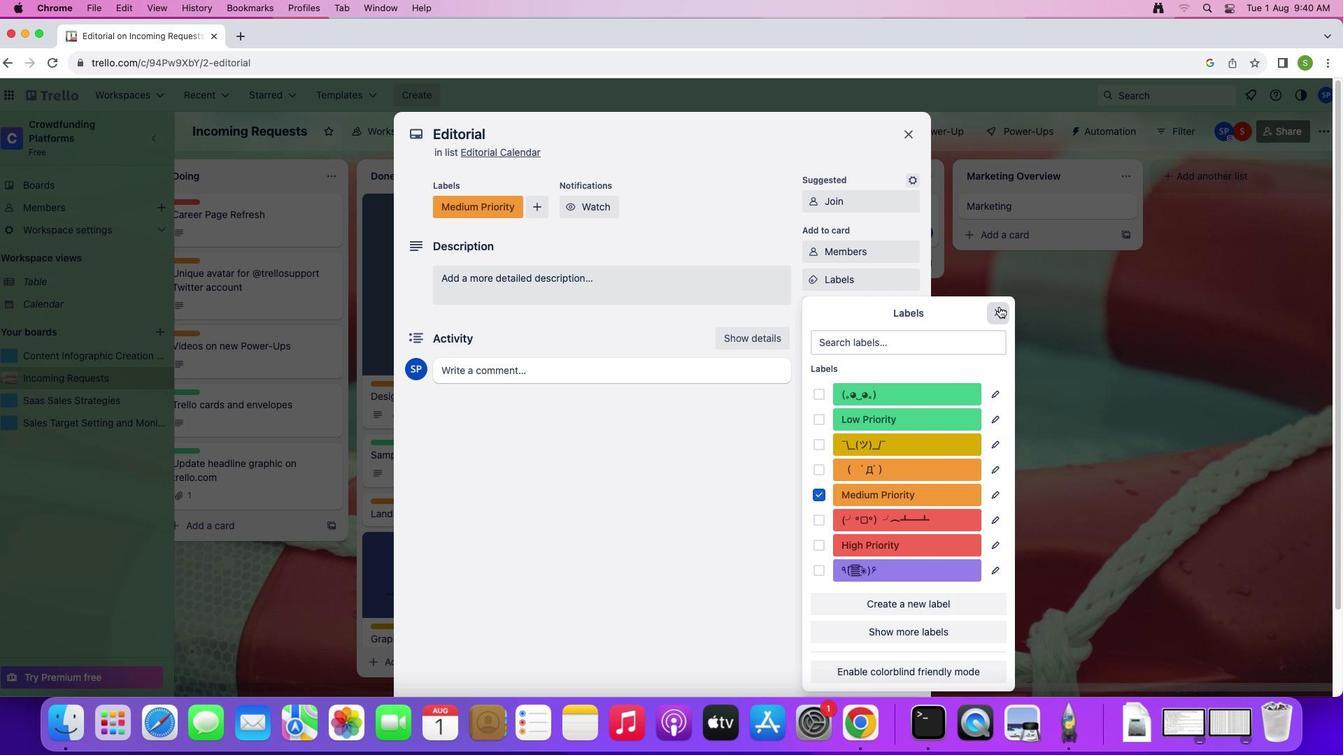 
Action: Mouse pressed left at (1001, 307)
Screenshot: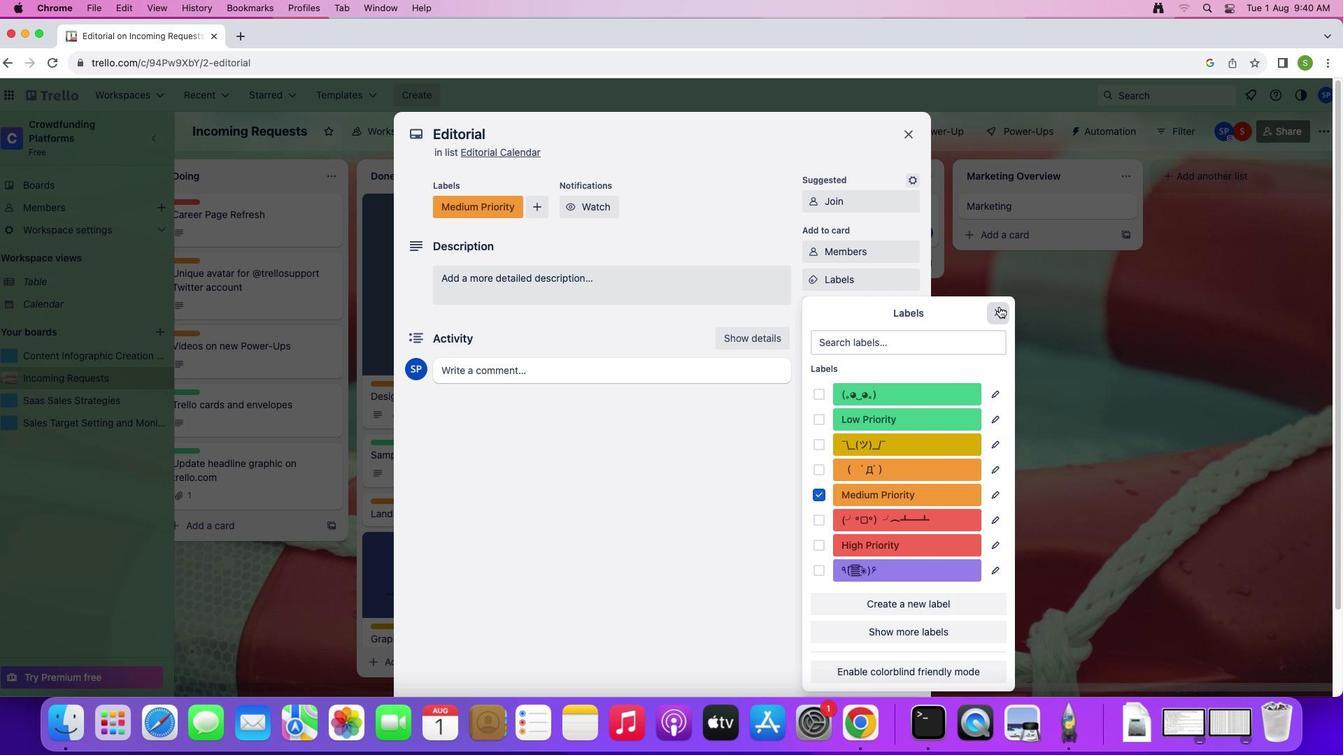 
Action: Mouse moved to (865, 310)
Screenshot: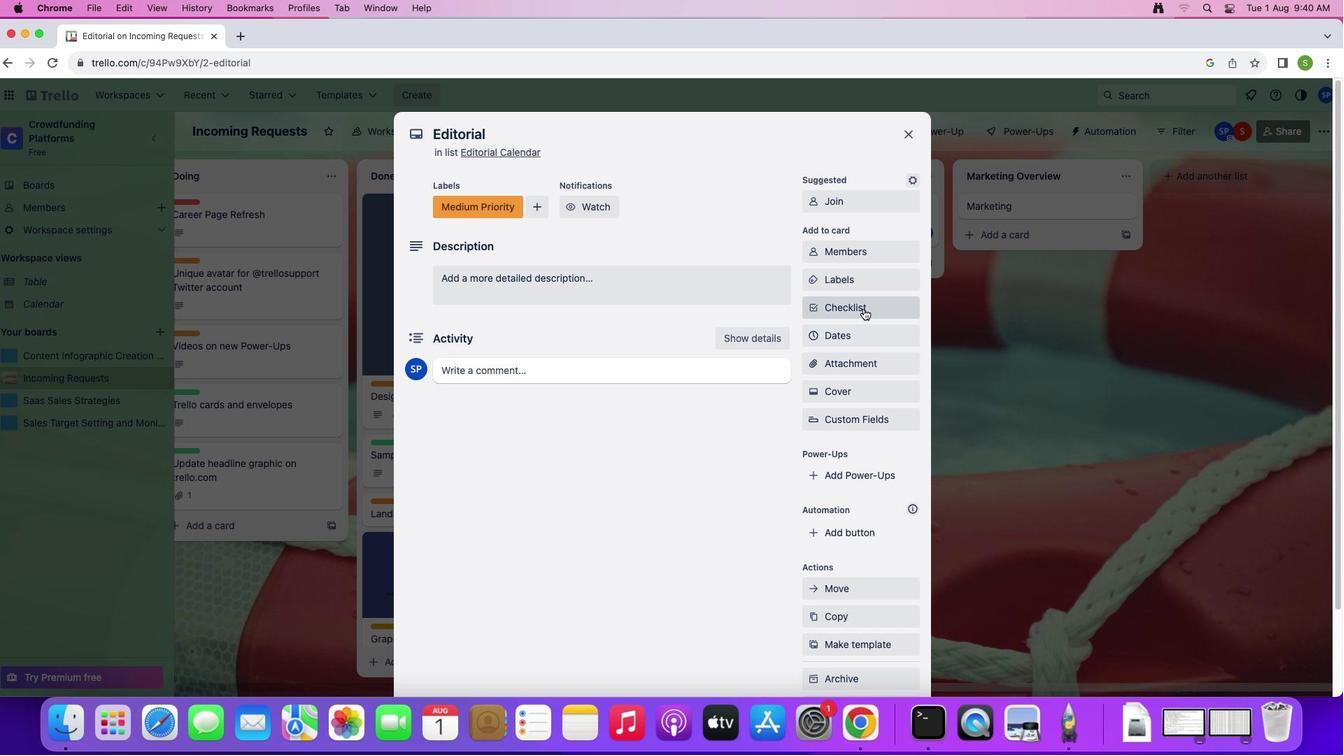 
Action: Mouse pressed left at (865, 310)
Screenshot: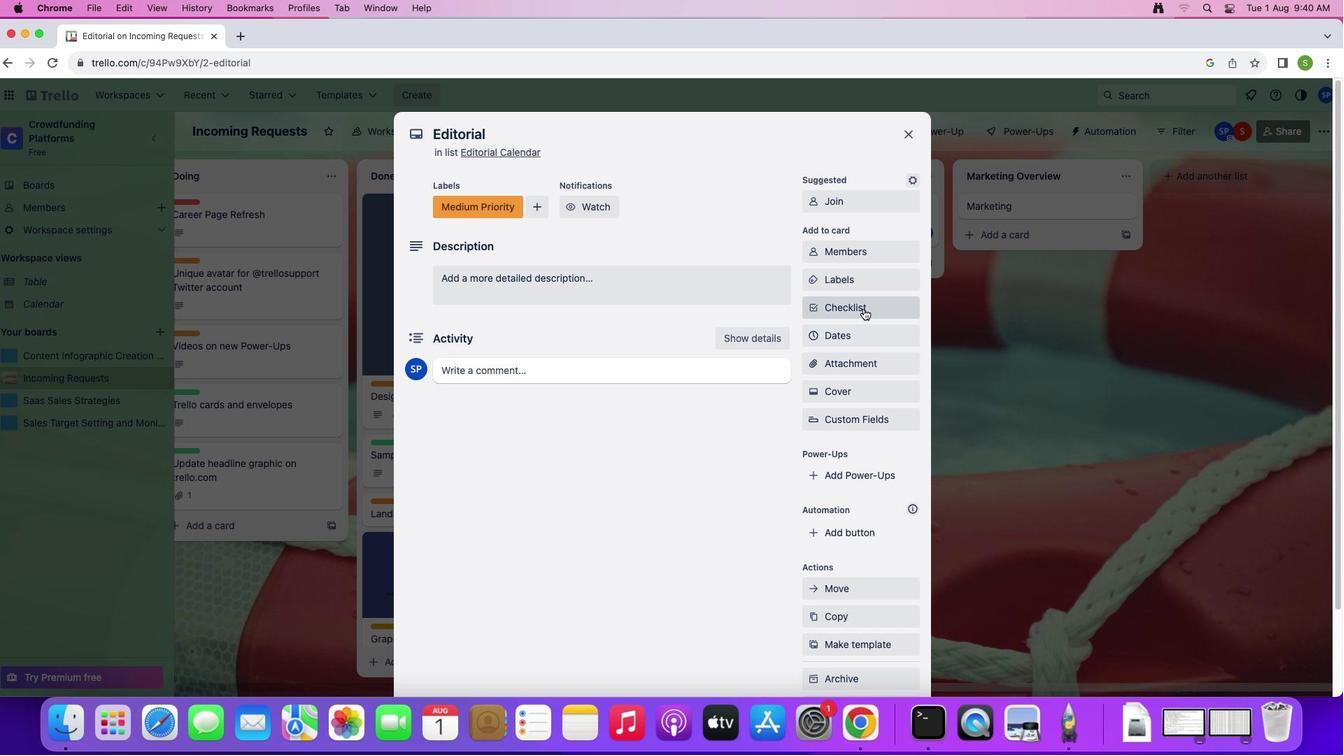 
Action: Mouse moved to (859, 457)
Screenshot: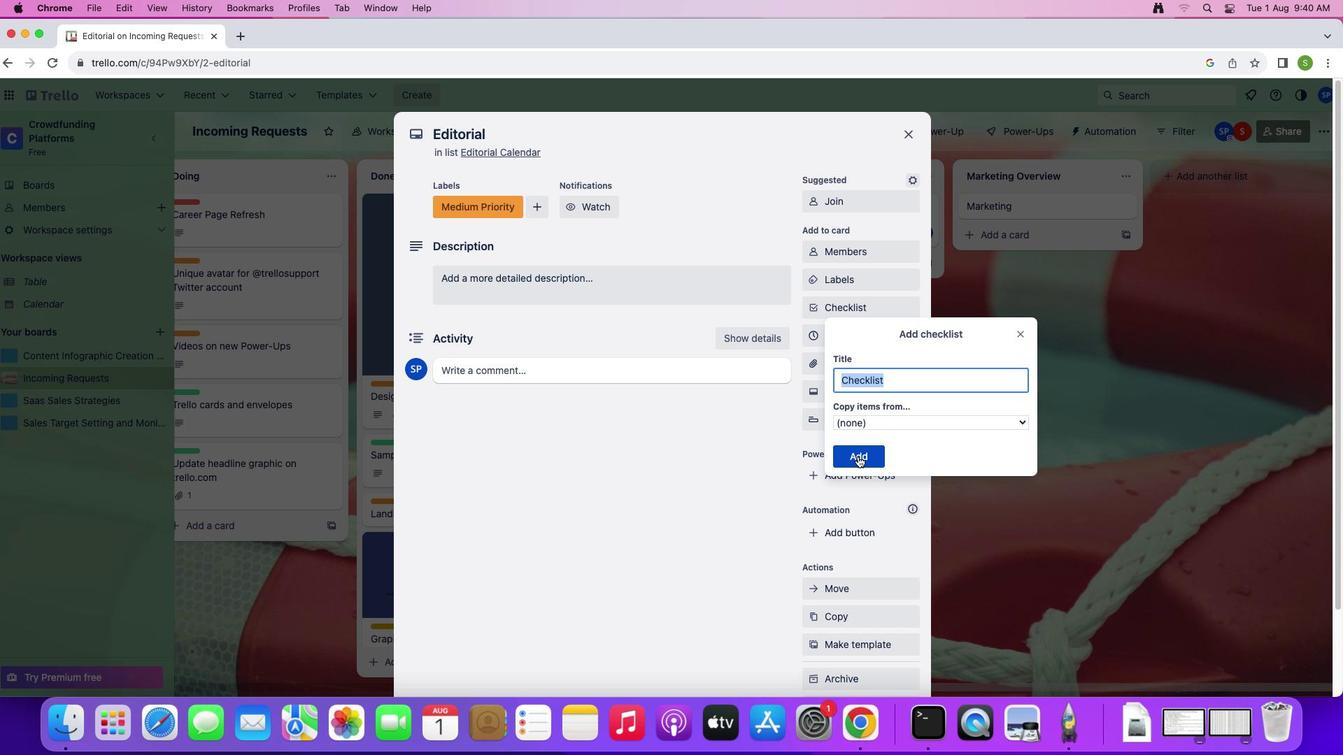 
Action: Mouse pressed left at (859, 457)
Screenshot: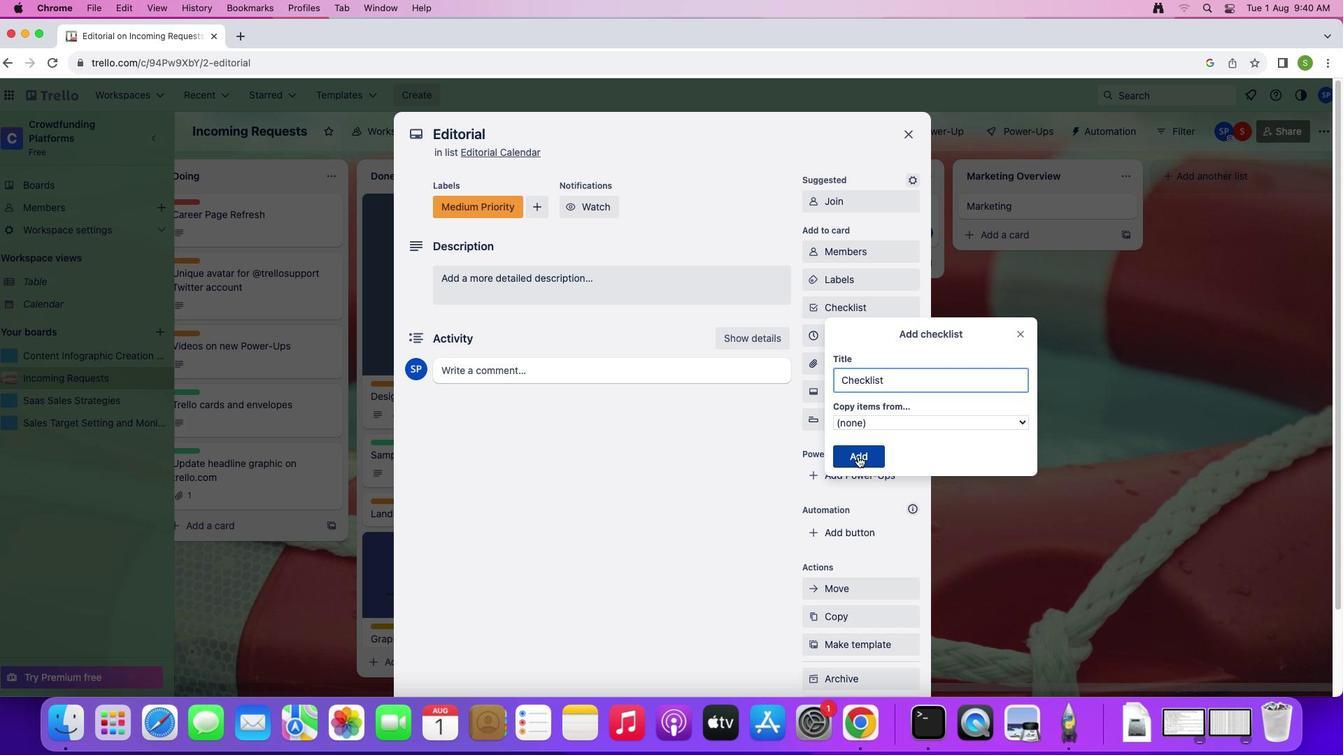 
Action: Mouse moved to (855, 333)
Screenshot: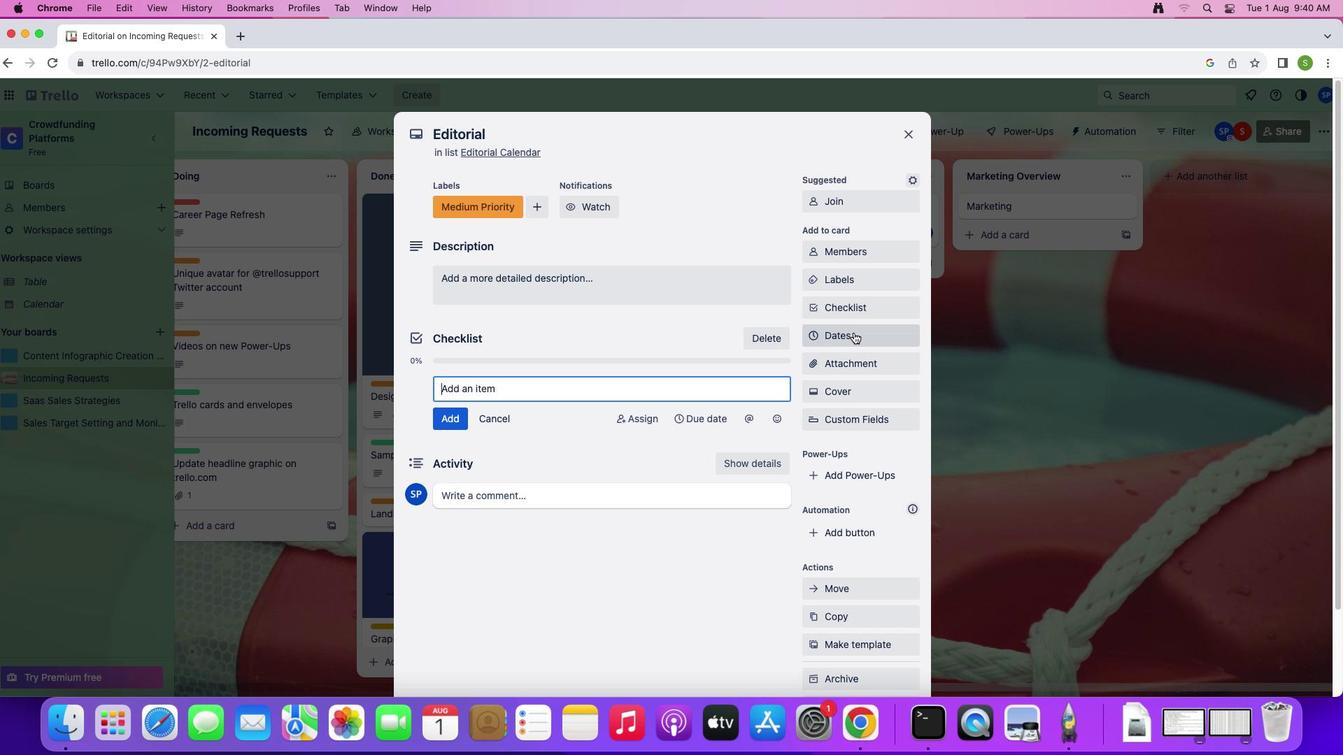 
Action: Mouse pressed left at (855, 333)
Screenshot: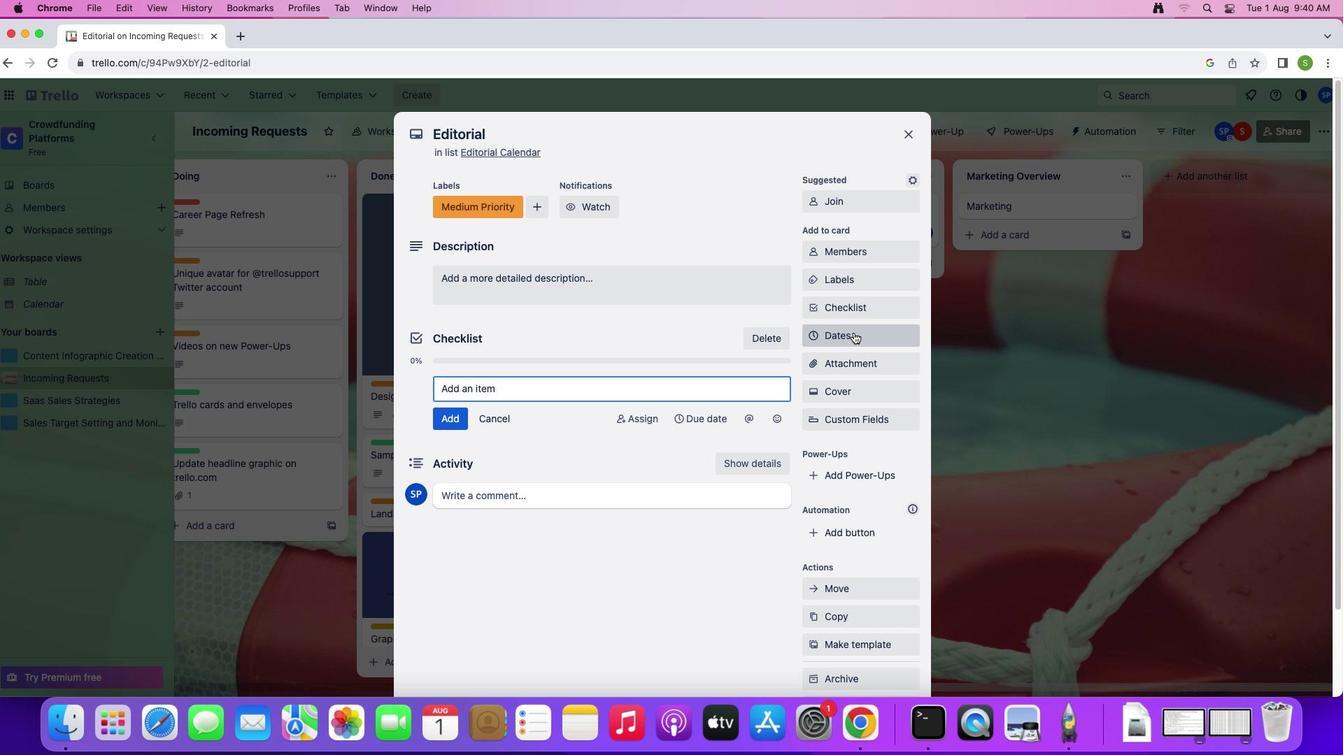 
Action: Mouse moved to (974, 286)
Screenshot: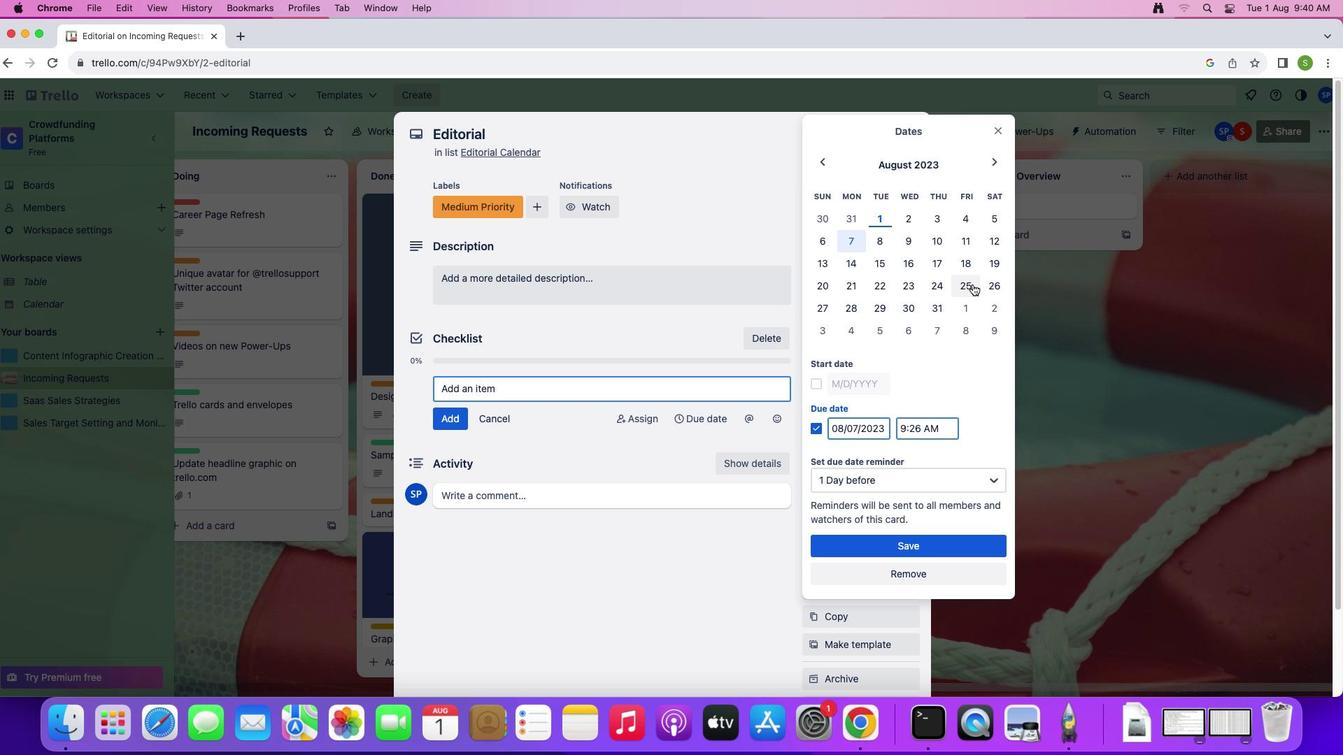 
Action: Mouse pressed left at (974, 286)
Screenshot: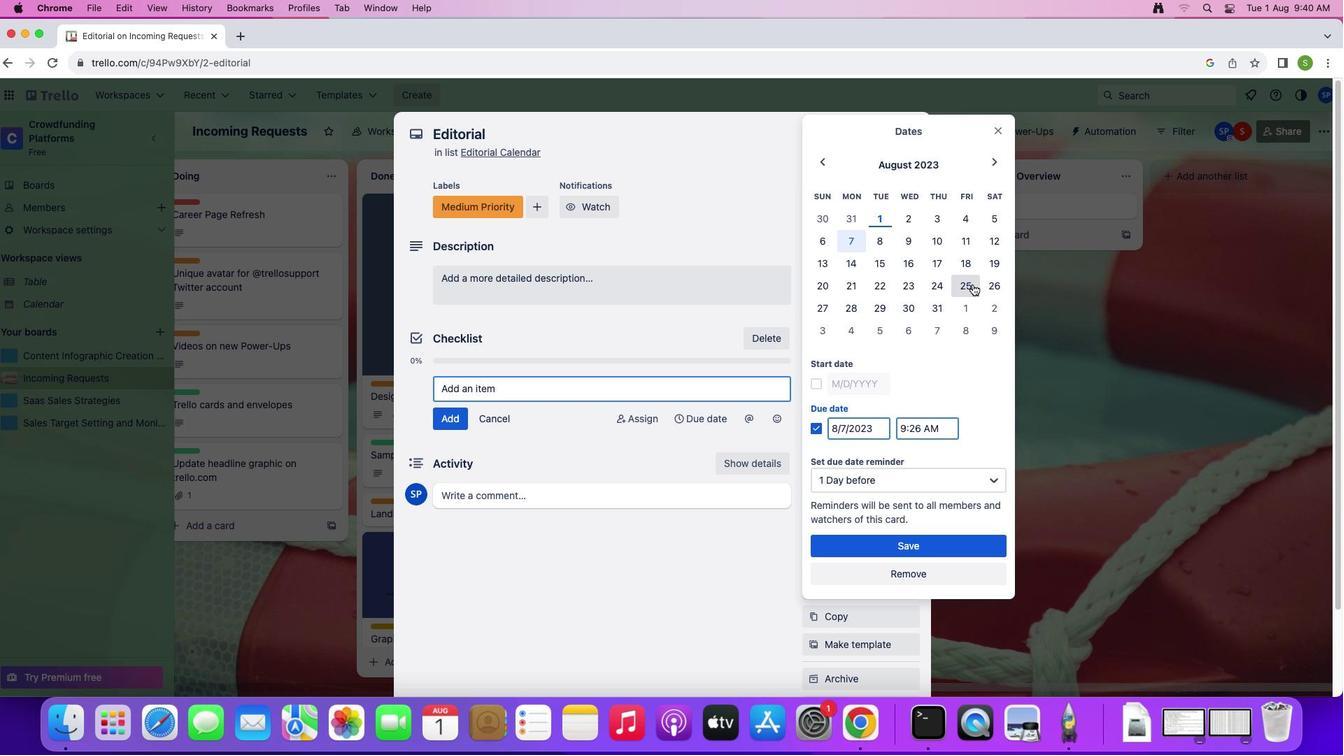 
Action: Mouse moved to (817, 386)
Screenshot: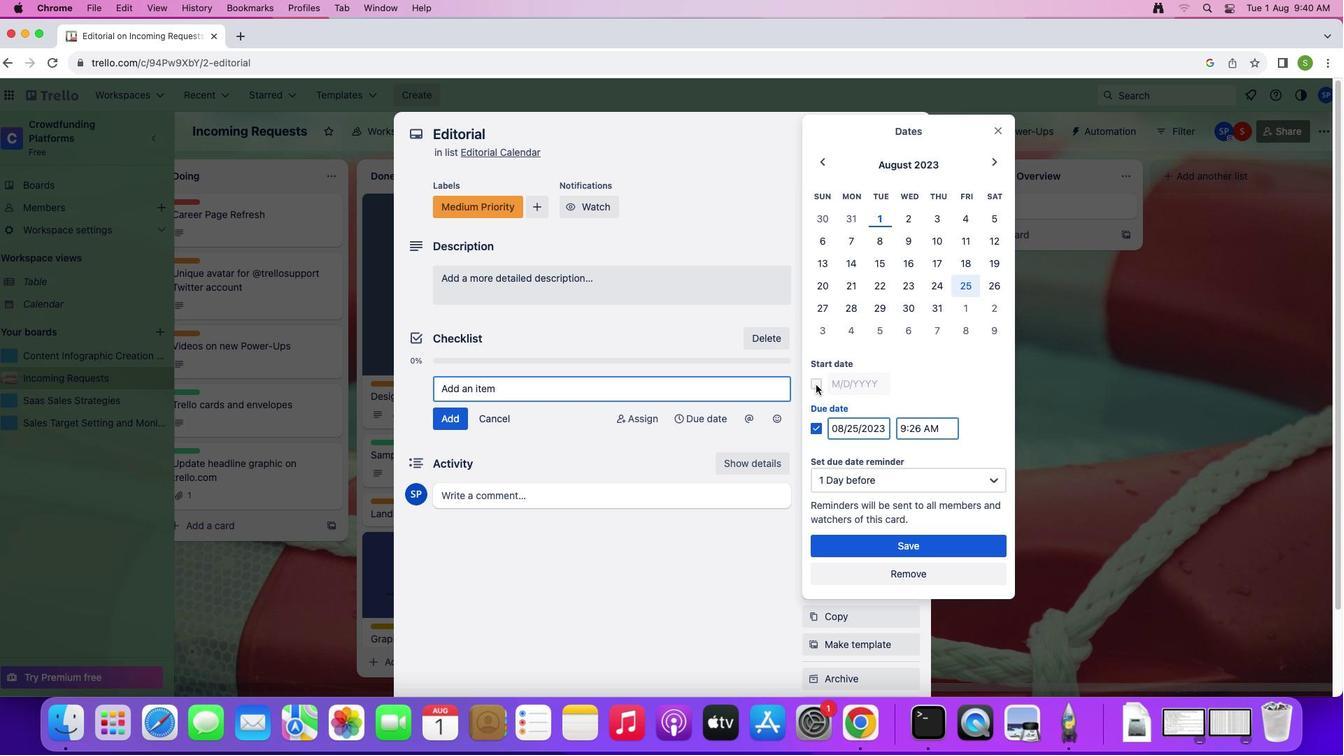
Action: Mouse pressed left at (817, 386)
Screenshot: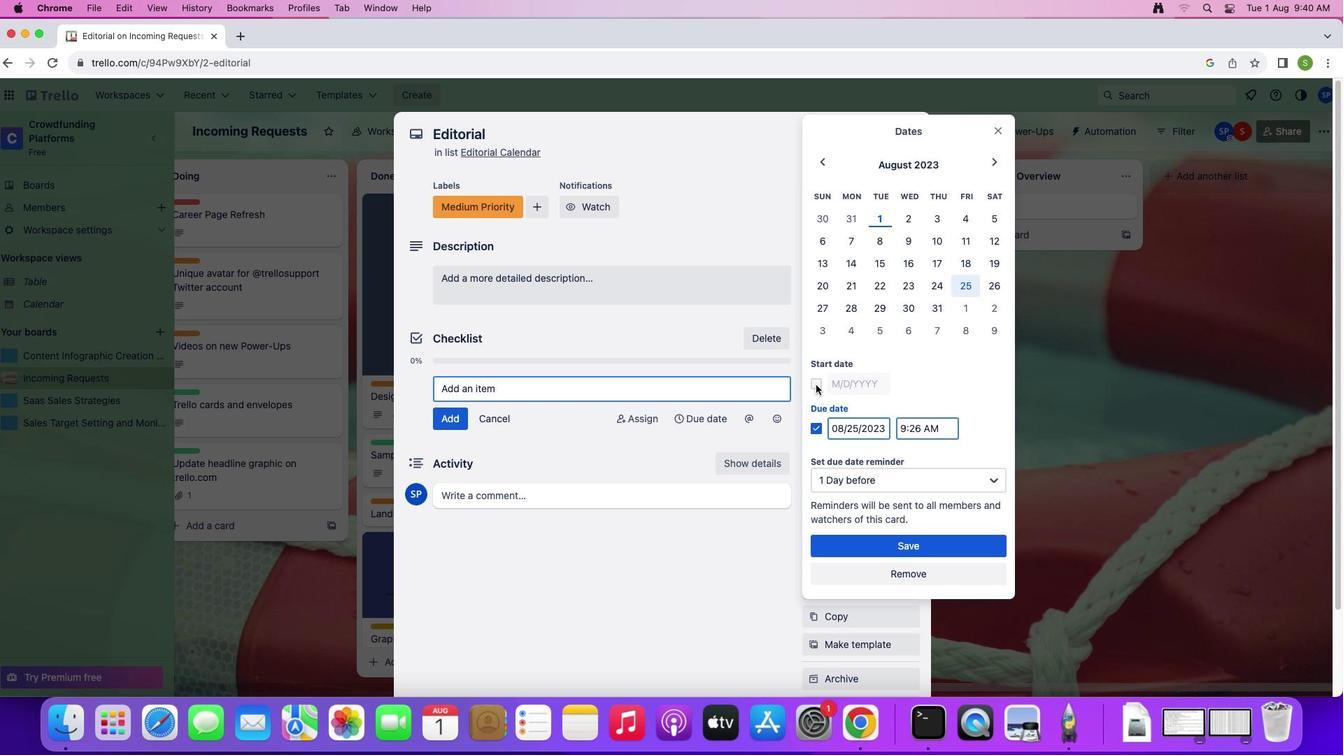 
Action: Mouse moved to (888, 549)
Screenshot: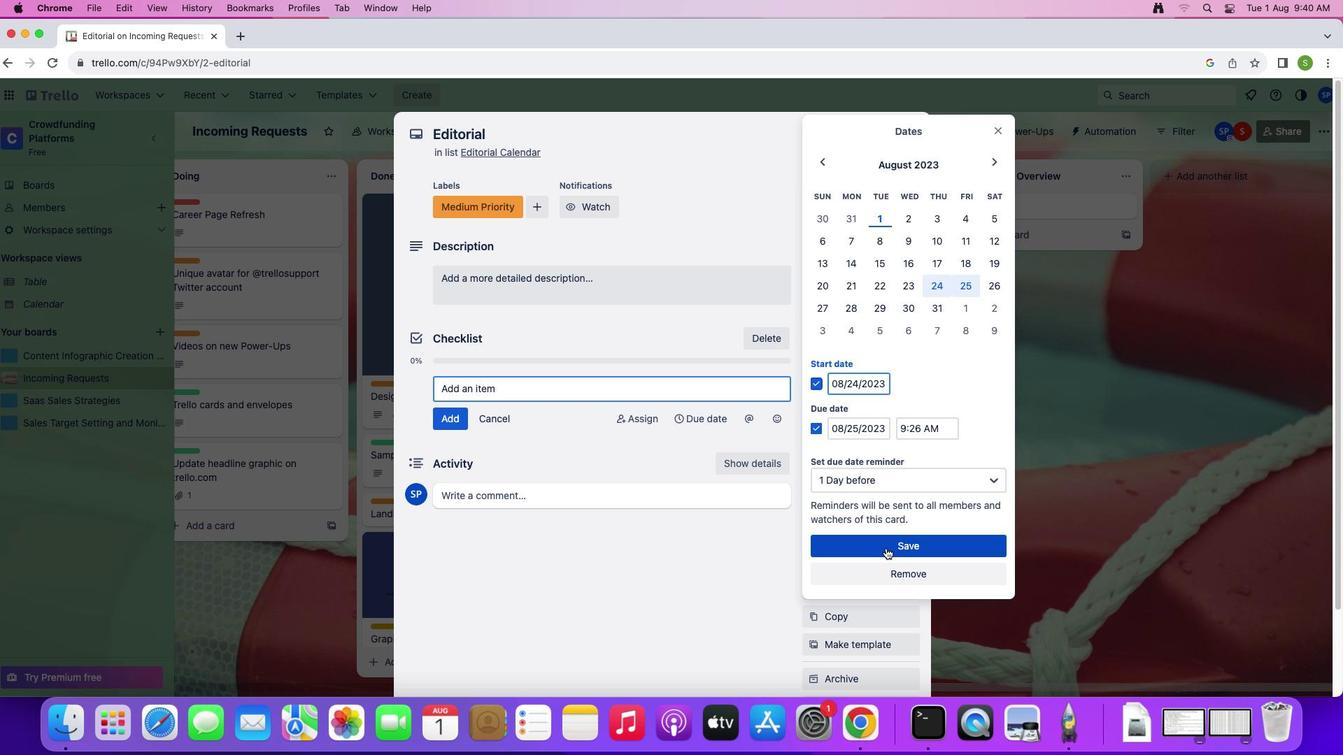 
Action: Mouse pressed left at (888, 549)
Screenshot: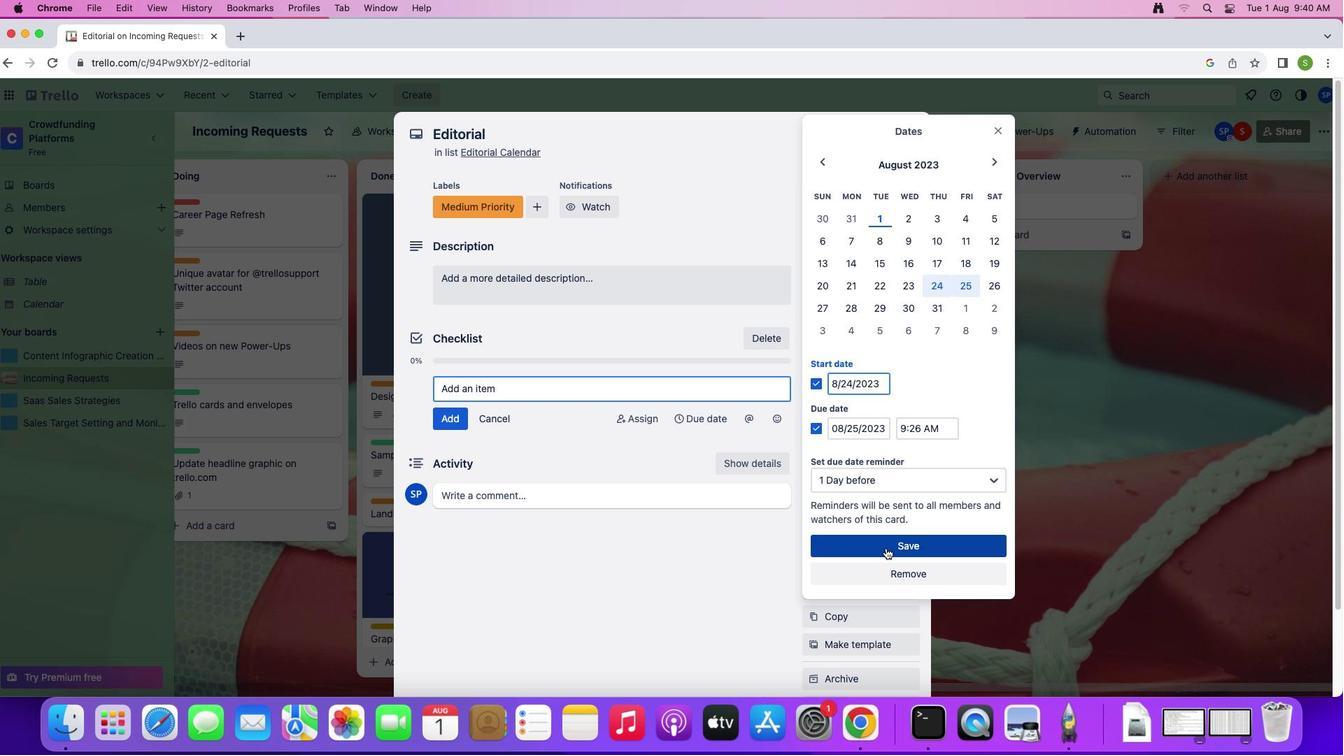 
Action: Mouse moved to (851, 401)
Screenshot: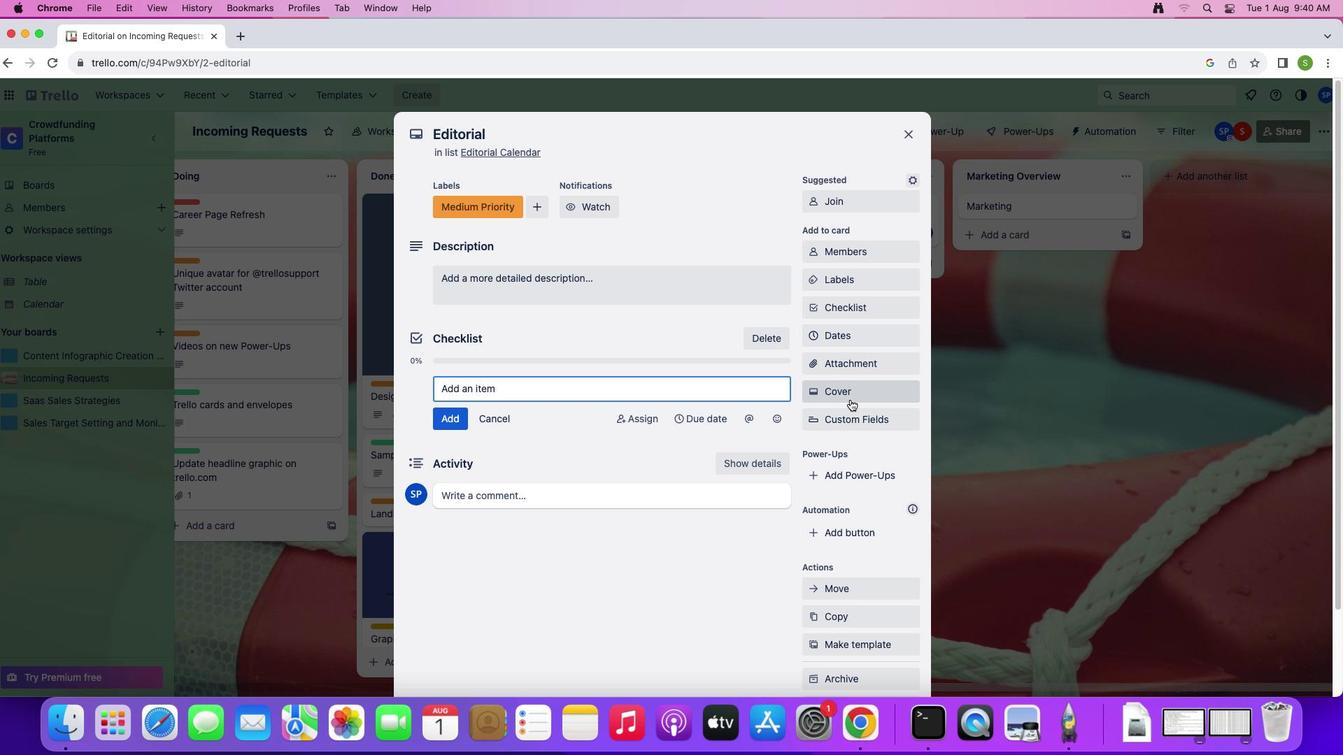 
Action: Mouse pressed left at (851, 401)
Screenshot: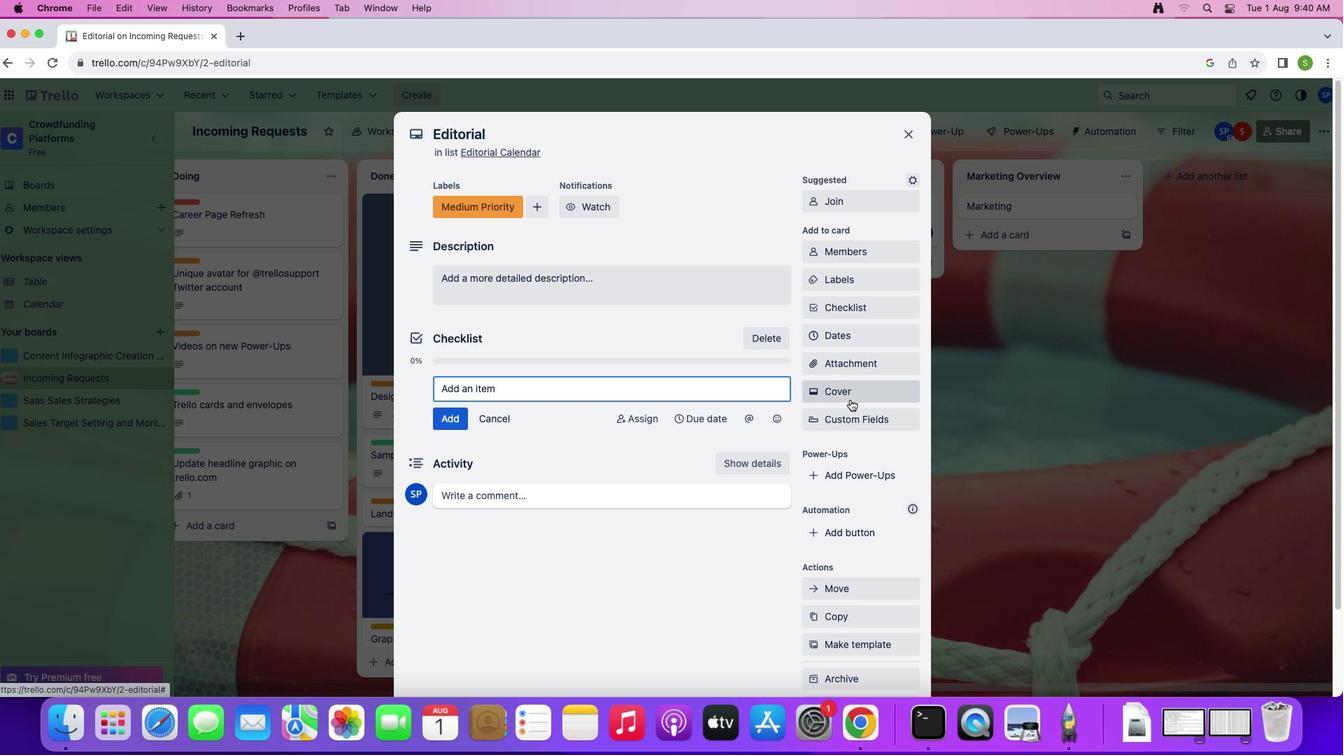 
Action: Mouse moved to (895, 450)
Screenshot: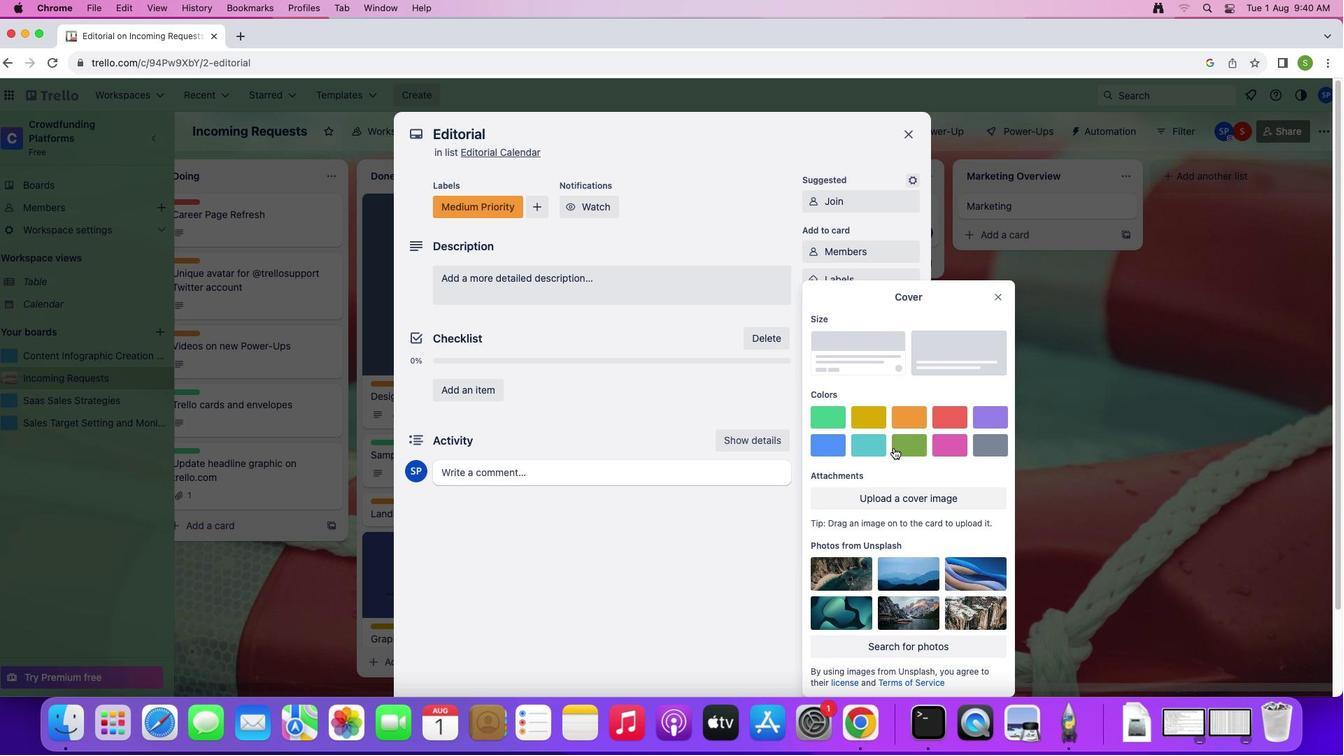 
Action: Mouse pressed left at (895, 450)
Screenshot: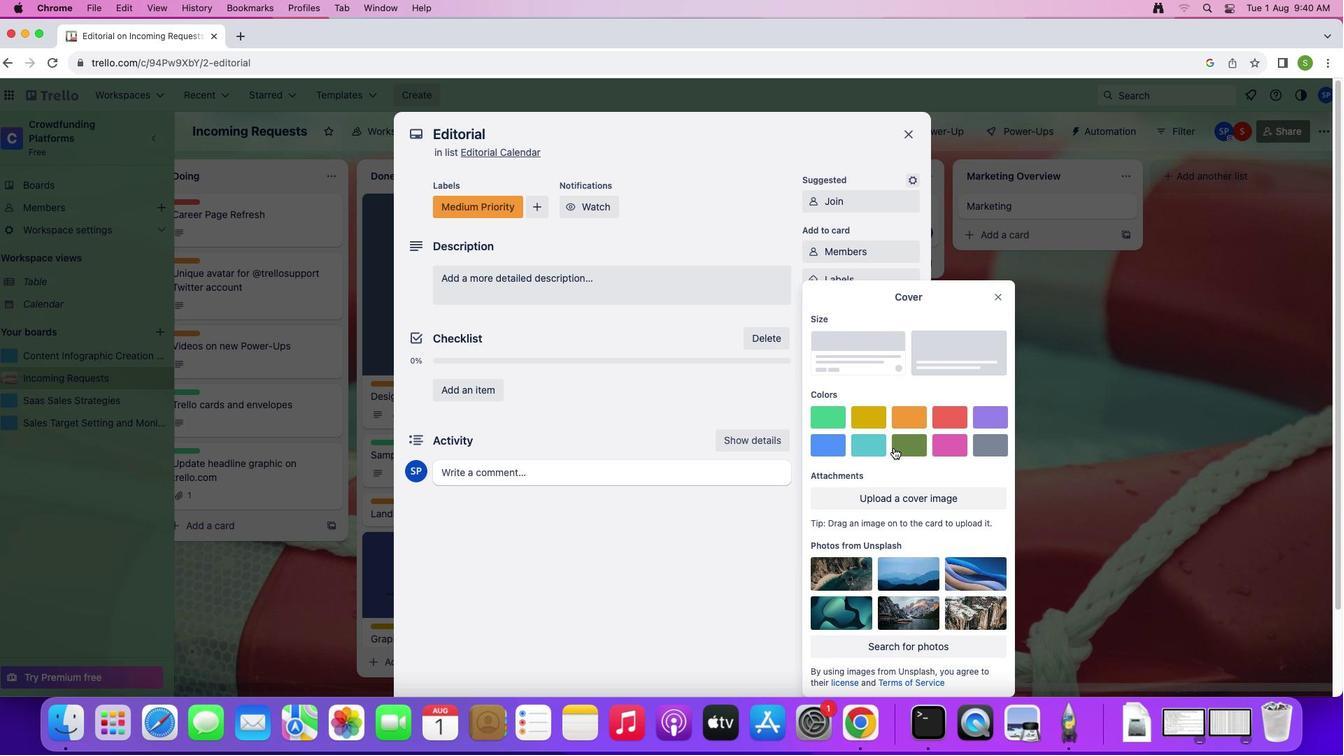 
Action: Mouse moved to (1000, 267)
Screenshot: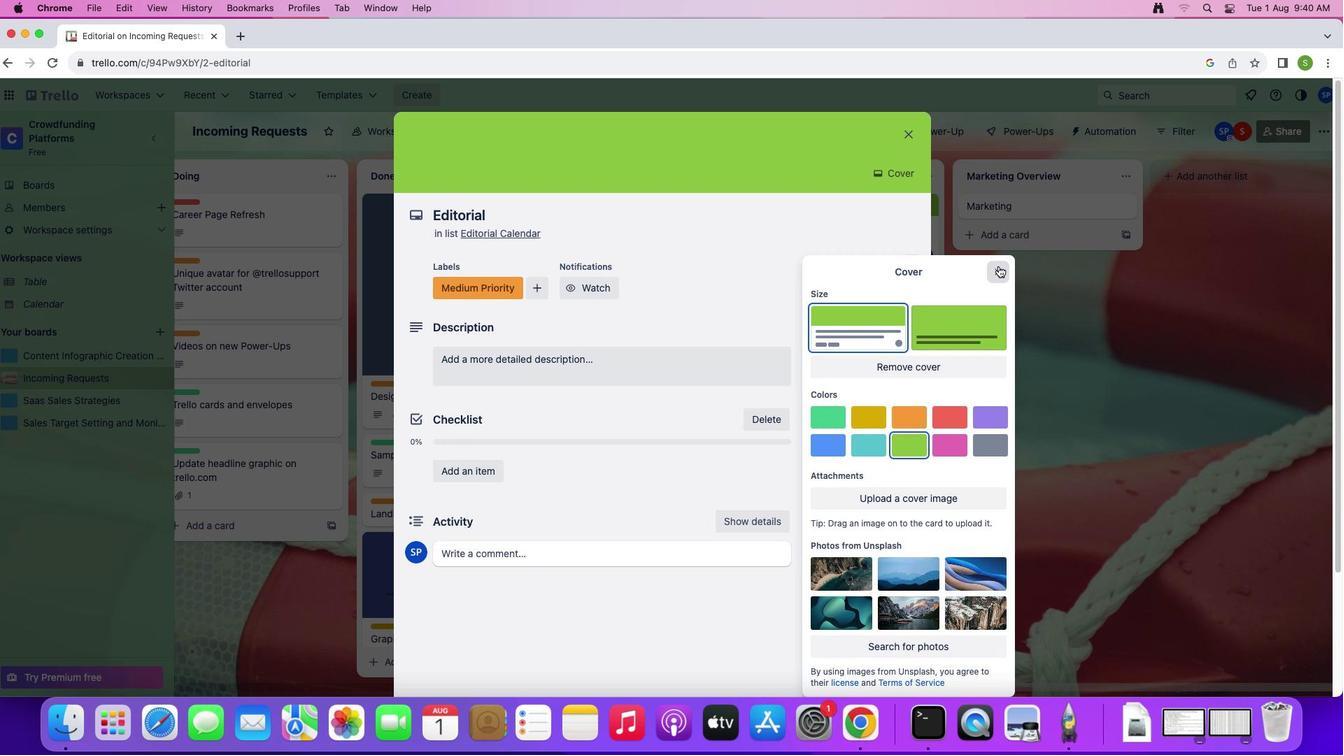 
Action: Mouse pressed left at (1000, 267)
Screenshot: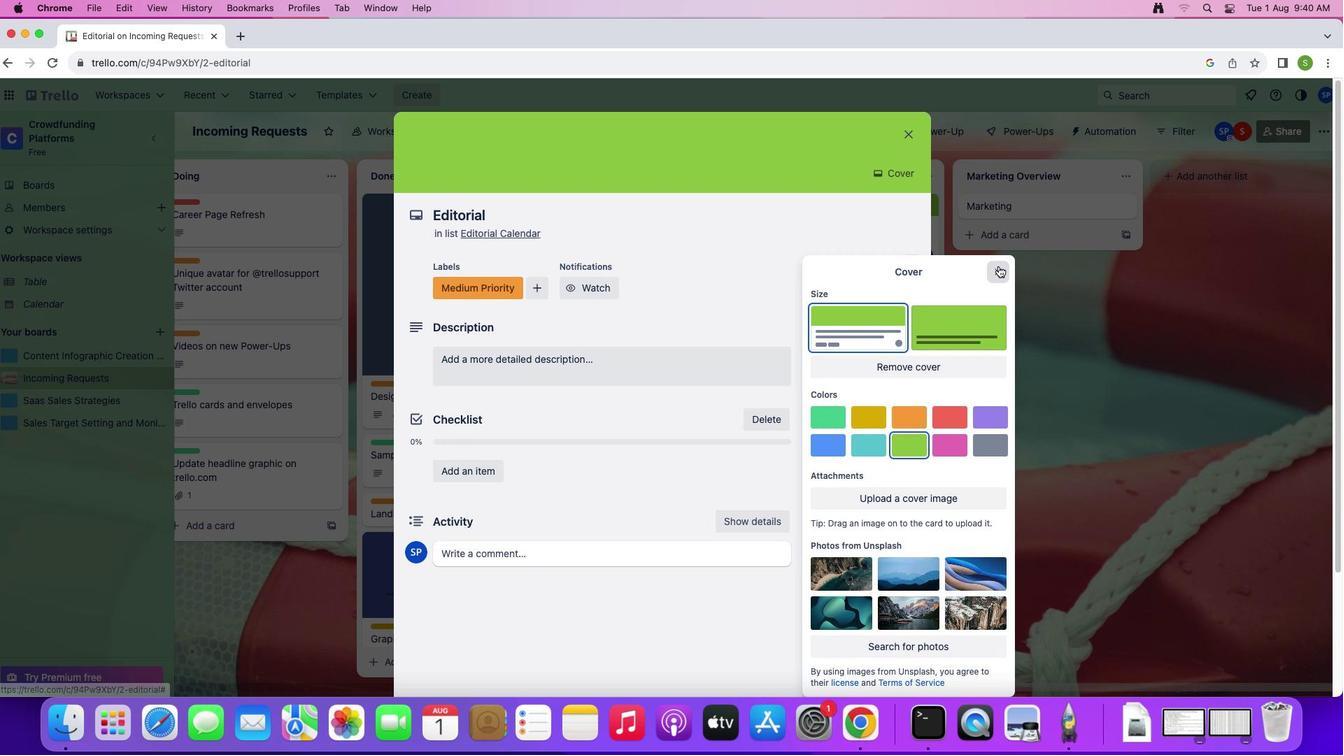 
Action: Mouse moved to (566, 358)
Screenshot: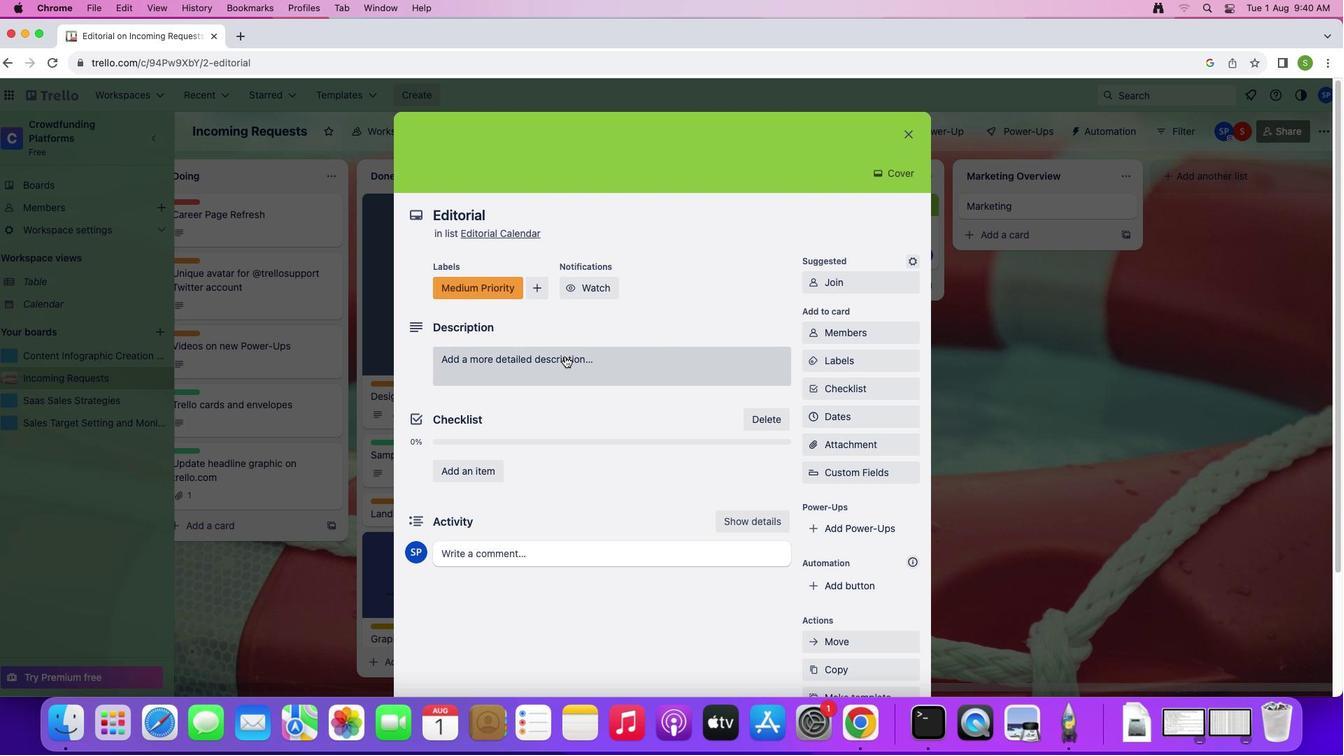 
Action: Mouse pressed left at (566, 358)
Screenshot: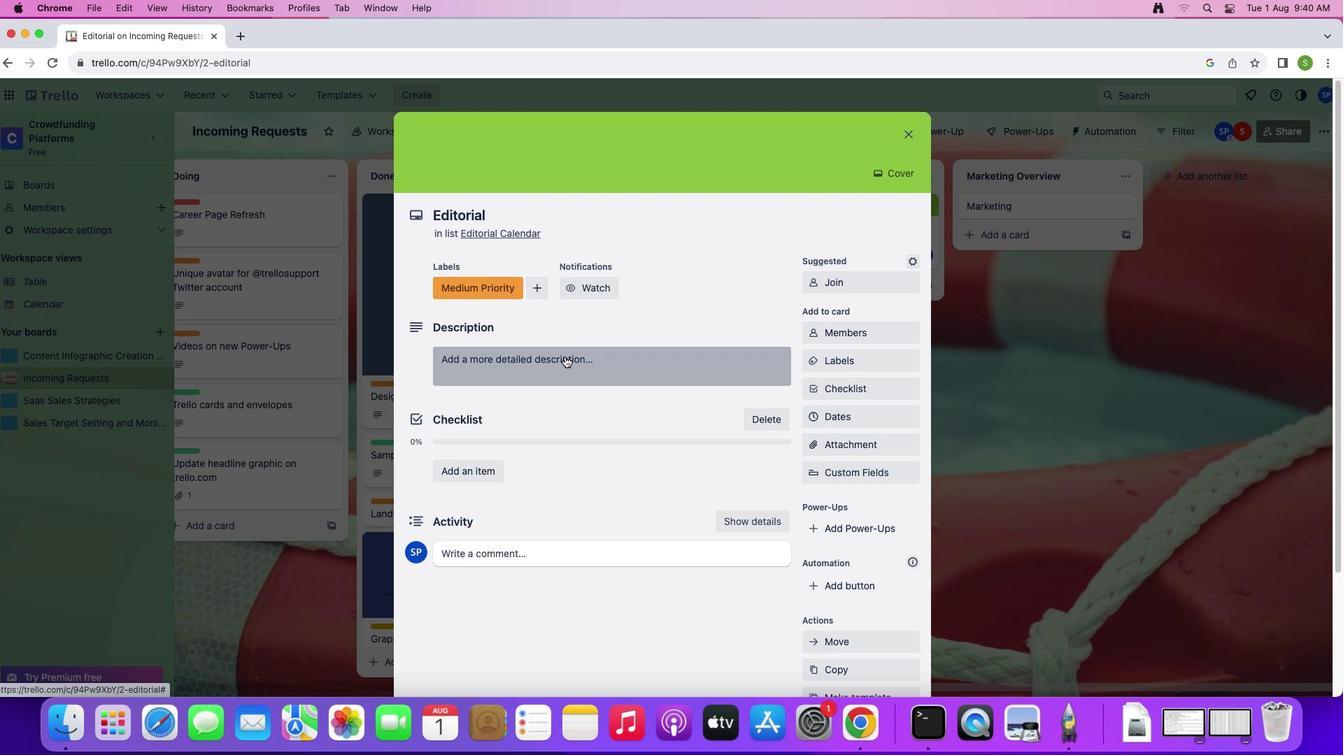 
Action: Mouse moved to (525, 411)
Screenshot: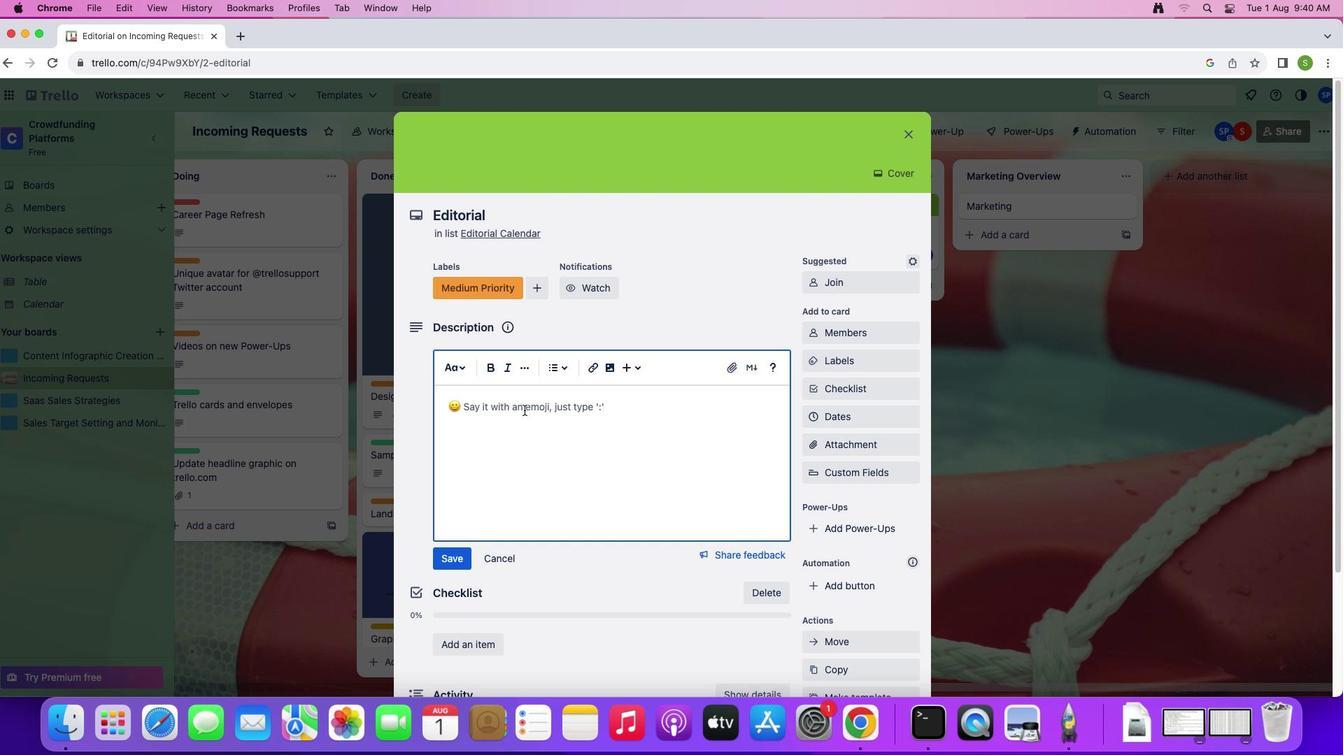 
Action: Mouse pressed left at (525, 411)
Screenshot: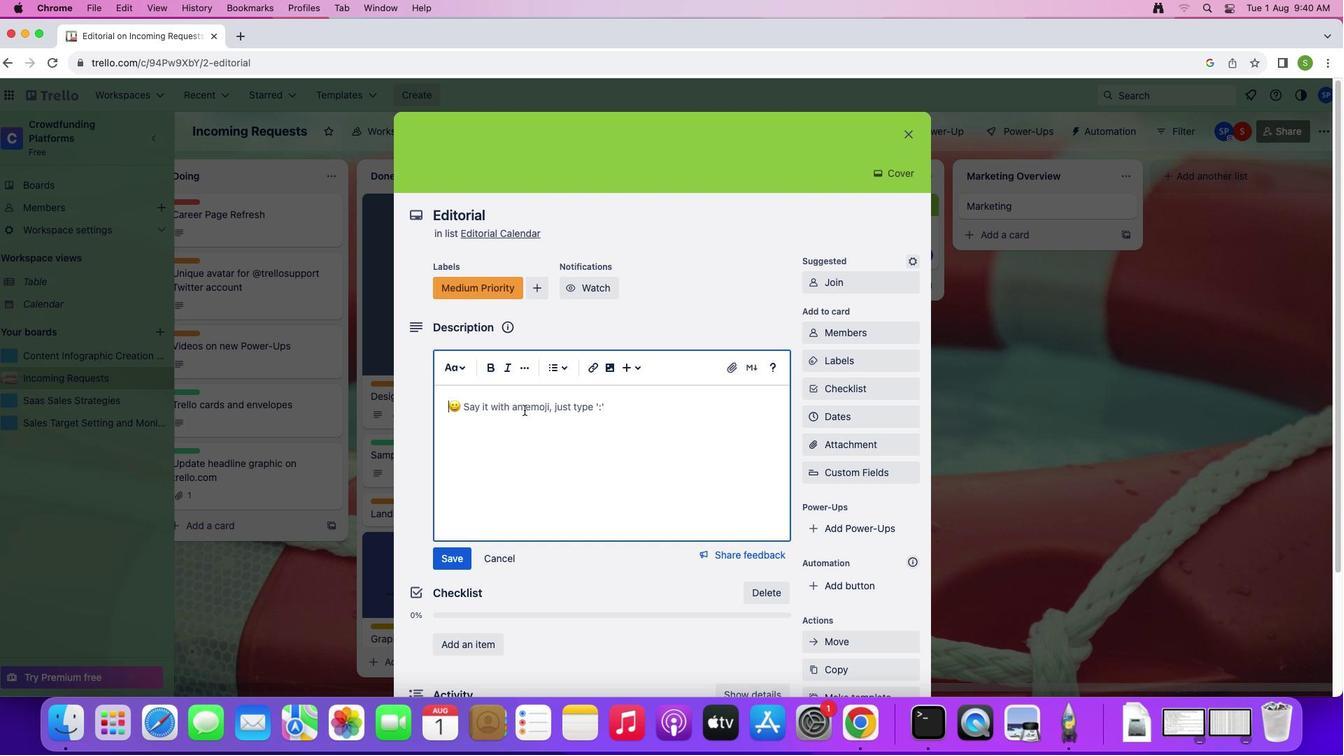 
Action: Mouse moved to (525, 411)
Screenshot: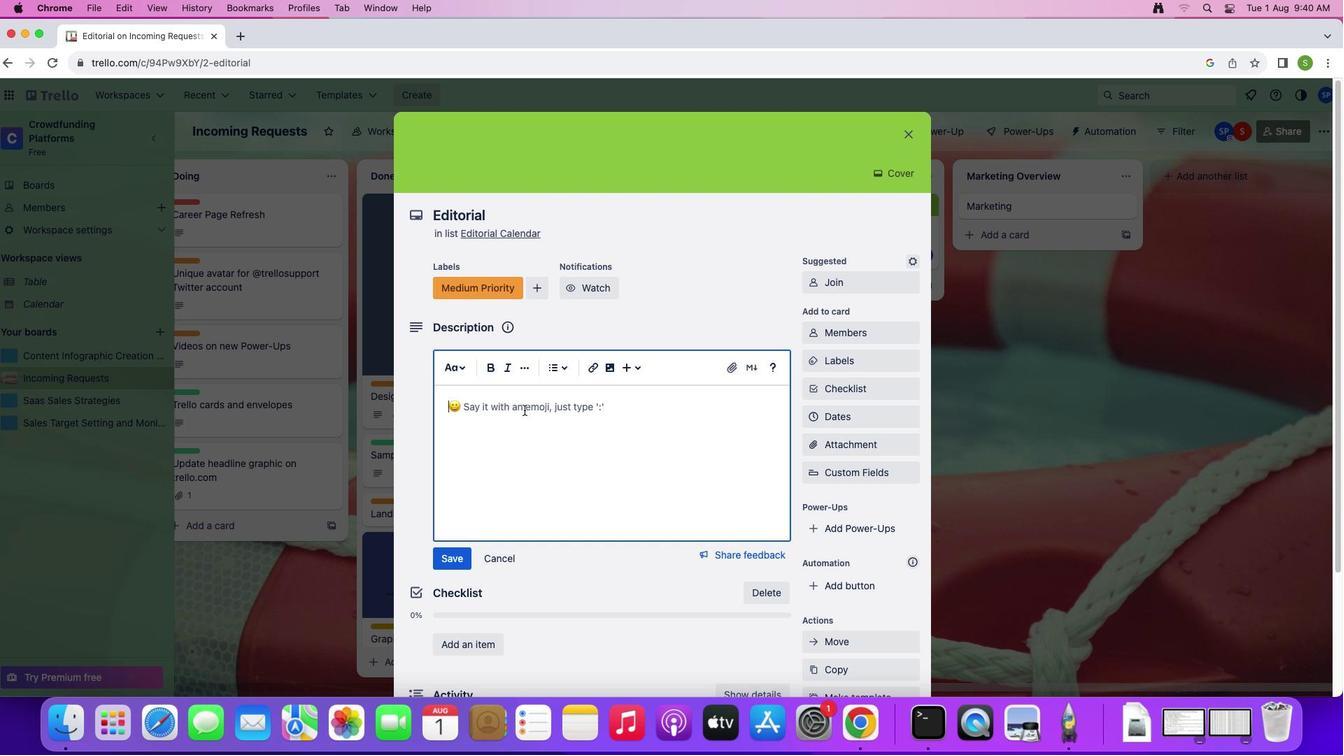 
Action: Key pressed Key.shift'U''s''i''n''g'Key.space'a'Key.spaceKey.shift't''r''e''l''l''o'Key.space'b''o''a''r''d'Key.space't''o'Key.space'm''a''n''a''g''e'Key.space'y''o''u''r'Key.space't''e''a''n'Key.backspace','Key.backspaceKey.backspace'a''m'Key.space'e''d''i''t''o''r''i''a''l'Key.space'c''a''l''e''n''d''a''r'Key.space'a''l''l''o''w''s'Key.space'y''o''u'Key.space't''o'Key.space's''e''e'Key.space't''h''e'Key.space's''t''a''t''u''s'Key.space'o''f'Key.space'e''v''e''r''y'Key.space'b''l''o''g'Key.space'p''o''s''t'Key.space'f''r''o''m'Key.space'f''r''e''a'Key.backspace's''h'Key.space'i''d''e''a'Key.space't''o'Key.space'p''u''b''l''i''s''h''e''d'Key.space'p''o''s''t''.'
Screenshot: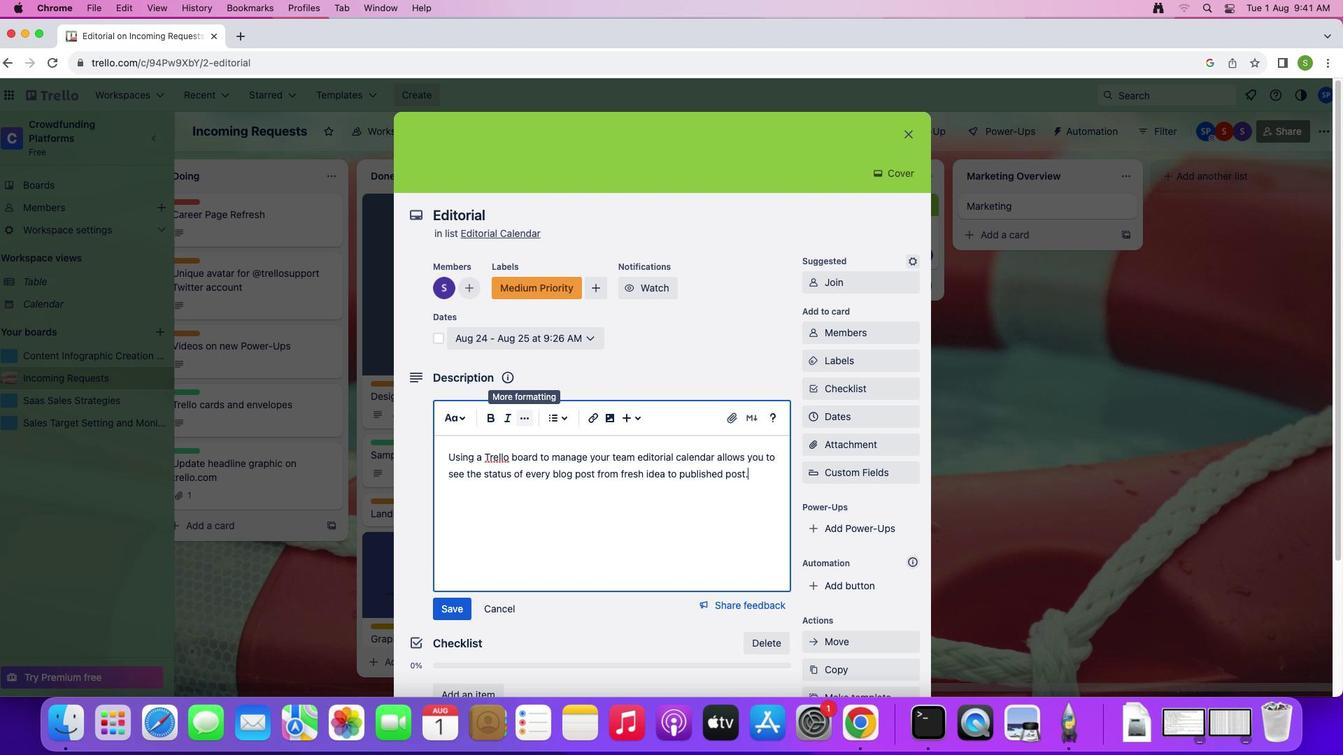 
Action: Mouse moved to (452, 607)
Screenshot: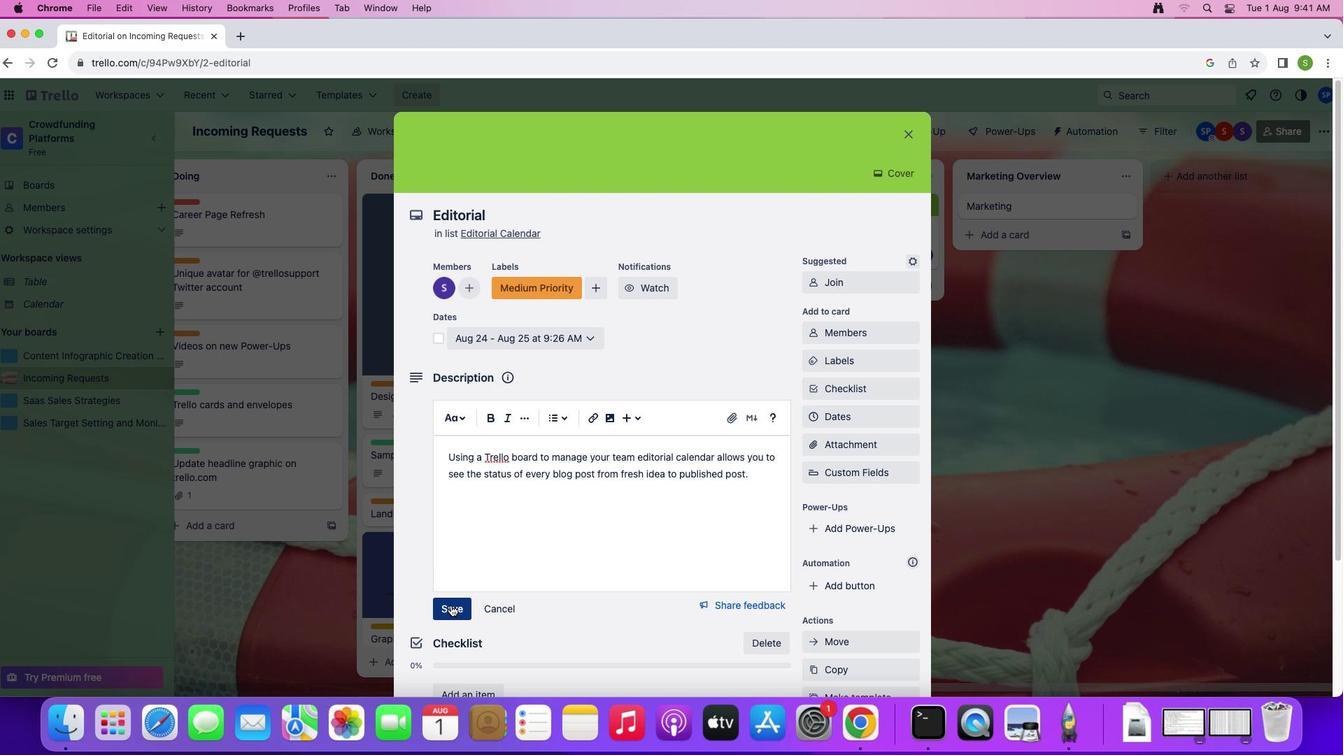 
Action: Mouse pressed left at (452, 607)
Screenshot: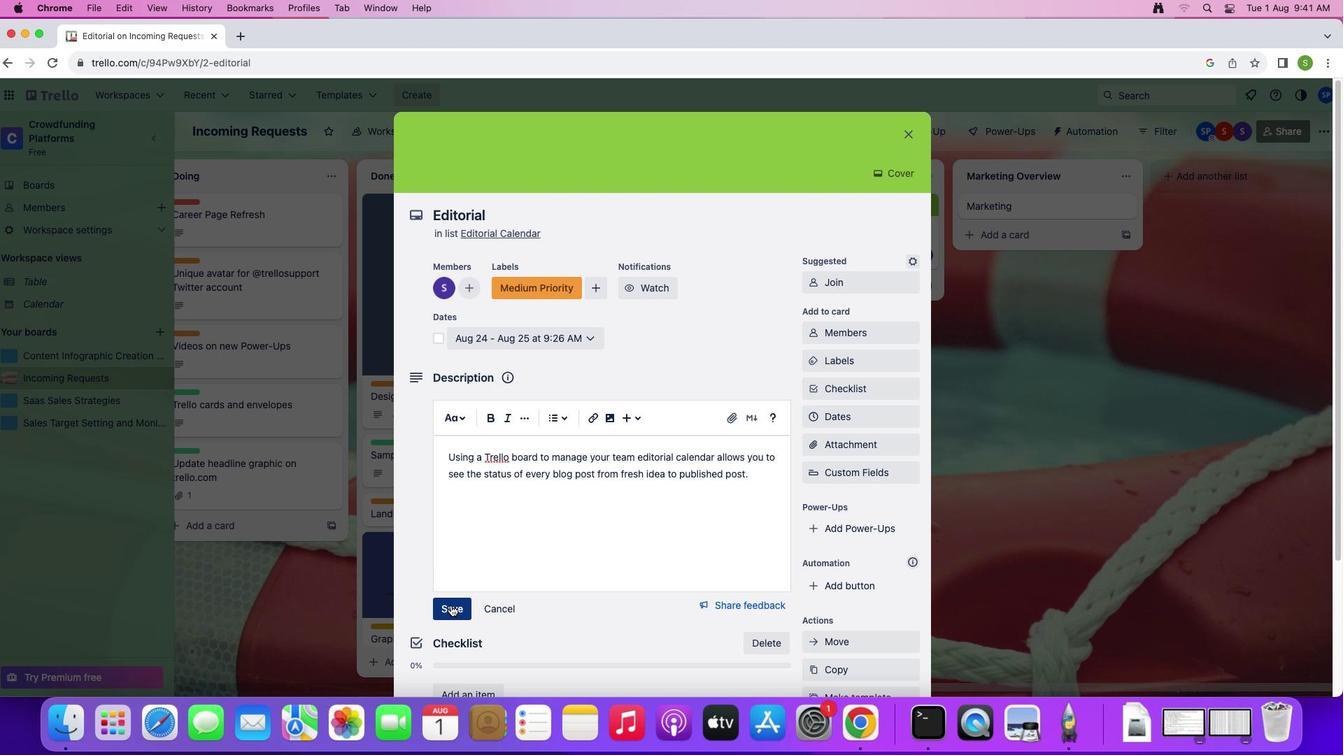 
Action: Mouse moved to (534, 598)
Screenshot: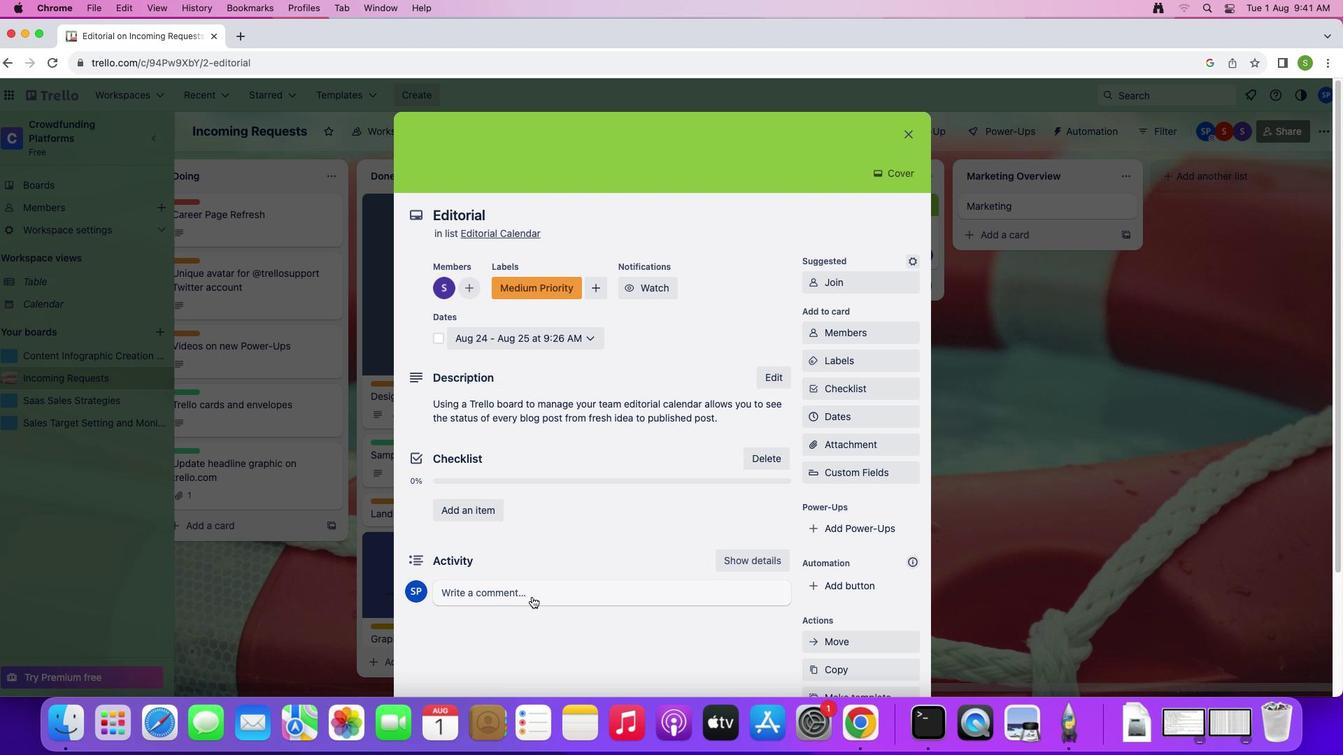 
Action: Mouse pressed left at (534, 598)
Screenshot: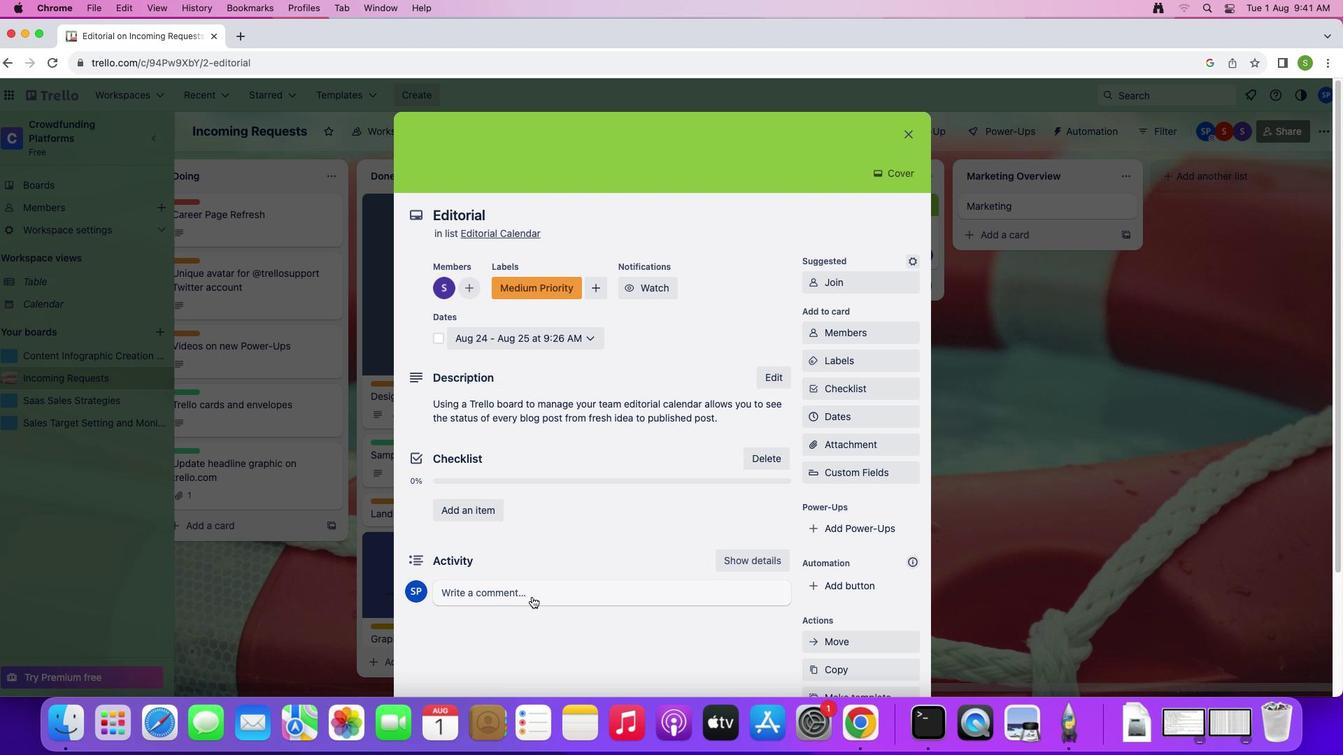 
Action: Mouse moved to (512, 631)
Screenshot: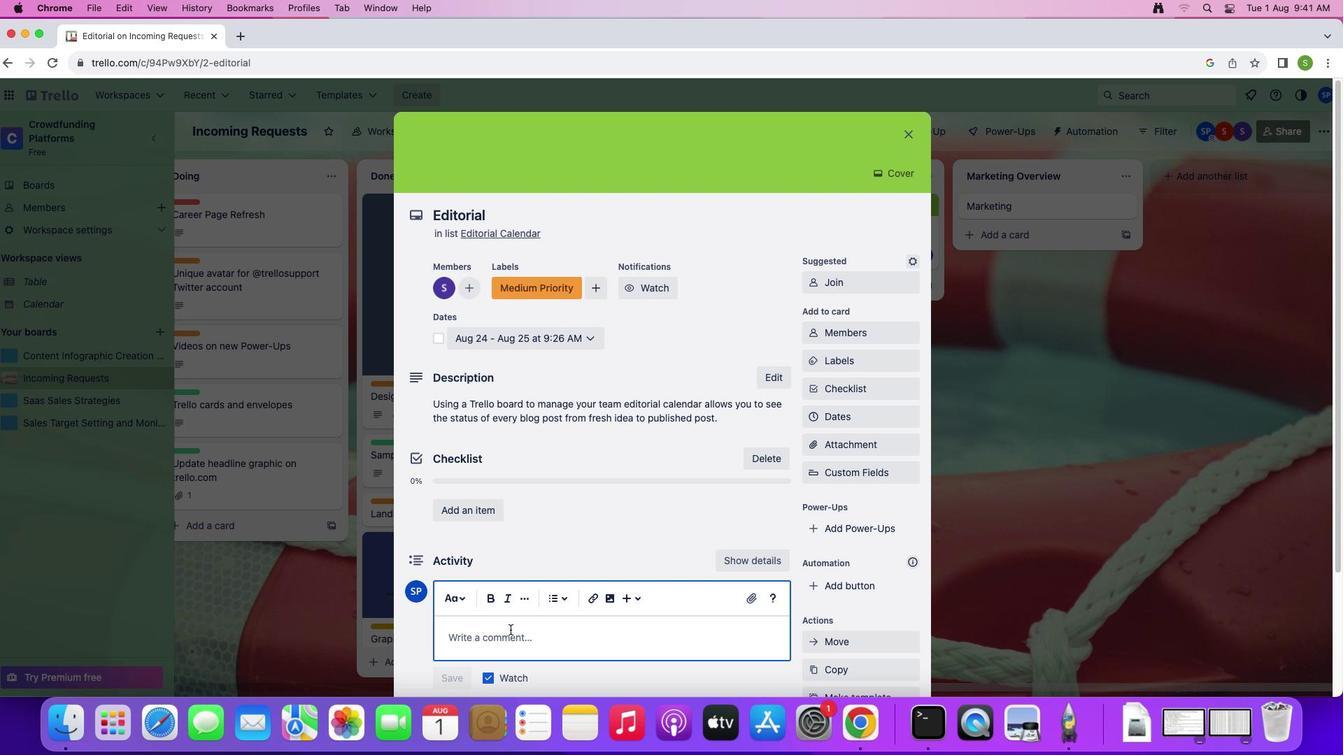 
Action: Mouse pressed left at (512, 631)
Screenshot: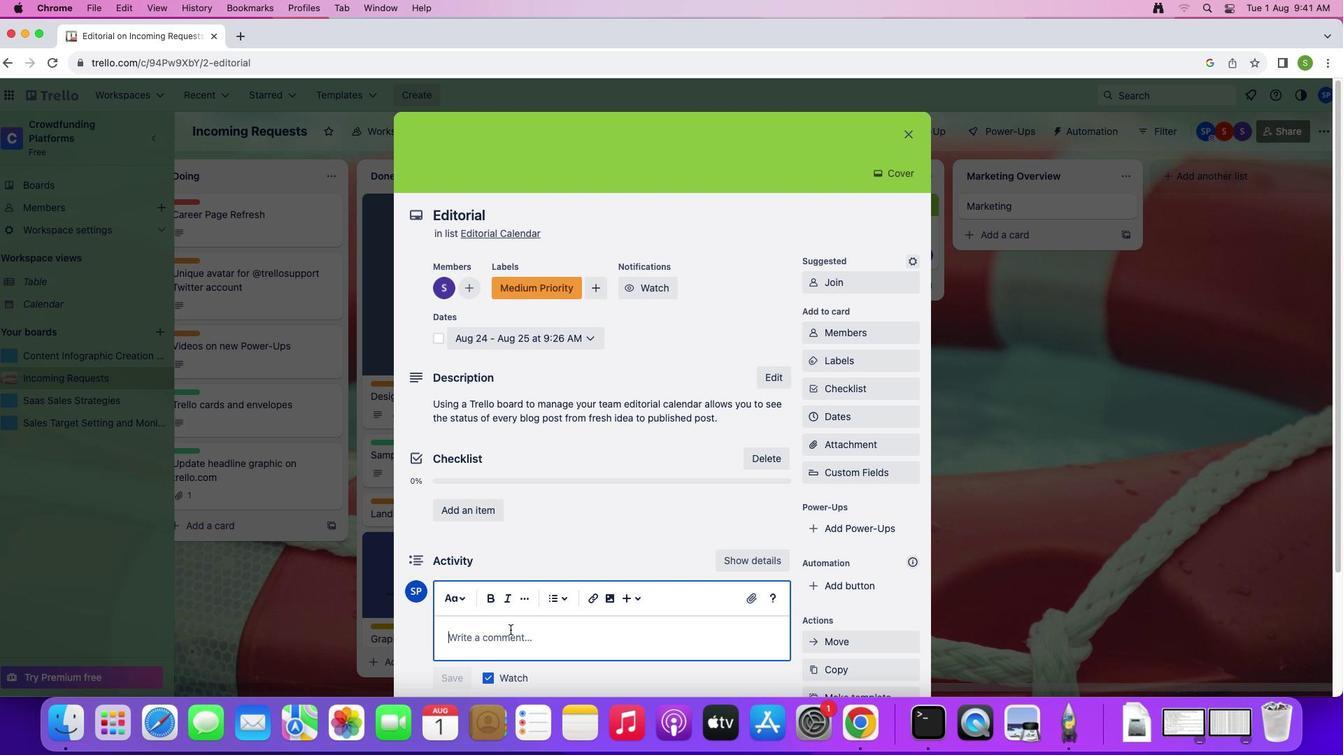 
Action: Mouse moved to (596, 531)
Screenshot: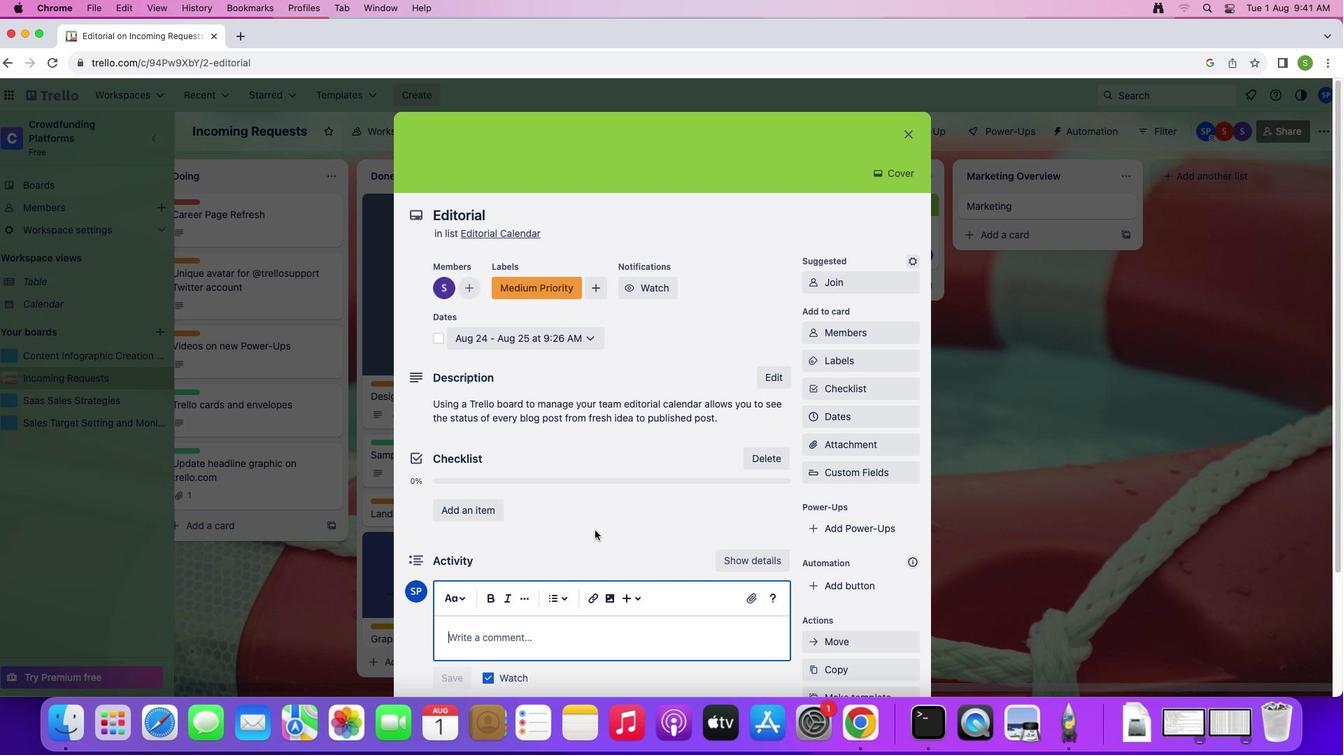 
Action: Key pressed Key.shift'E''d''i''t''o''r''i''a''l'
Screenshot: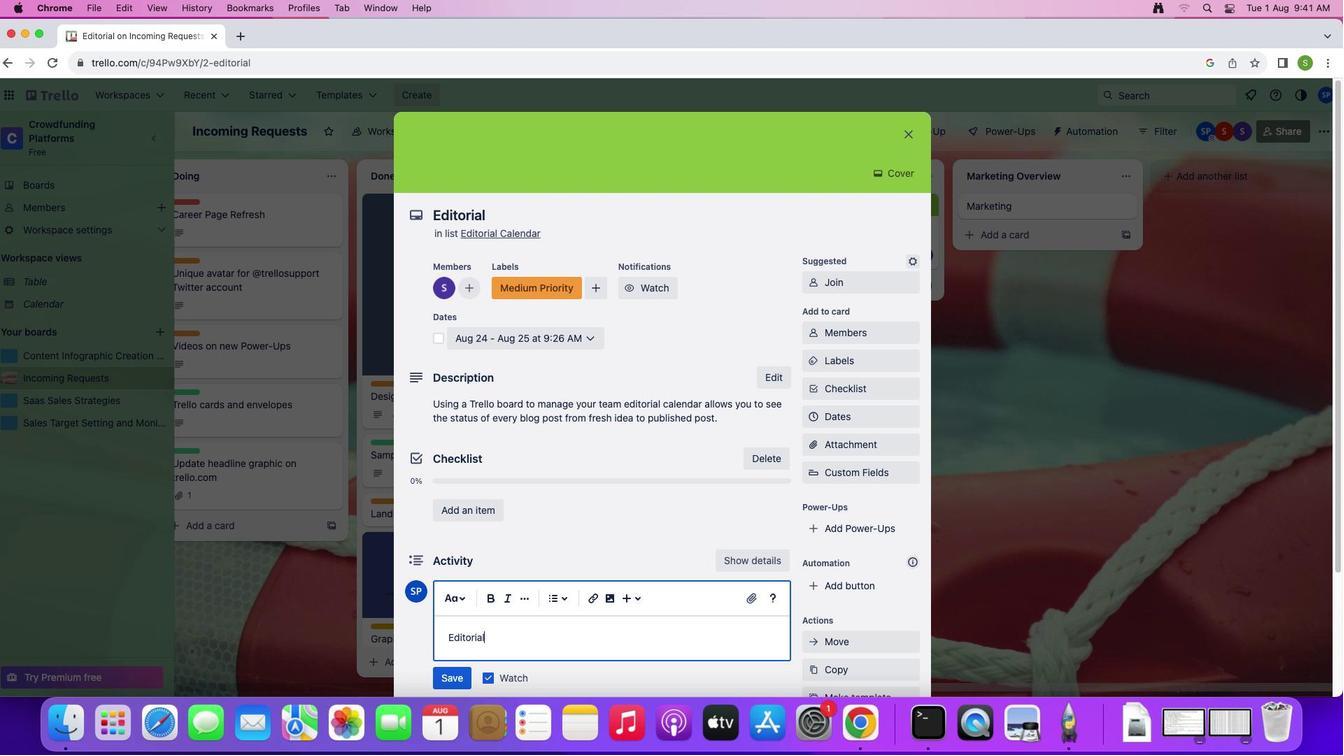 
Action: Mouse moved to (464, 689)
Screenshot: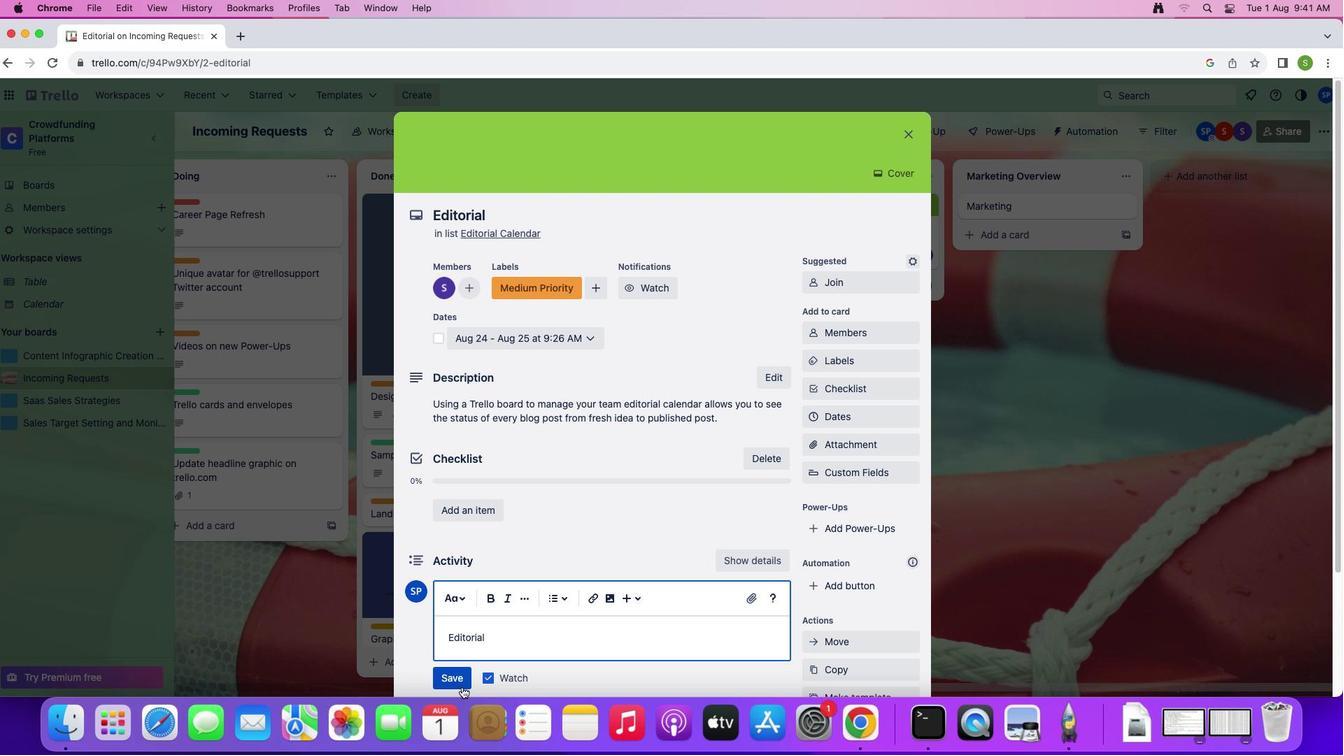 
Action: Mouse pressed left at (464, 689)
Screenshot: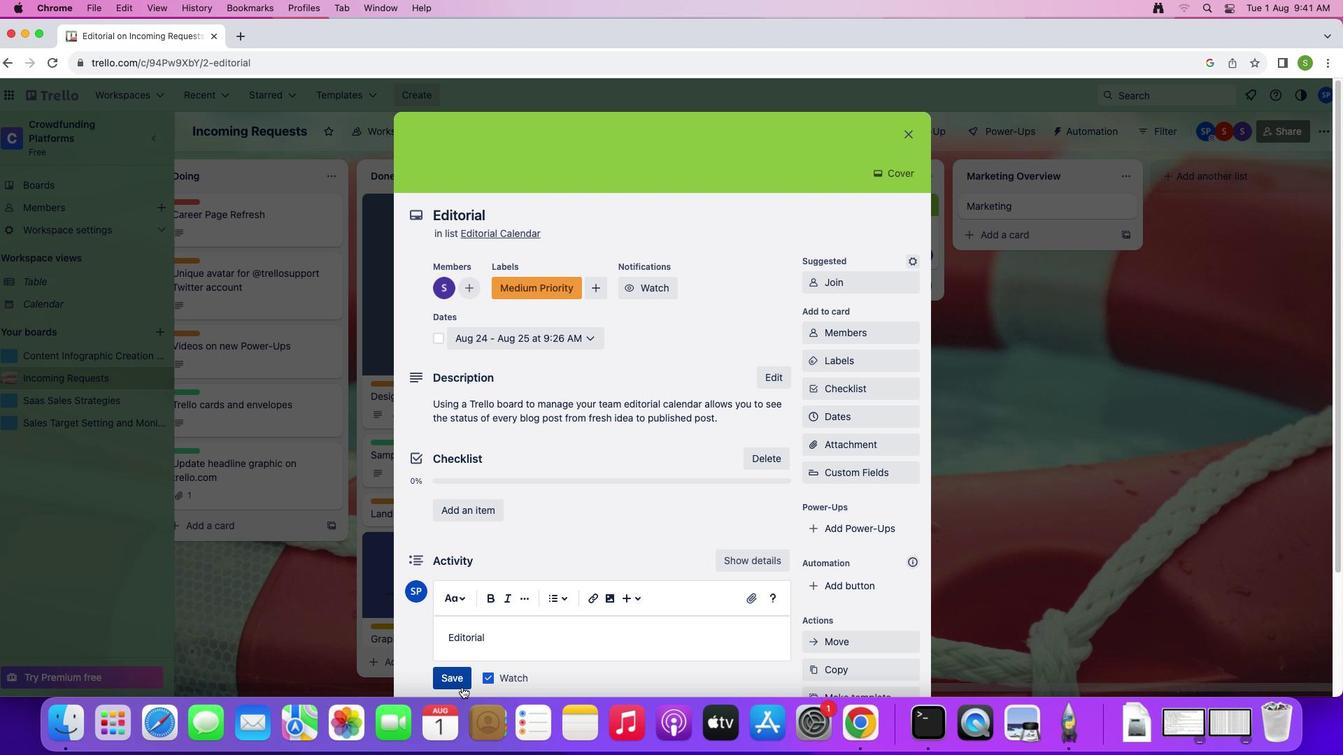 
Action: Mouse moved to (909, 142)
Screenshot: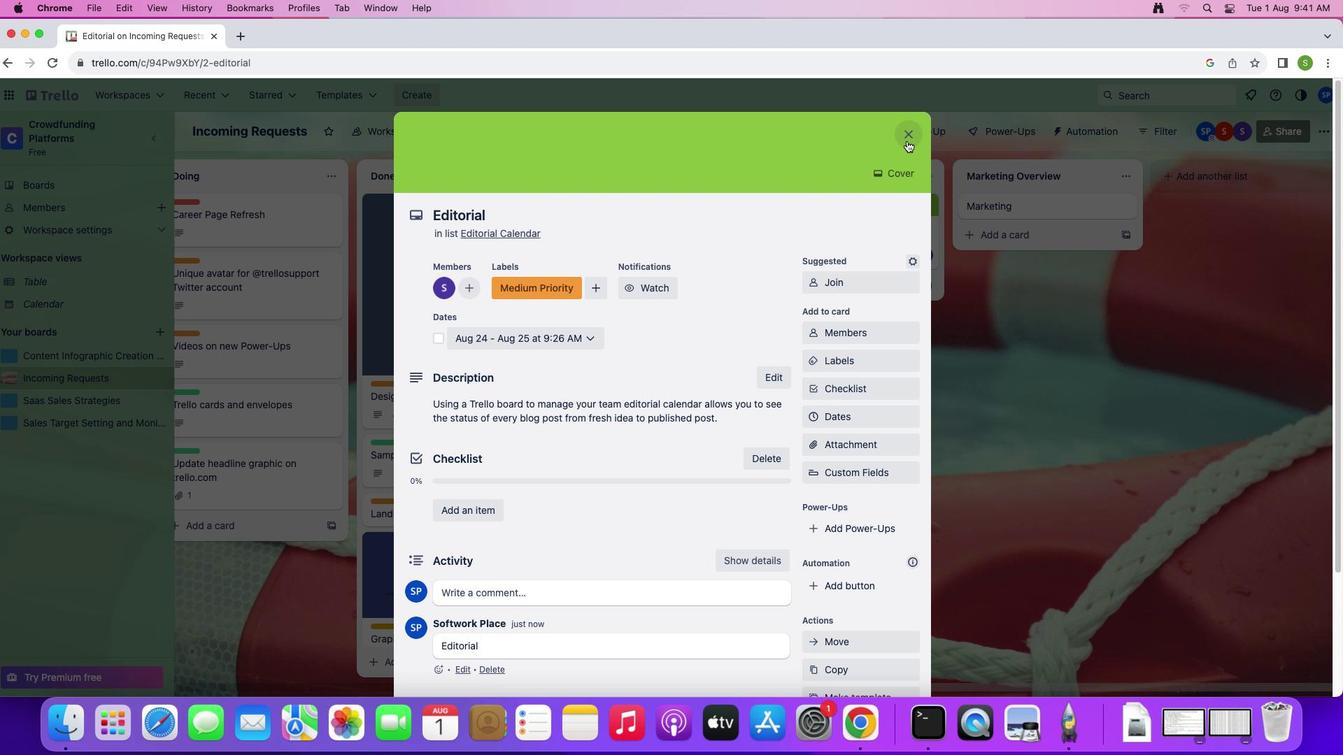 
Action: Mouse pressed left at (909, 142)
Screenshot: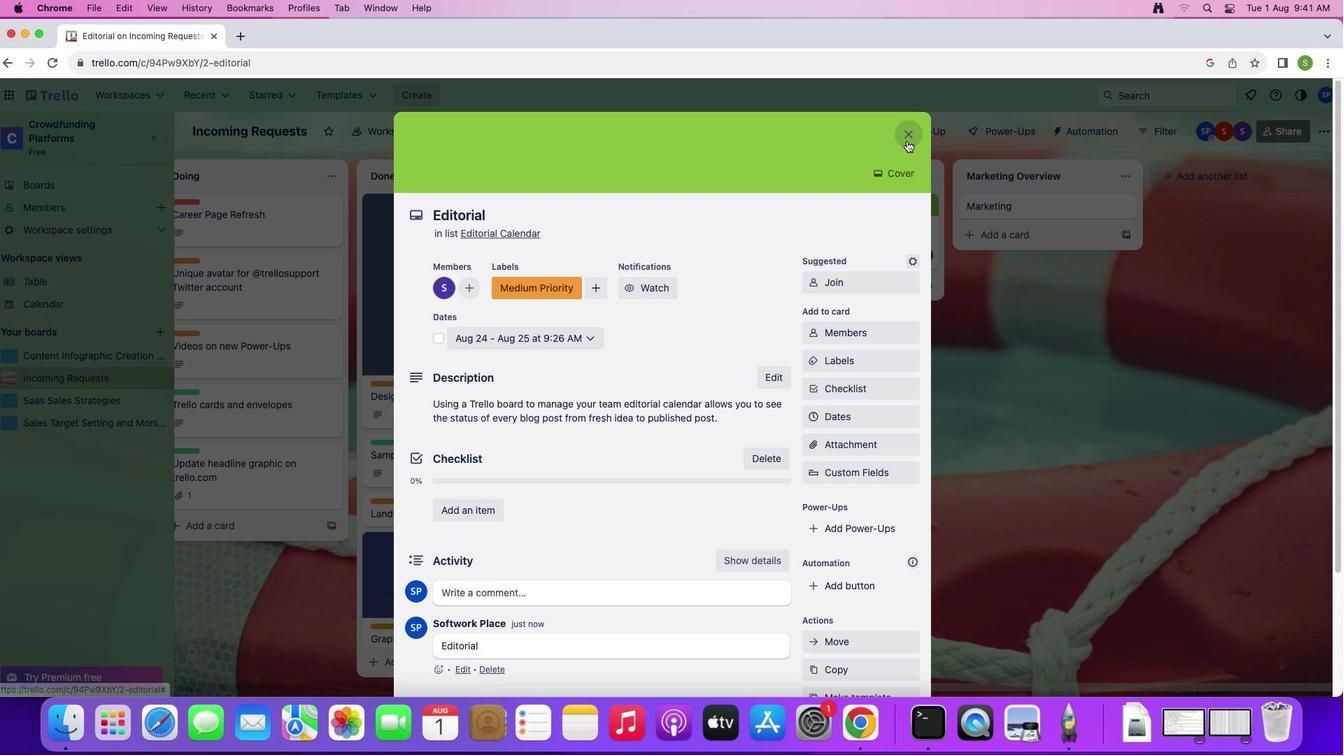 
Action: Mouse moved to (1014, 201)
Screenshot: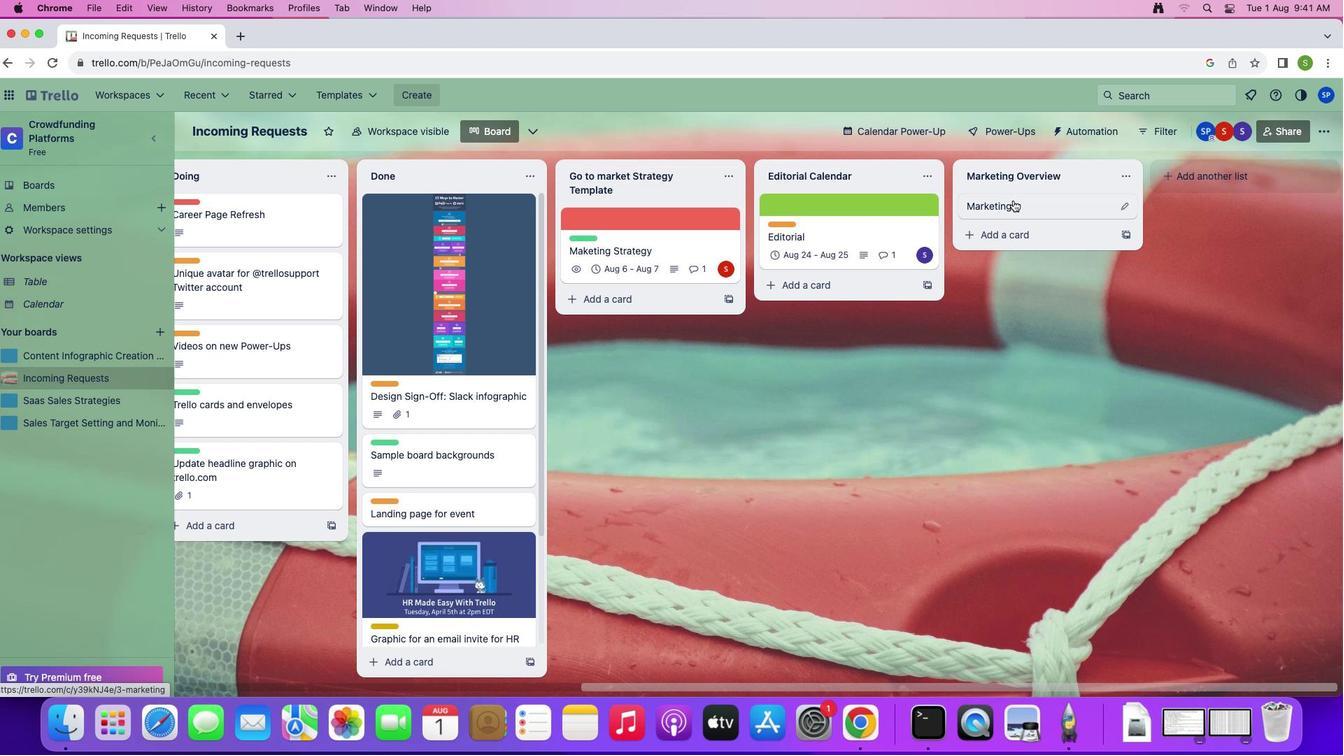 
Action: Mouse pressed left at (1014, 201)
Screenshot: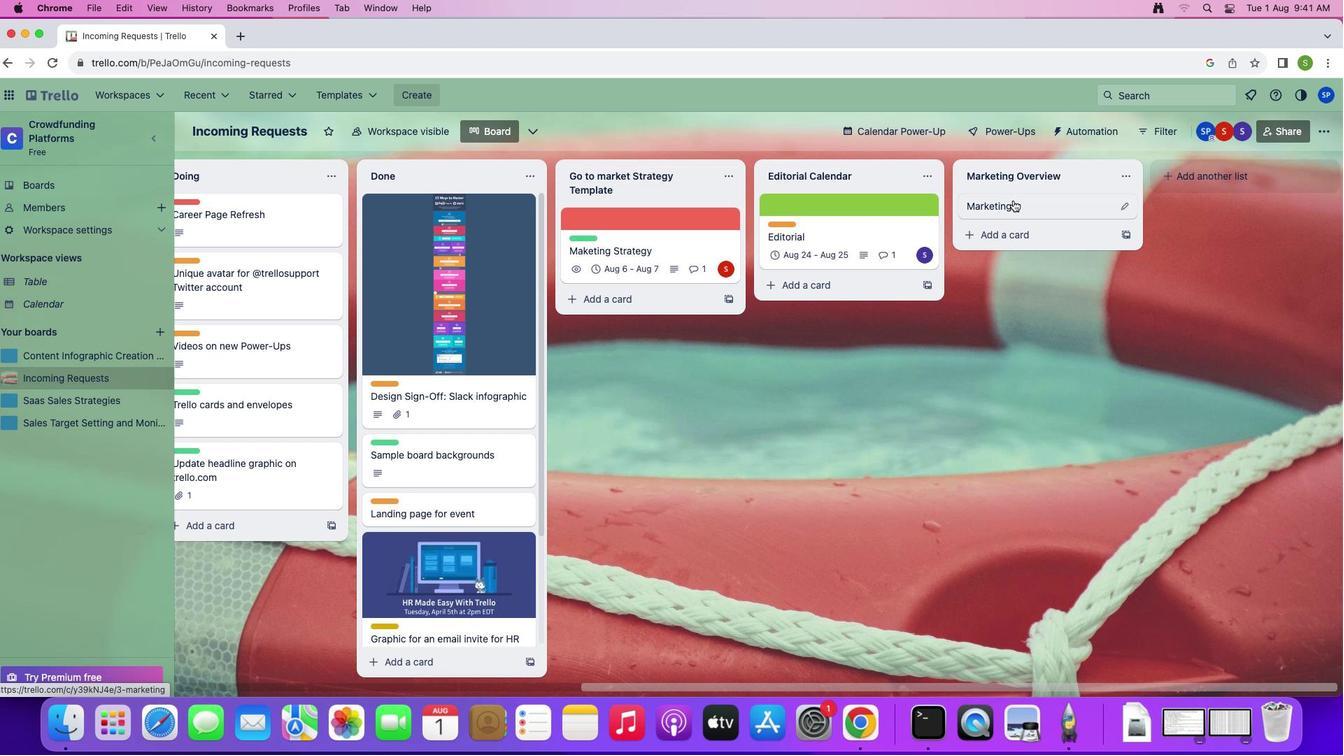 
Action: Mouse moved to (836, 259)
Screenshot: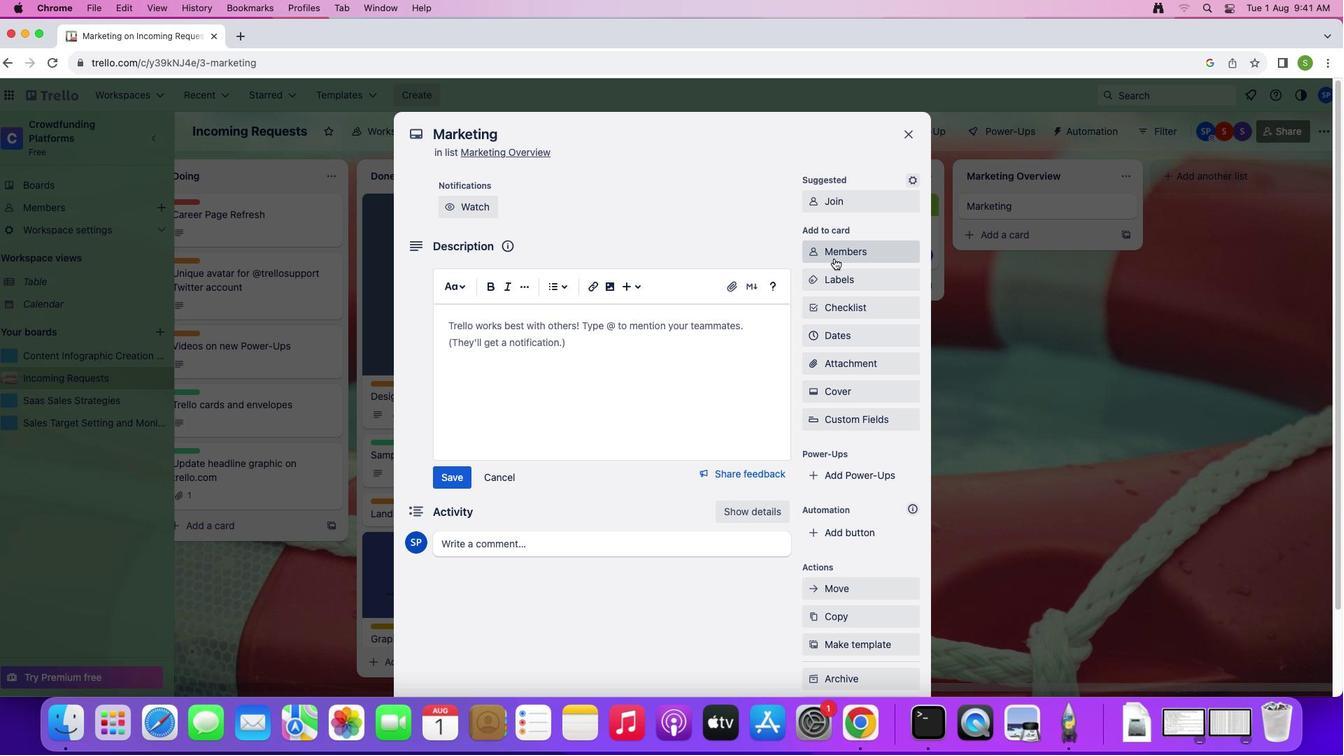
Action: Mouse pressed left at (836, 259)
Screenshot: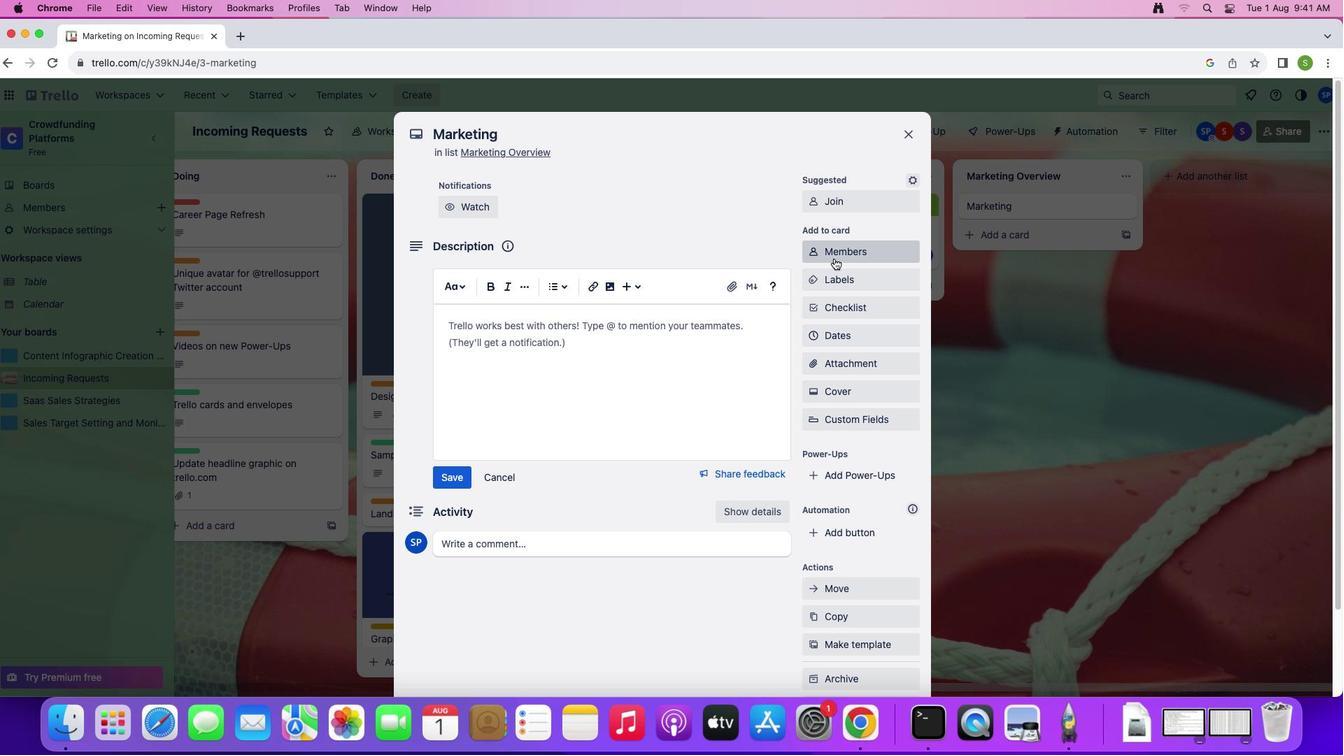 
Action: Mouse moved to (836, 259)
Screenshot: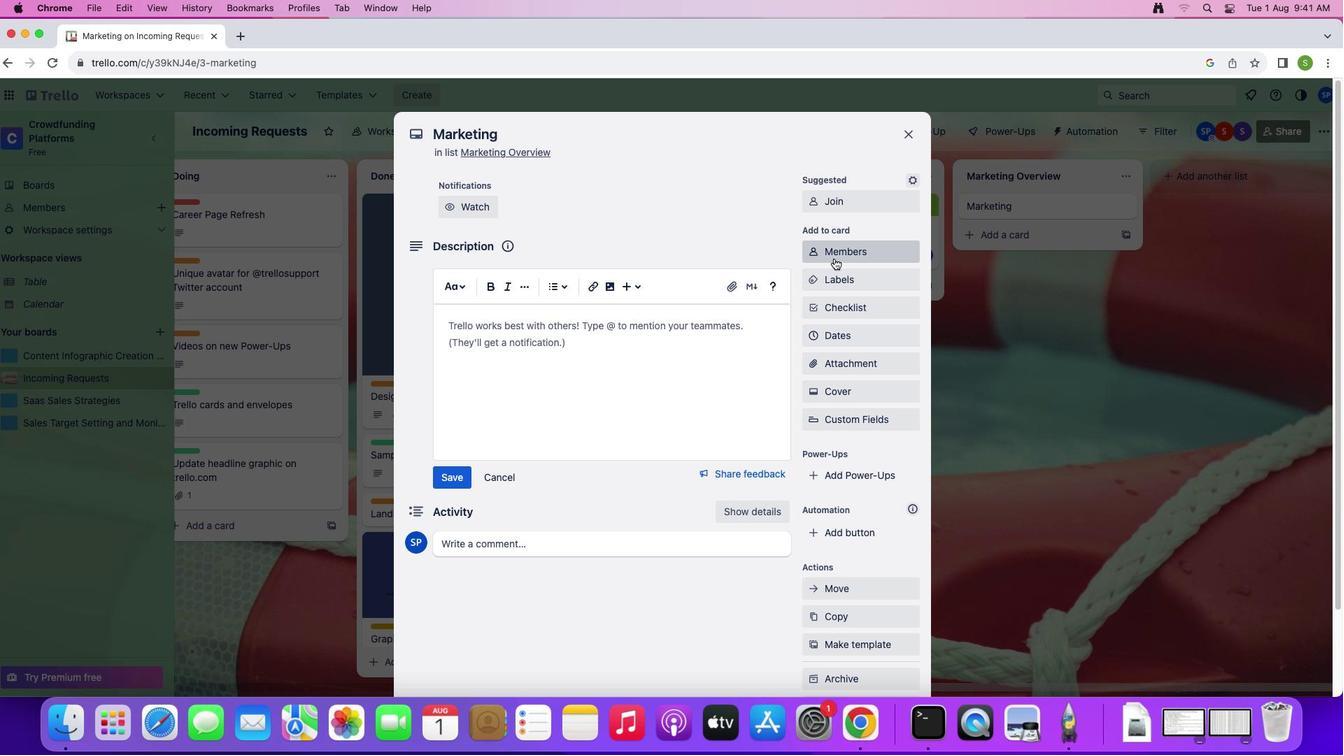 
Action: Key pressed 's''o''f''t''a''g''e''.'Key.backspaceKey.shift'@'Key.backspace'.''2'Key.shift'@''s''o''f''t''a''g''e''.''n''e''t'
Screenshot: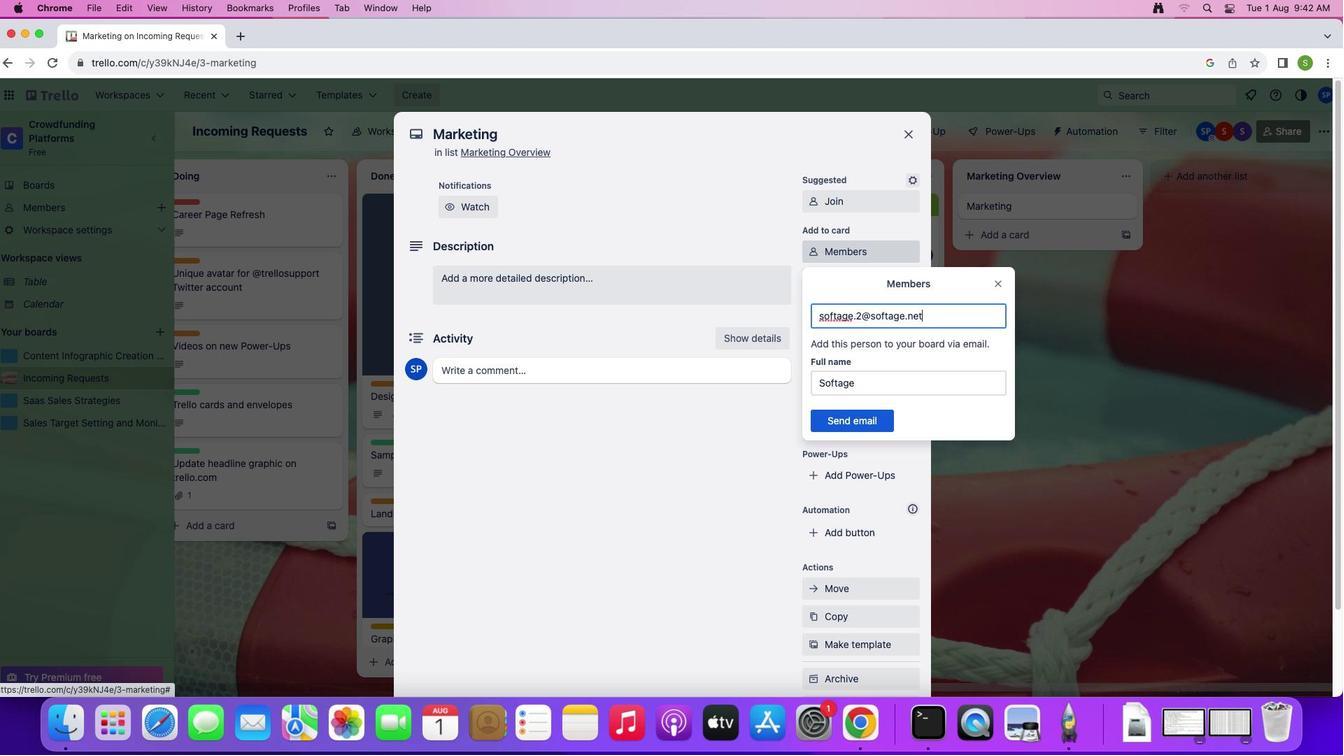 
Action: Mouse moved to (839, 415)
Screenshot: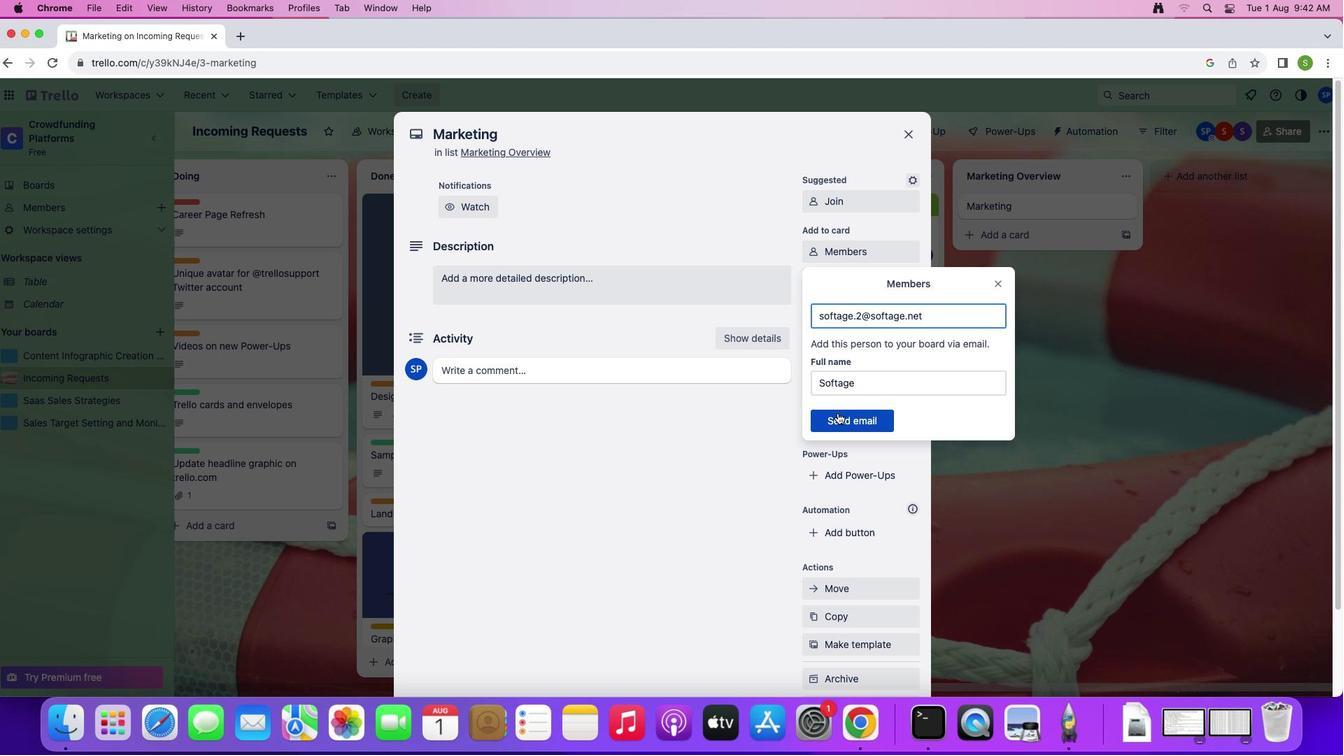 
Action: Mouse pressed left at (839, 415)
Screenshot: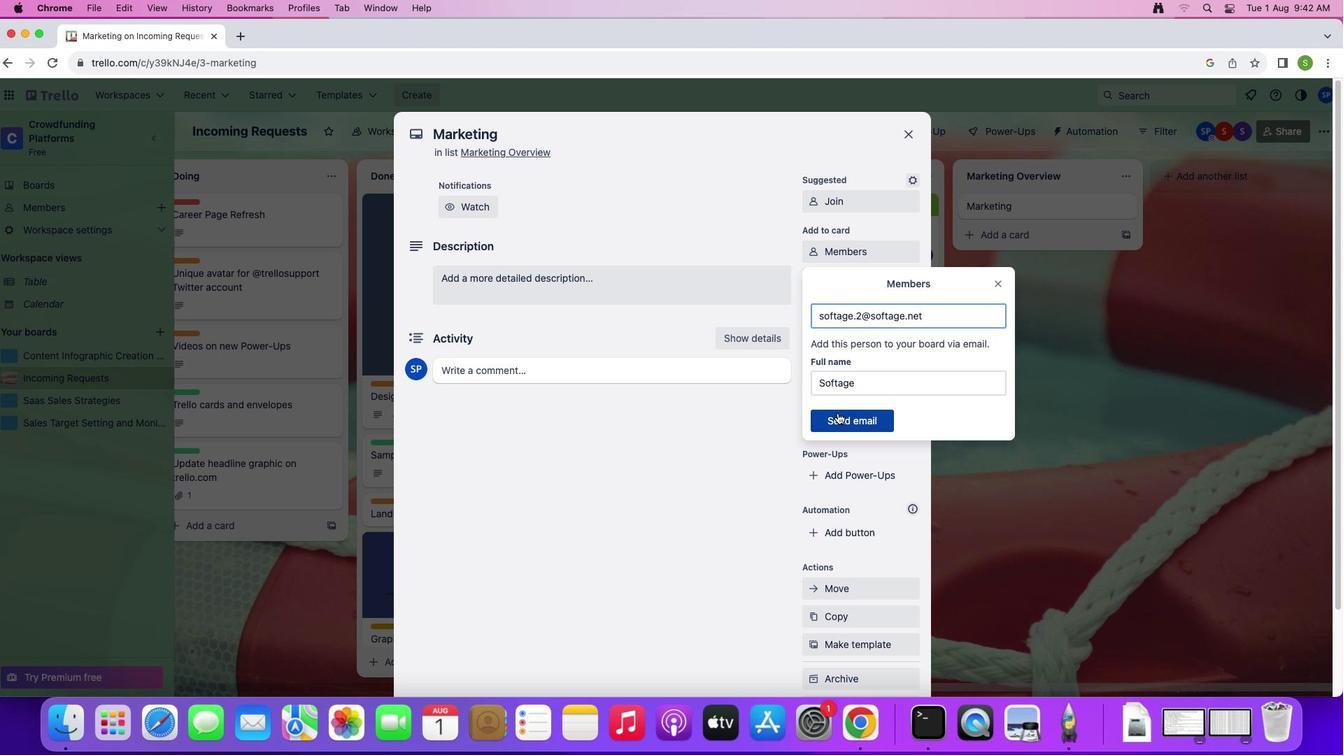 
Action: Mouse moved to (854, 314)
Screenshot: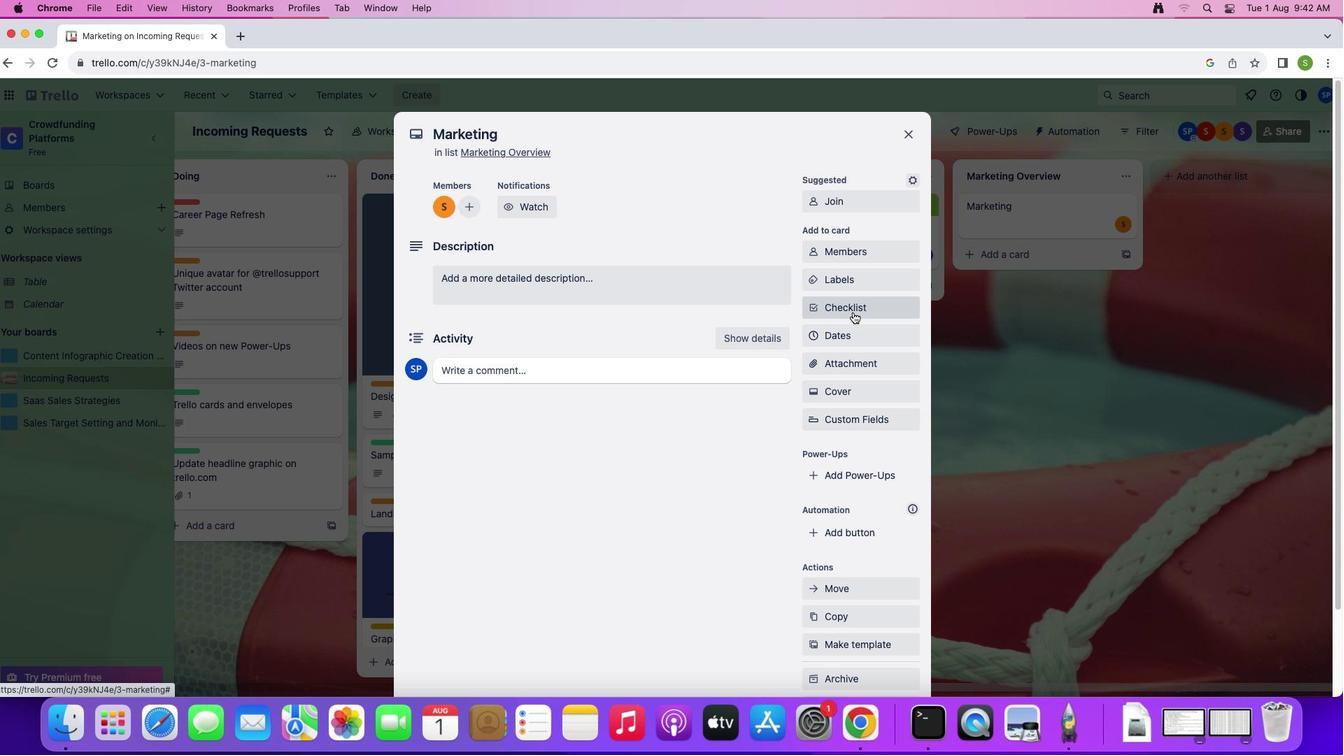 
Action: Mouse pressed left at (854, 314)
Screenshot: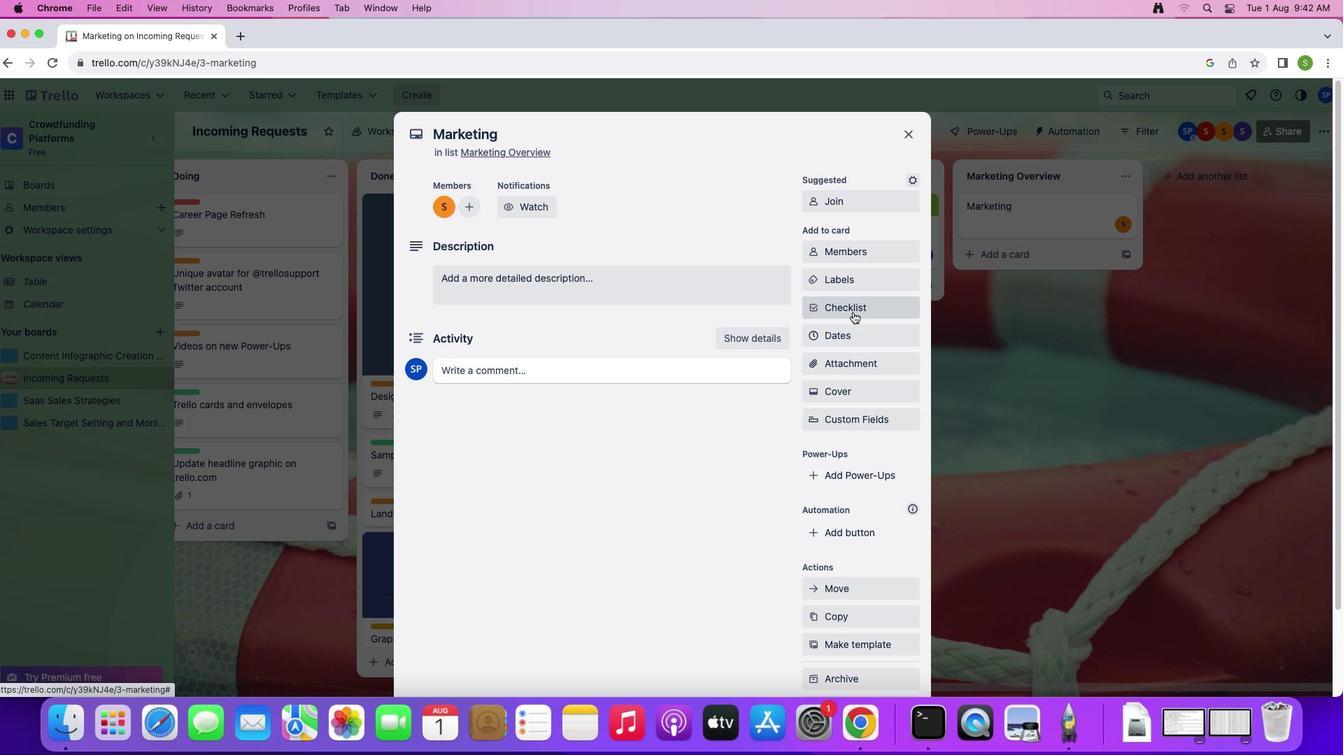 
Action: Mouse moved to (848, 456)
Screenshot: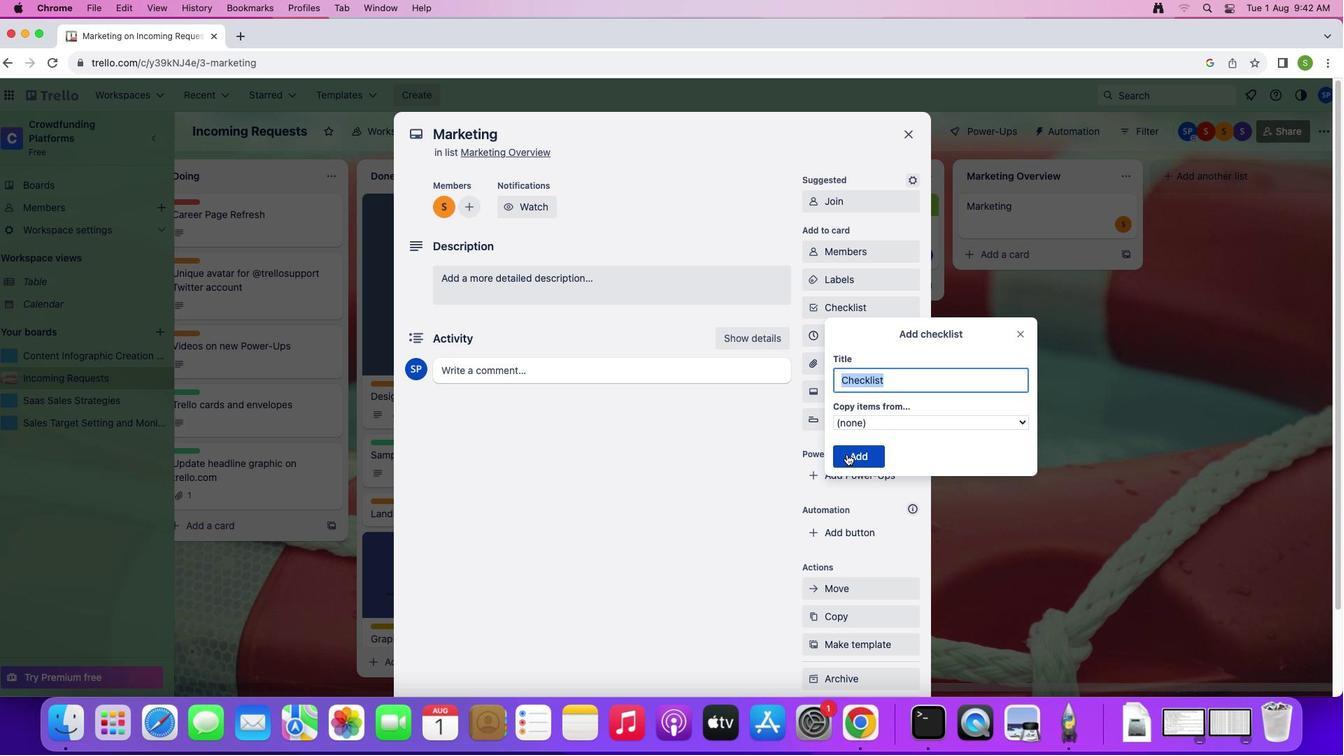 
Action: Mouse pressed left at (848, 456)
Screenshot: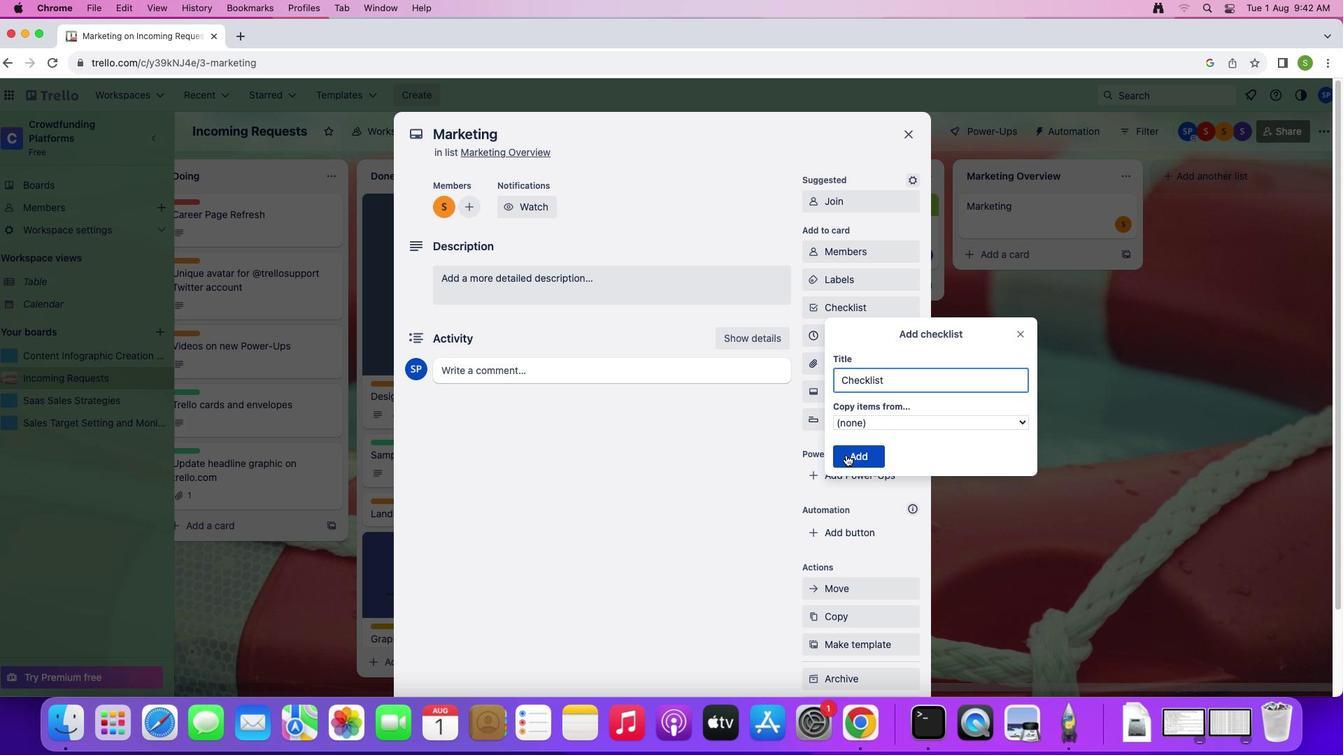 
Action: Mouse moved to (860, 342)
Screenshot: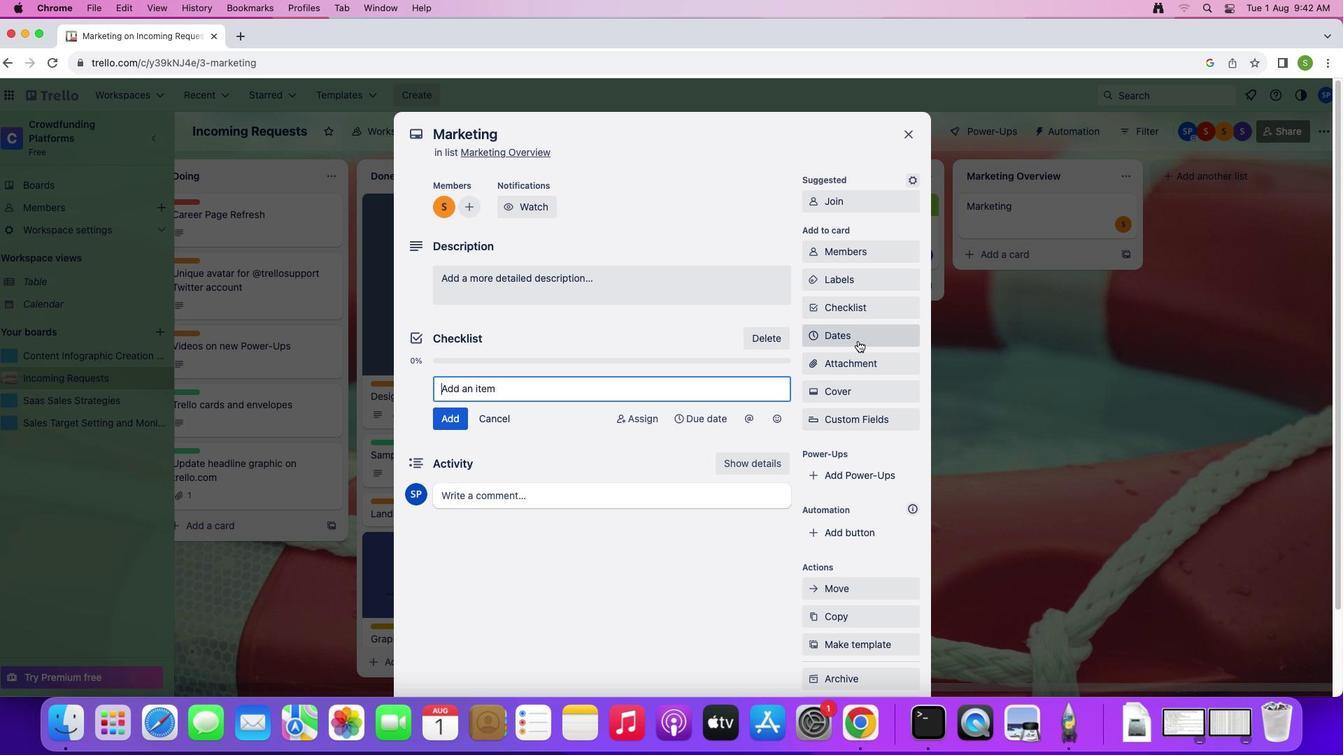 
Action: Mouse pressed left at (860, 342)
Screenshot: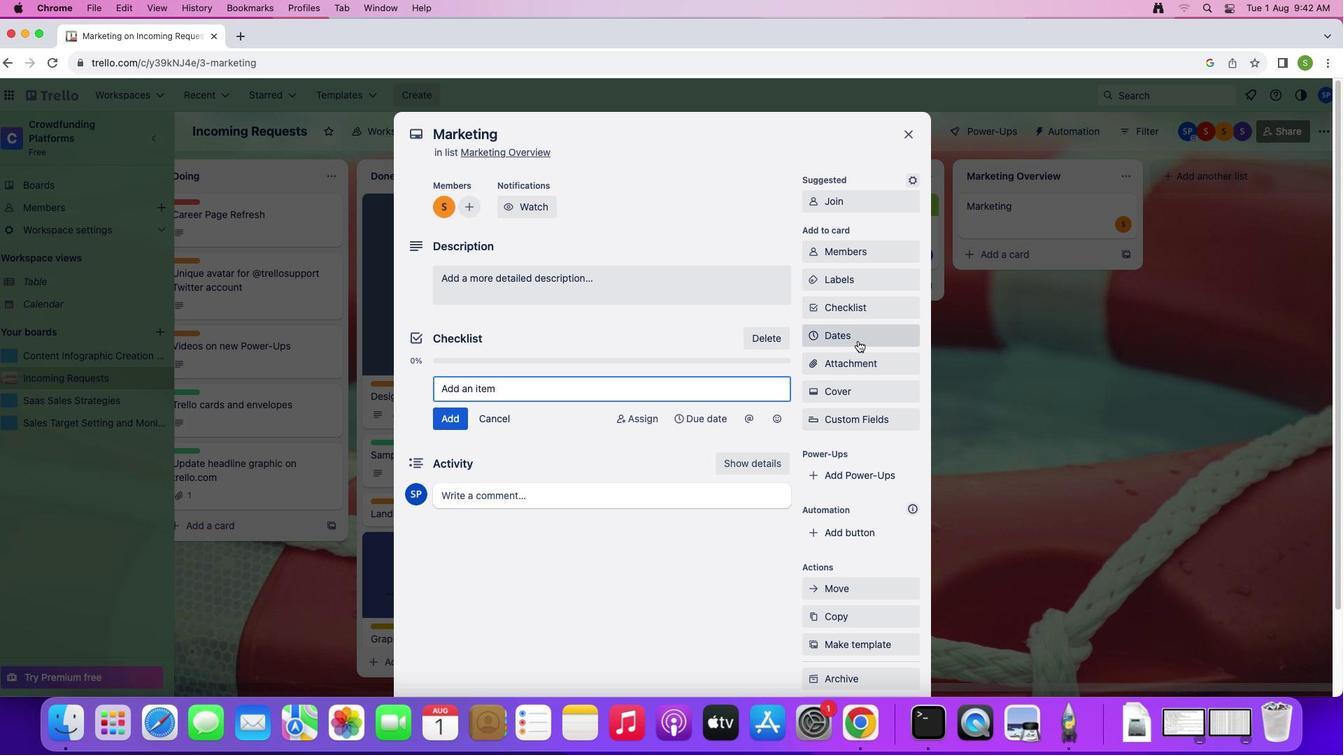 
Action: Mouse moved to (886, 262)
Screenshot: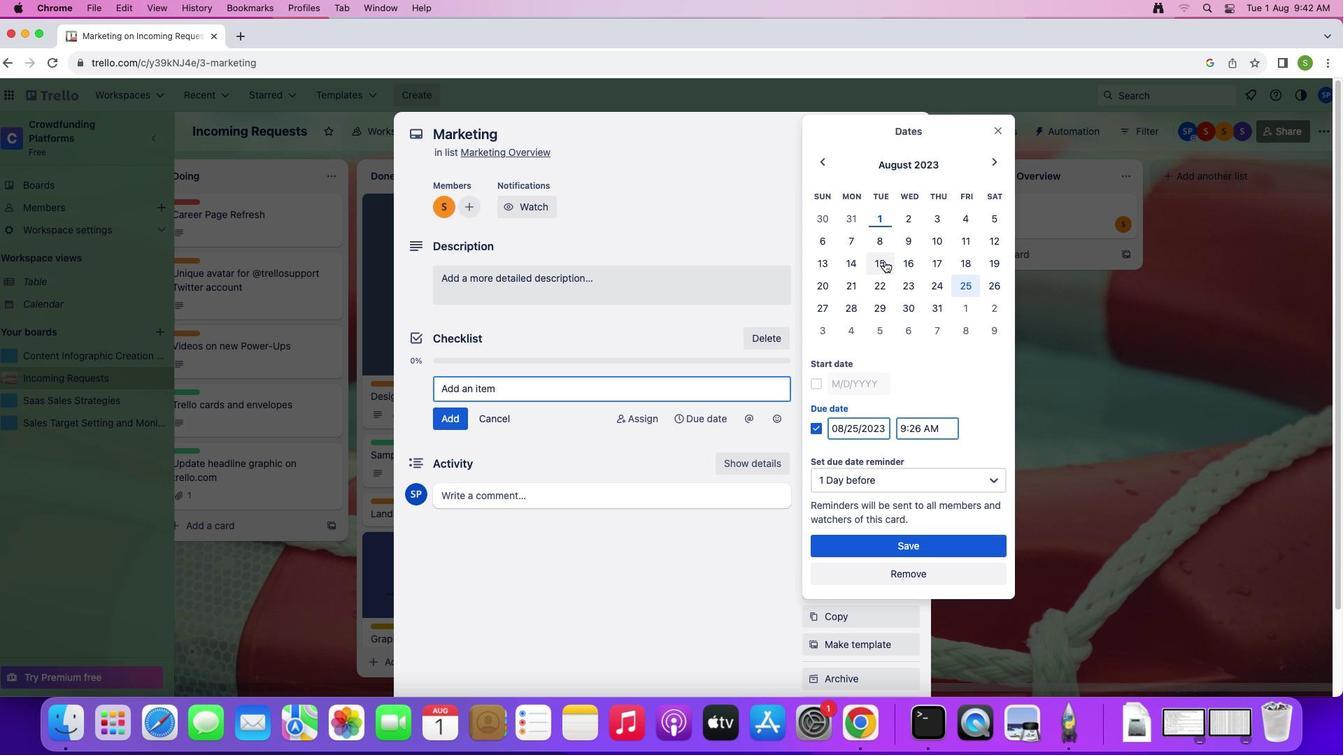 
Action: Mouse pressed left at (886, 262)
Screenshot: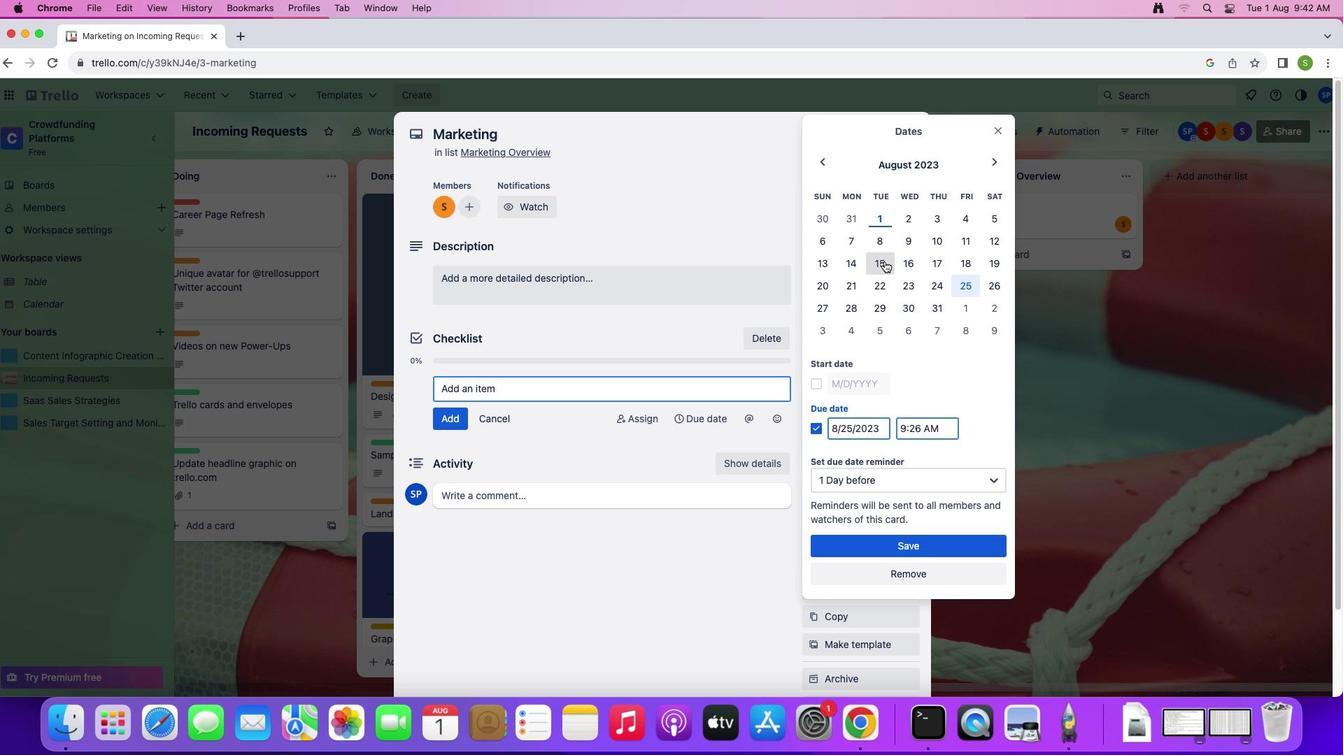 
Action: Mouse moved to (825, 393)
Screenshot: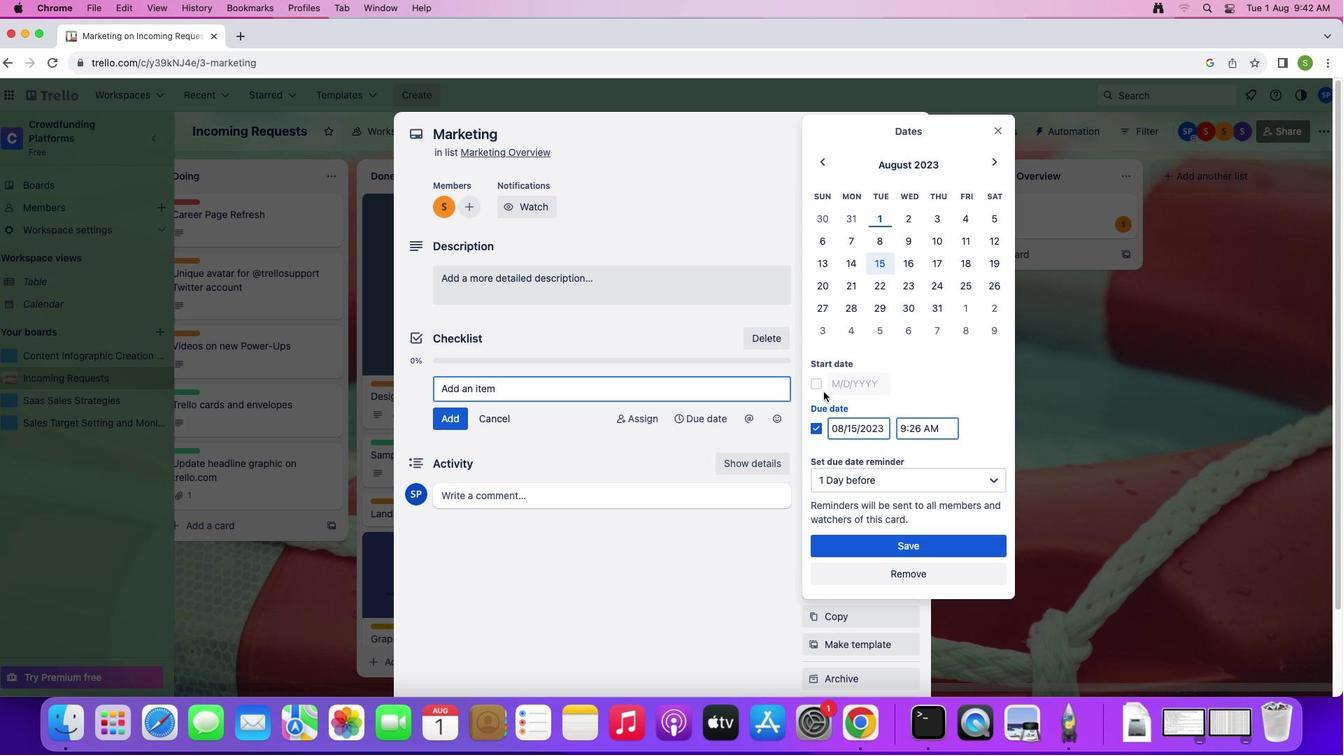 
Action: Mouse pressed left at (825, 393)
Screenshot: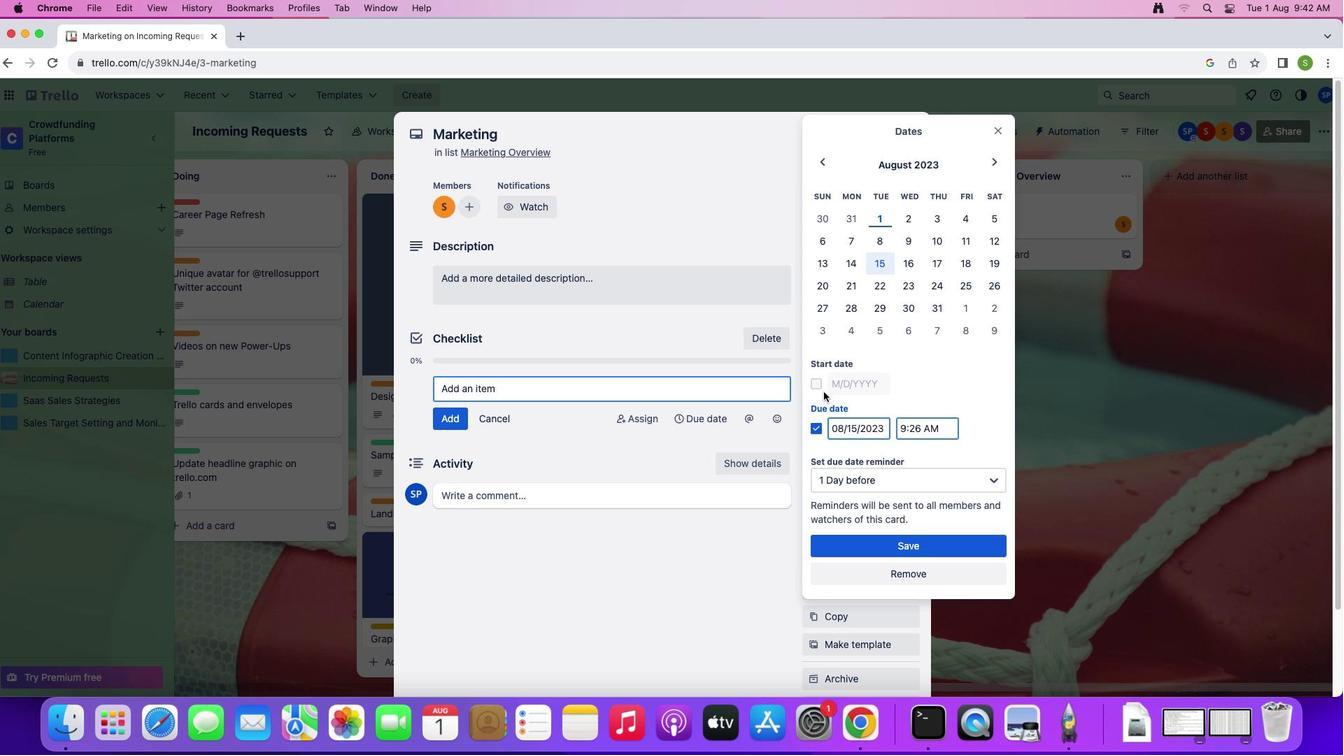 
Action: Mouse moved to (903, 544)
Screenshot: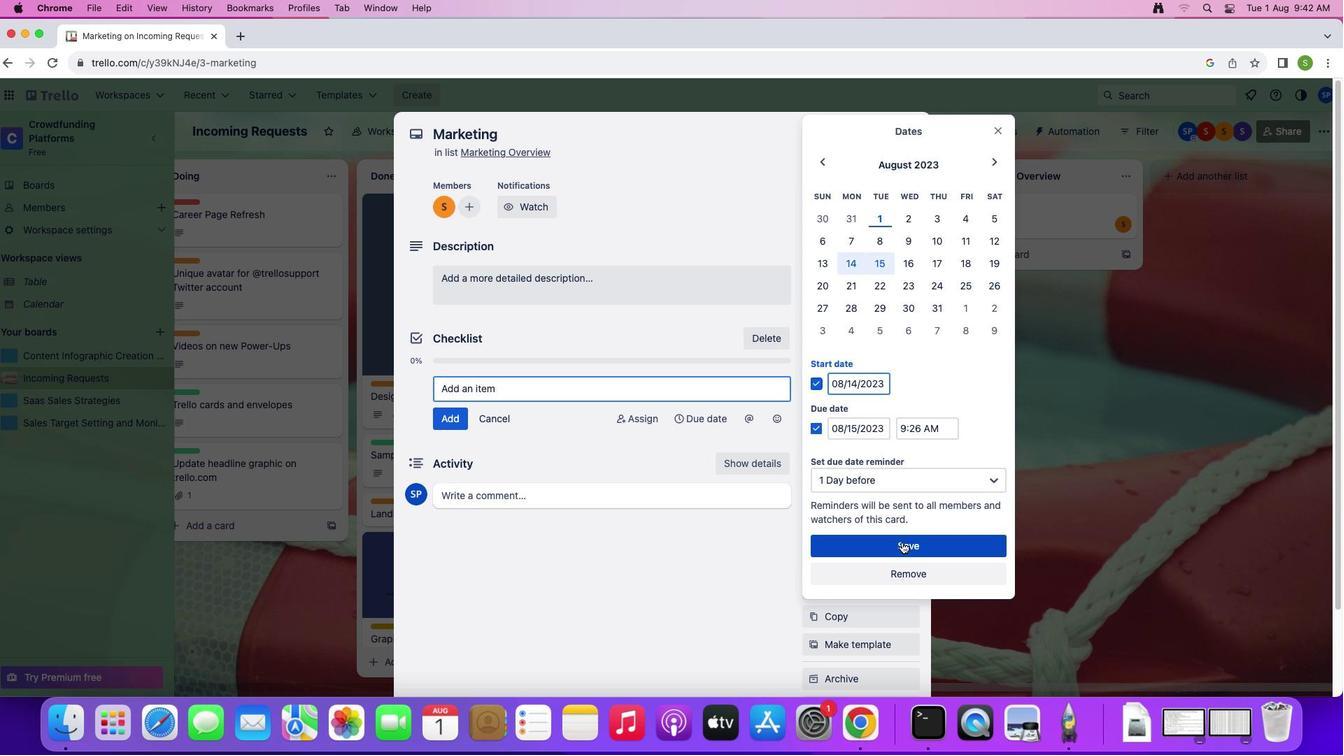 
Action: Mouse pressed left at (903, 544)
Screenshot: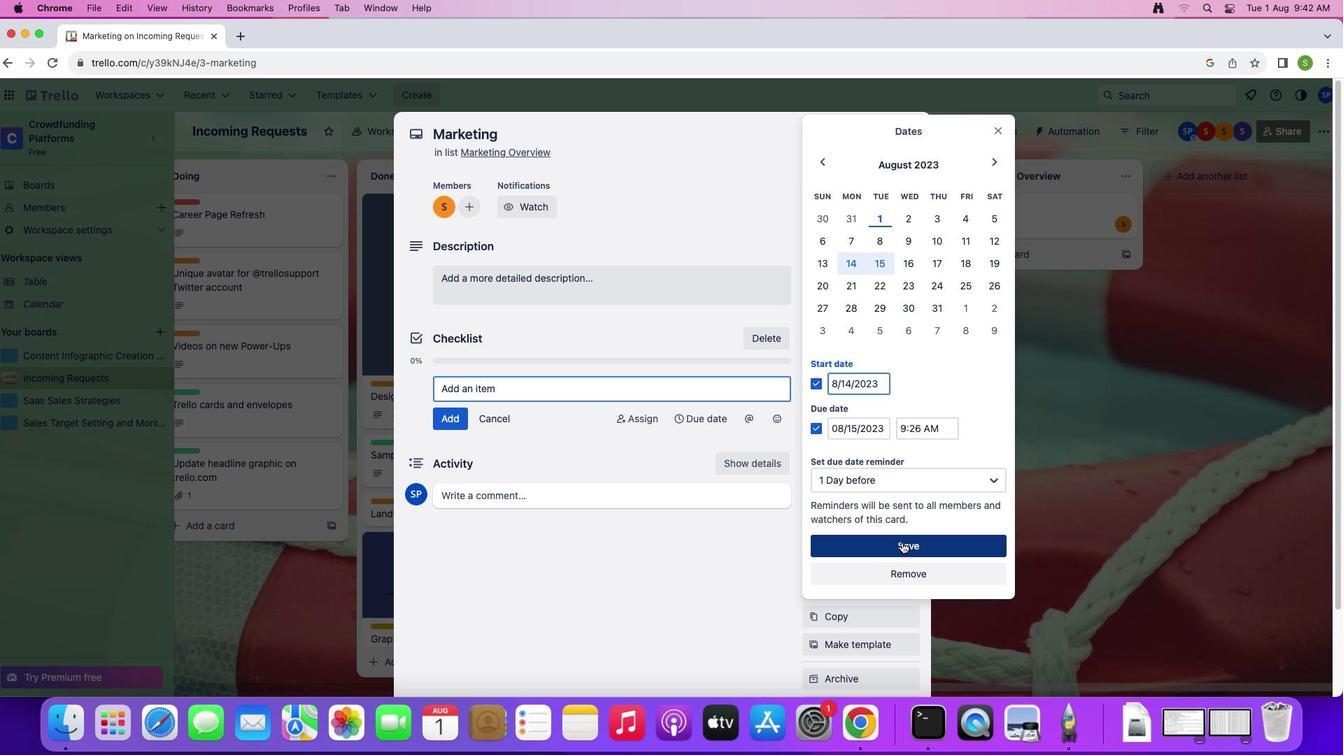 
Action: Mouse moved to (865, 392)
Screenshot: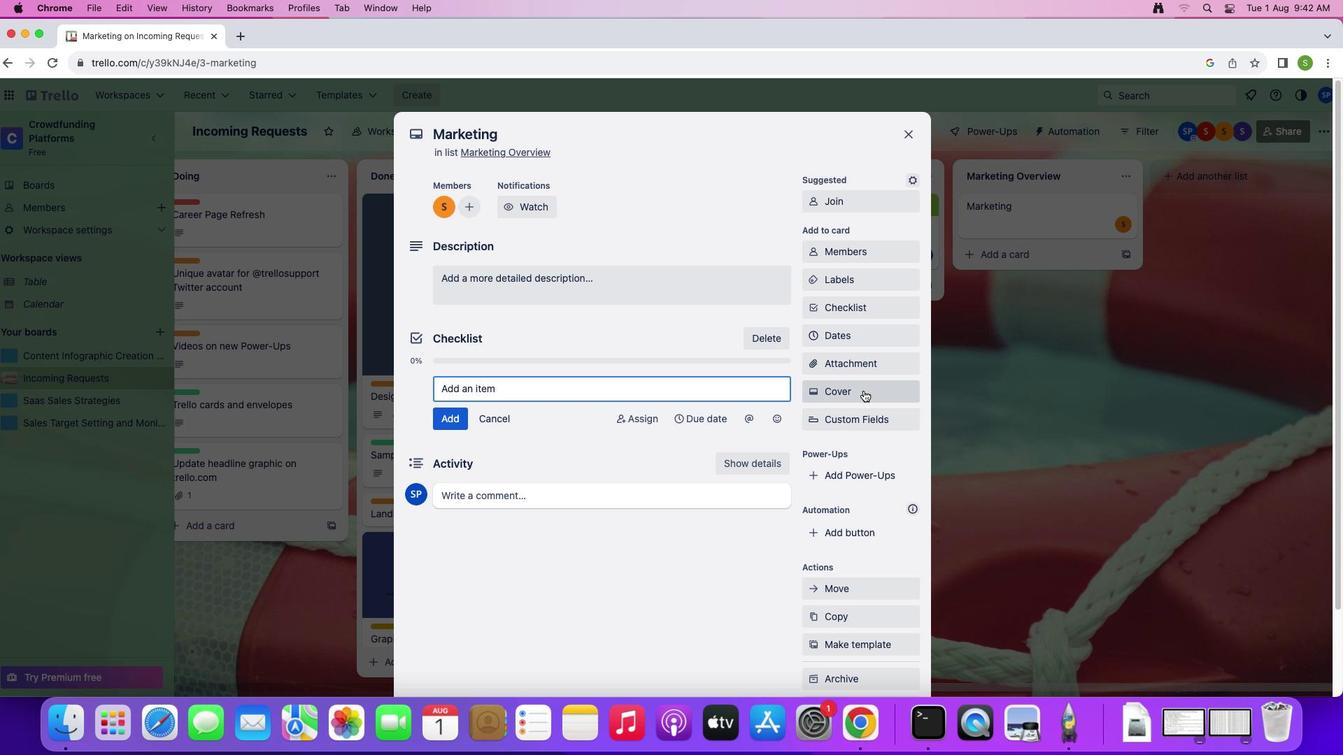 
Action: Mouse pressed left at (865, 392)
Screenshot: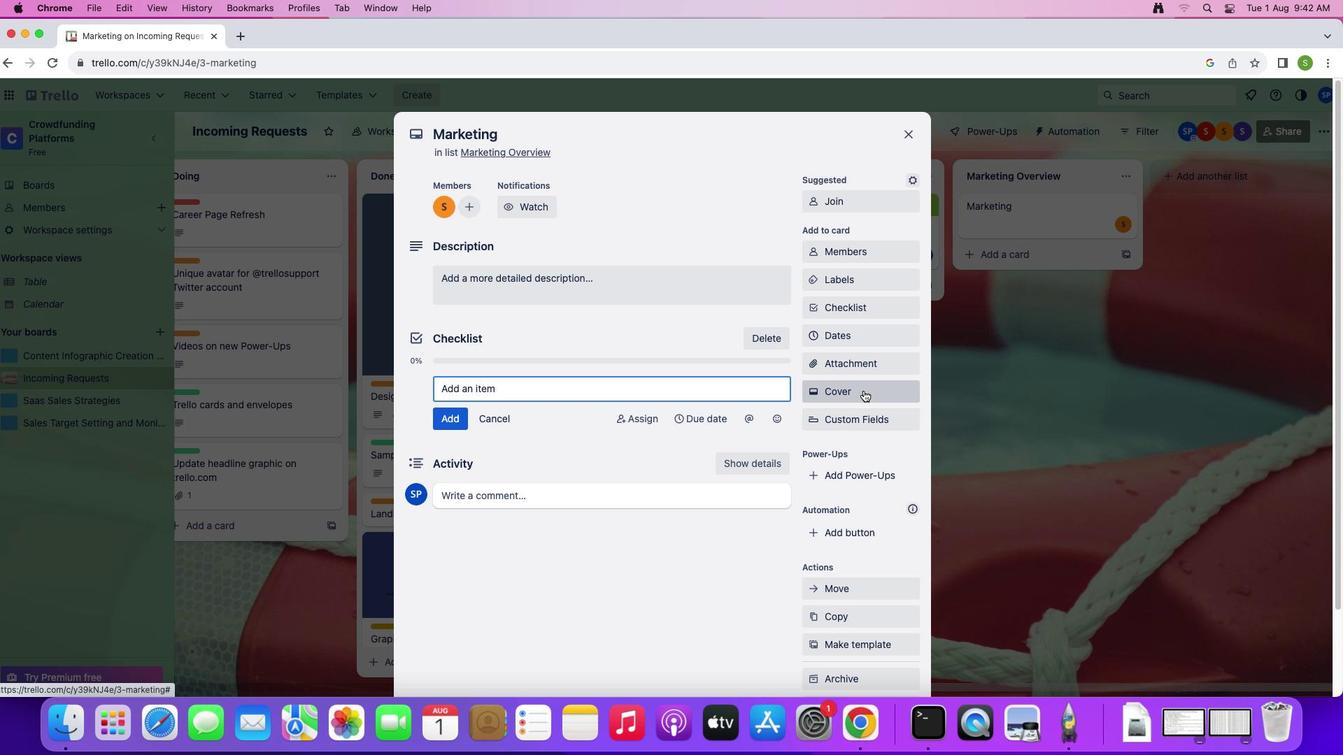 
Action: Mouse moved to (988, 447)
Screenshot: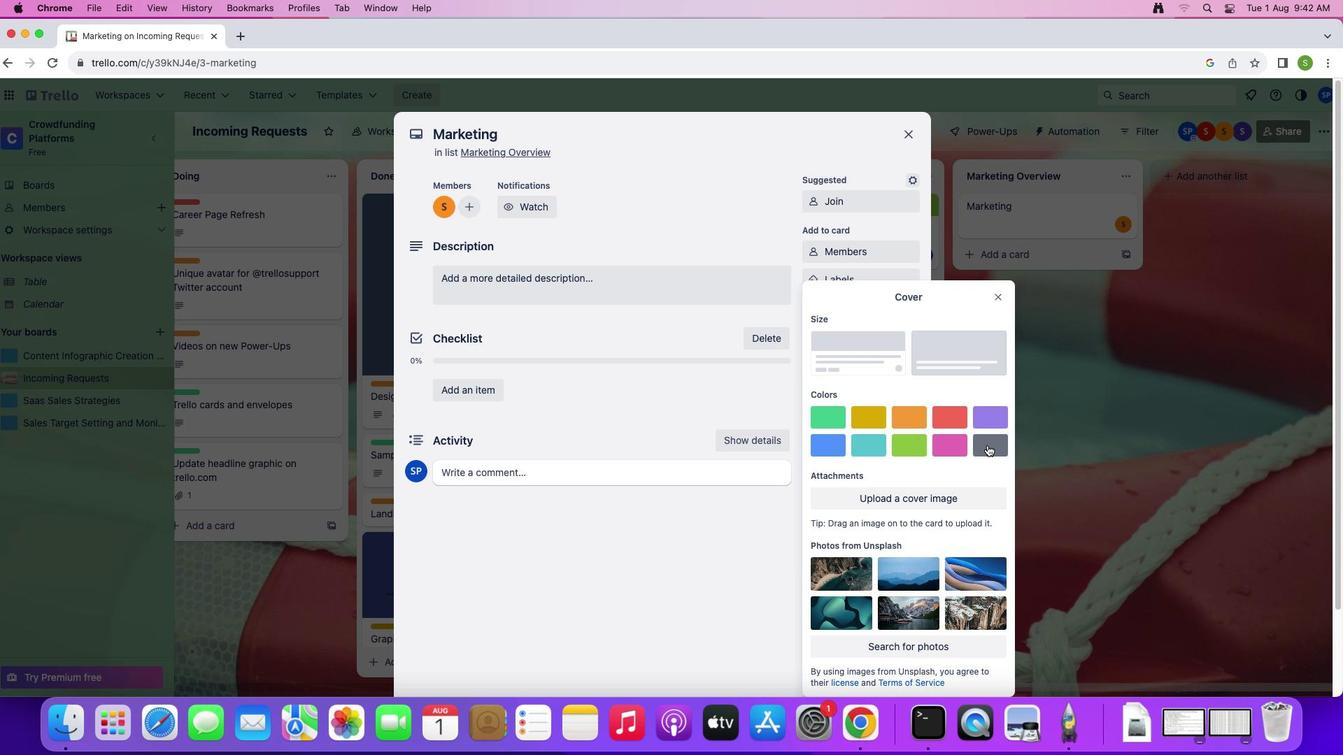 
Action: Mouse pressed left at (988, 447)
Screenshot: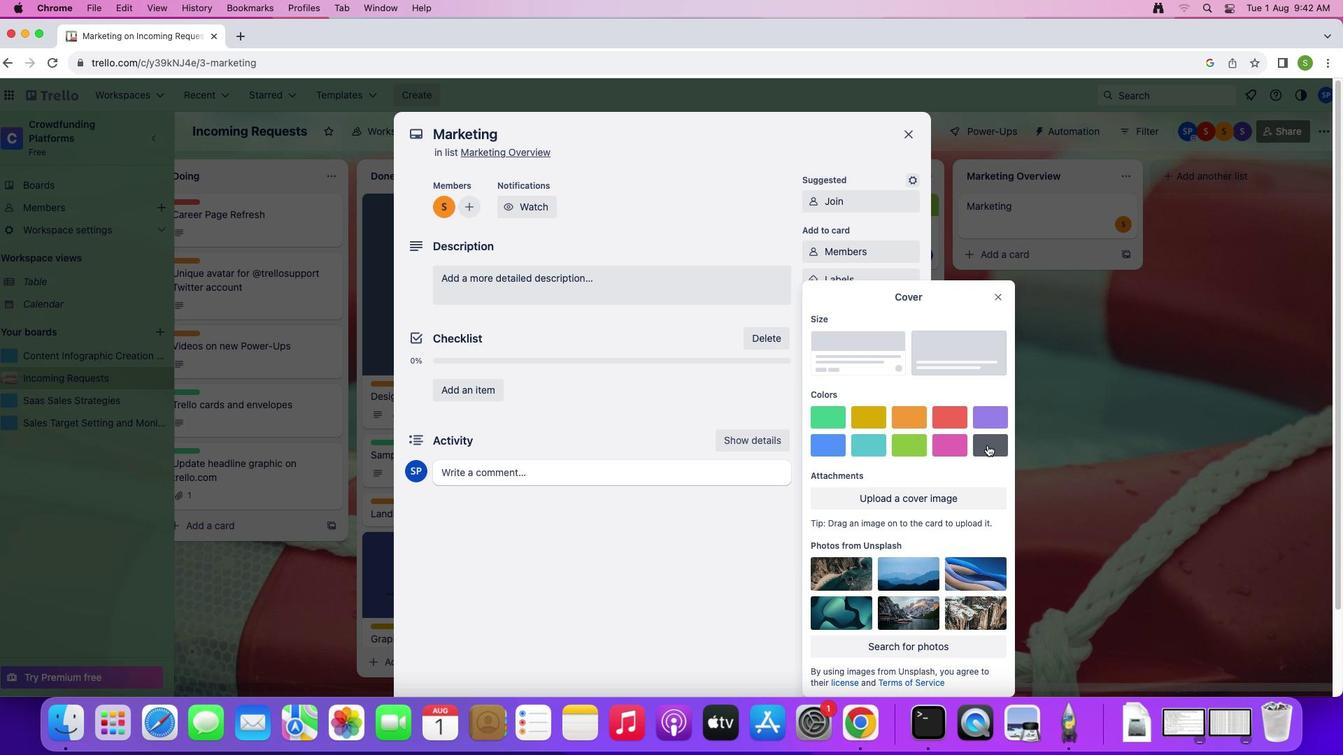 
Action: Mouse moved to (1001, 268)
Screenshot: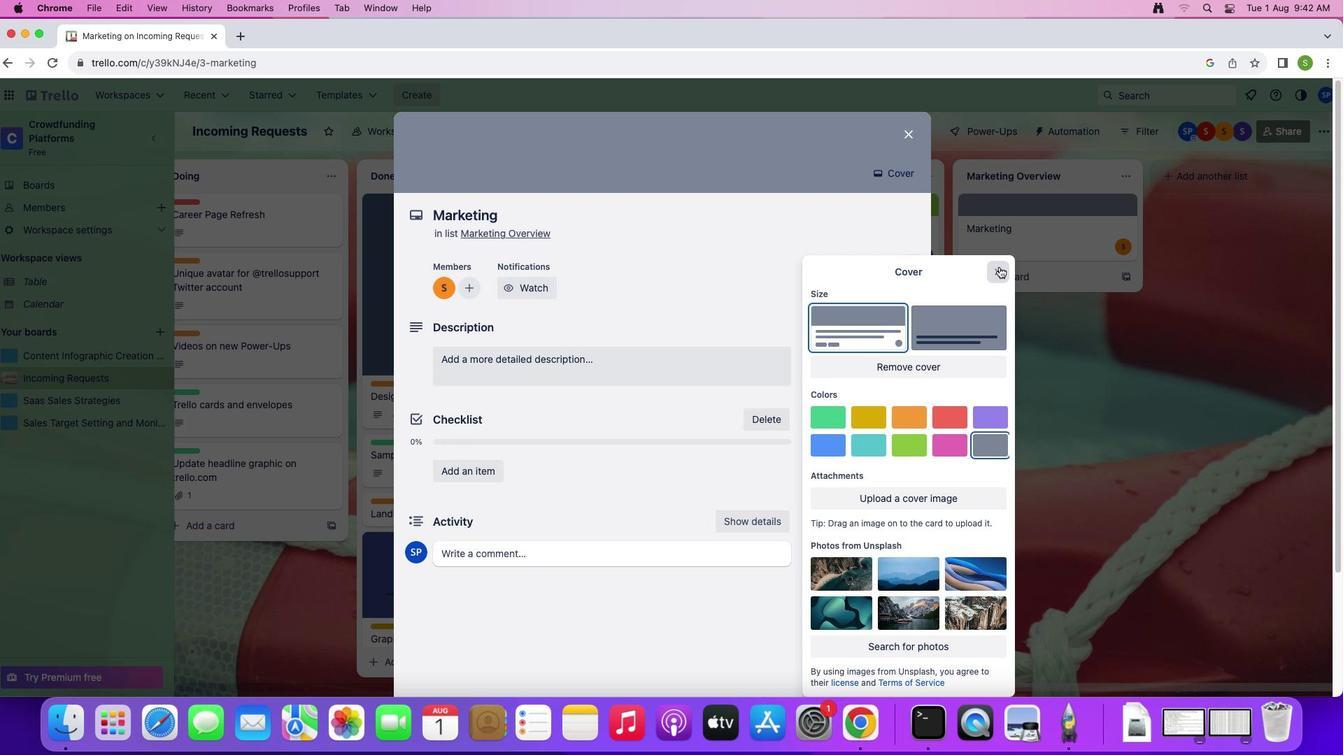 
Action: Mouse pressed left at (1001, 268)
Screenshot: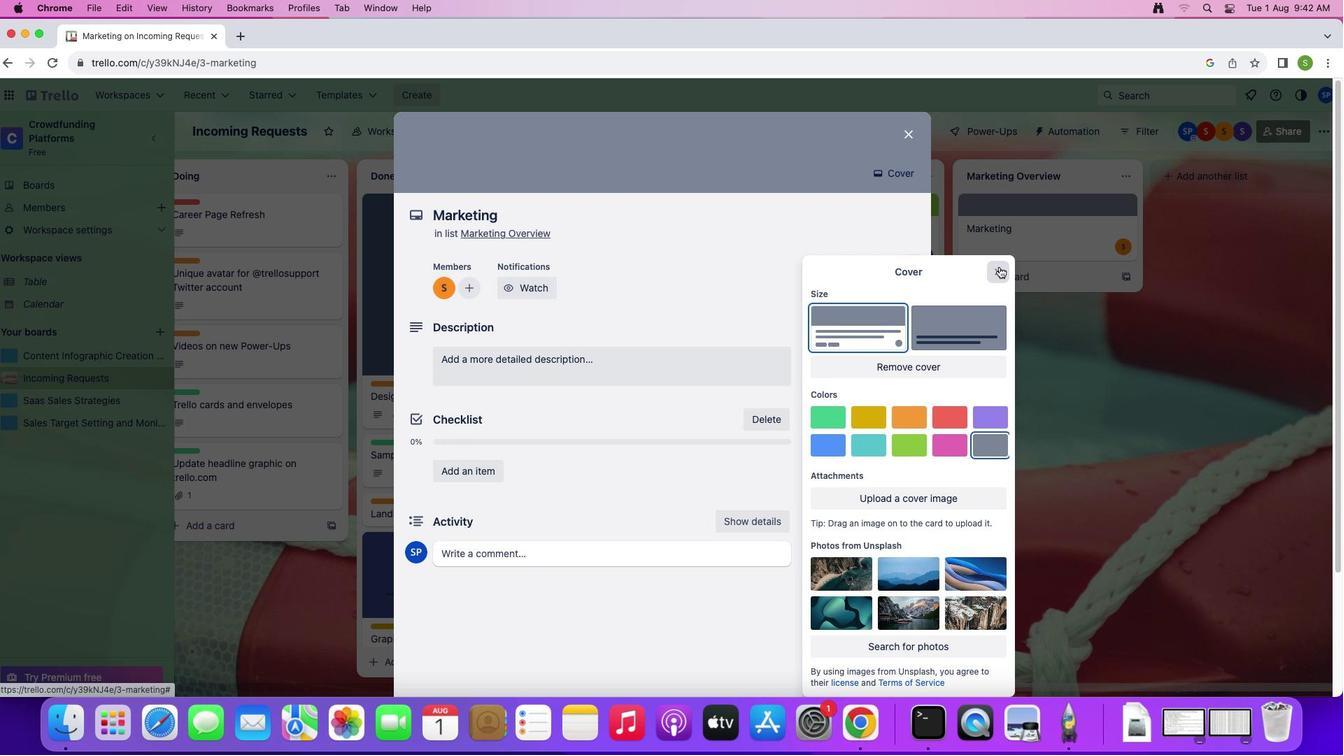 
Action: Mouse moved to (587, 362)
Screenshot: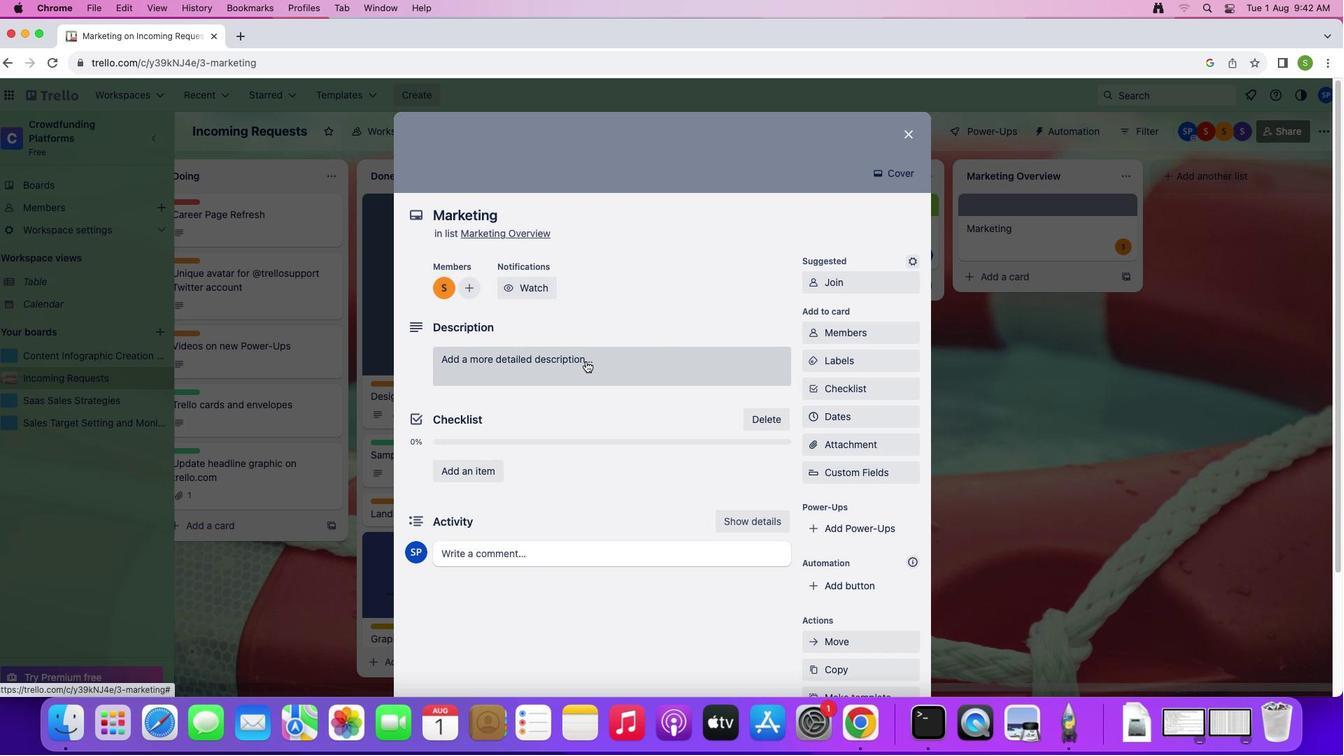 
Action: Mouse pressed left at (587, 362)
Screenshot: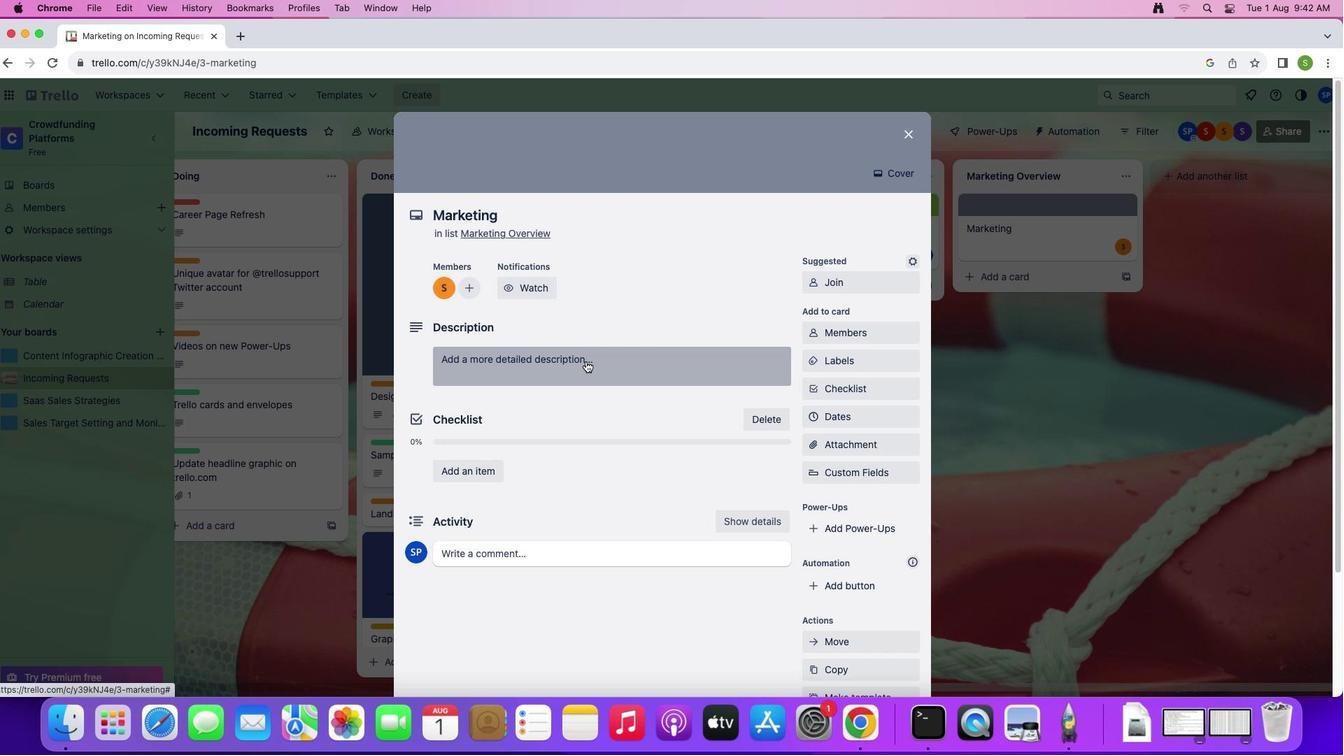 
Action: Mouse moved to (473, 412)
Screenshot: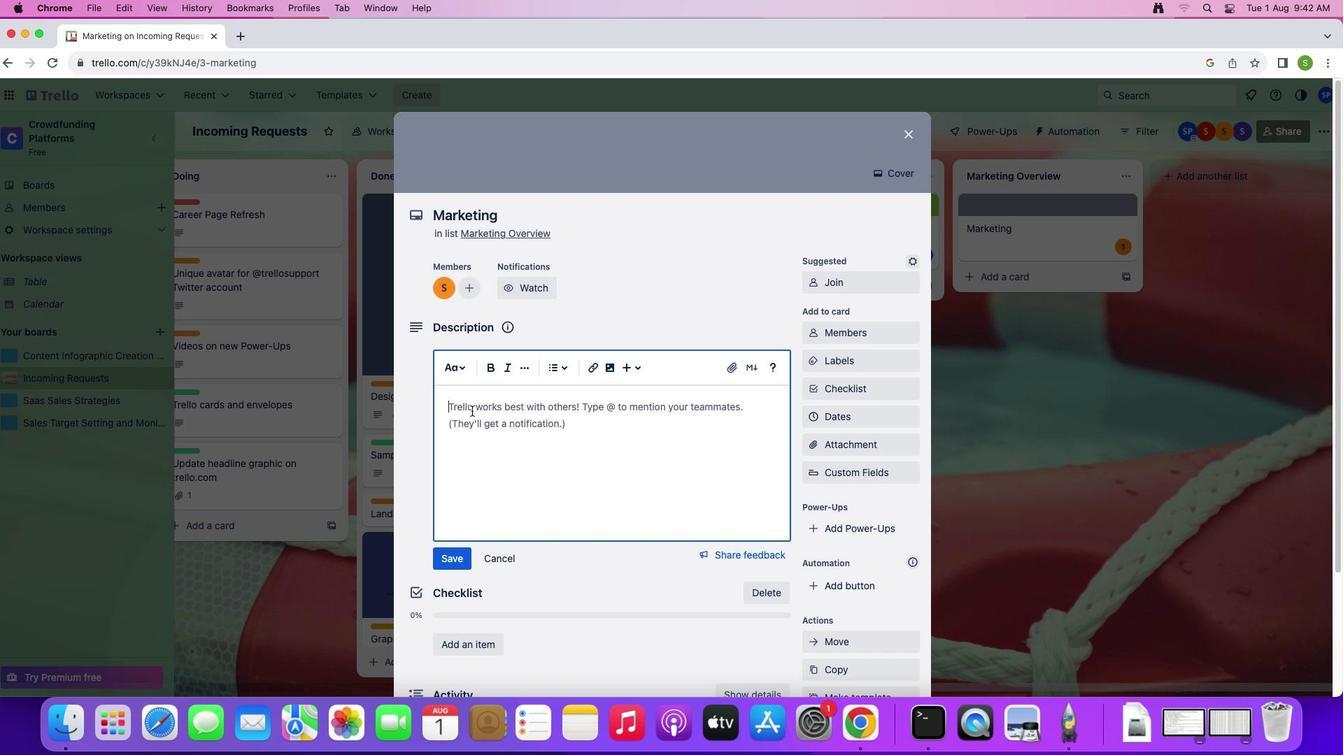
Action: Mouse pressed left at (473, 412)
Screenshot: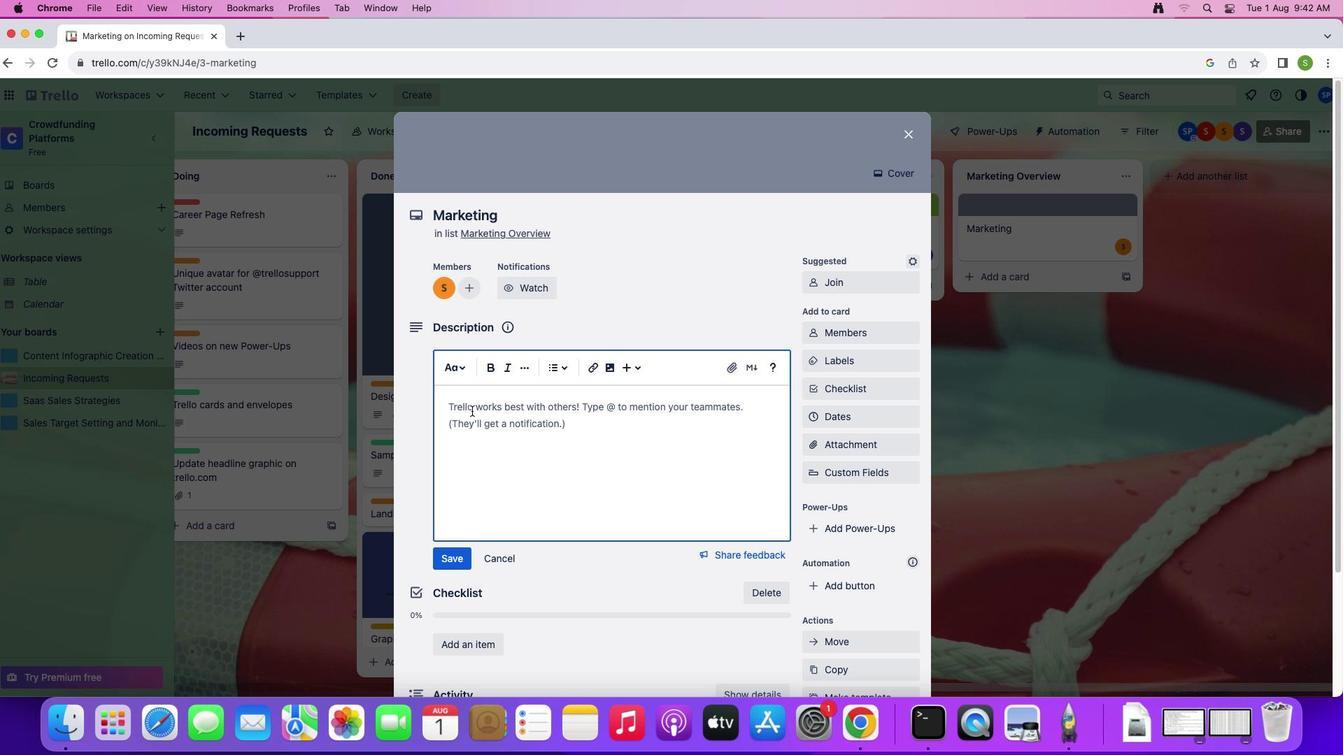 
Action: Mouse moved to (479, 410)
Screenshot: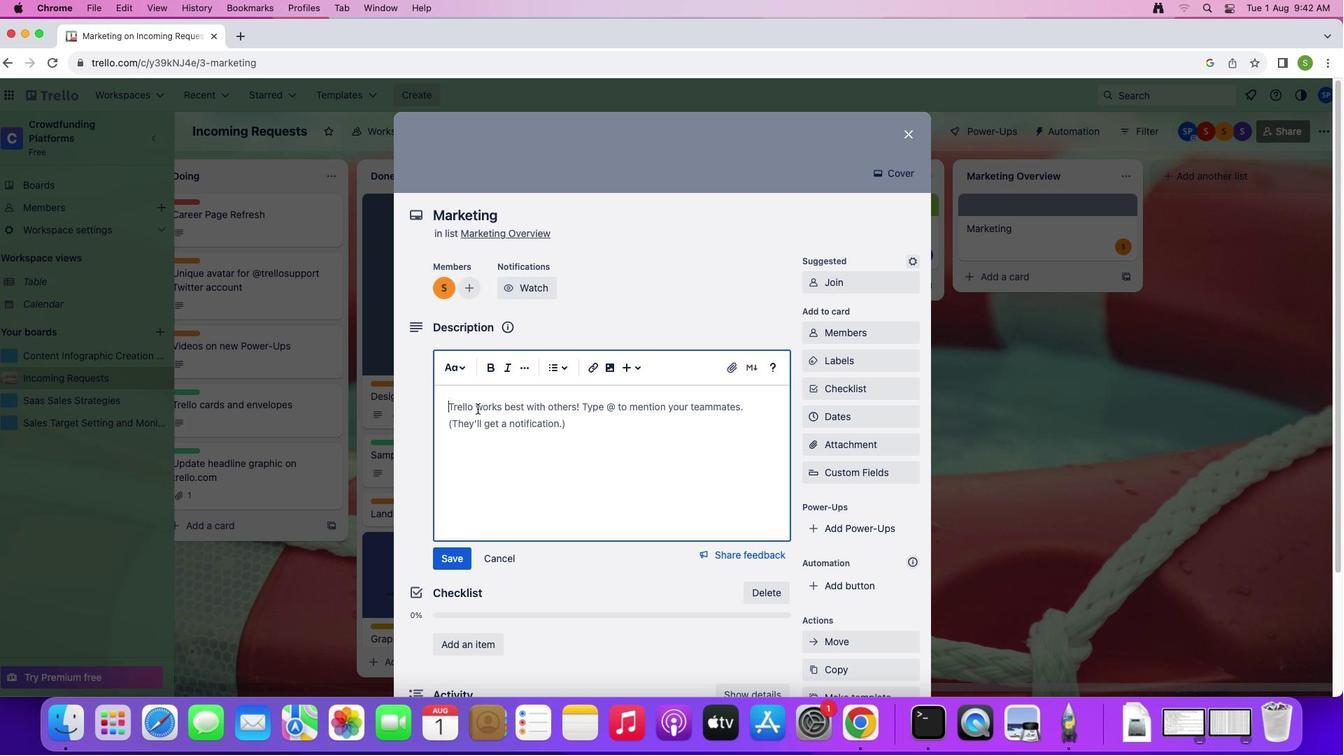 
Action: Key pressed Key.shift'u''s''e'Key.space't''h''i''s'Key.space'b''o''a''r''d'Key.space't''o'Key.space'c''r''e''a''t''e'Key.space'a'Key.space's''t''r''o''b''g''e''r'
Screenshot: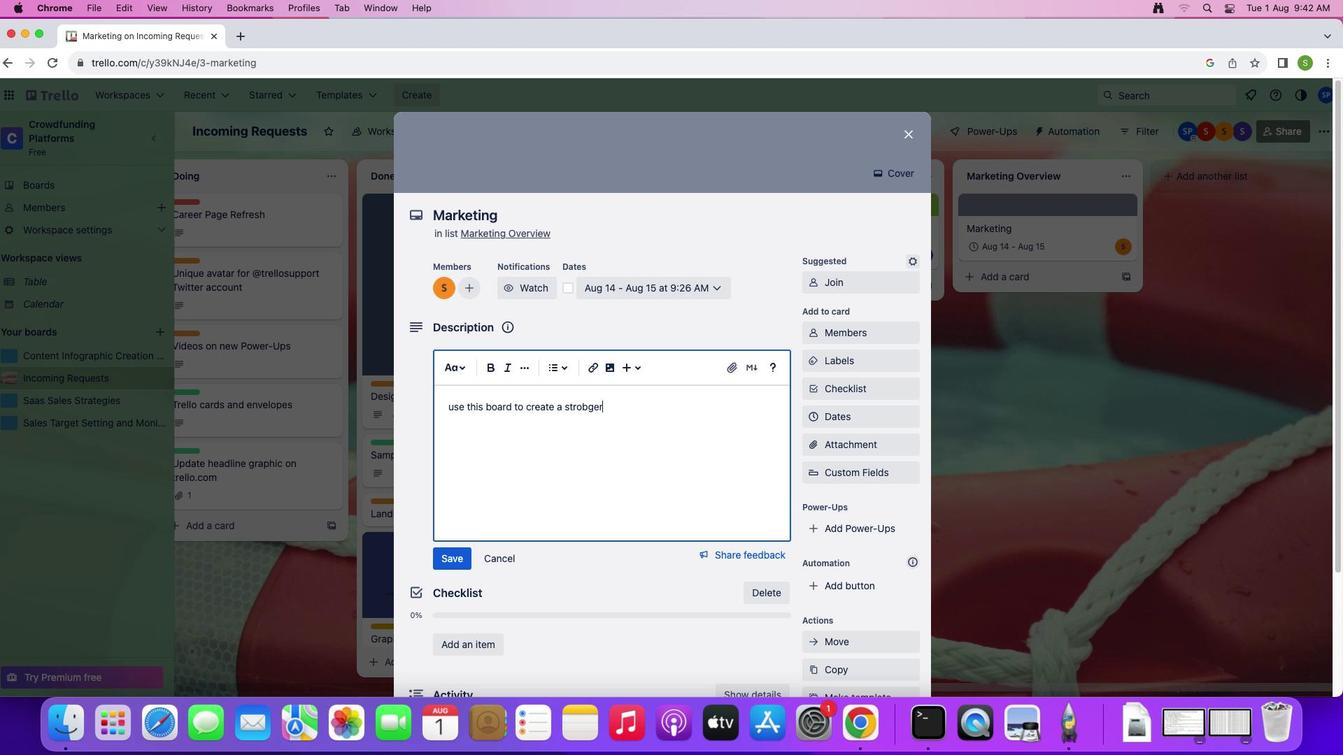
Action: Mouse moved to (588, 408)
Screenshot: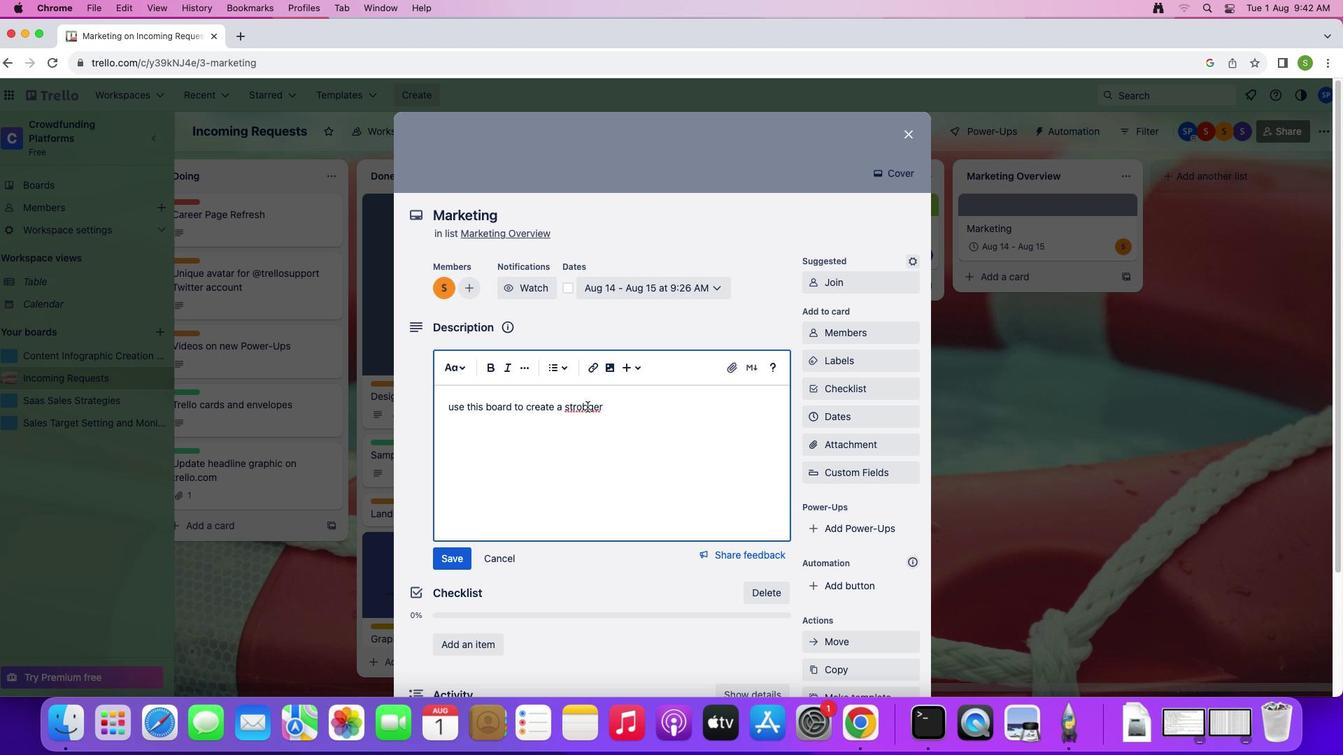 
Action: Mouse pressed left at (588, 408)
Screenshot: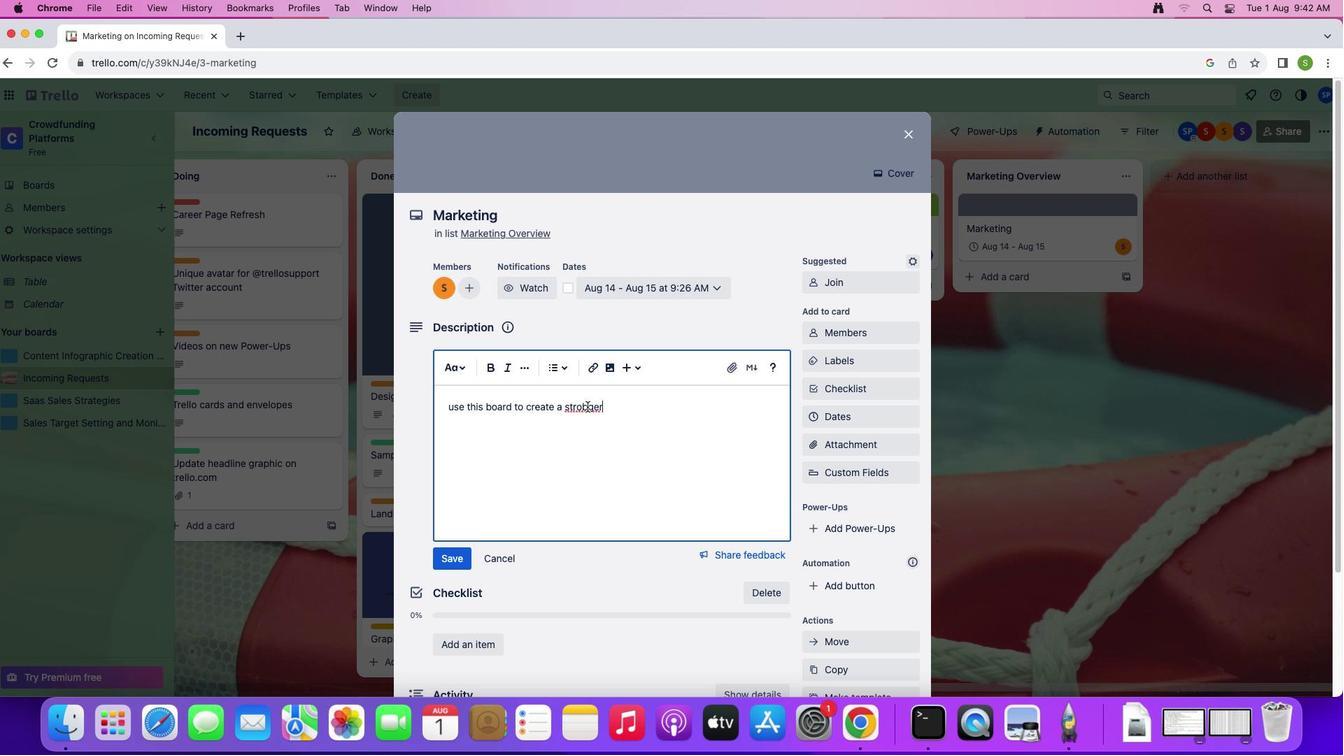 
Action: Mouse moved to (692, 415)
Screenshot: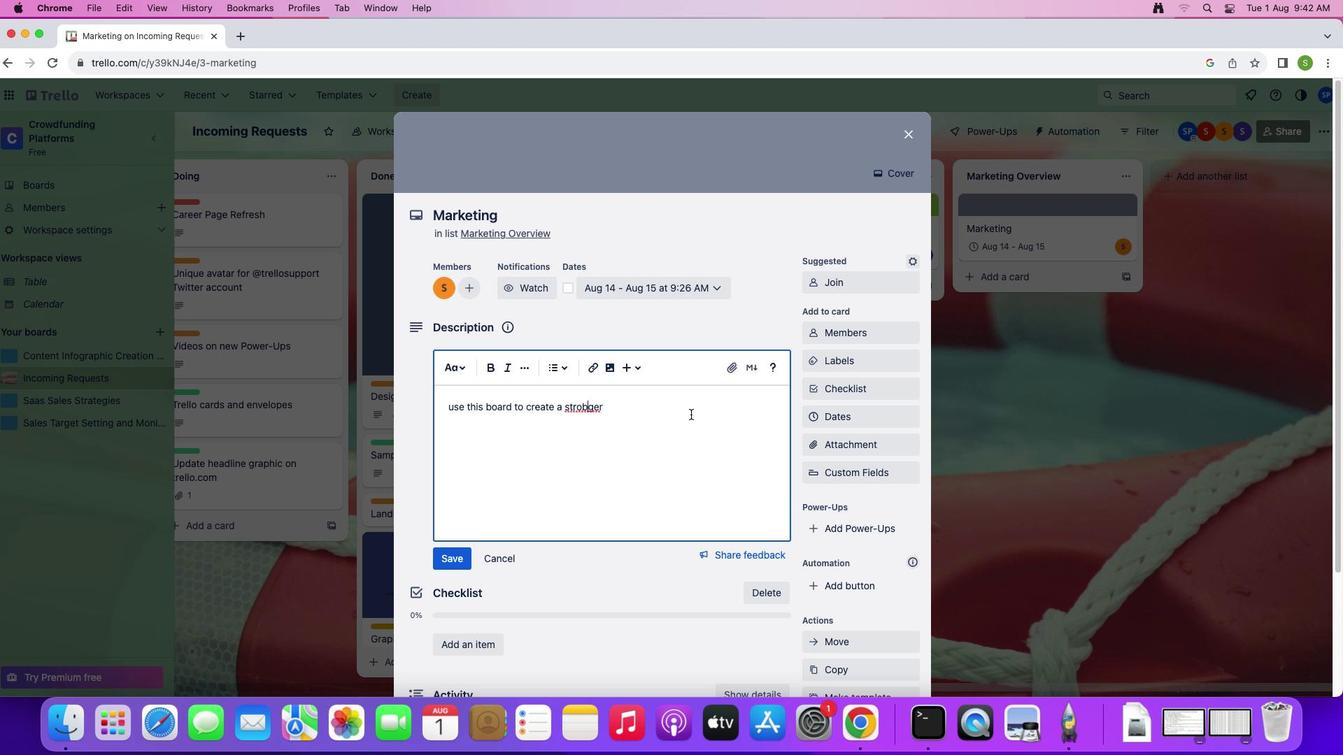
Action: Key pressed Key.backspace'n'
Screenshot: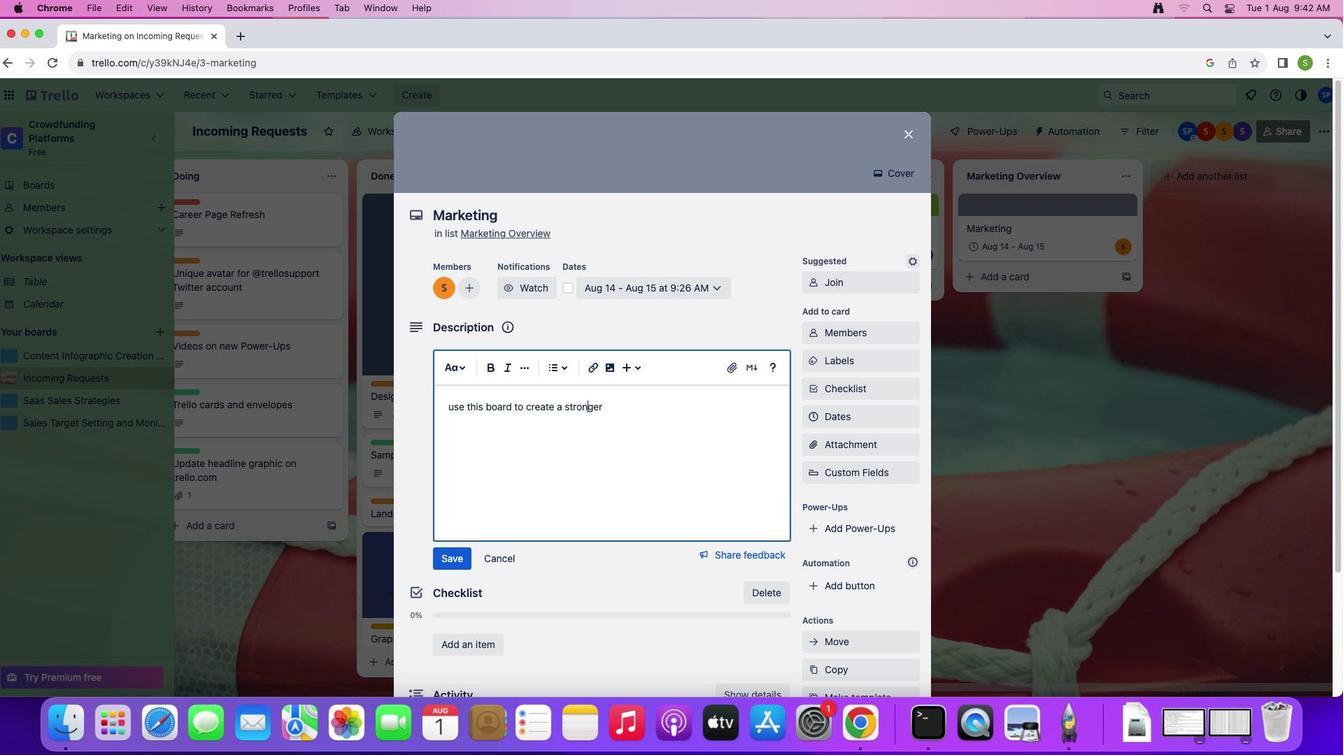 
Action: Mouse moved to (613, 415)
Screenshot: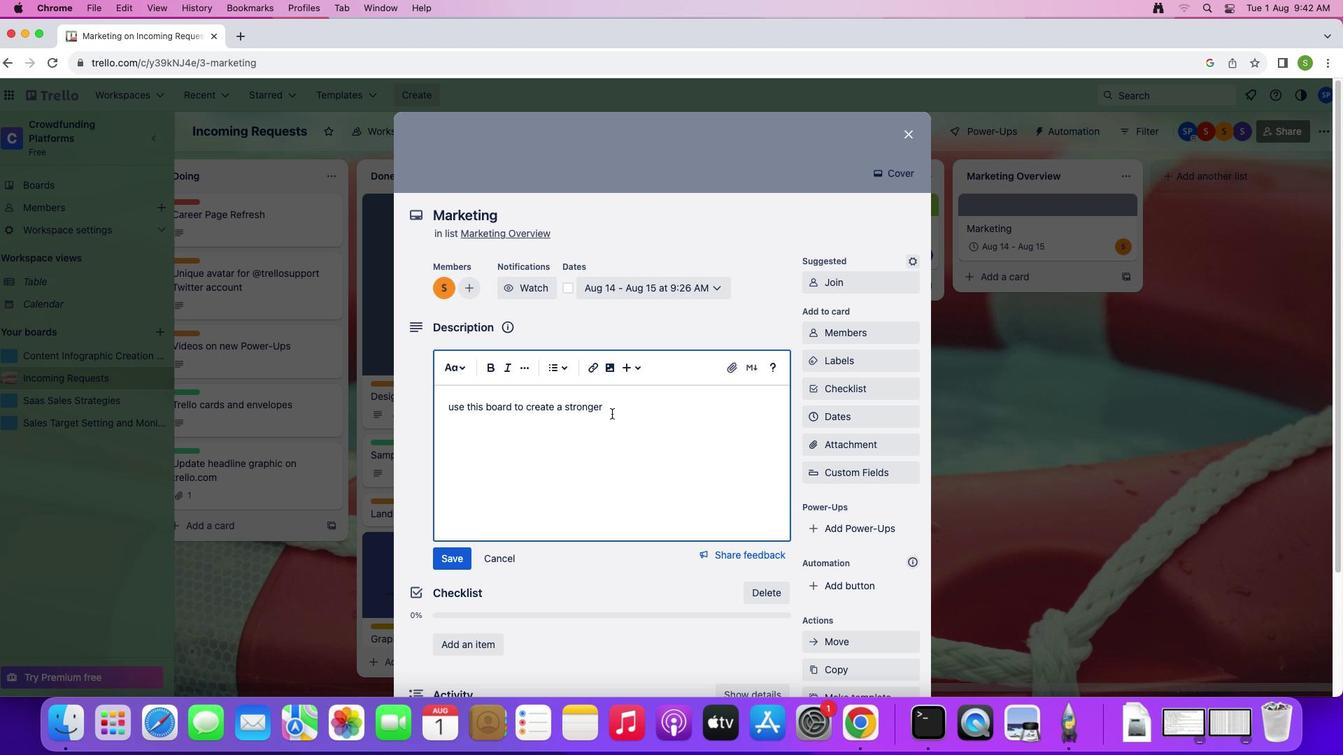 
Action: Mouse pressed left at (613, 415)
Screenshot: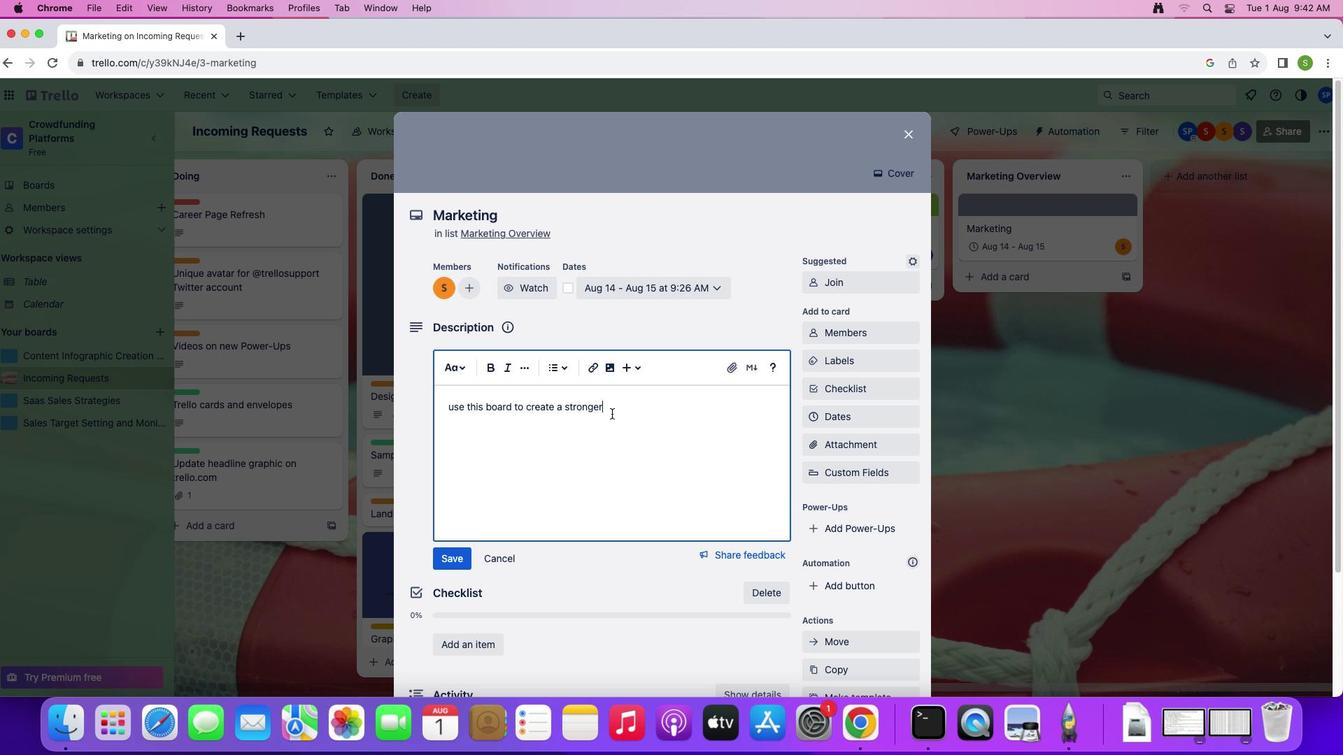 
Action: Mouse moved to (662, 409)
Screenshot: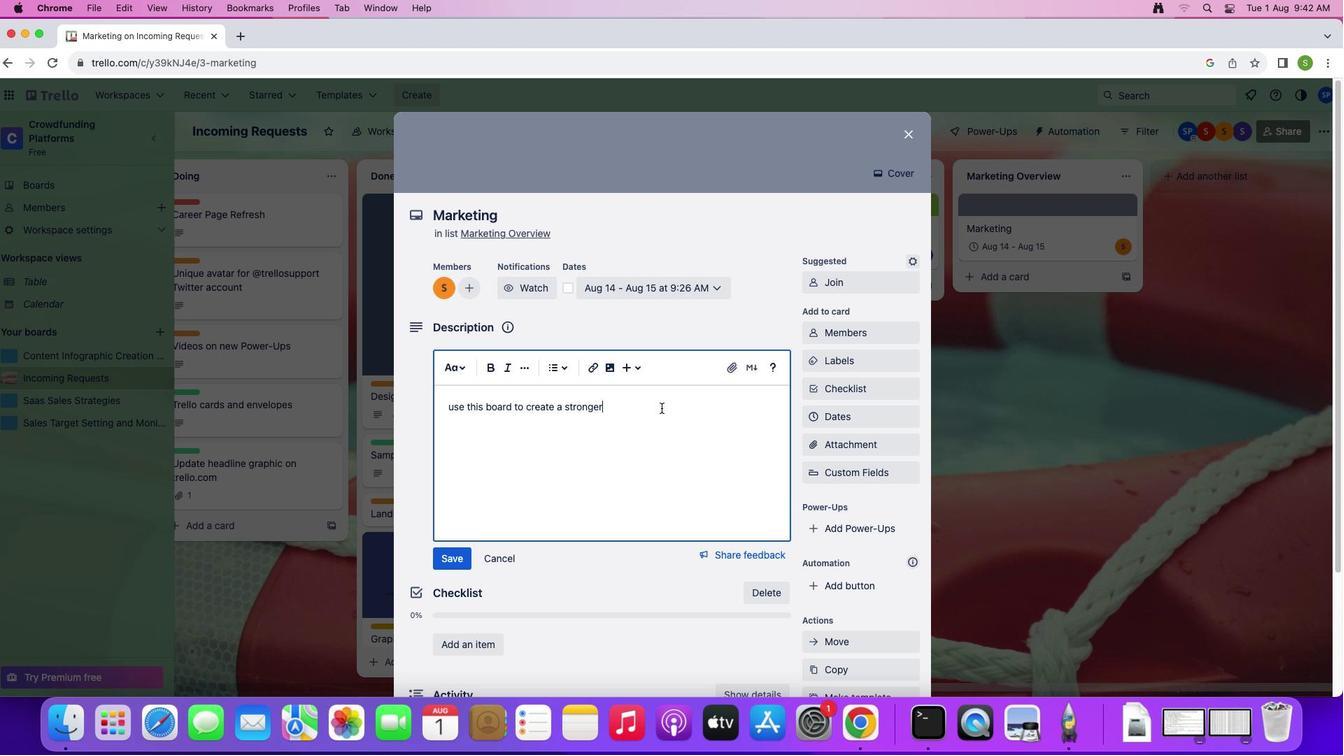 
Action: Key pressed Key.space
Screenshot: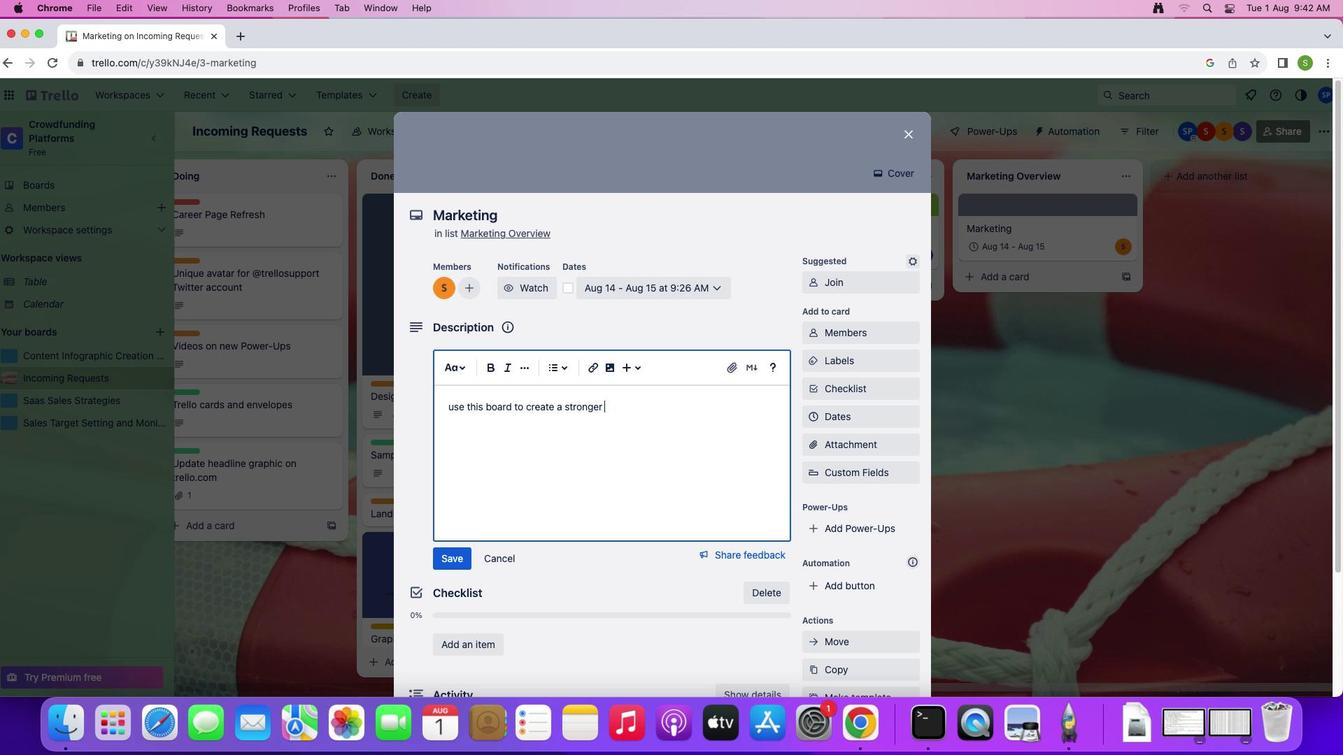 
Action: Mouse moved to (652, 422)
Screenshot: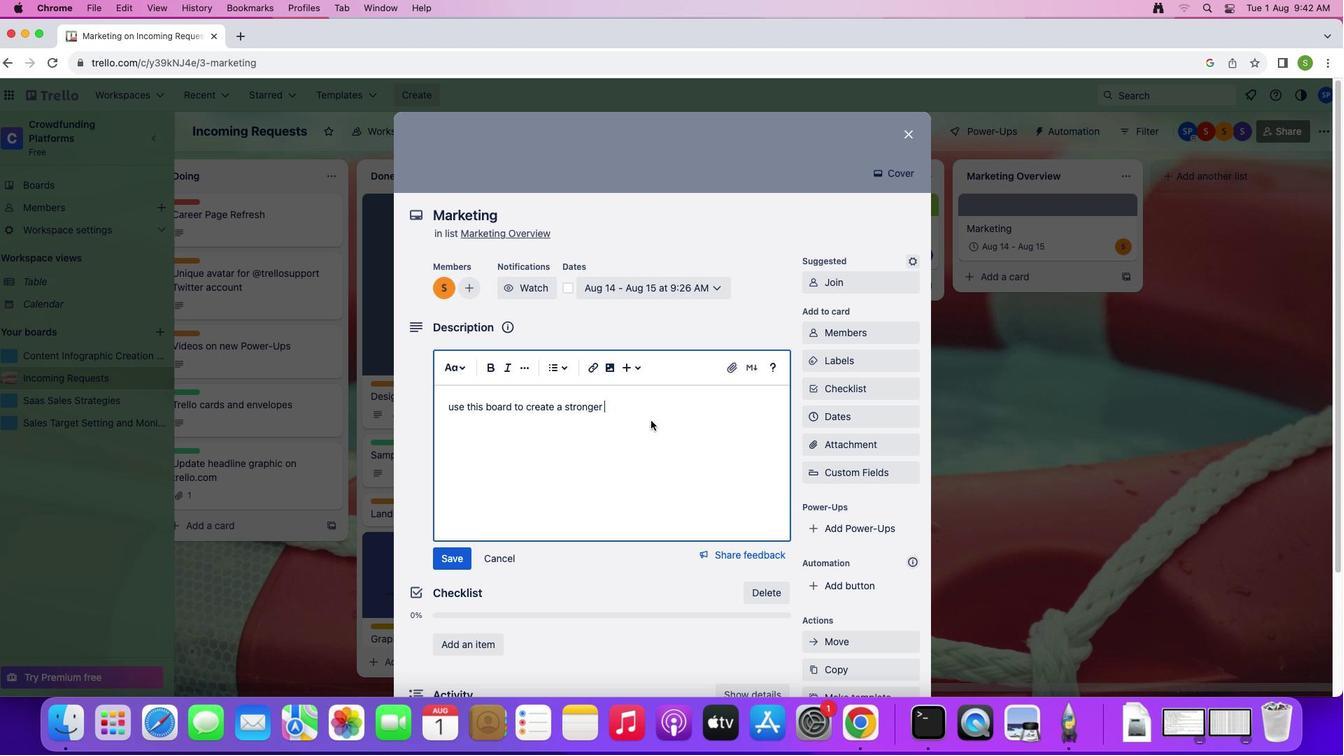 
Action: Key pressed 's''e''n''s''e'Key.space'o''f'Key.space't''r''a''n''s''p''a''r''e''n''c''y'Key.space'w''i''t''h''i''n'Key.space'y''o''u''r'Key.space'm''a''r''k''e''t''i''n''g'Key.space't''e''a''m'Key.space'a''n''d'Key.space't''h''e'Key.space'c''o''m''p''a''n''y''.'
Screenshot: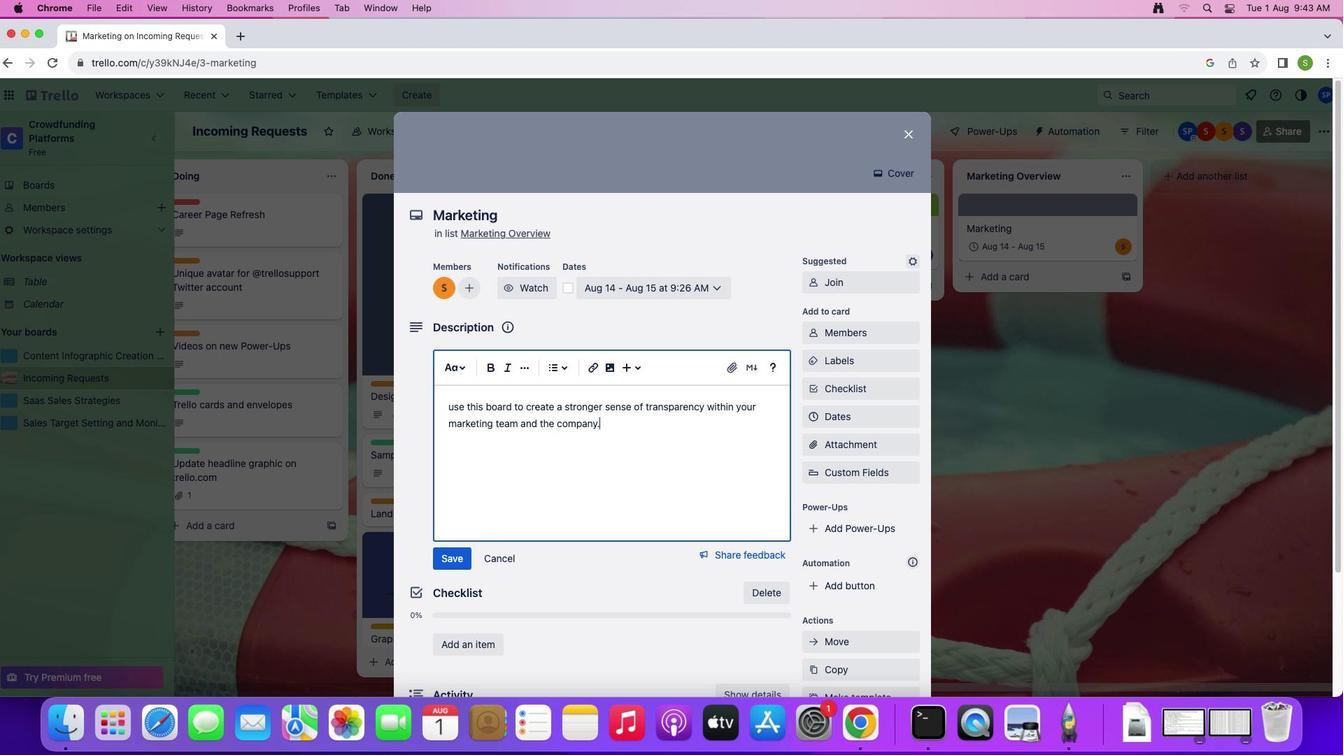 
Action: Mouse moved to (456, 569)
Screenshot: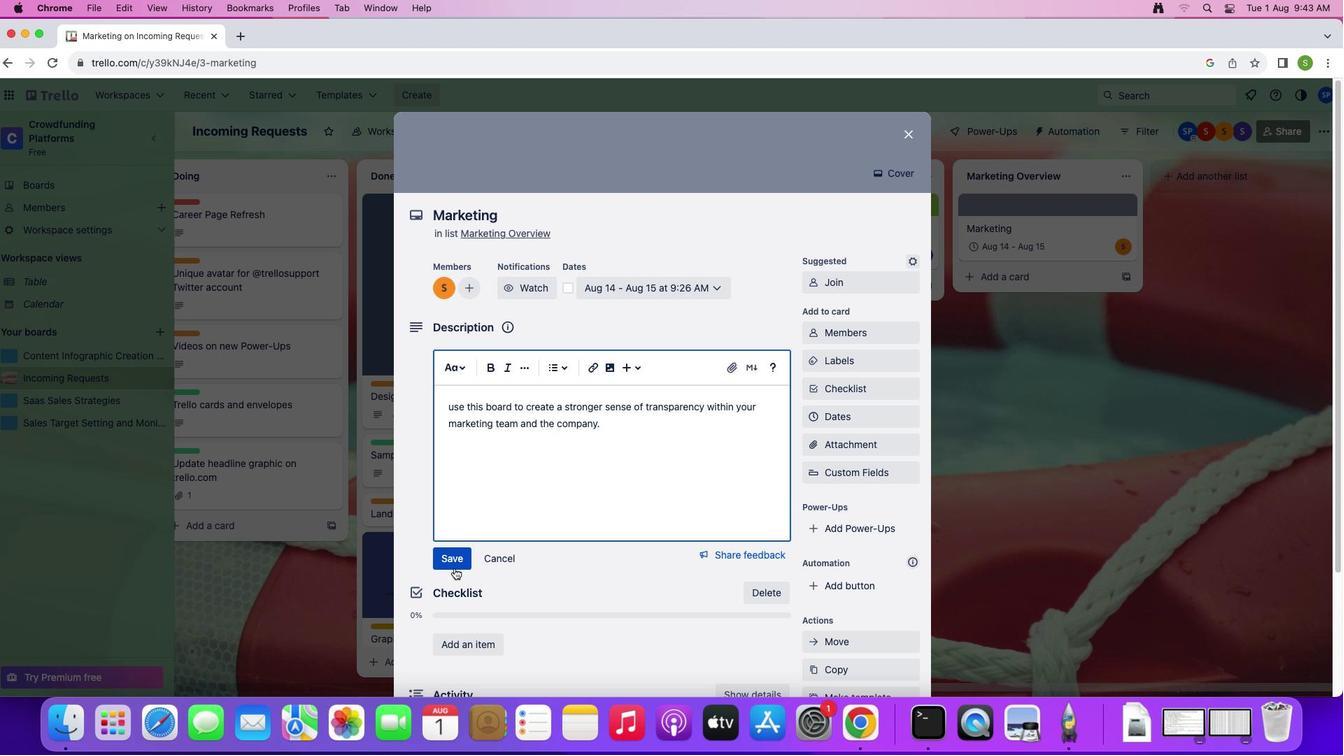
Action: Mouse pressed left at (456, 569)
Screenshot: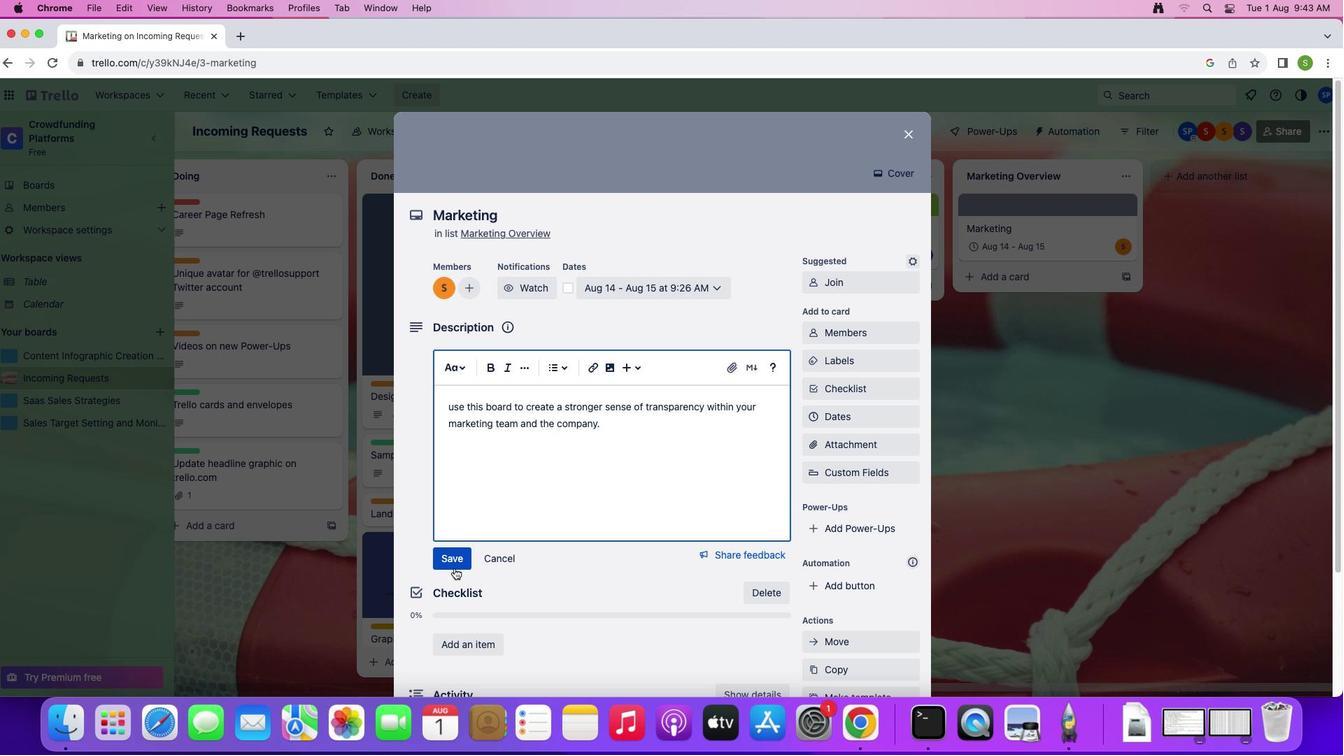 
Action: Mouse moved to (471, 463)
Screenshot: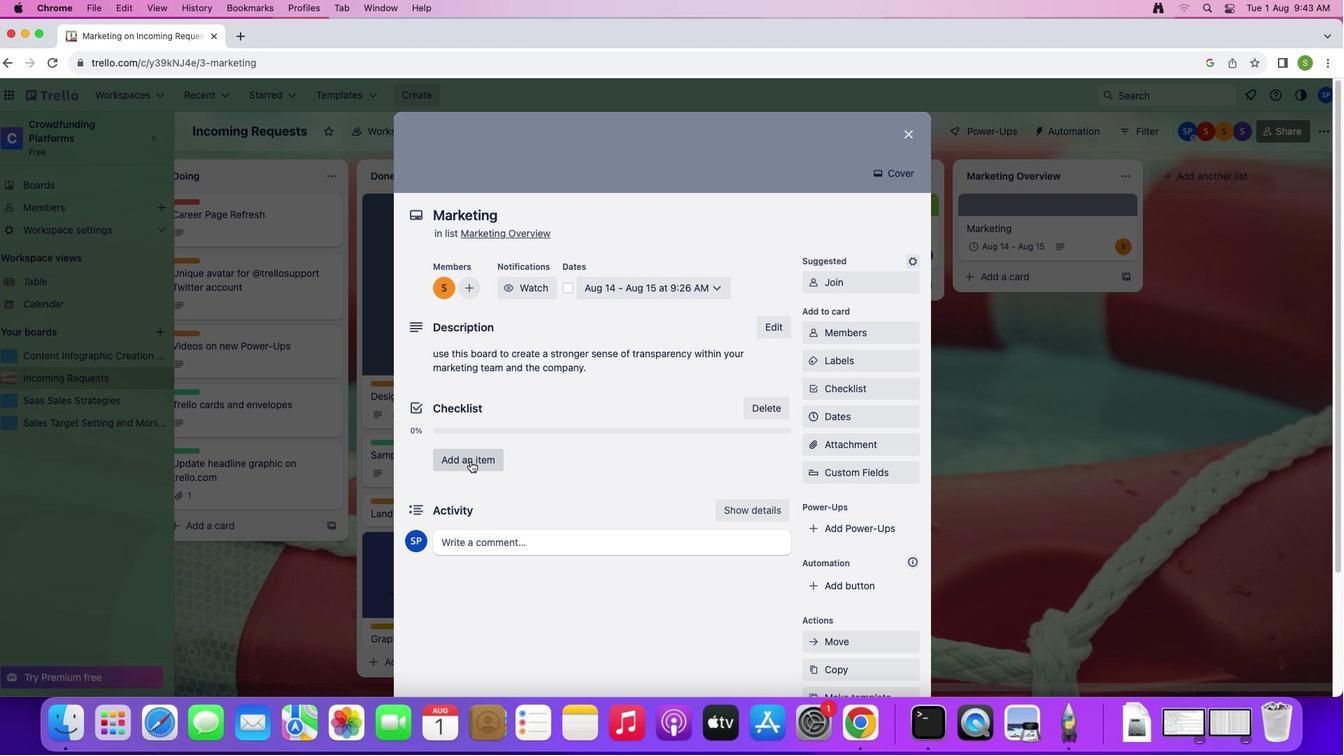 
Action: Mouse pressed left at (471, 463)
Screenshot: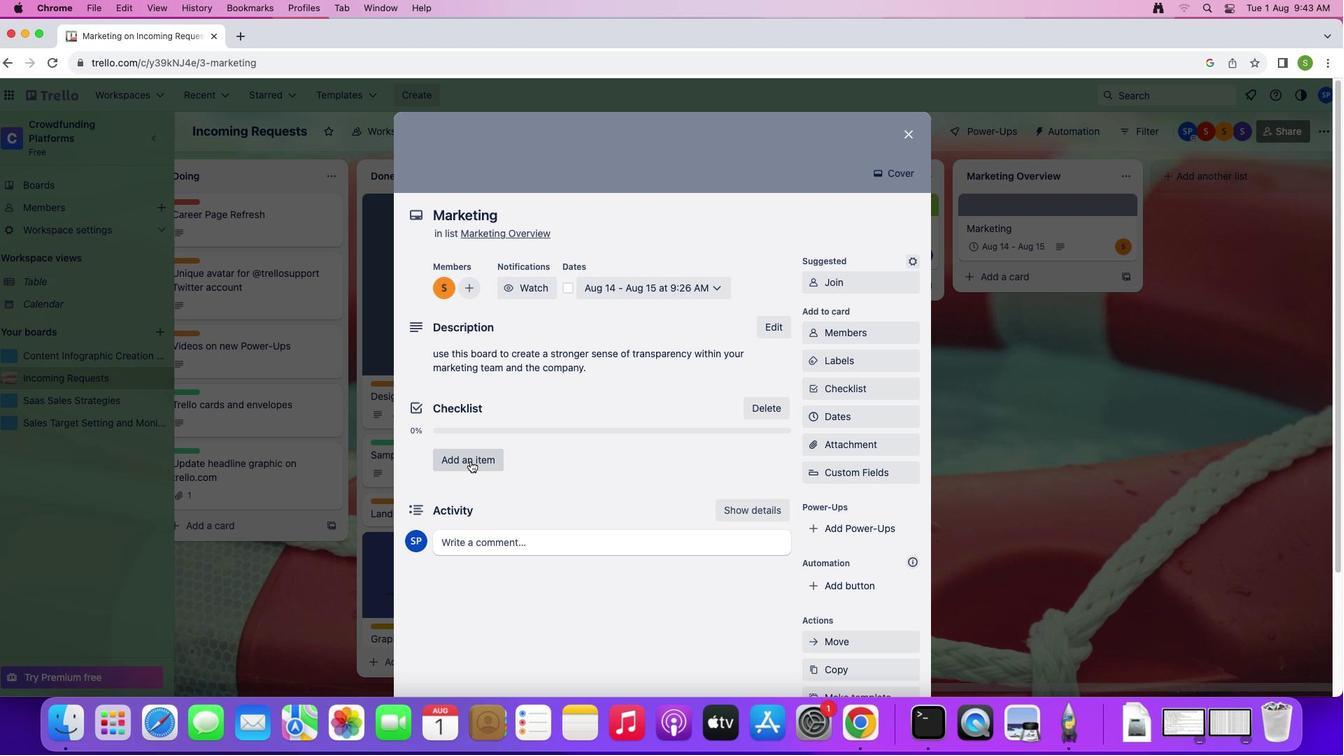 
Action: Mouse moved to (514, 460)
Screenshot: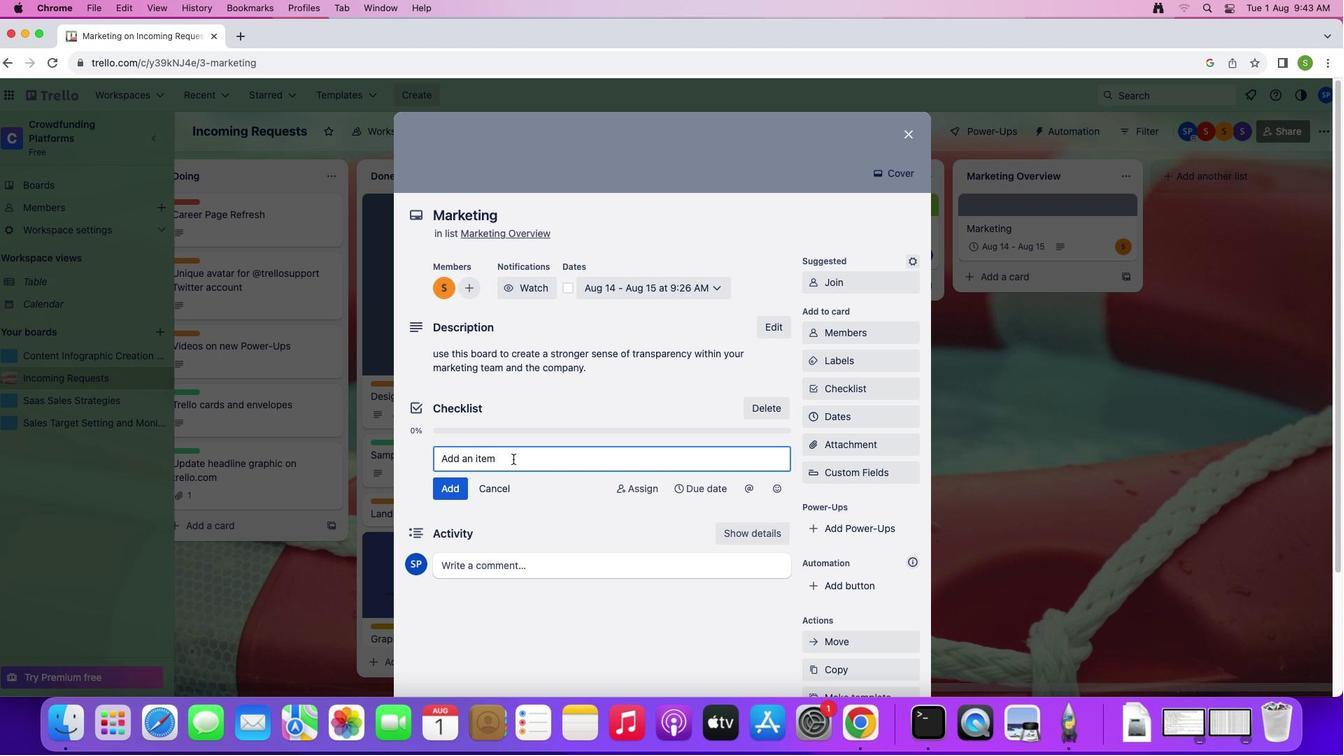 
Action: Mouse pressed left at (514, 460)
Screenshot: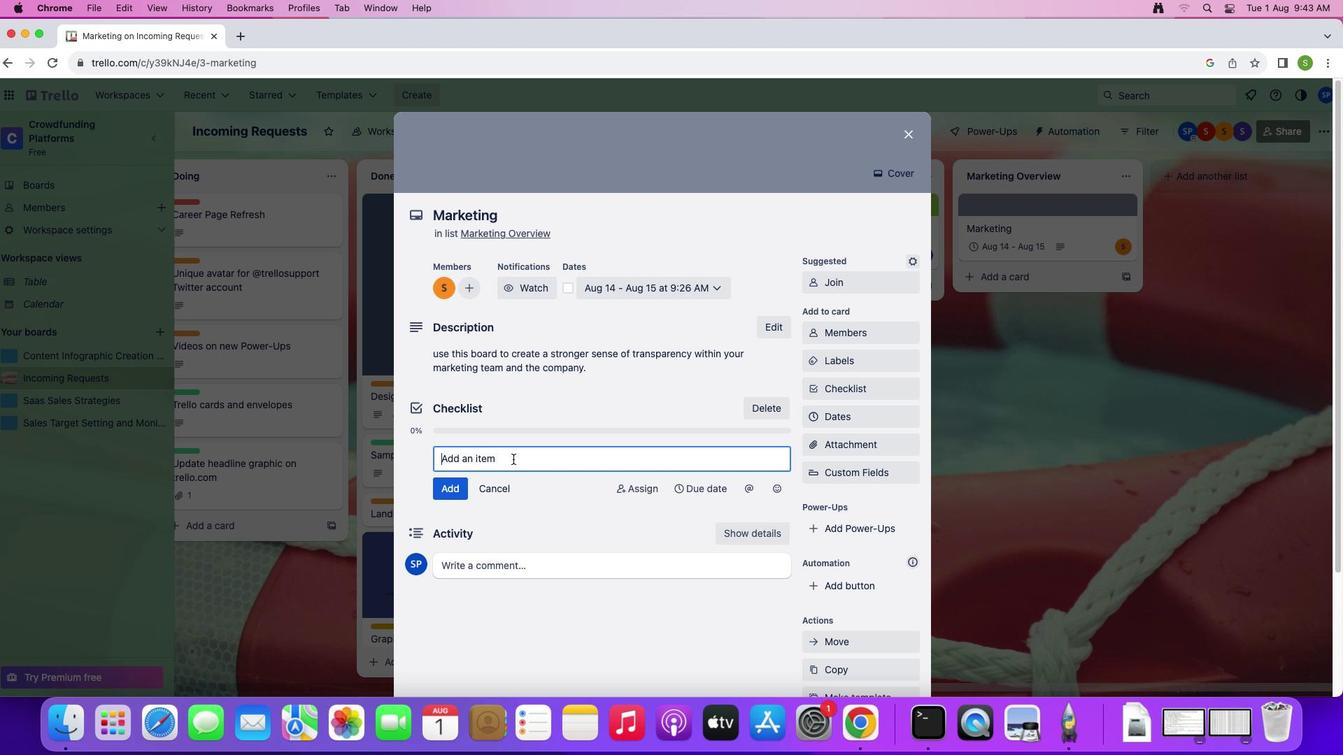 
Action: Key pressed Key.shift'M''a''r''k''e''t'
Screenshot: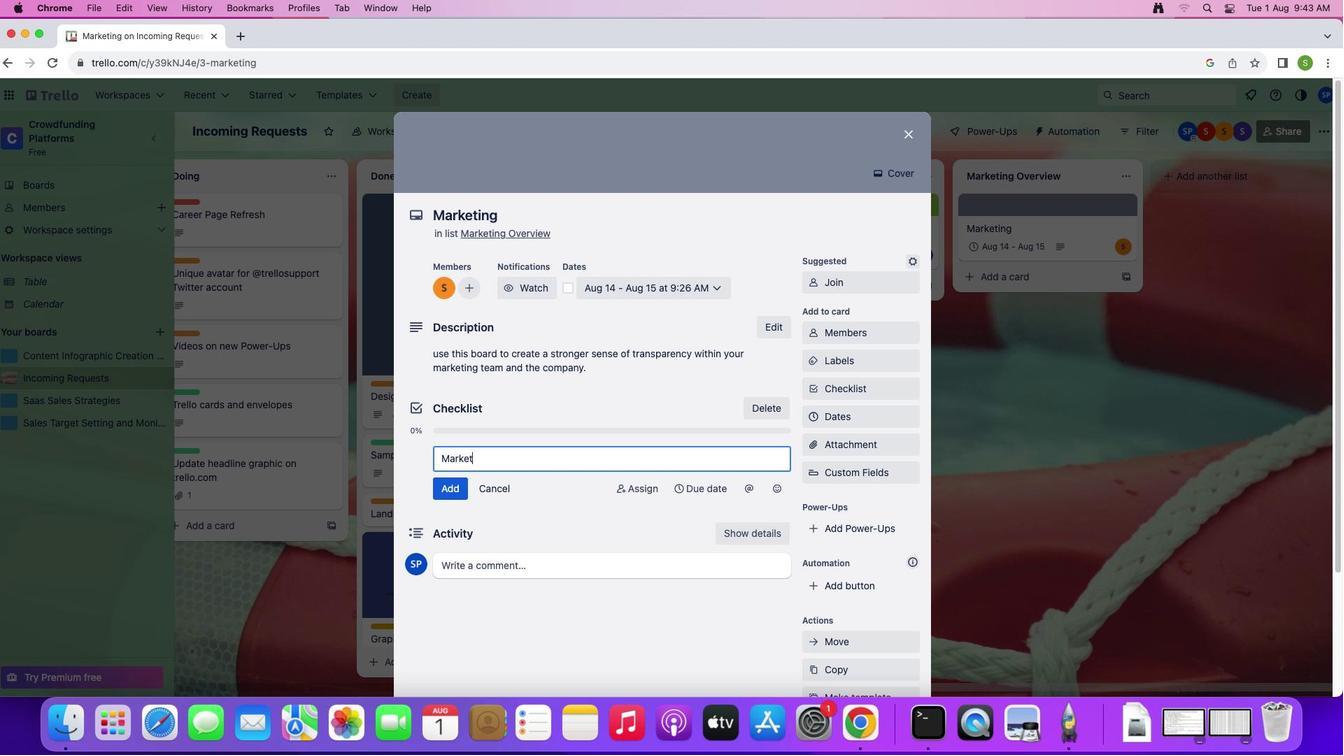 
Action: Mouse moved to (464, 494)
Screenshot: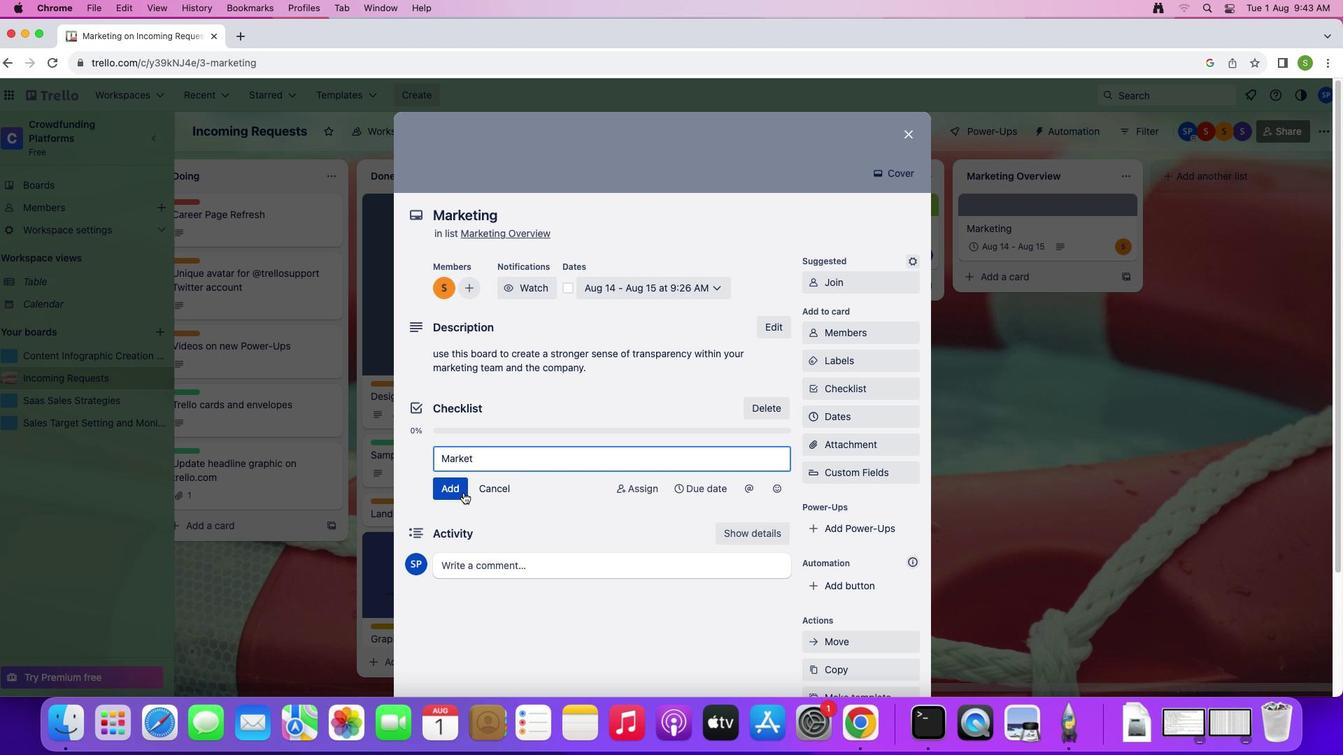 
Action: Mouse pressed left at (464, 494)
Screenshot: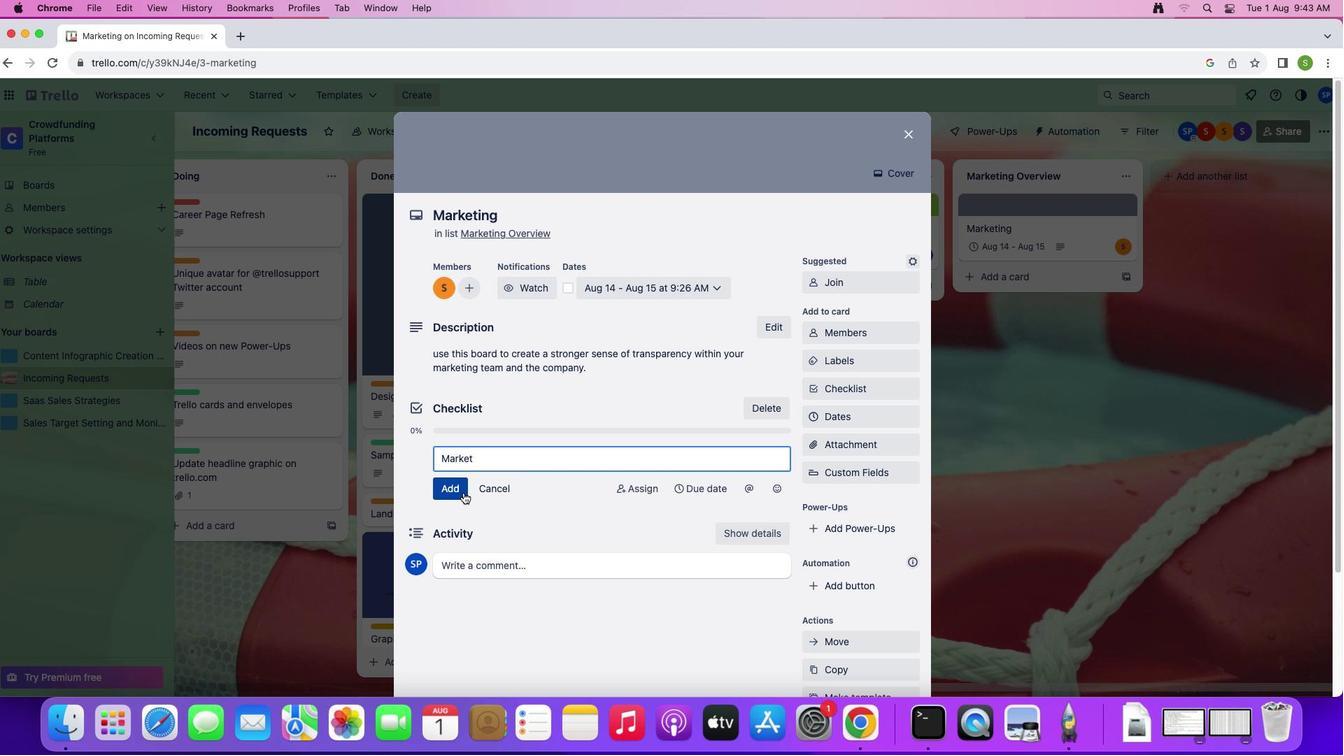 
Action: Mouse moved to (494, 584)
Screenshot: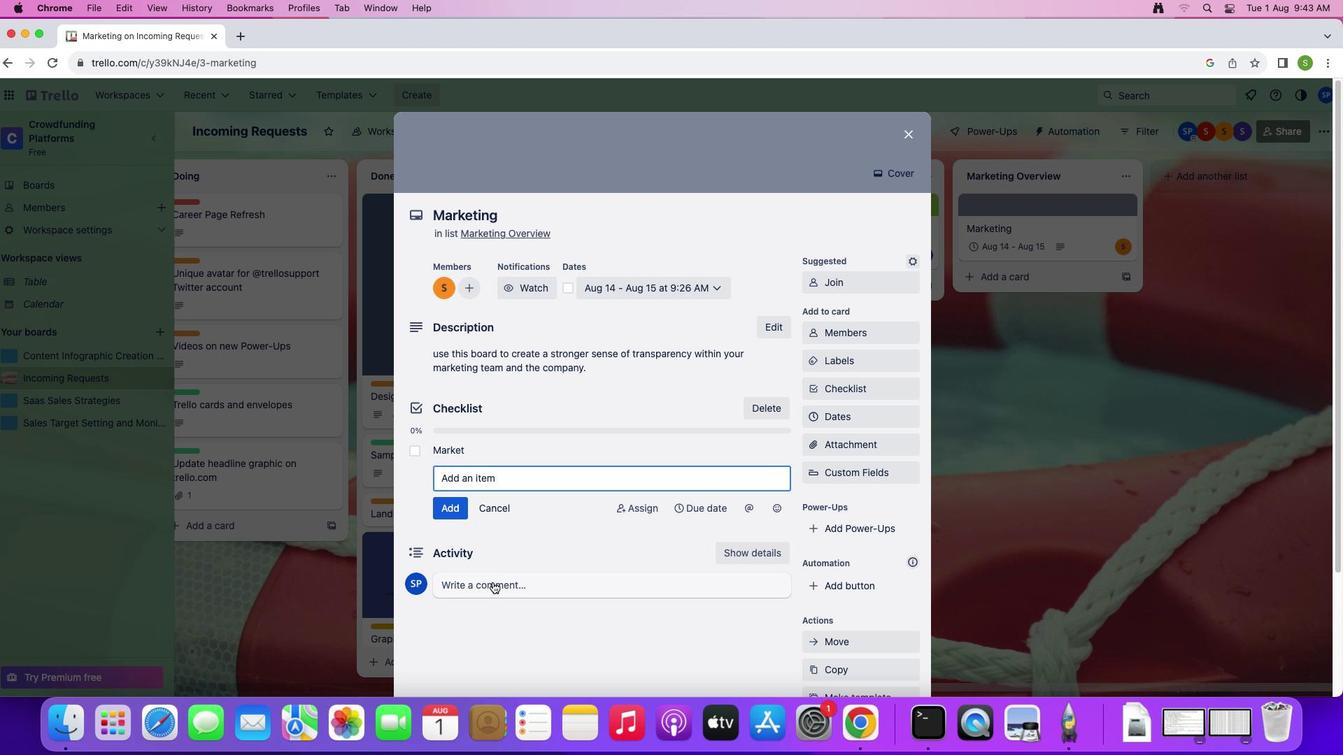 
Action: Mouse pressed left at (494, 584)
Screenshot: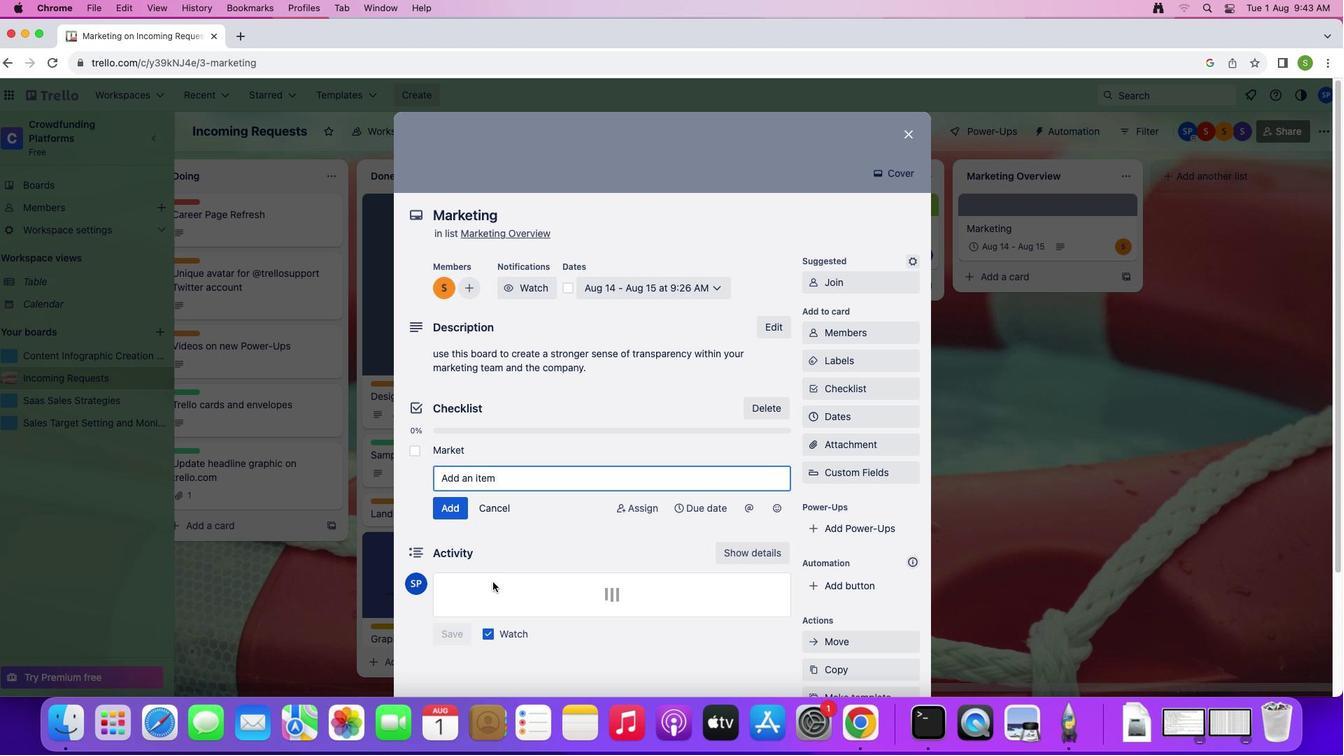 
Action: Mouse moved to (561, 534)
Screenshot: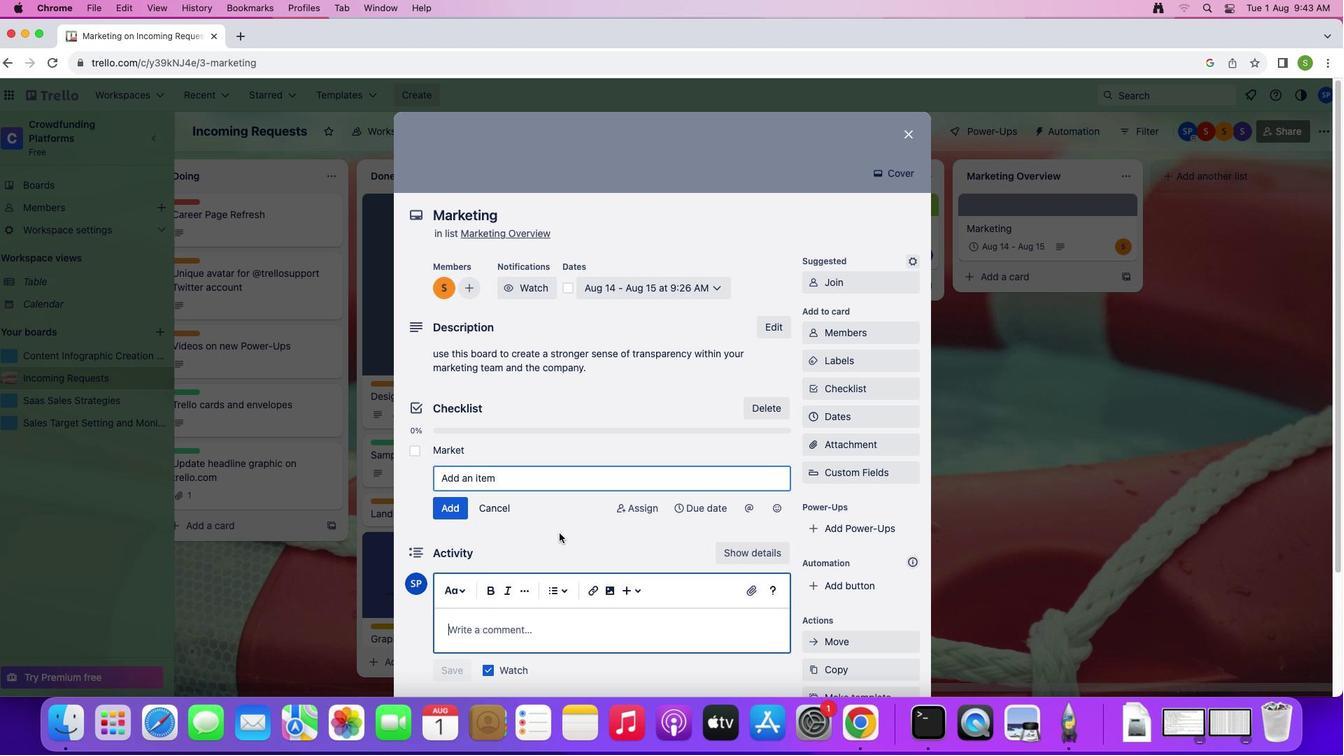 
Action: Key pressed Key.shift'S''t''e''l''l''a'Key.spaceKey.shift'g''a''r''b''e''r'
Screenshot: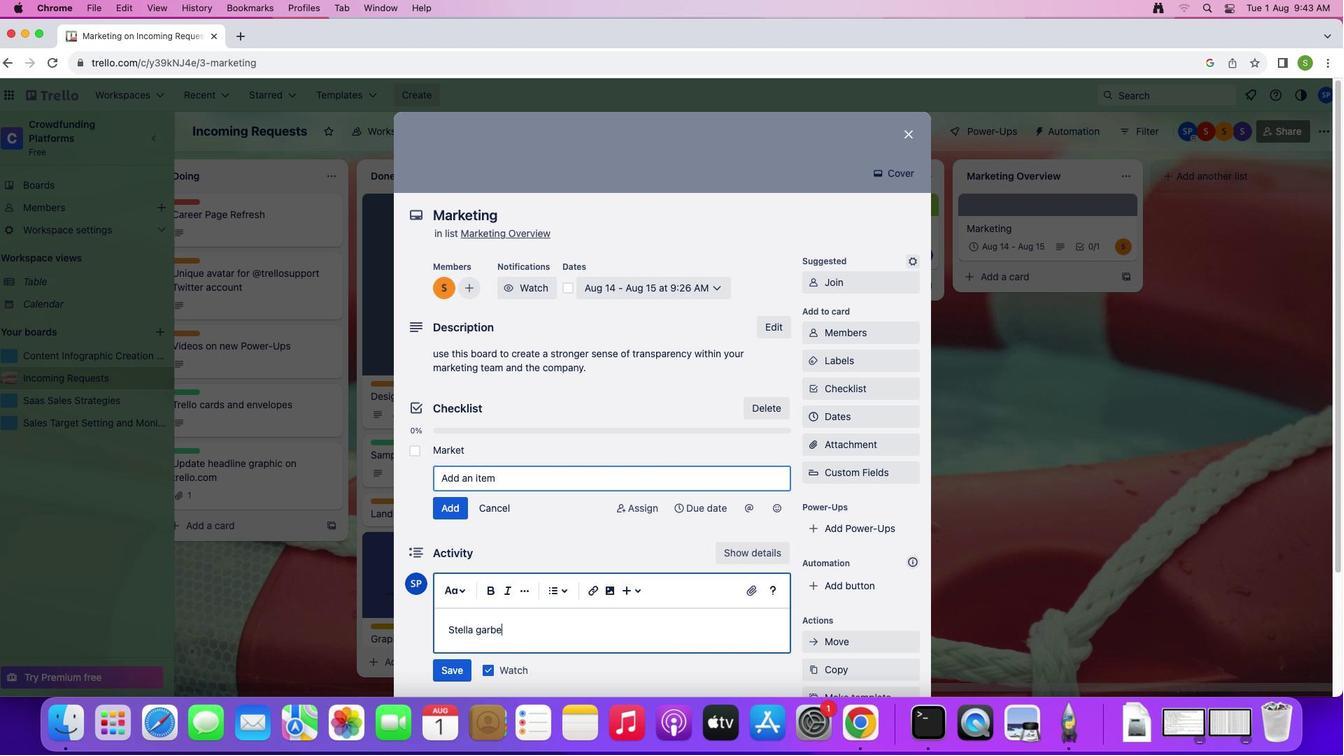 
Action: Mouse moved to (457, 675)
Screenshot: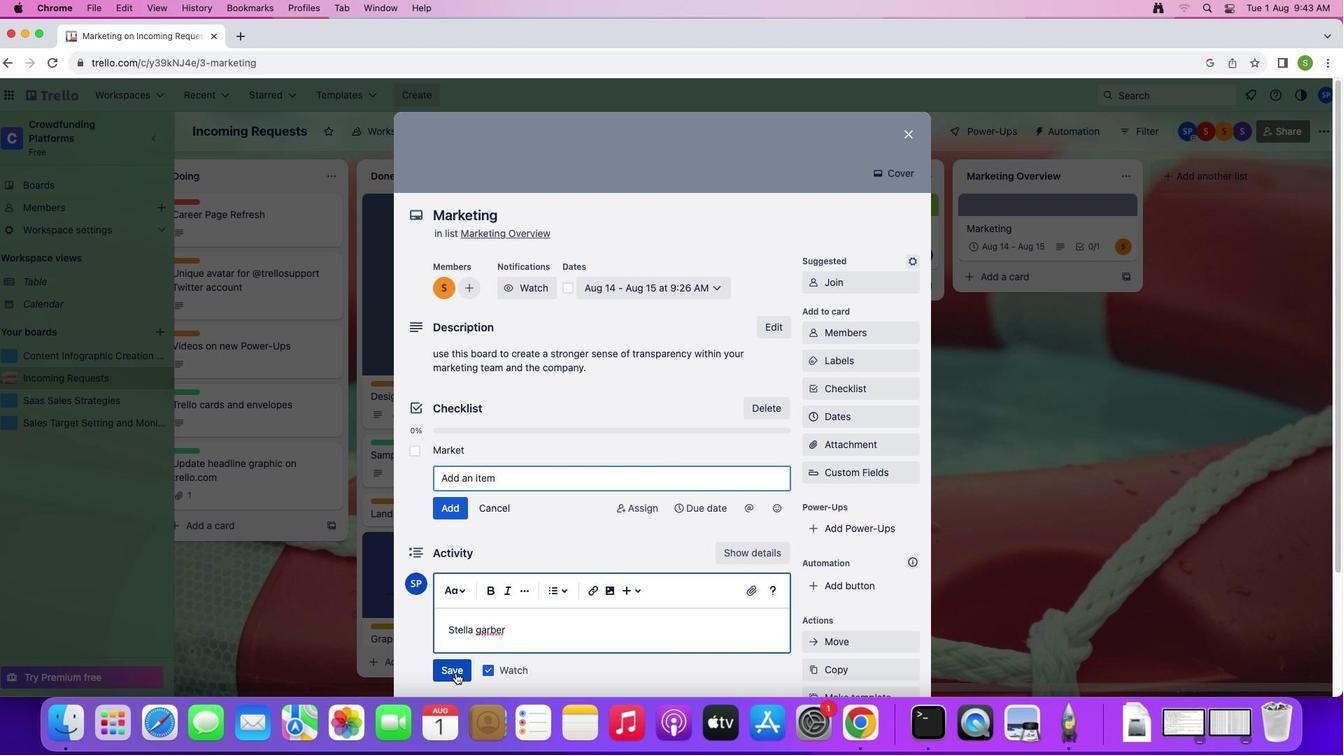 
Action: Mouse pressed left at (457, 675)
Screenshot: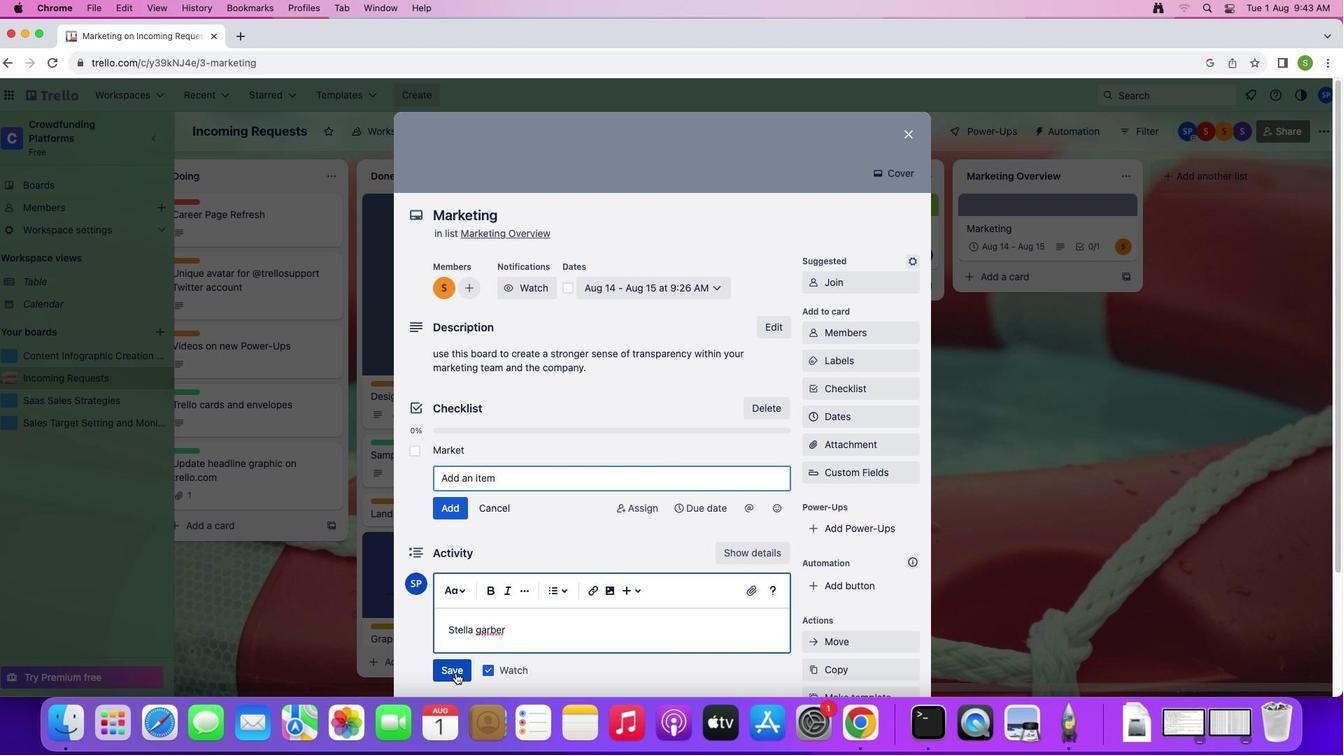 
Action: Mouse moved to (909, 139)
Screenshot: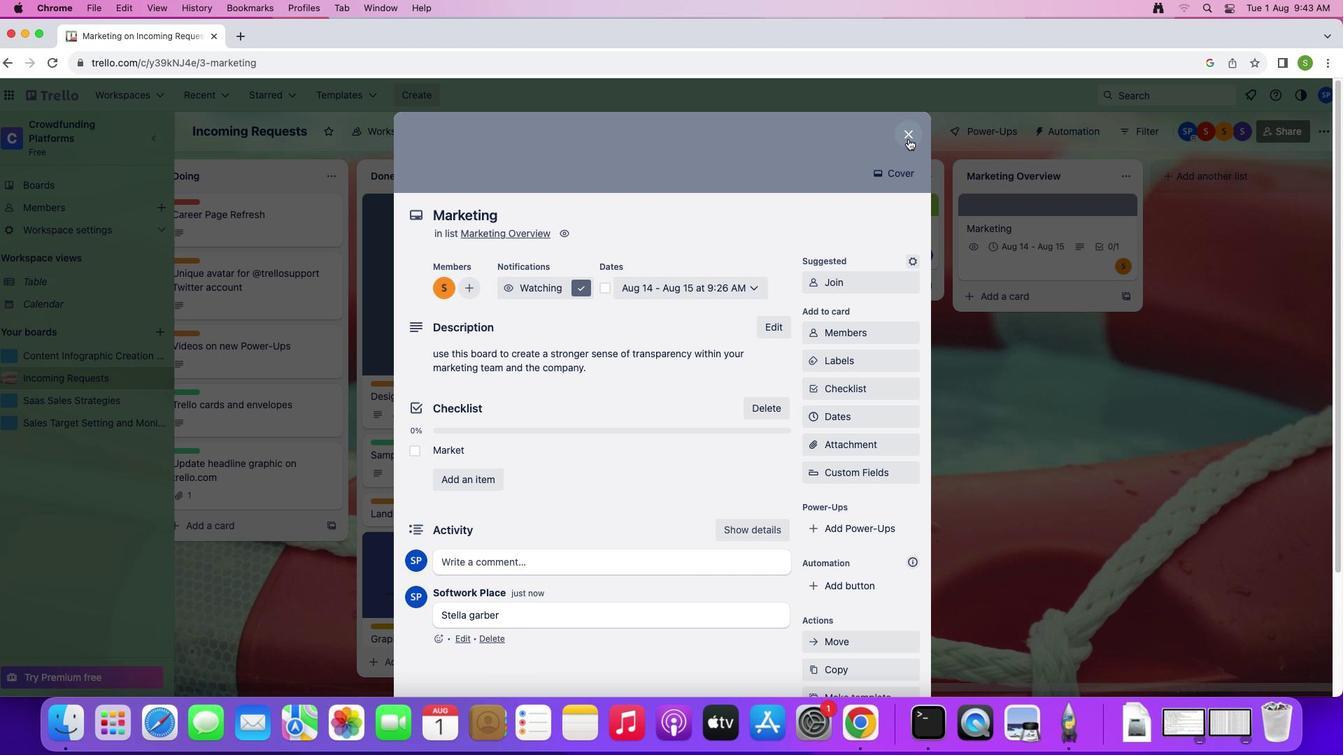 
Action: Mouse pressed left at (909, 139)
Screenshot: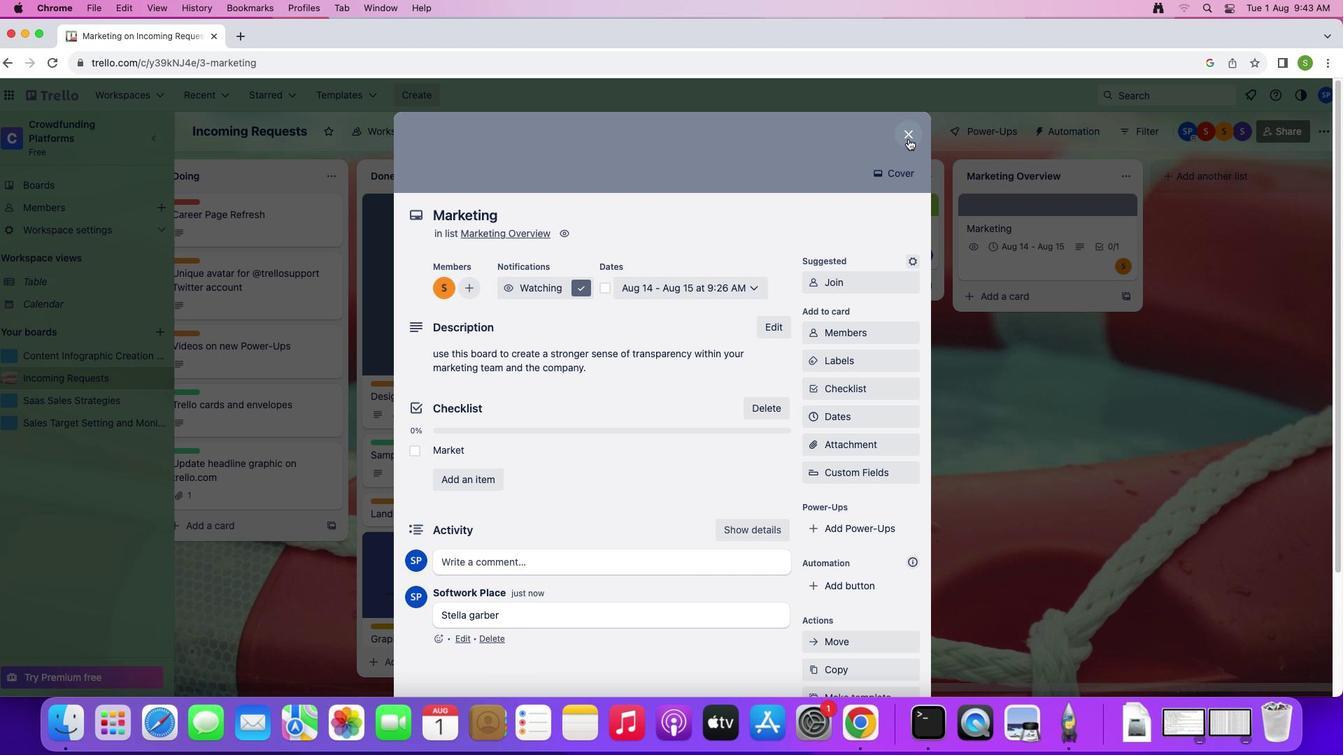 
Action: Mouse moved to (906, 396)
Screenshot: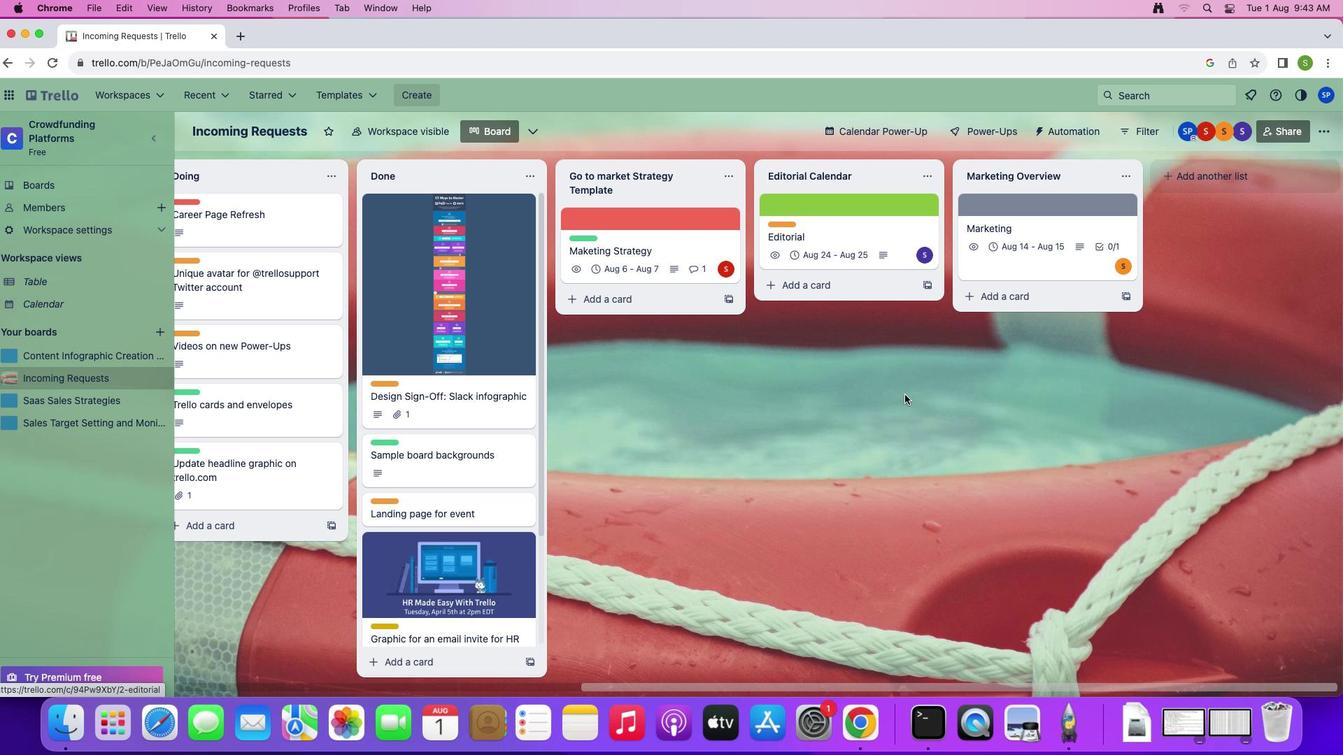 
